 Task: Select transit view around selected location Arches National Park, Utah, United States and check out the nearest train station
Action: Mouse moved to (164, 97)
Screenshot: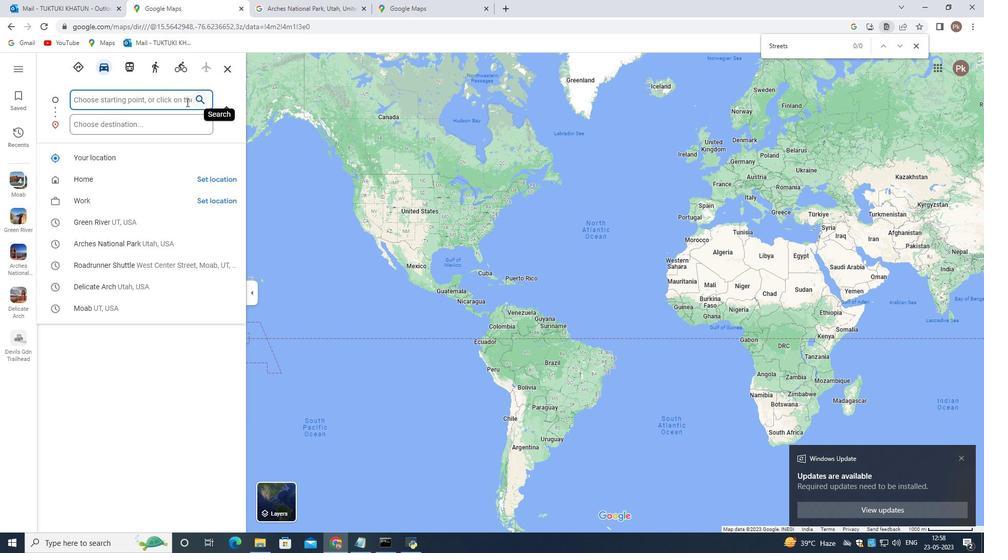 
Action: Mouse pressed left at (164, 97)
Screenshot: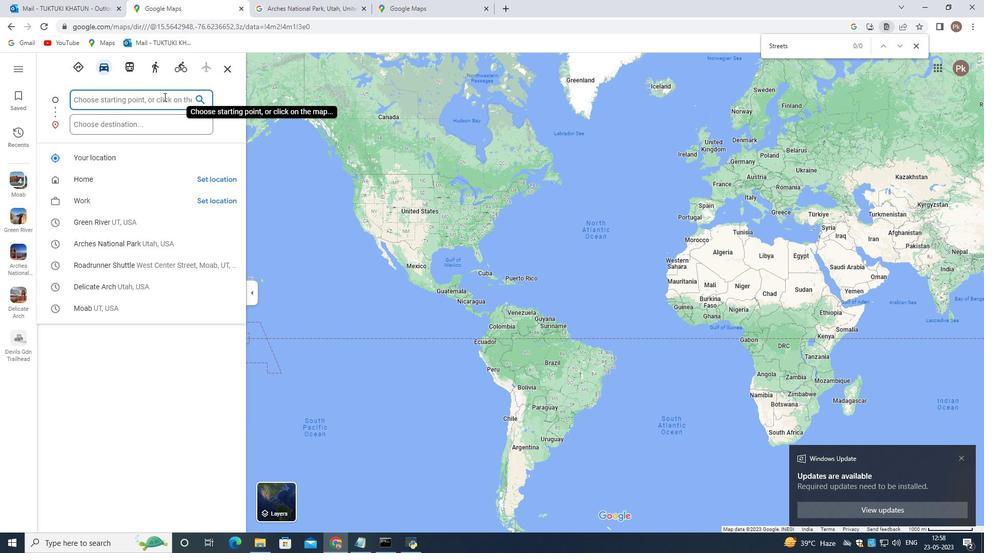 
Action: Key pressed <Key.shift>Arches<Key.space><Key.shift>National<Key.space><Key.shift>Park,<Key.space><Key.shift><Key.shift><Key.shift><Key.shift><Key.shift><Key.shift><Key.shift><Key.shift><Key.shift><Key.shift><Key.shift><Key.shift><Key.shift><Key.shift><Key.shift><Key.shift><Key.shift><Key.shift><Key.shift><Key.shift><Key.shift><Key.shift><Key.shift>Utah,<Key.space><Key.shift>United<Key.space><Key.shift>States
Screenshot: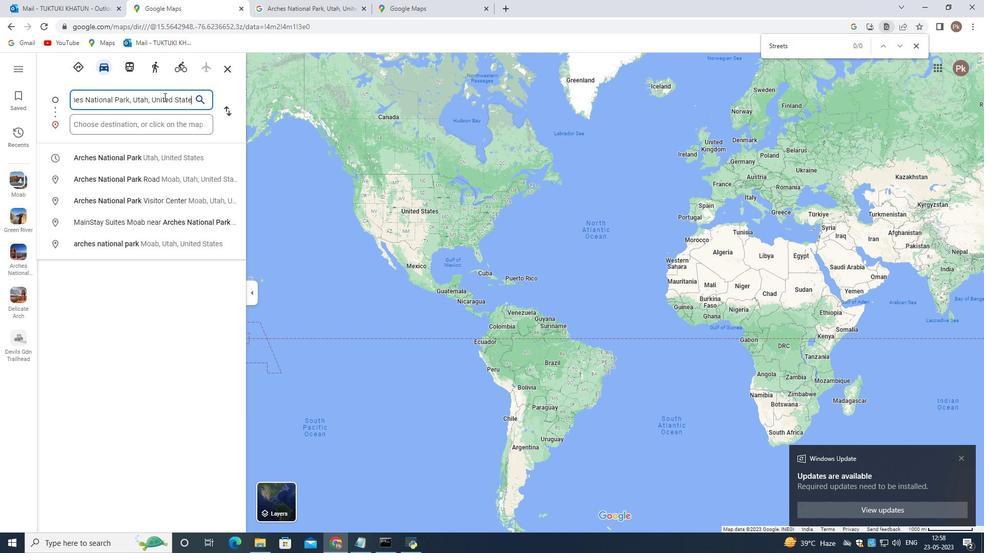 
Action: Mouse moved to (114, 126)
Screenshot: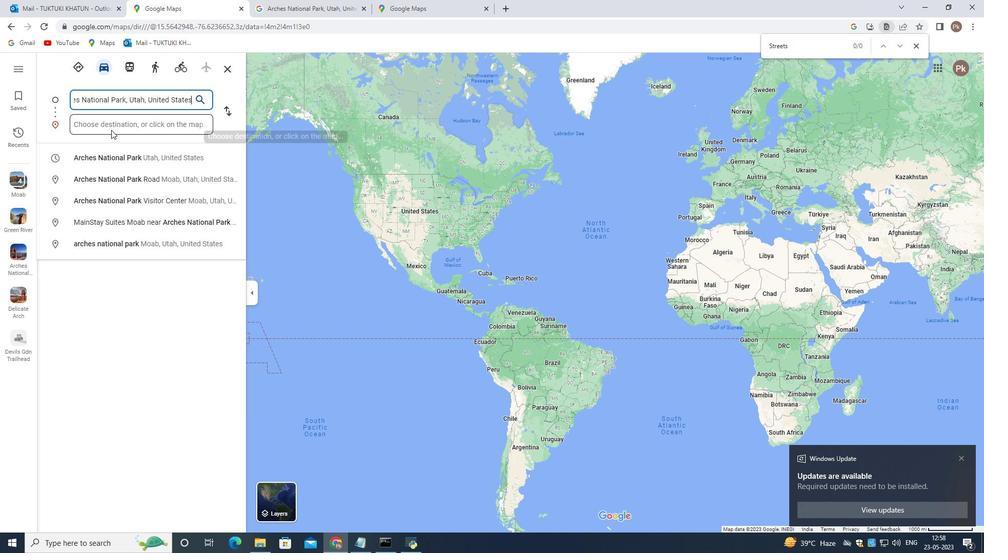 
Action: Mouse pressed left at (114, 126)
Screenshot: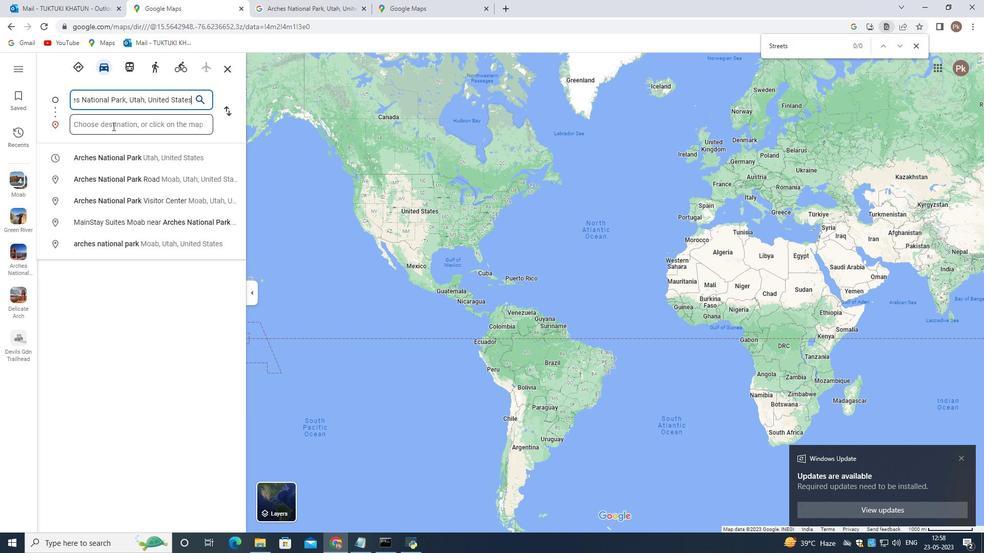
Action: Key pressed <Key.shift><Key.shift><Key.shift>Green<Key.space>
Screenshot: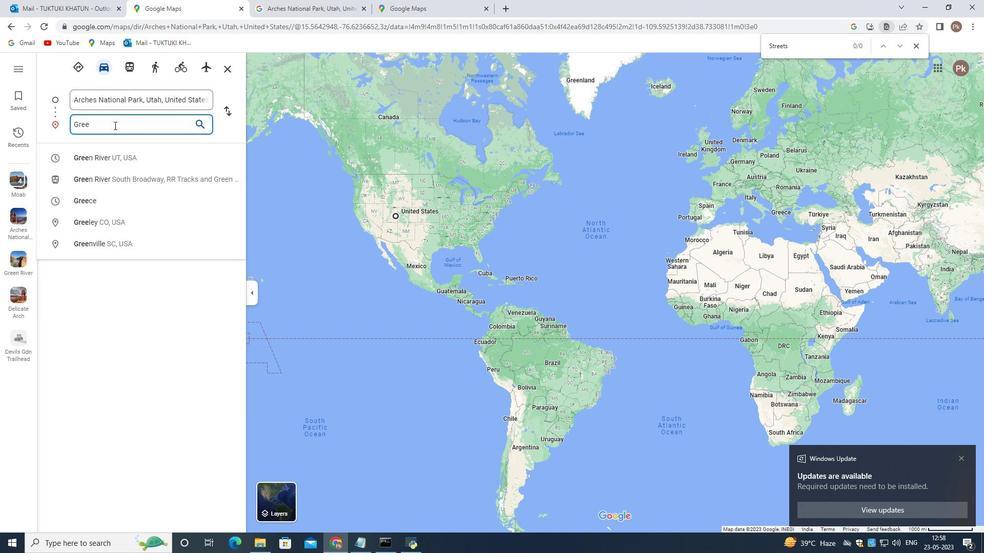 
Action: Mouse moved to (109, 161)
Screenshot: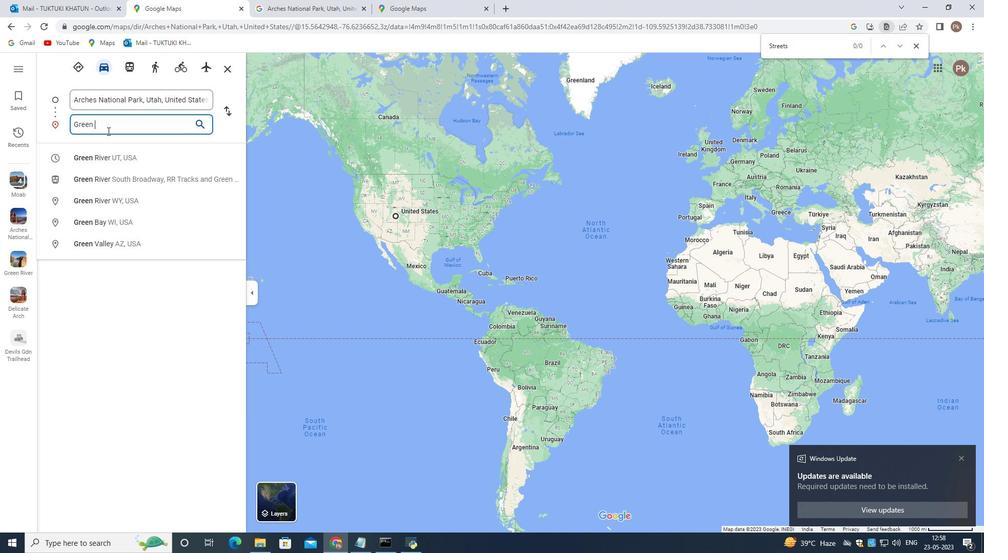 
Action: Mouse pressed left at (109, 161)
Screenshot: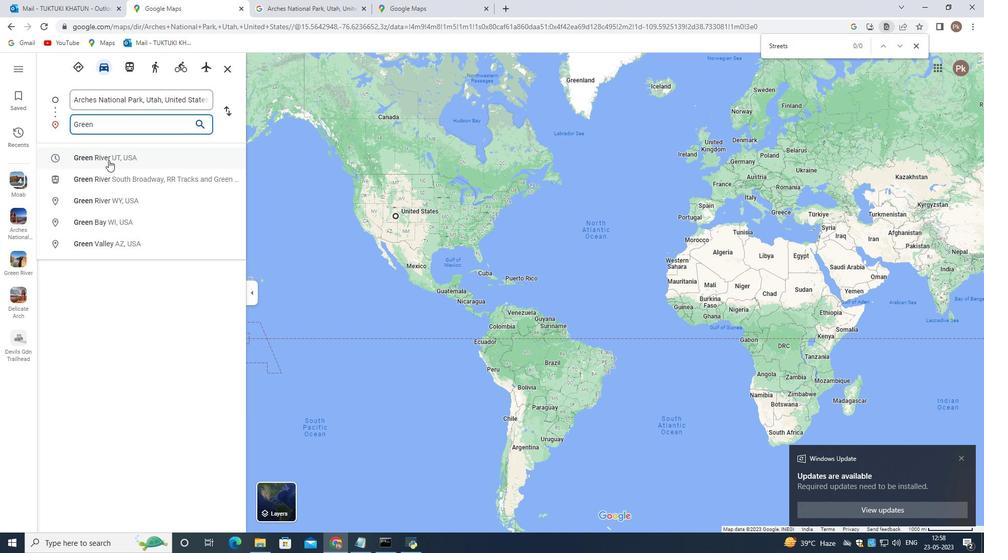 
Action: Mouse moved to (638, 209)
Screenshot: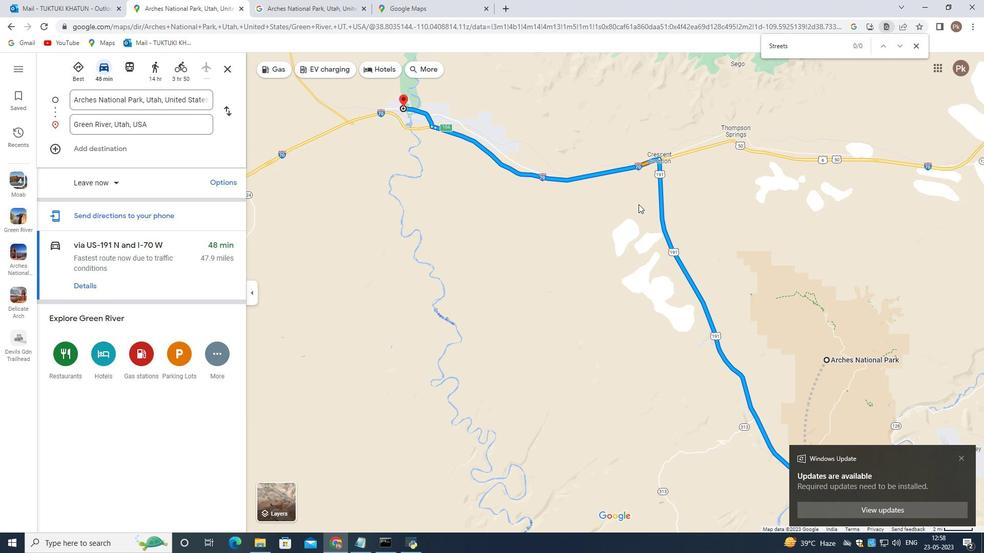 
Action: Mouse scrolled (638, 208) with delta (0, 0)
Screenshot: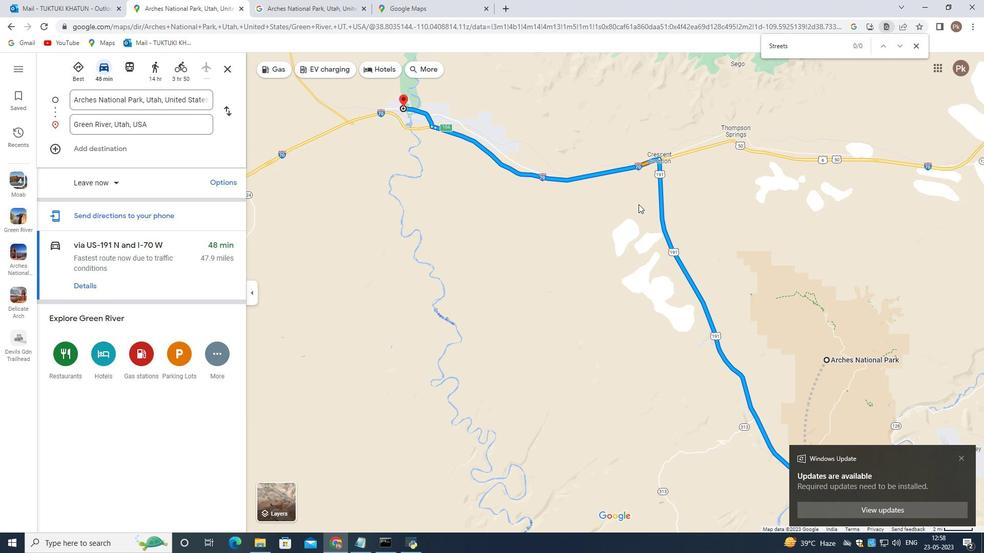 
Action: Mouse moved to (636, 213)
Screenshot: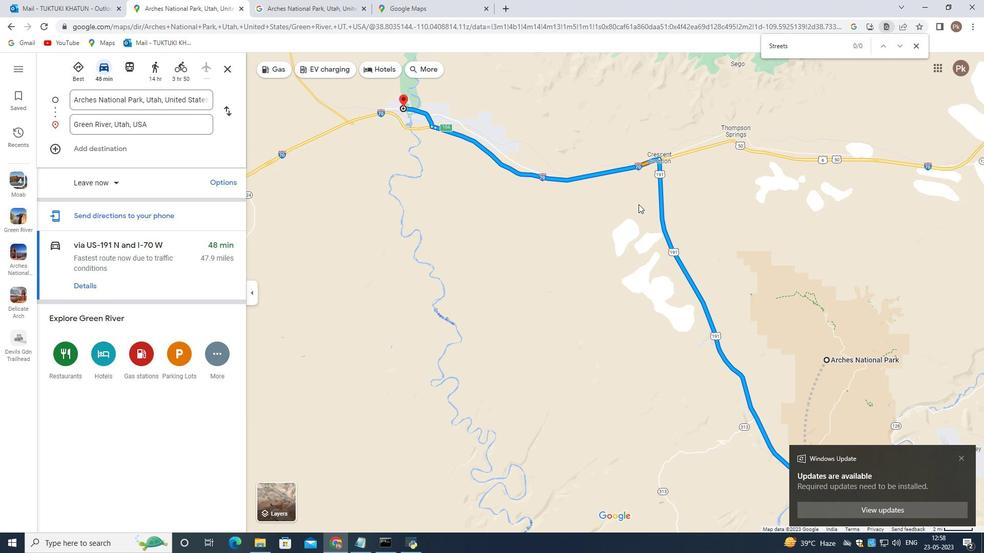 
Action: Mouse scrolled (636, 213) with delta (0, 0)
Screenshot: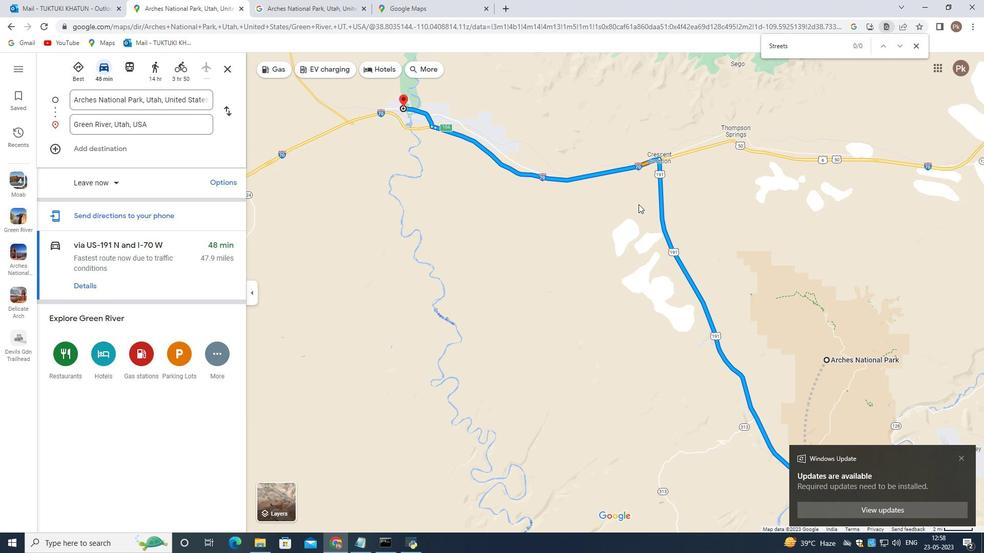 
Action: Mouse moved to (634, 216)
Screenshot: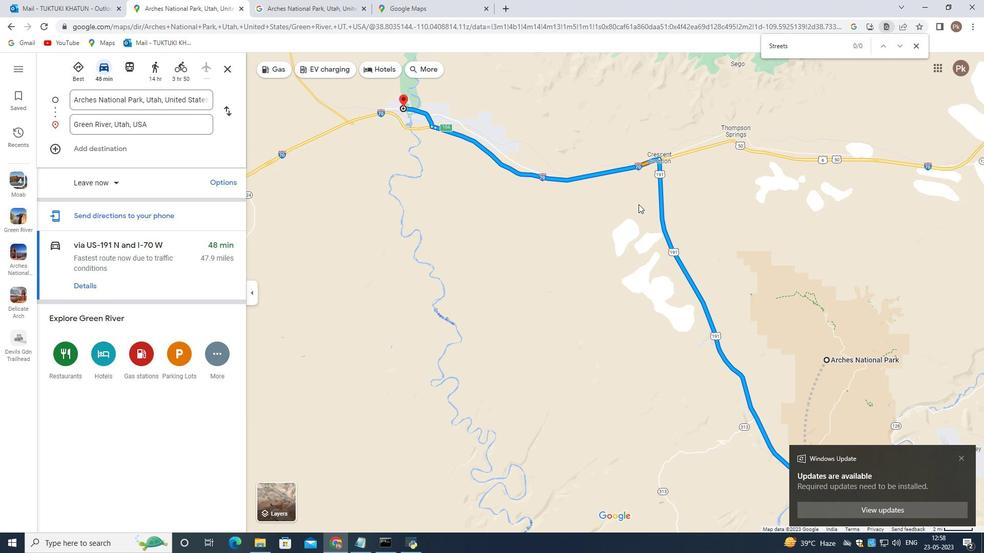 
Action: Mouse scrolled (634, 216) with delta (0, 0)
Screenshot: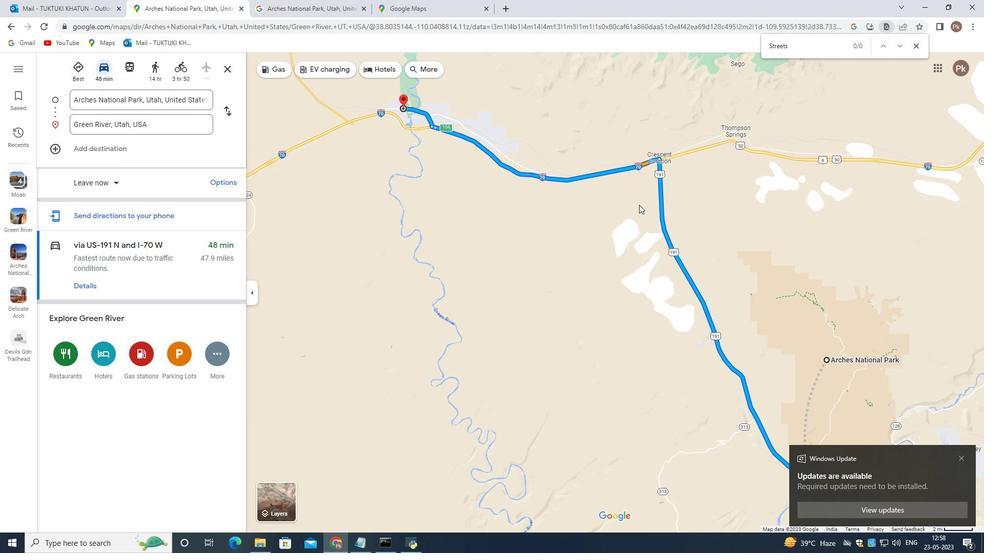
Action: Mouse moved to (631, 221)
Screenshot: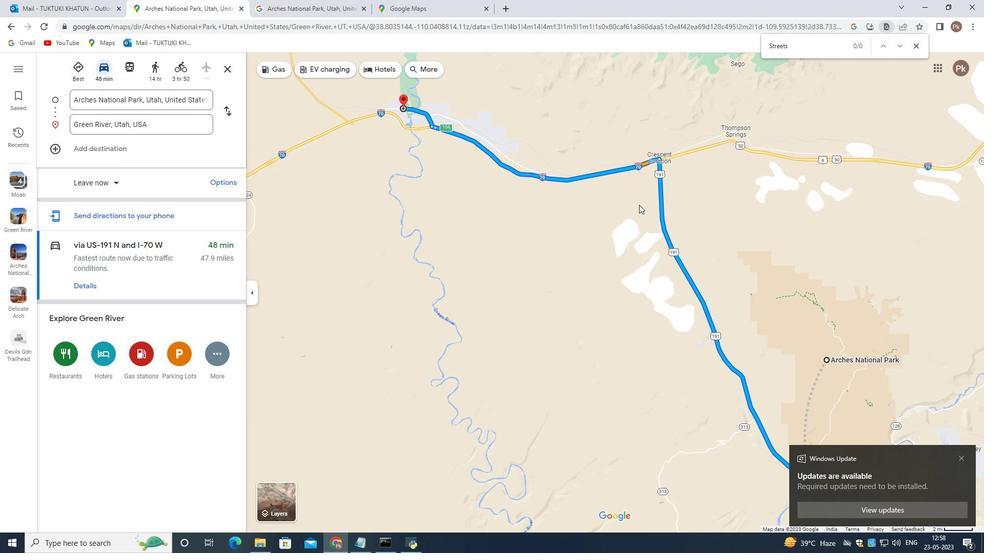 
Action: Mouse scrolled (631, 221) with delta (0, 0)
Screenshot: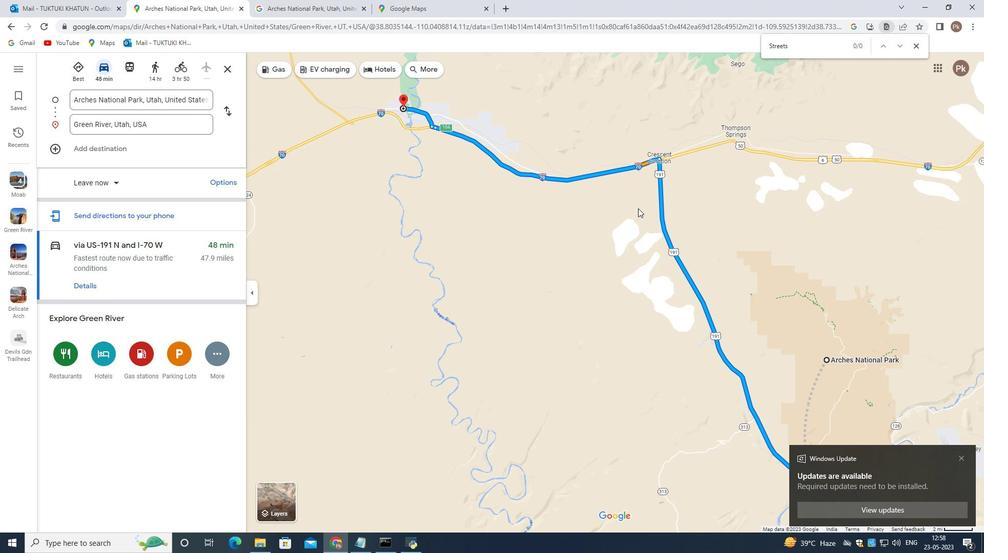 
Action: Mouse moved to (646, 339)
Screenshot: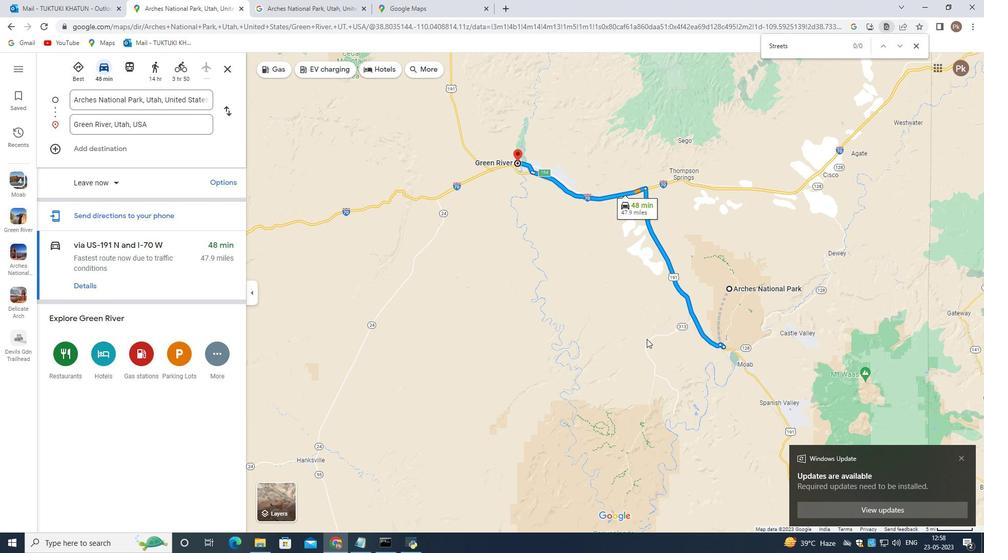 
Action: Mouse pressed left at (646, 339)
Screenshot: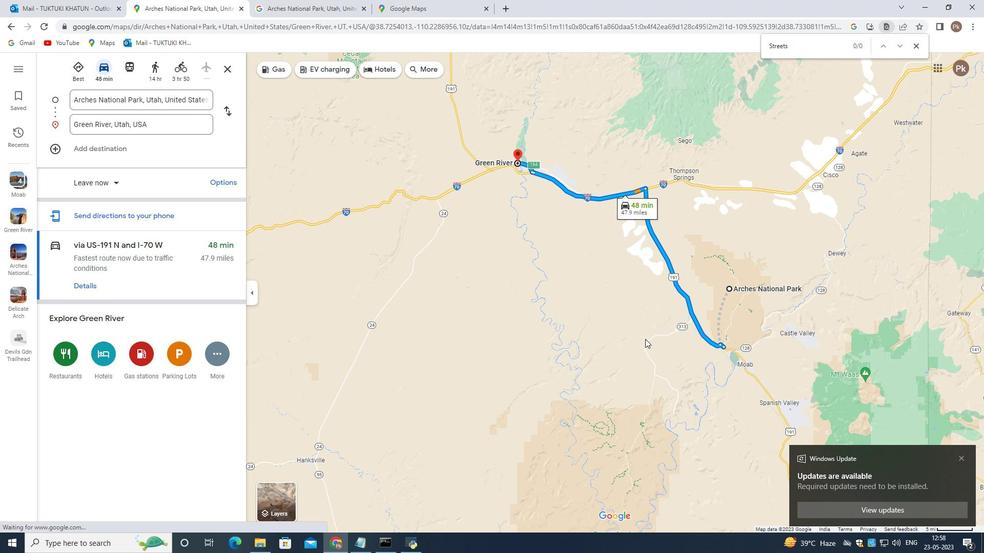 
Action: Mouse moved to (556, 374)
Screenshot: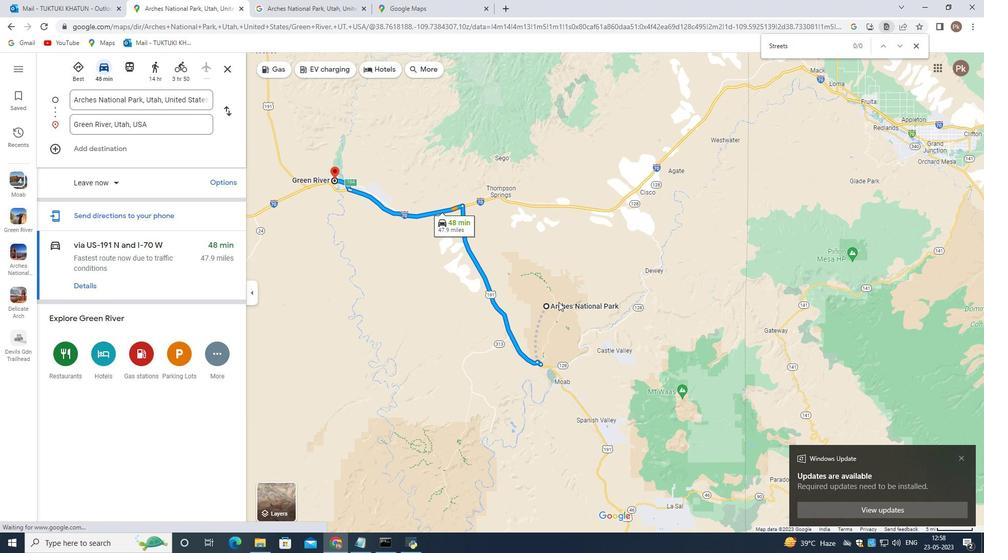
Action: Mouse scrolled (556, 375) with delta (0, 0)
Screenshot: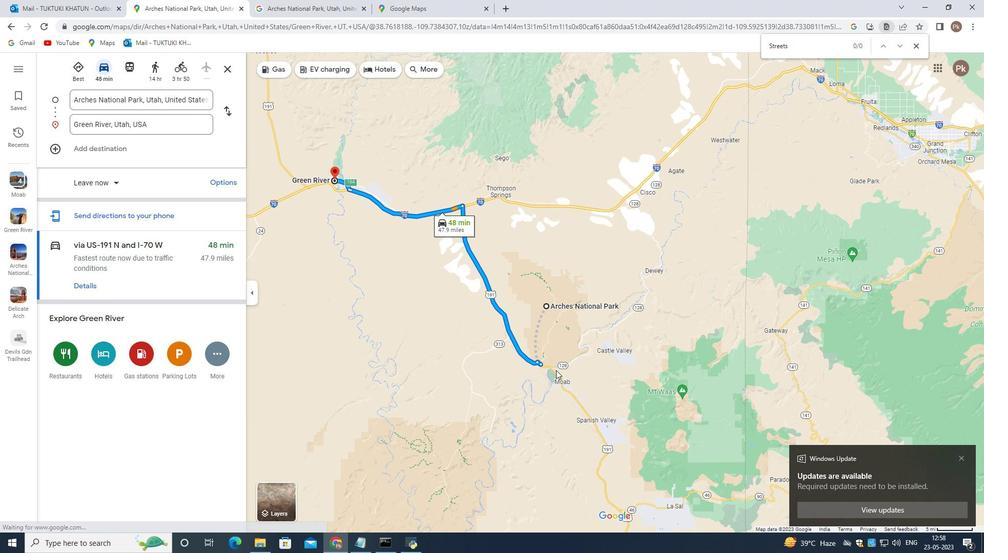
Action: Mouse scrolled (556, 375) with delta (0, 0)
Screenshot: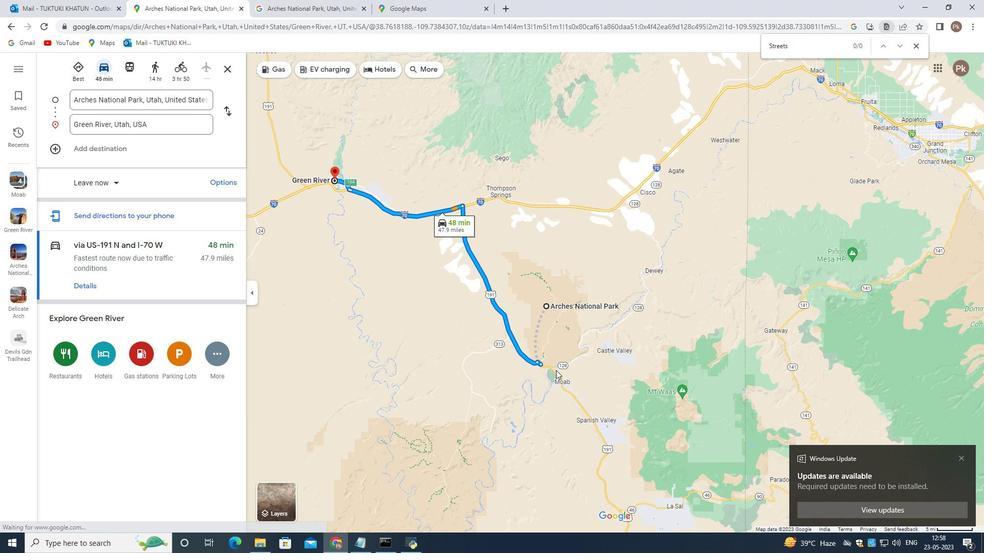 
Action: Mouse scrolled (556, 375) with delta (0, 0)
Screenshot: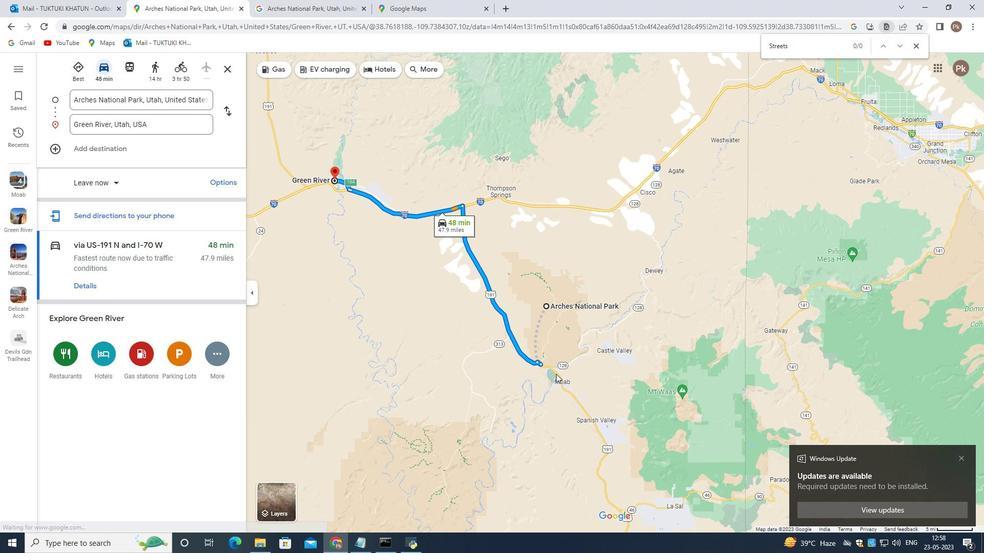 
Action: Mouse scrolled (556, 375) with delta (0, 0)
Screenshot: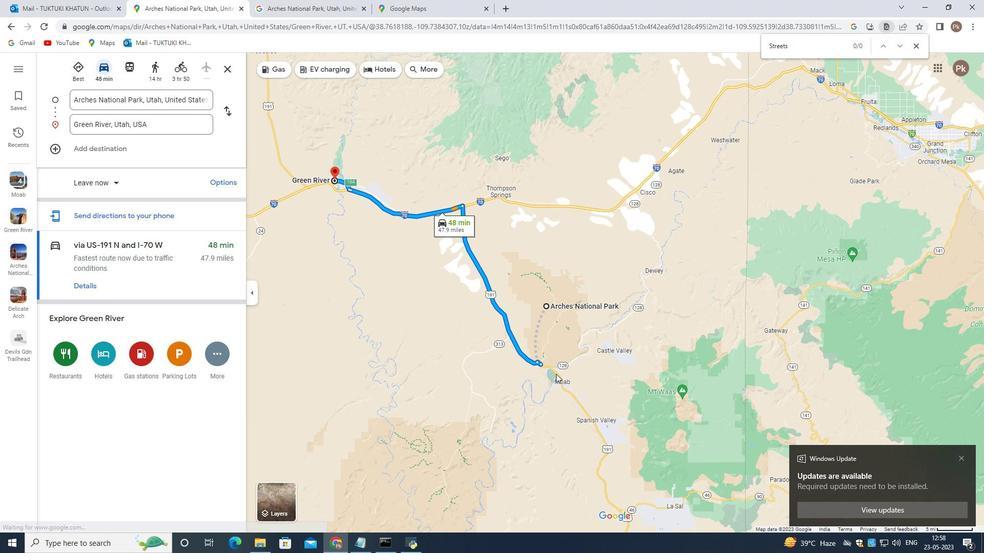 
Action: Mouse scrolled (556, 375) with delta (0, 0)
Screenshot: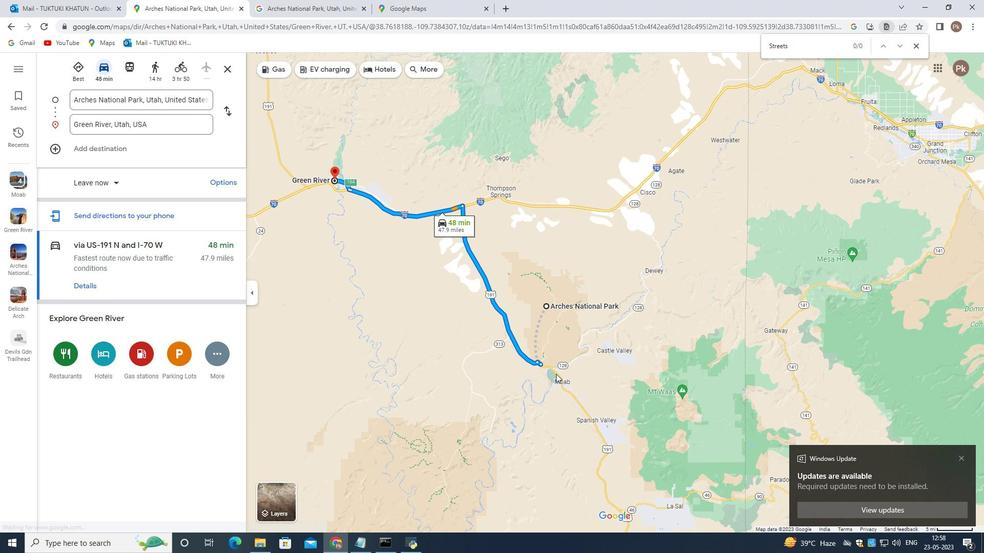 
Action: Mouse moved to (483, 235)
Screenshot: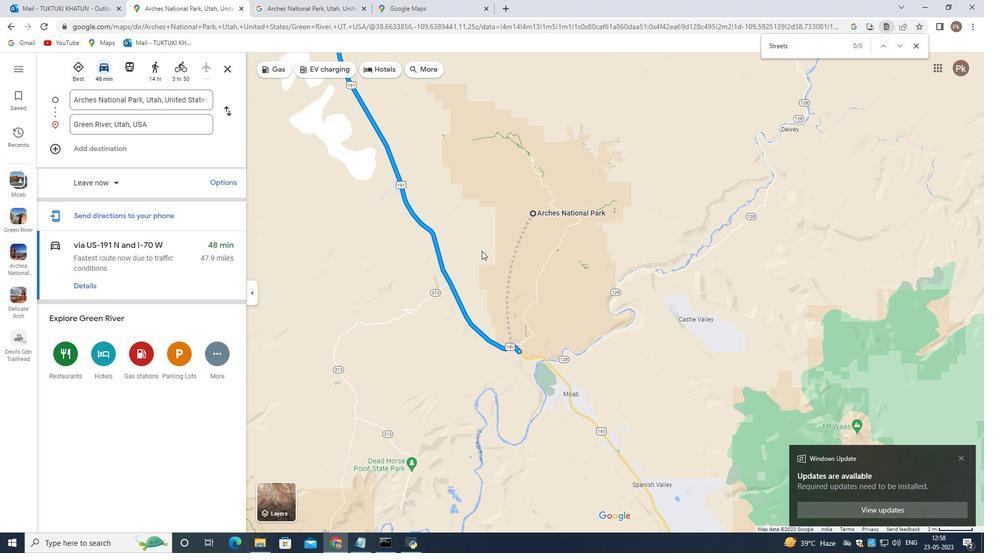 
Action: Mouse pressed left at (483, 235)
Screenshot: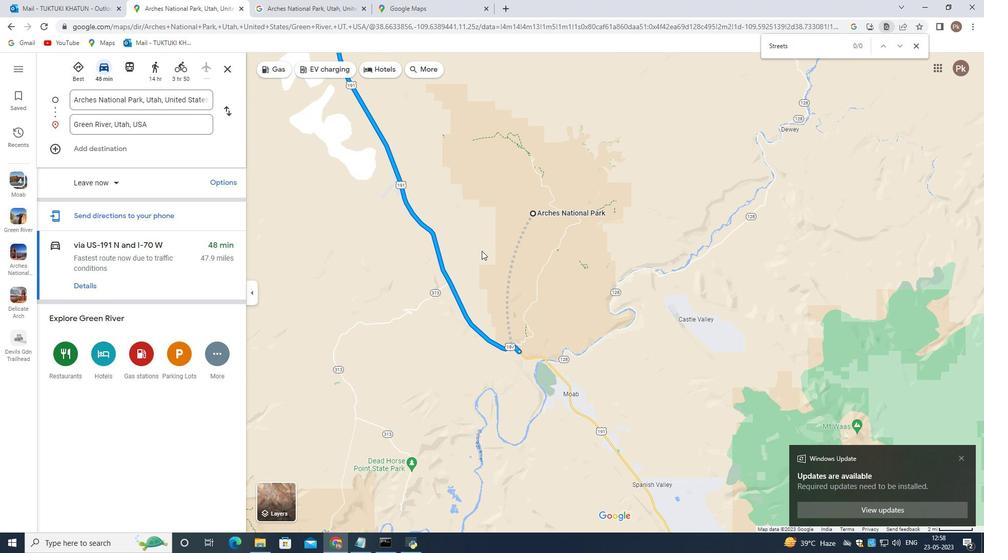 
Action: Mouse moved to (565, 314)
Screenshot: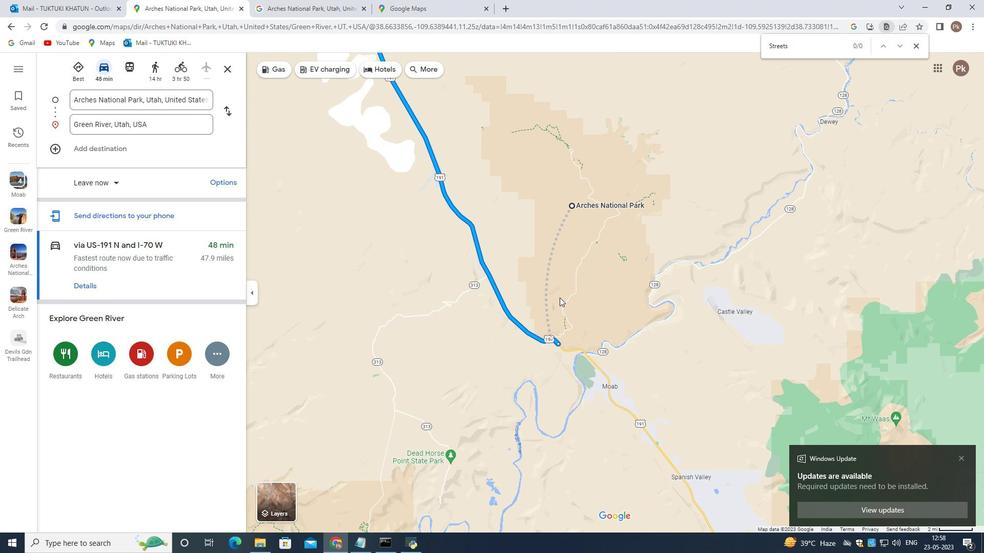 
Action: Mouse scrolled (565, 315) with delta (0, 0)
Screenshot: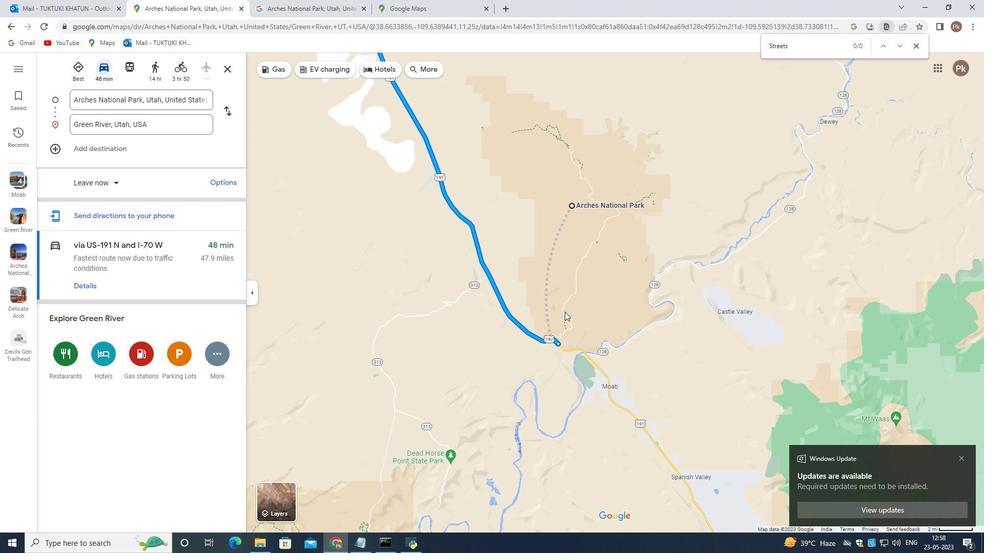 
Action: Mouse scrolled (565, 315) with delta (0, 0)
Screenshot: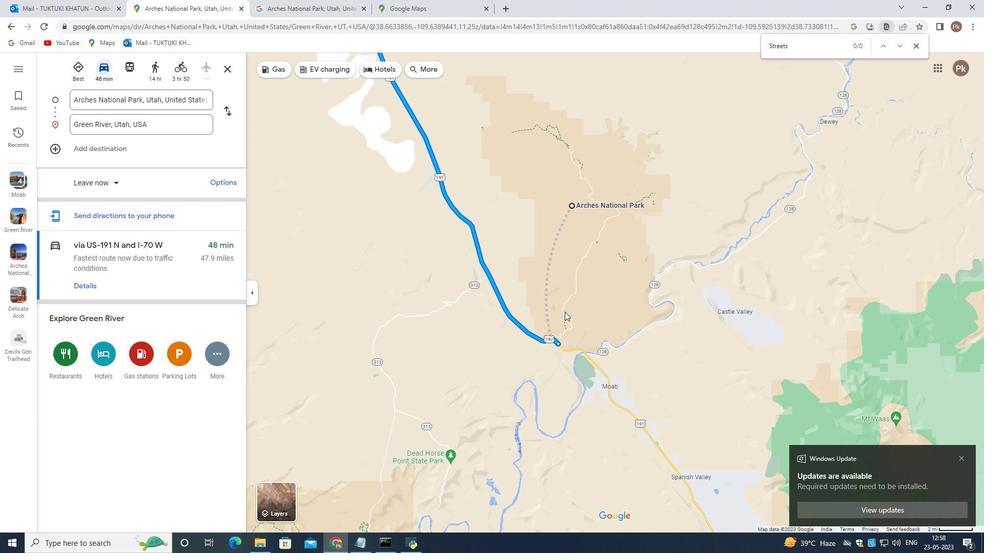 
Action: Mouse scrolled (565, 315) with delta (0, 0)
Screenshot: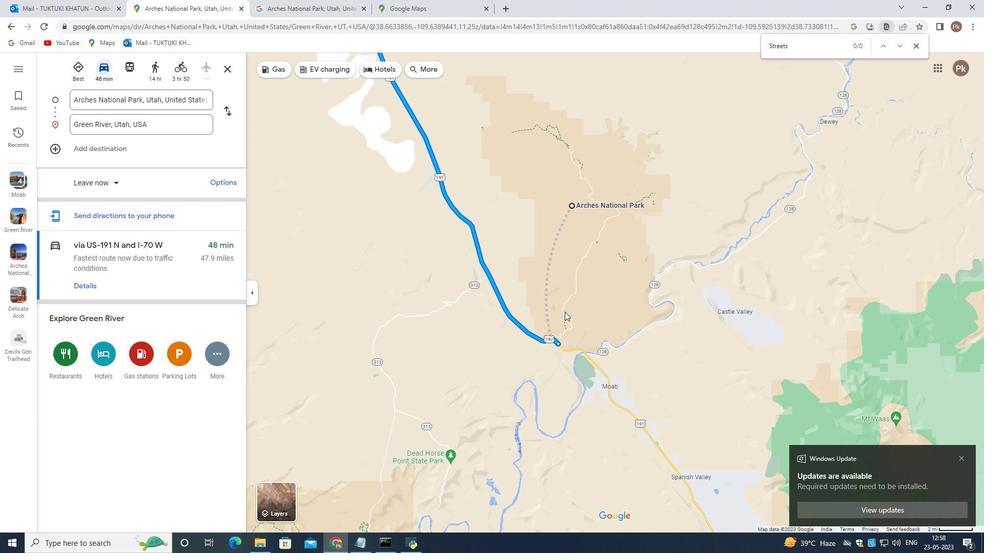 
Action: Mouse scrolled (565, 315) with delta (0, 0)
Screenshot: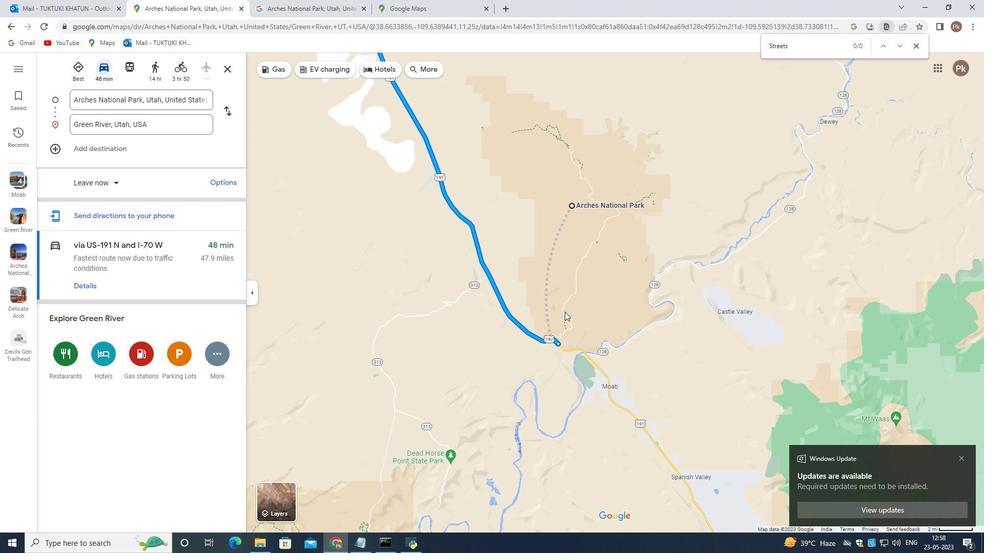 
Action: Mouse scrolled (565, 315) with delta (0, 0)
Screenshot: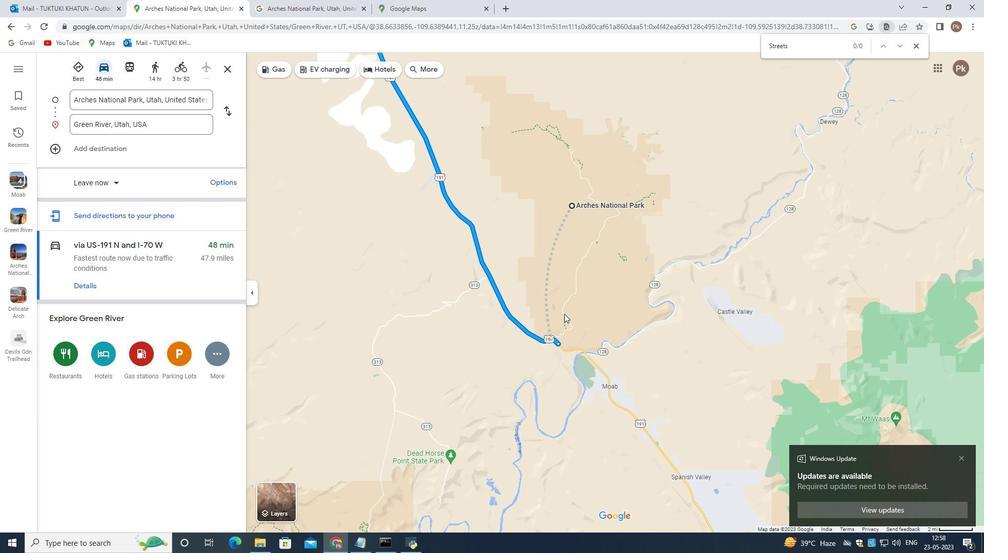 
Action: Mouse scrolled (565, 315) with delta (0, 0)
Screenshot: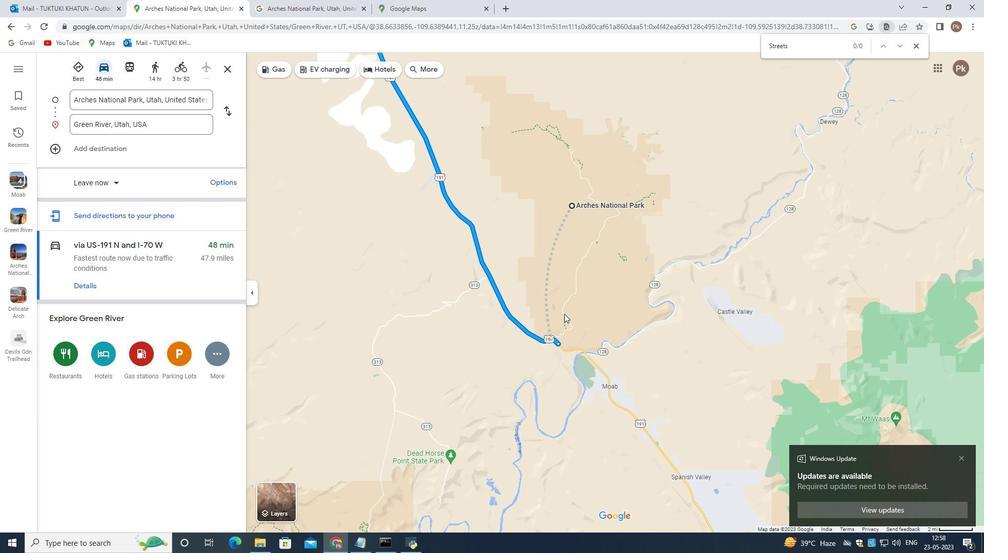 
Action: Mouse moved to (538, 383)
Screenshot: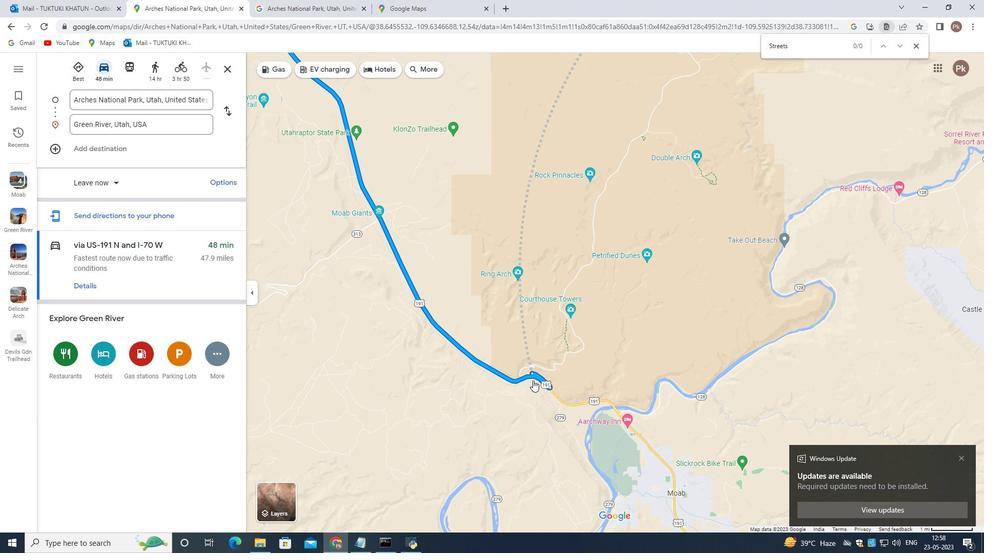 
Action: Mouse scrolled (538, 384) with delta (0, 0)
Screenshot: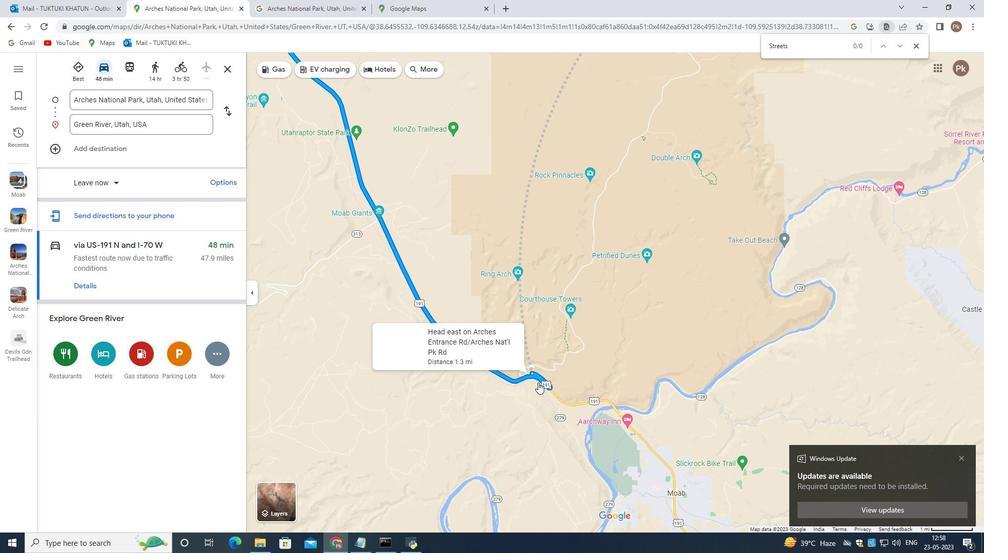 
Action: Mouse moved to (539, 382)
Screenshot: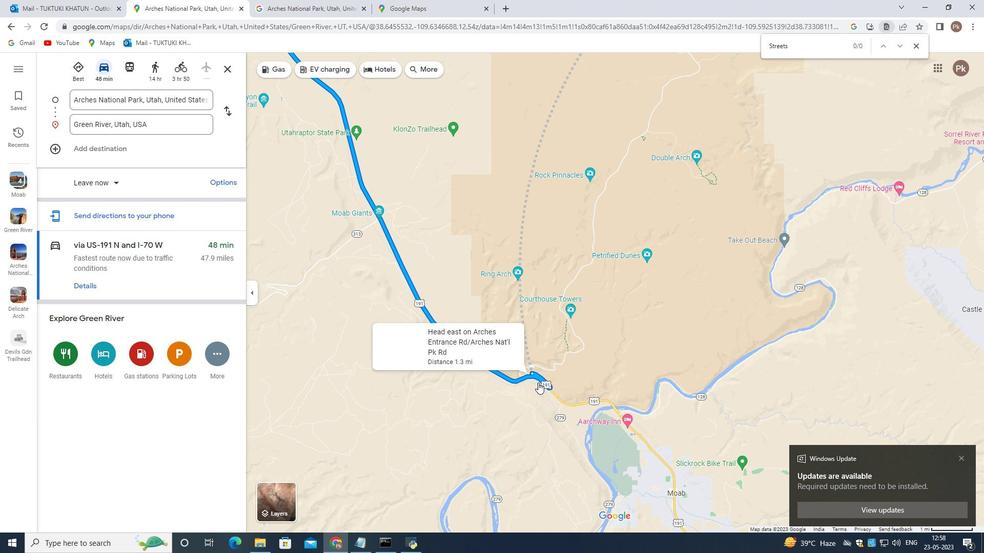 
Action: Mouse scrolled (539, 383) with delta (0, 0)
Screenshot: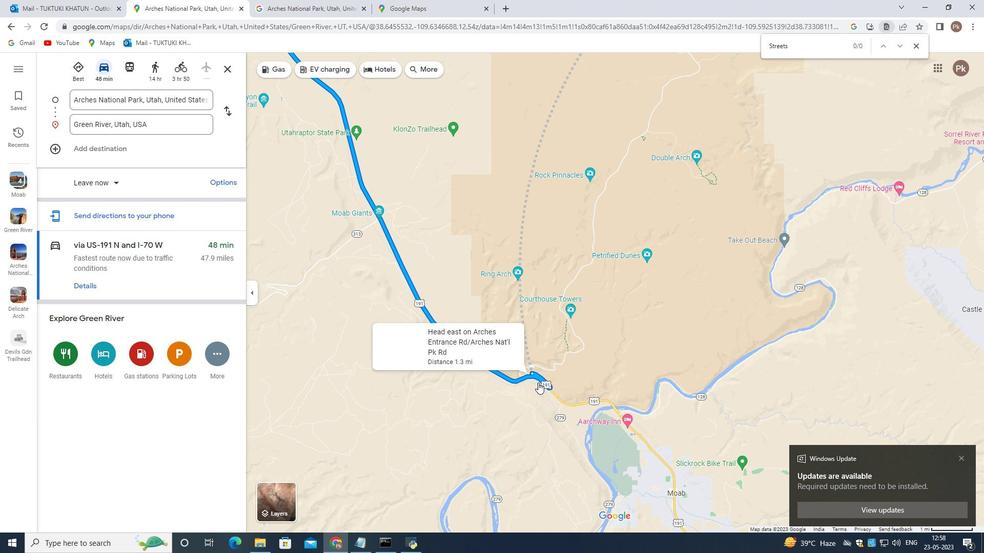 
Action: Mouse scrolled (539, 382) with delta (0, 0)
Screenshot: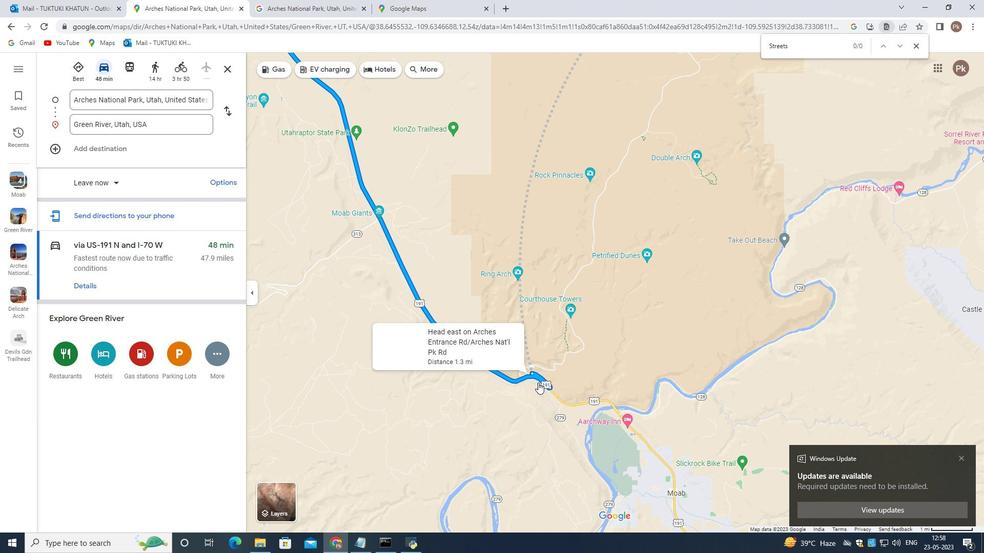 
Action: Mouse scrolled (539, 382) with delta (0, 0)
Screenshot: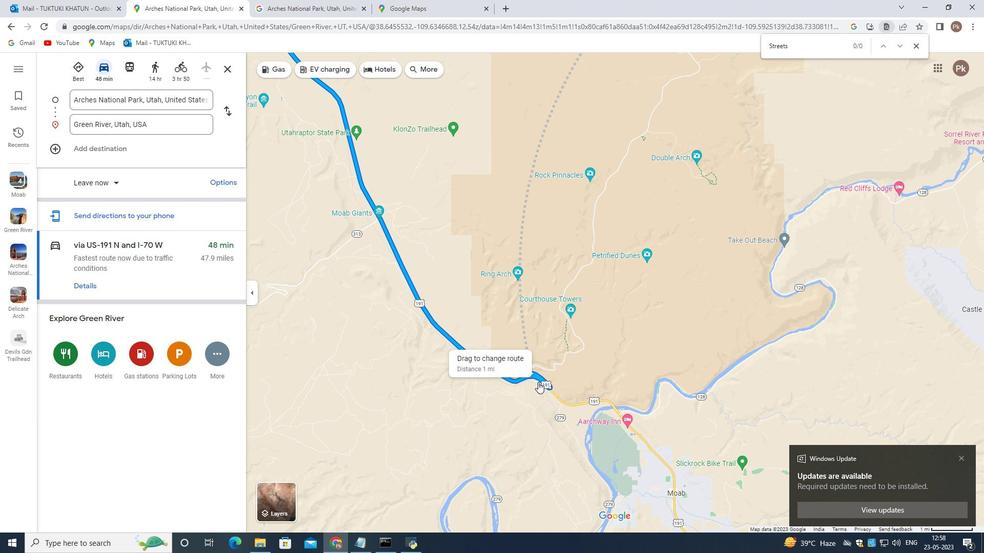 
Action: Mouse scrolled (539, 382) with delta (0, 0)
Screenshot: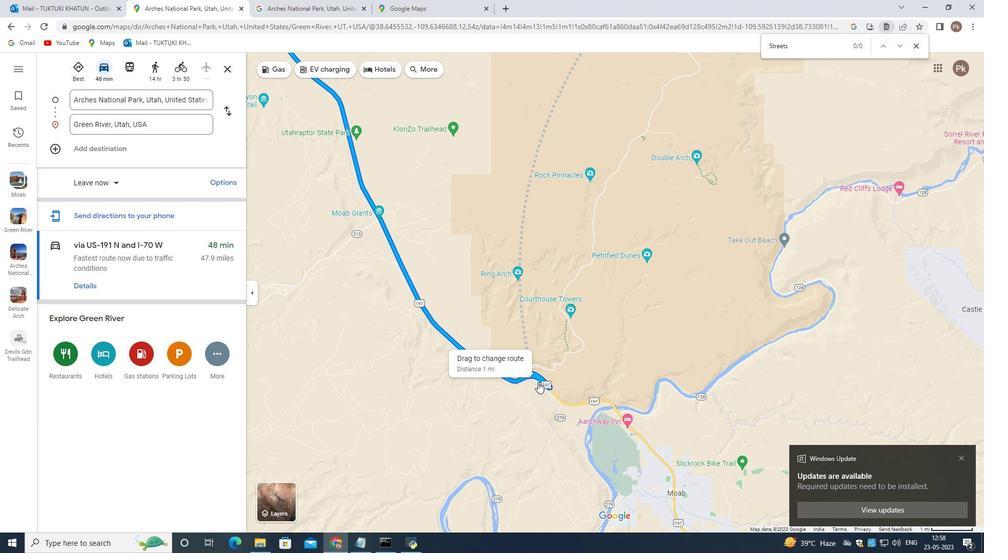 
Action: Mouse scrolled (539, 382) with delta (0, 0)
Screenshot: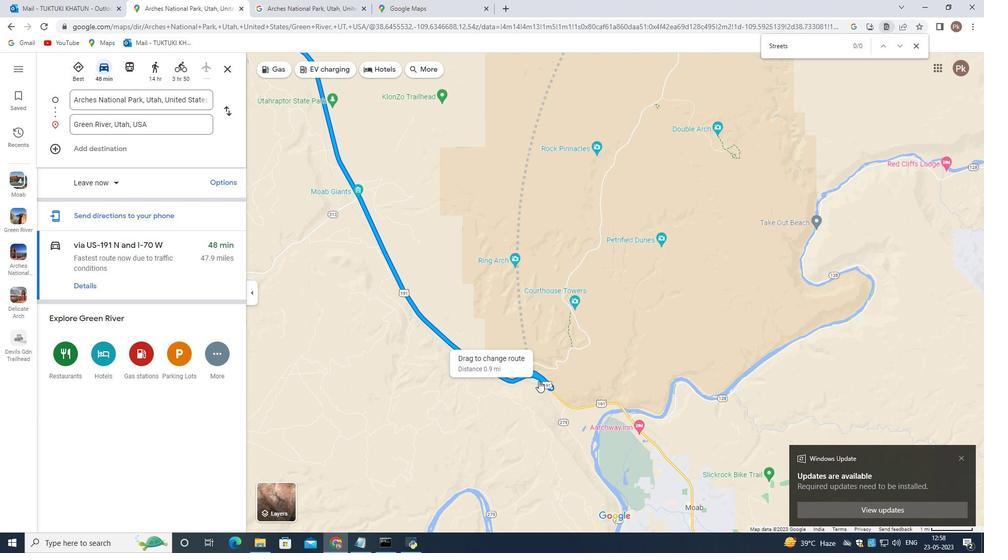 
Action: Mouse moved to (539, 382)
Screenshot: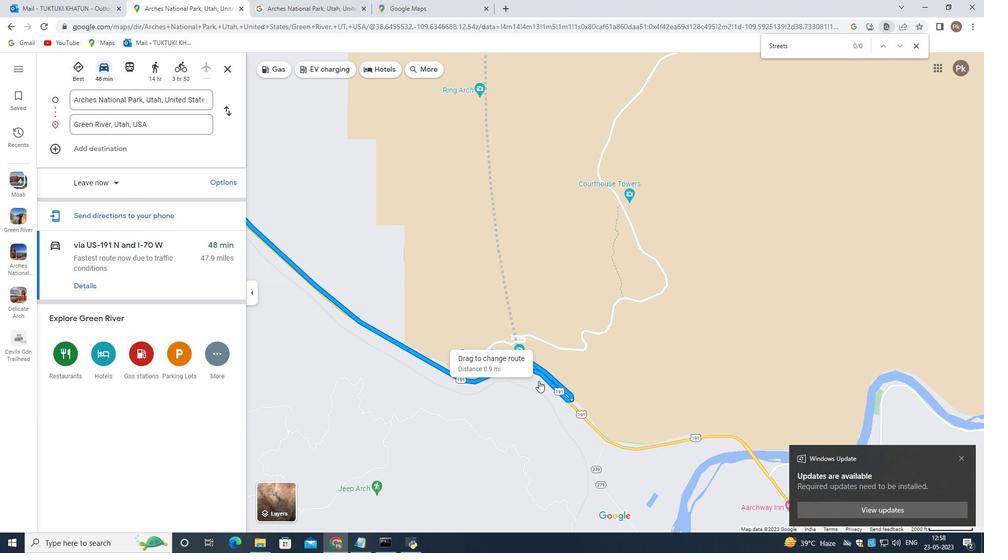 
Action: Mouse scrolled (539, 382) with delta (0, 0)
Screenshot: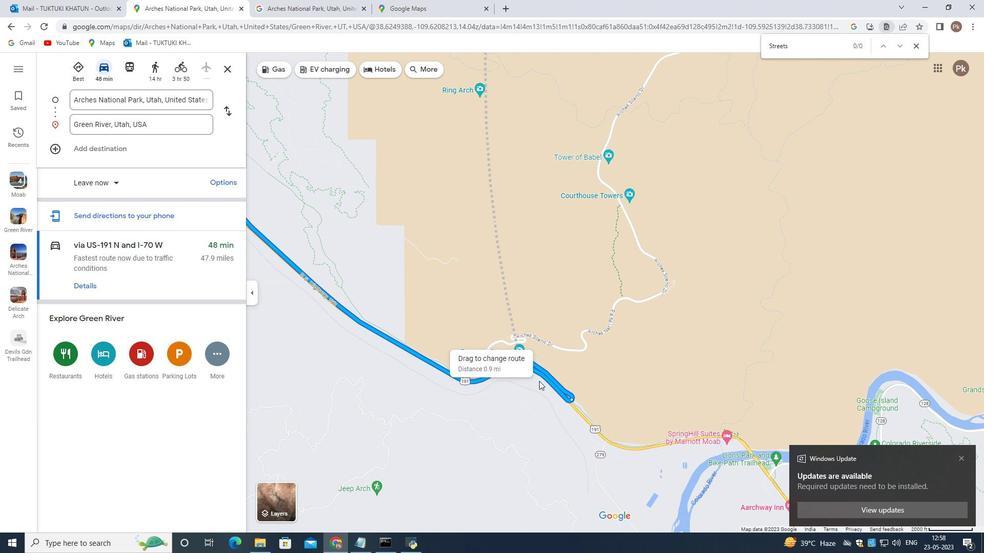 
Action: Mouse scrolled (539, 382) with delta (0, 0)
Screenshot: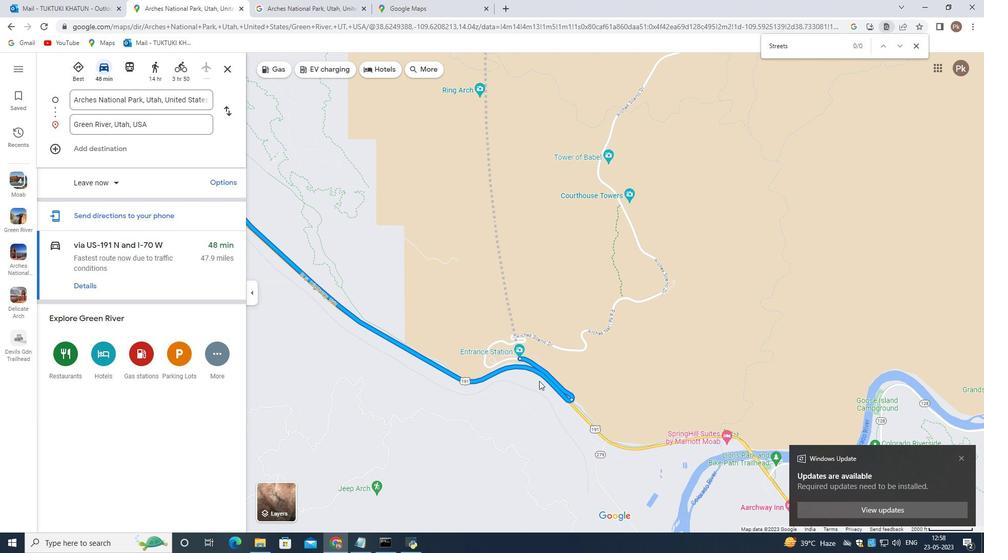 
Action: Mouse scrolled (539, 382) with delta (0, 0)
Screenshot: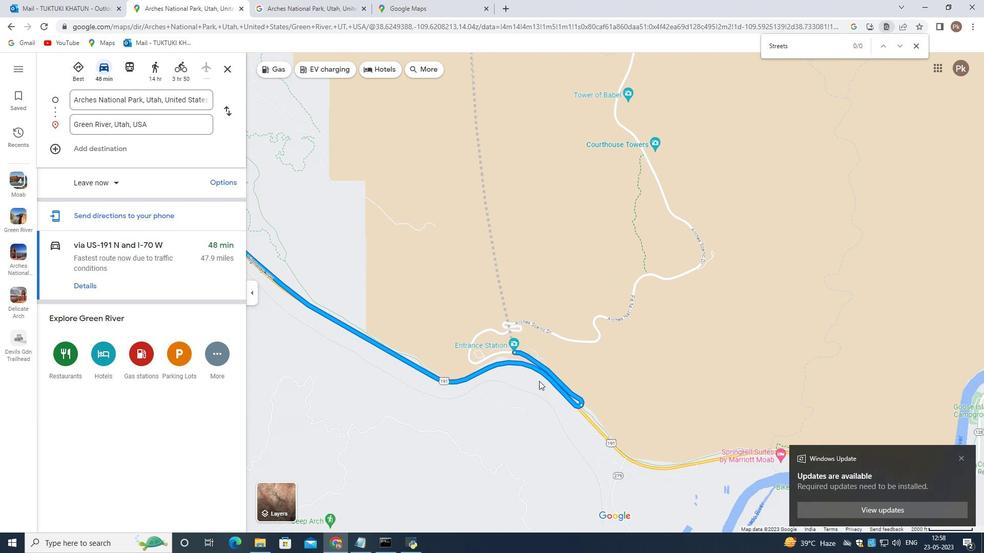 
Action: Mouse scrolled (539, 382) with delta (0, 0)
Screenshot: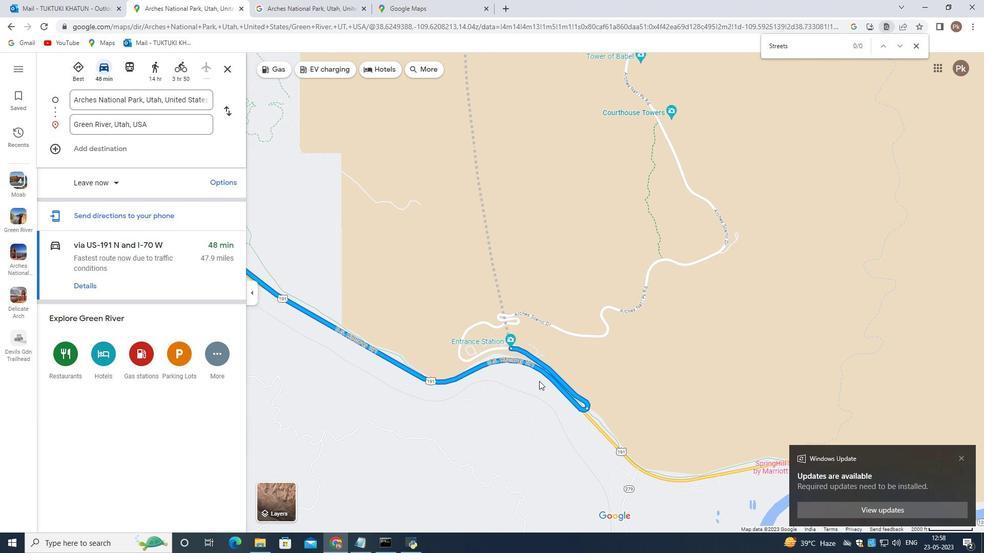
Action: Mouse scrolled (539, 382) with delta (0, 0)
Screenshot: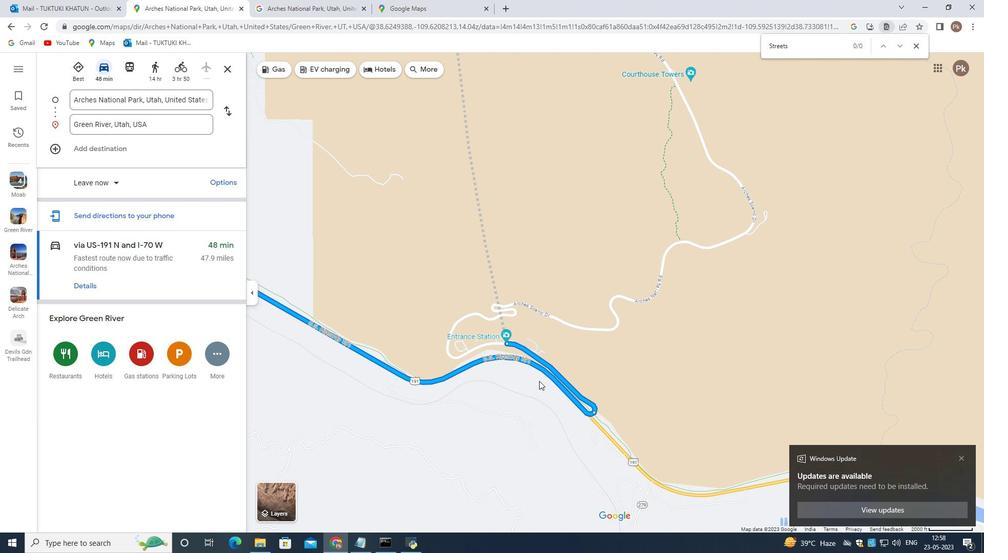 
Action: Mouse scrolled (539, 382) with delta (0, 0)
Screenshot: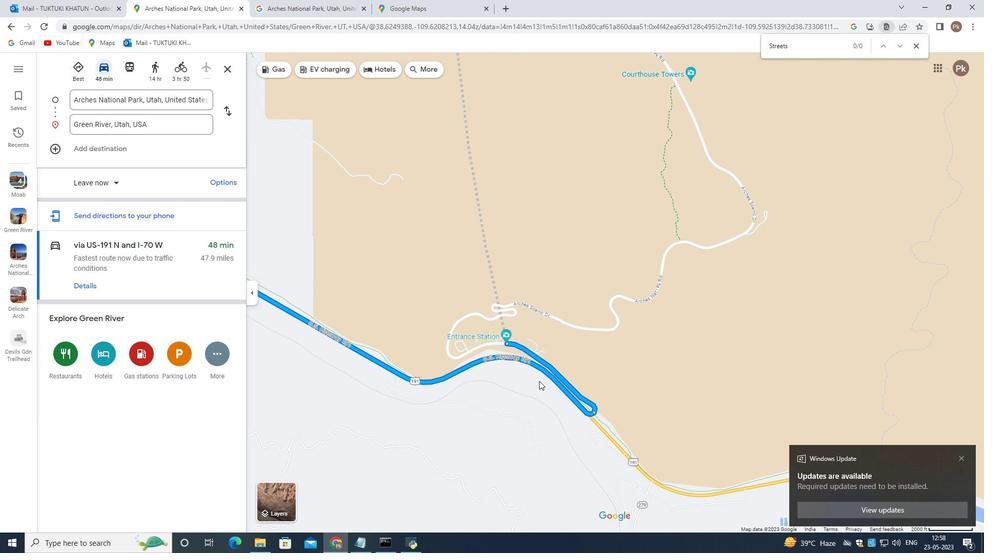 
Action: Mouse scrolled (539, 382) with delta (0, 0)
Screenshot: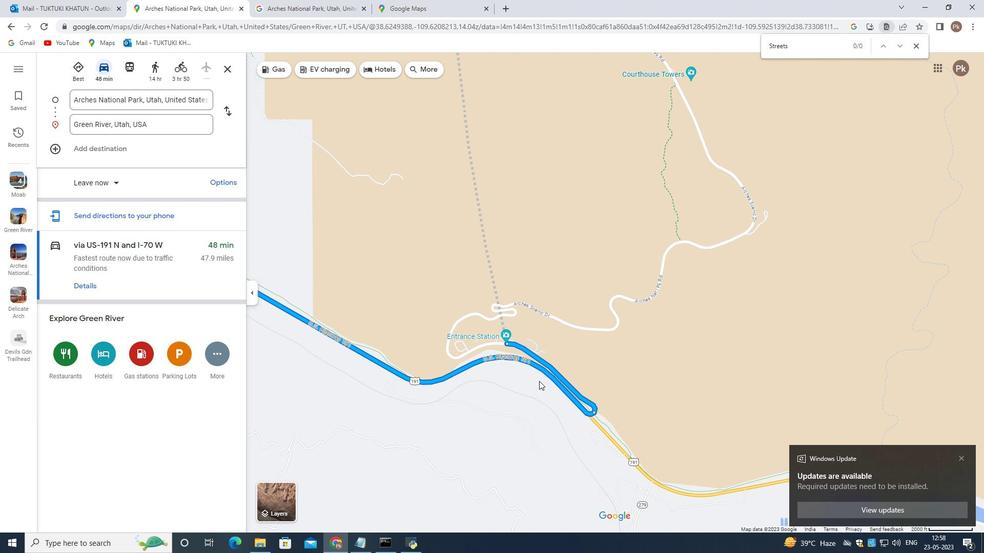 
Action: Mouse moved to (479, 322)
Screenshot: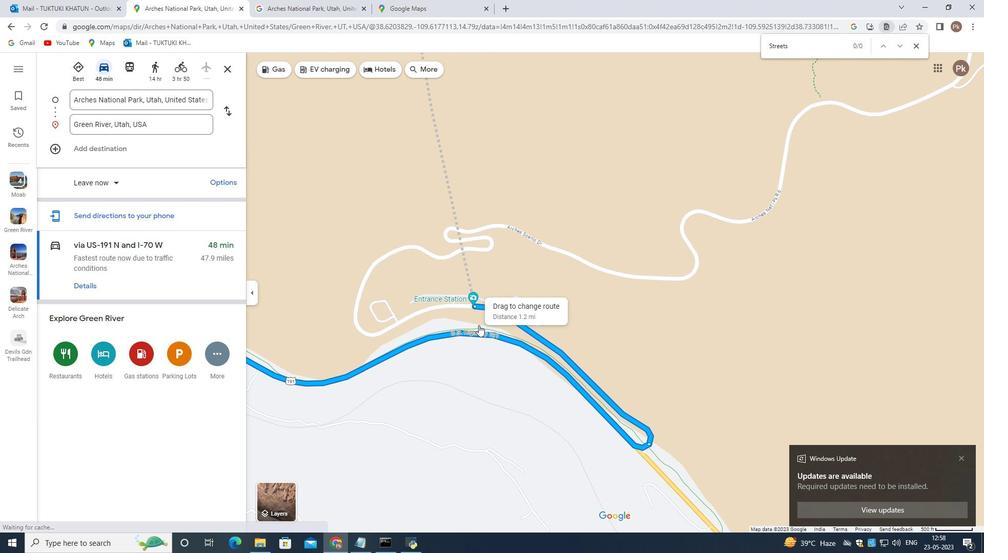 
Action: Mouse scrolled (479, 323) with delta (0, 0)
Screenshot: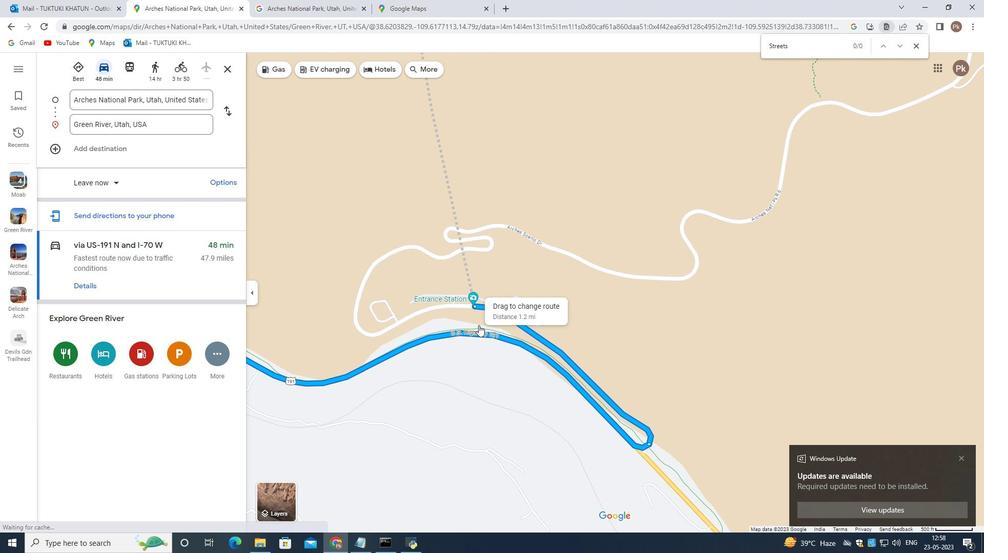 
Action: Mouse scrolled (479, 323) with delta (0, 0)
Screenshot: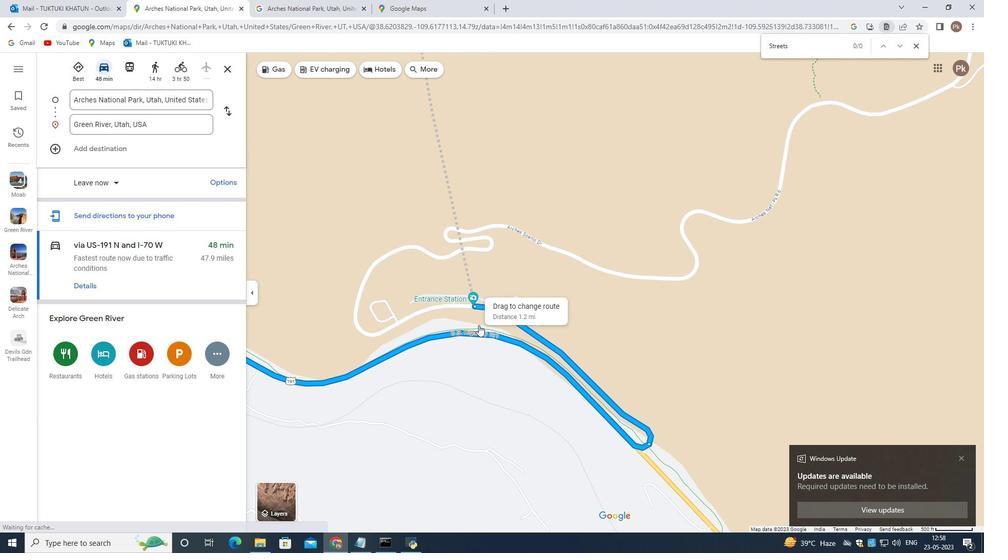 
Action: Mouse scrolled (479, 323) with delta (0, 0)
Screenshot: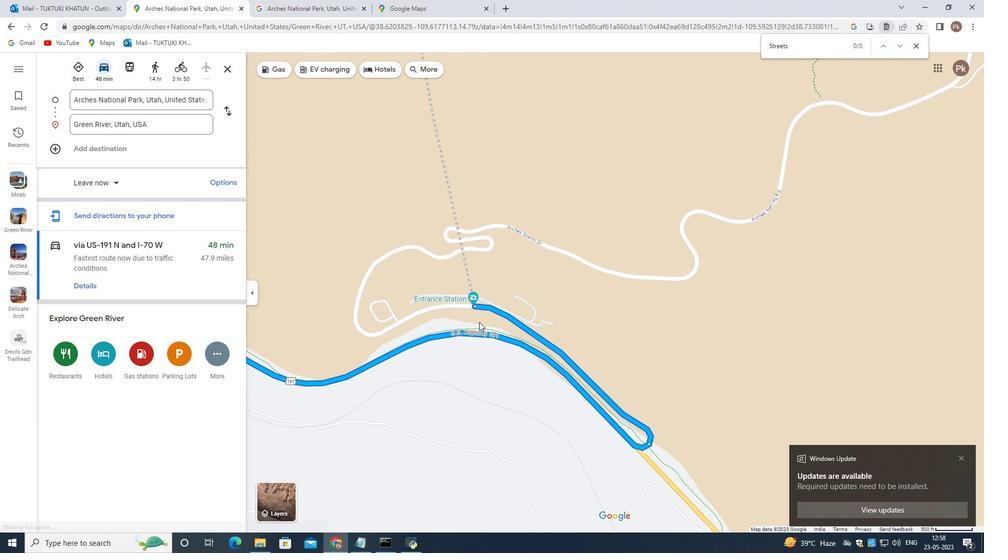 
Action: Mouse scrolled (479, 323) with delta (0, 0)
Screenshot: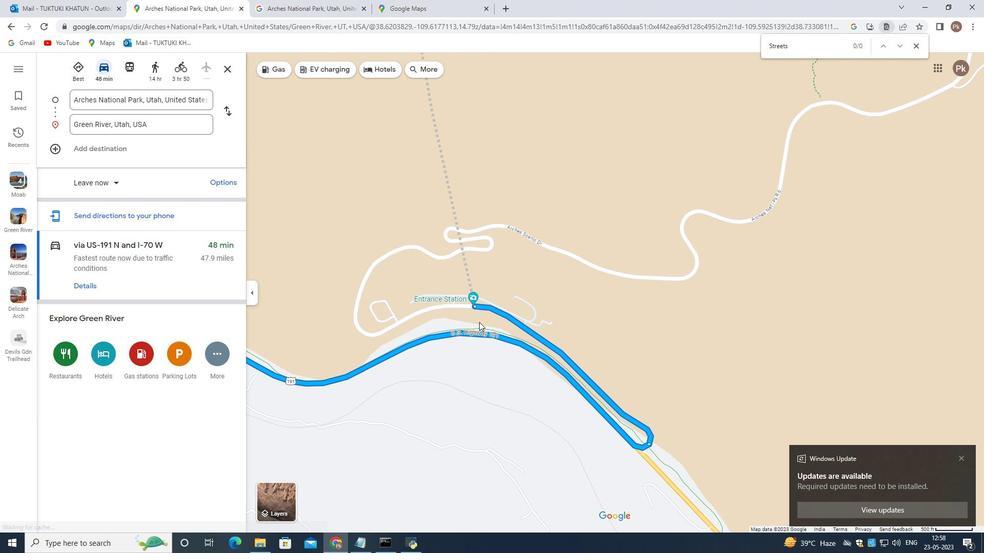 
Action: Mouse scrolled (479, 323) with delta (0, 0)
Screenshot: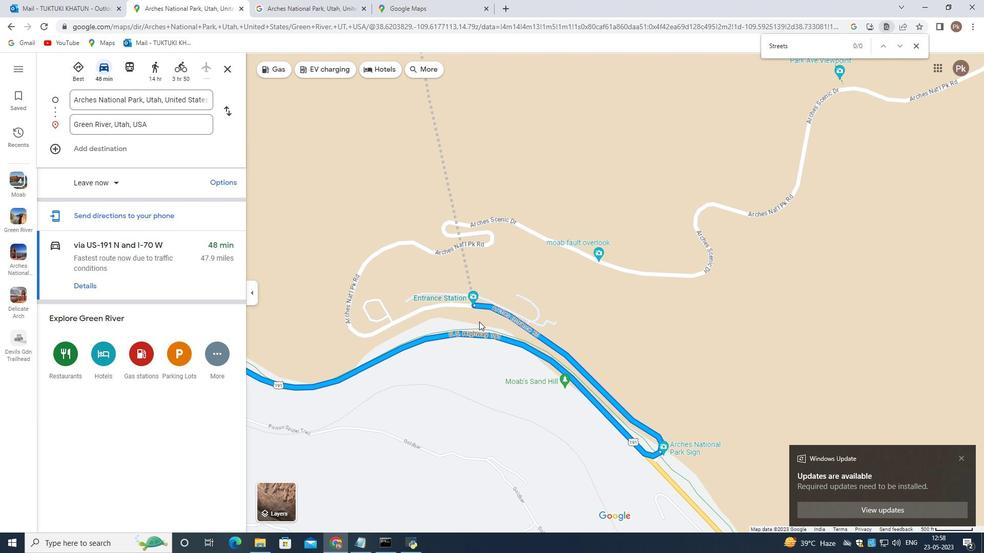 
Action: Mouse moved to (474, 297)
Screenshot: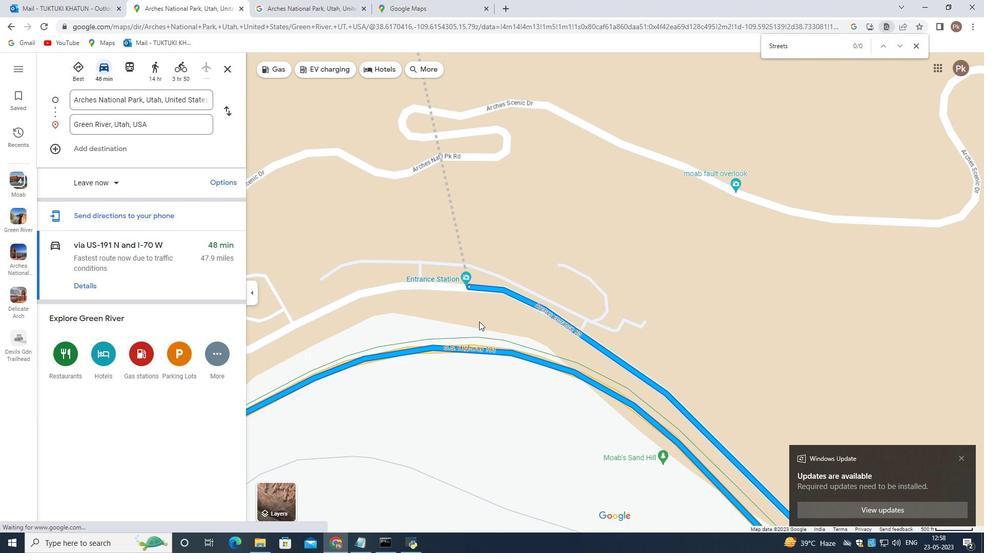 
Action: Mouse scrolled (474, 297) with delta (0, 0)
Screenshot: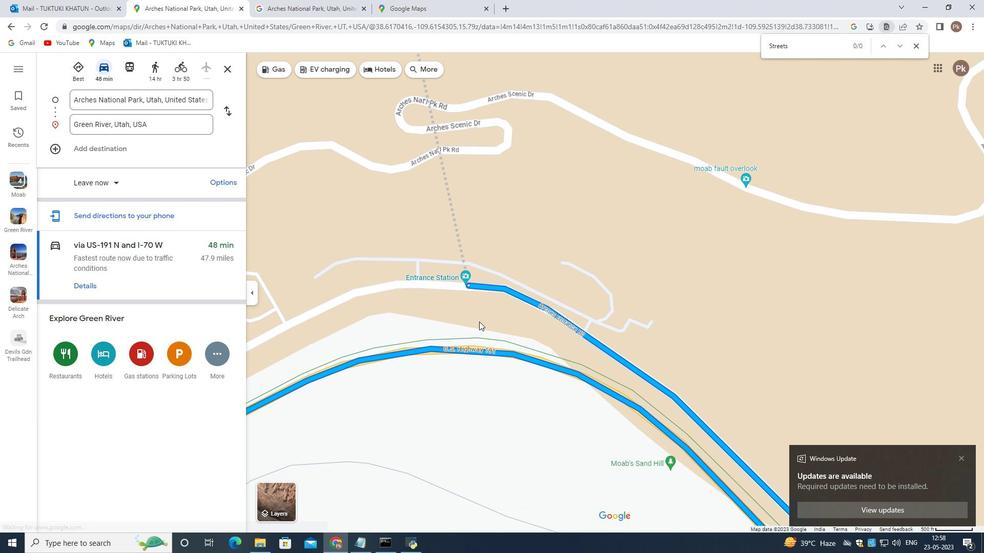 
Action: Mouse scrolled (474, 297) with delta (0, 0)
Screenshot: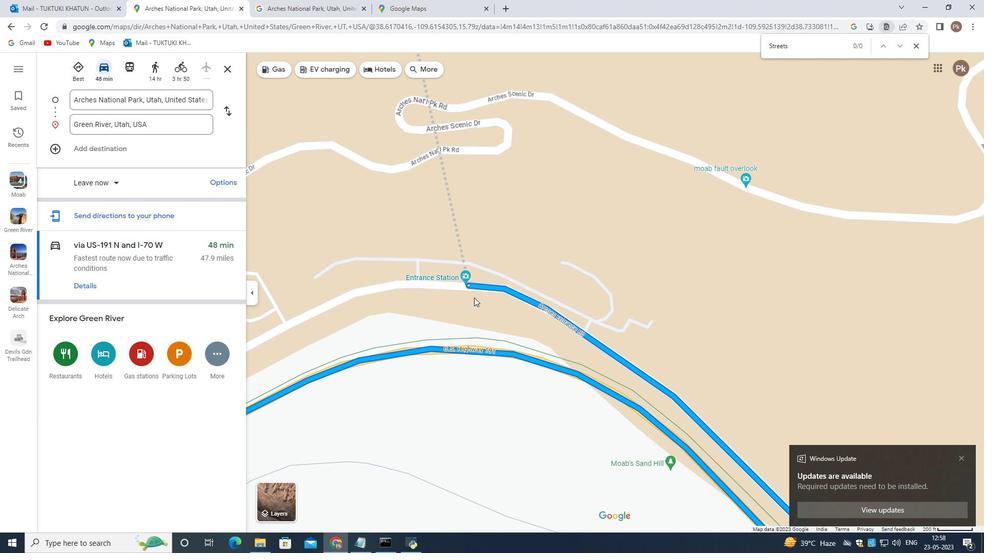 
Action: Mouse scrolled (474, 297) with delta (0, 0)
Screenshot: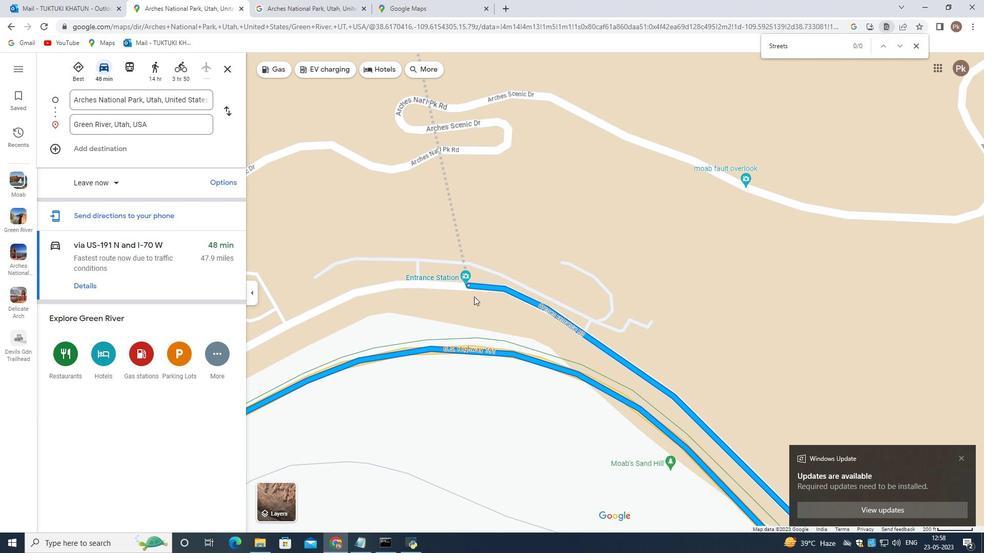 
Action: Mouse moved to (511, 224)
Screenshot: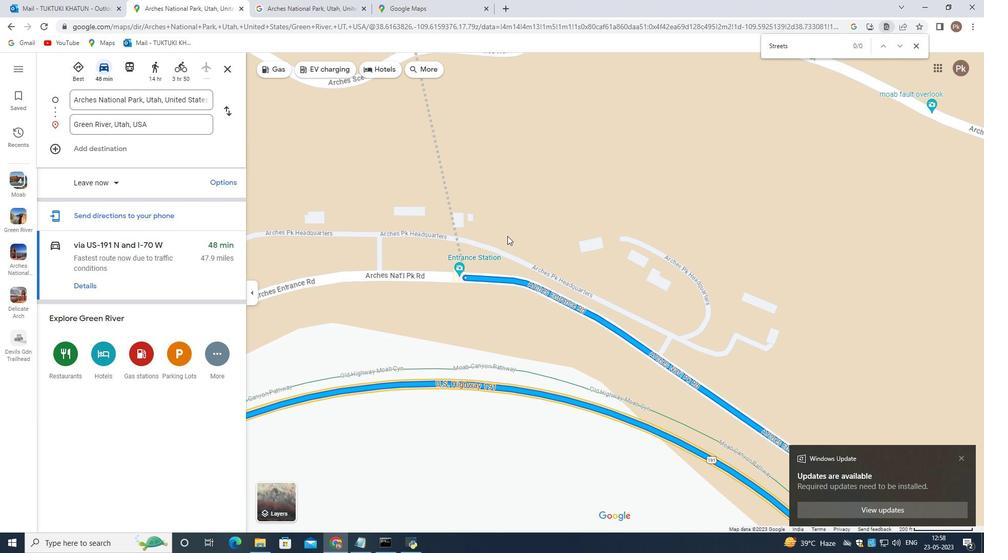 
Action: Mouse scrolled (511, 224) with delta (0, 0)
Screenshot: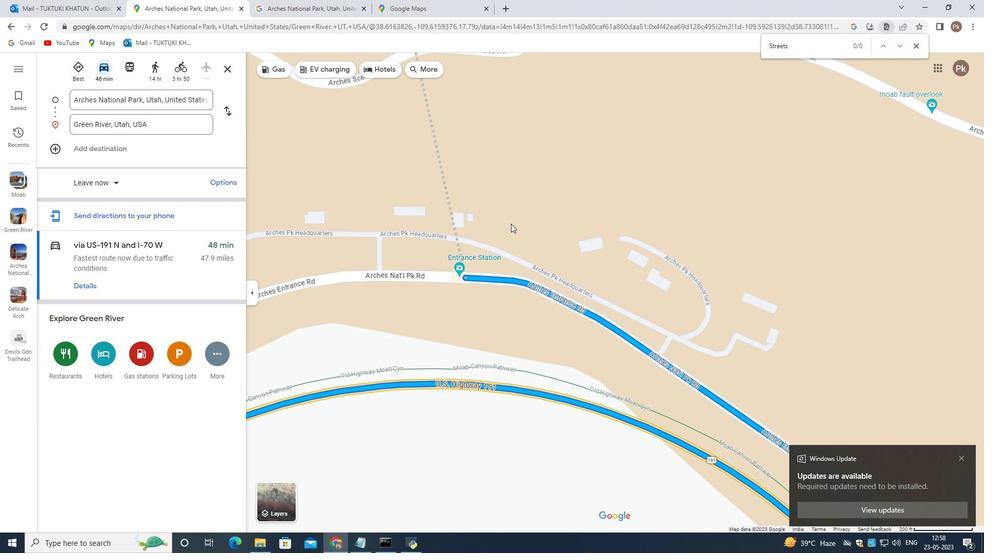 
Action: Mouse scrolled (511, 224) with delta (0, 0)
Screenshot: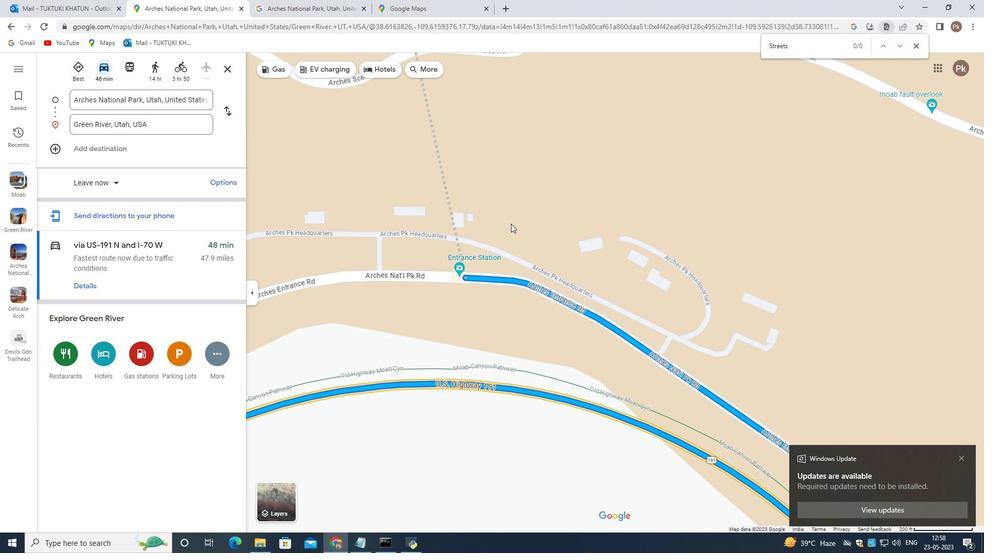 
Action: Mouse scrolled (511, 224) with delta (0, 0)
Screenshot: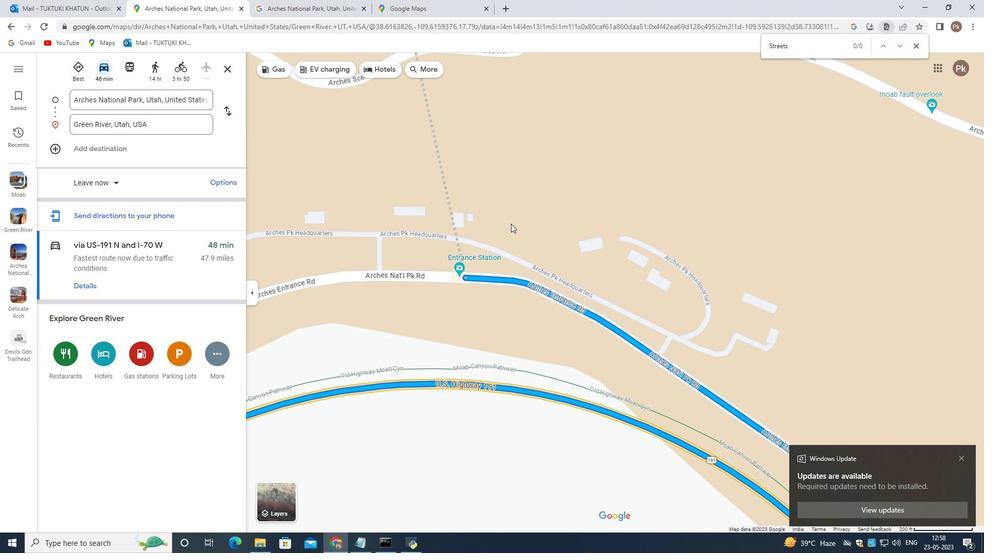 
Action: Mouse moved to (576, 246)
Screenshot: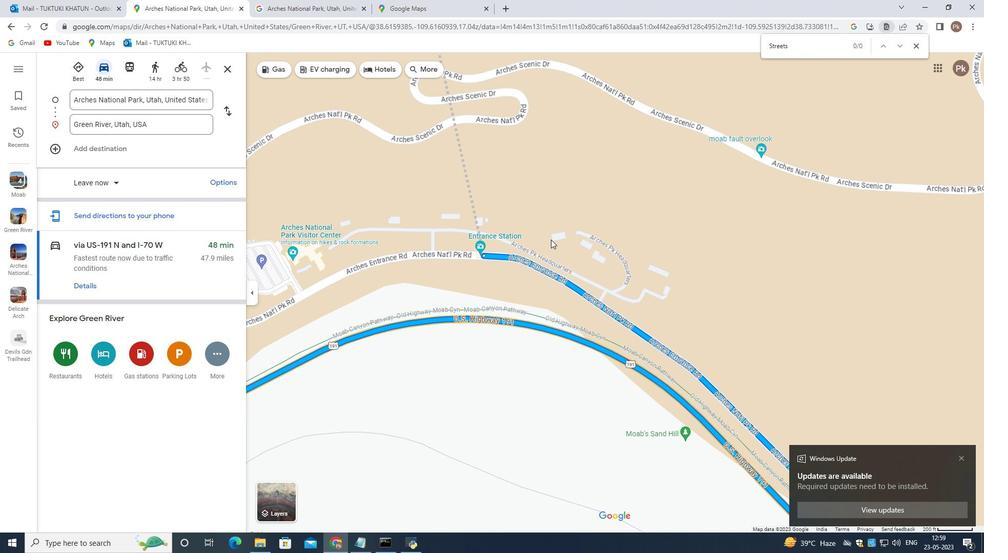 
Action: Mouse scrolled (576, 246) with delta (0, 0)
Screenshot: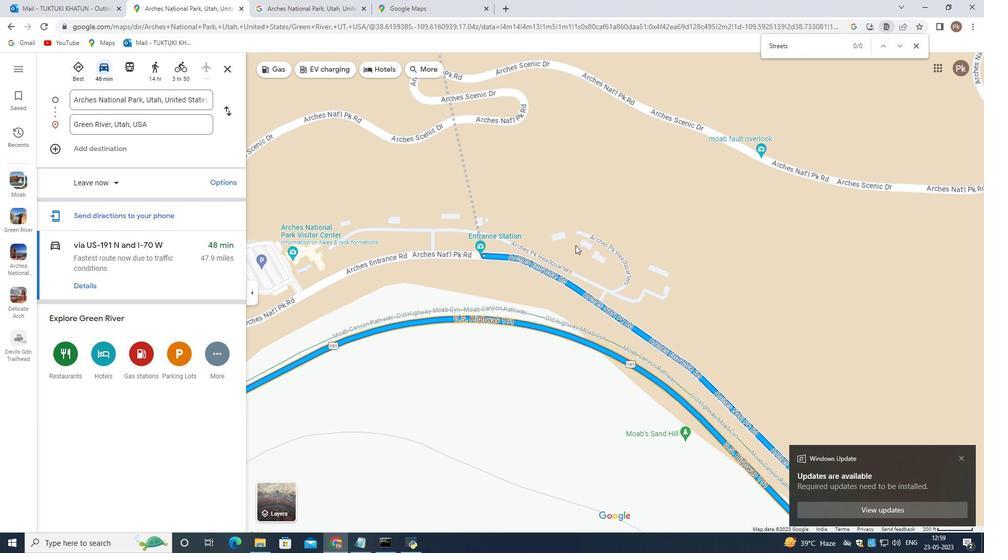 
Action: Mouse scrolled (576, 246) with delta (0, 0)
Screenshot: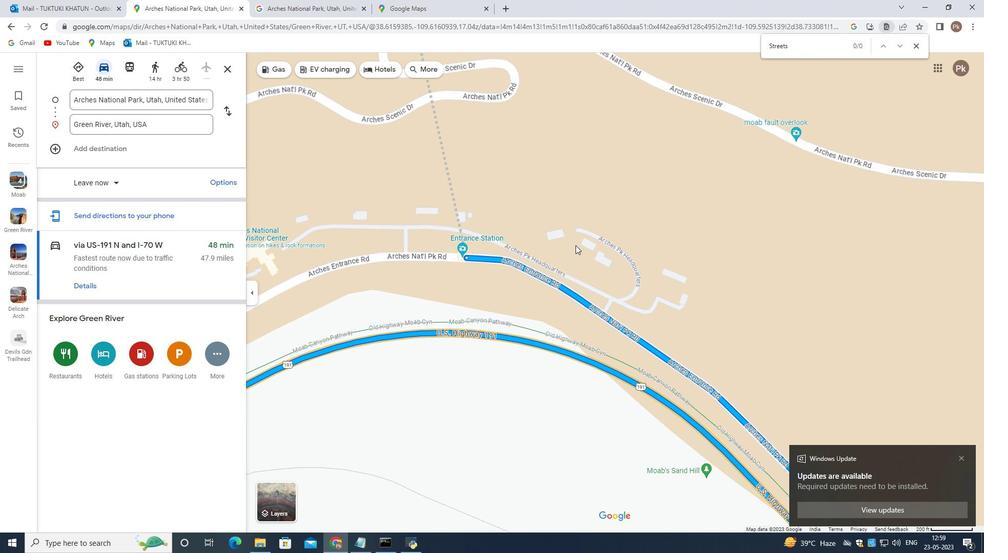 
Action: Mouse moved to (476, 252)
Screenshot: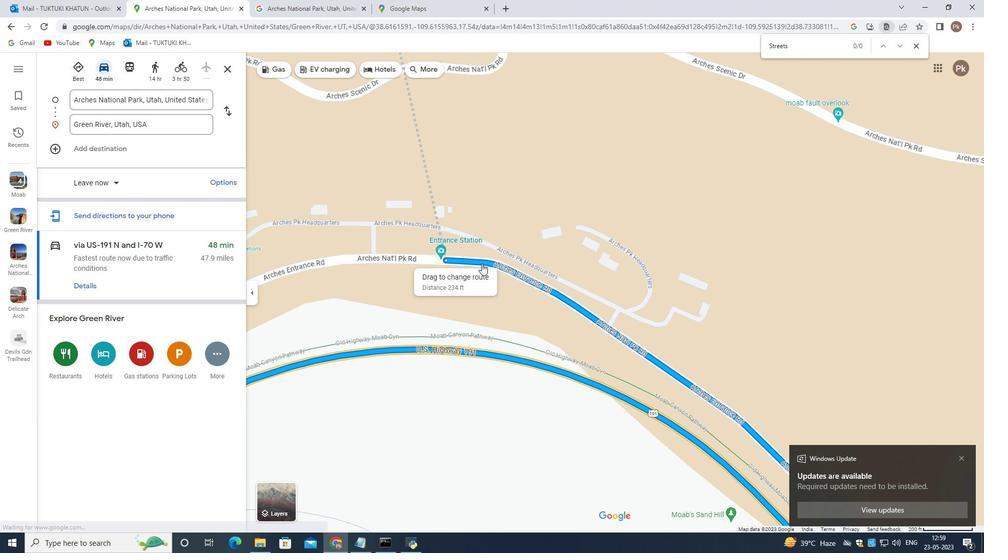 
Action: Mouse scrolled (476, 252) with delta (0, 0)
Screenshot: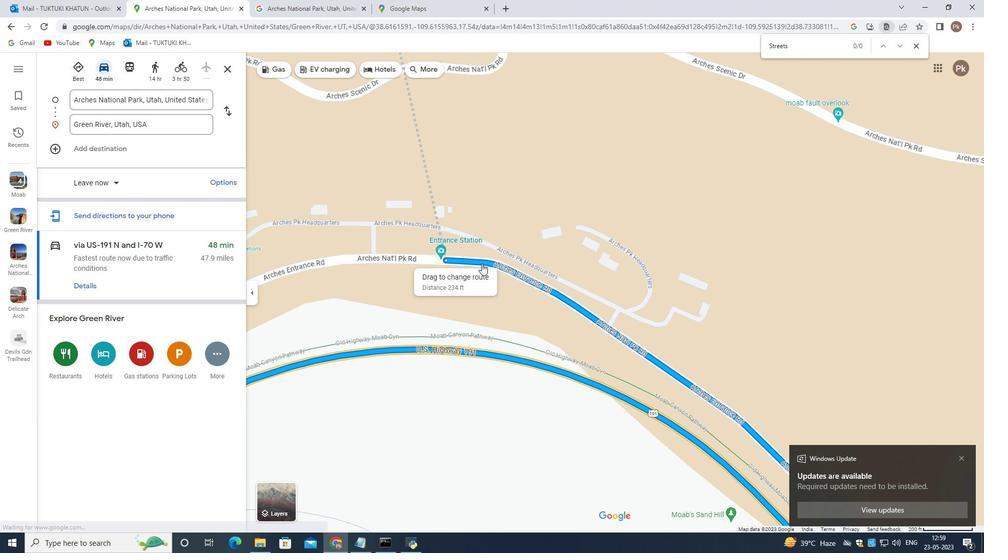 
Action: Mouse moved to (476, 250)
Screenshot: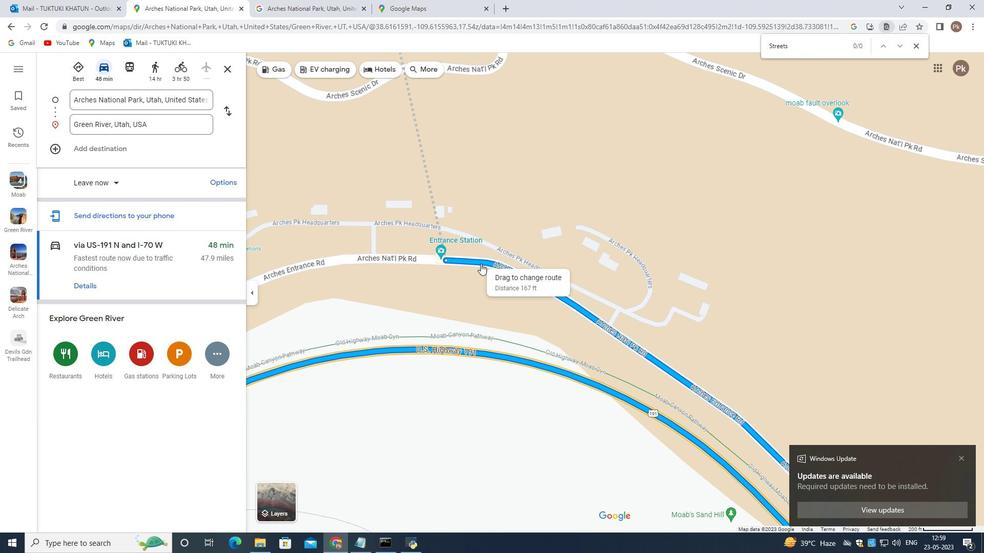 
Action: Mouse scrolled (476, 251) with delta (0, 0)
Screenshot: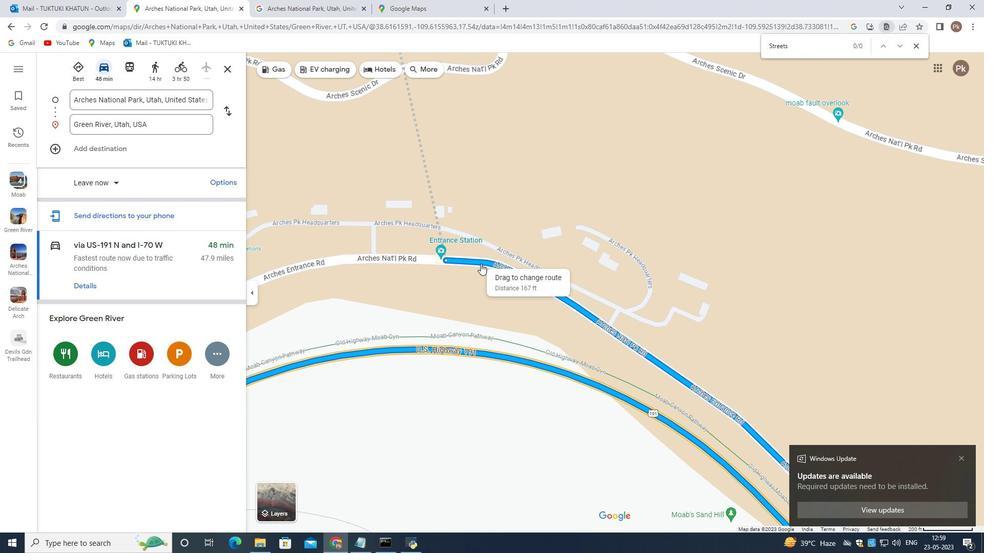 
Action: Mouse moved to (455, 239)
Screenshot: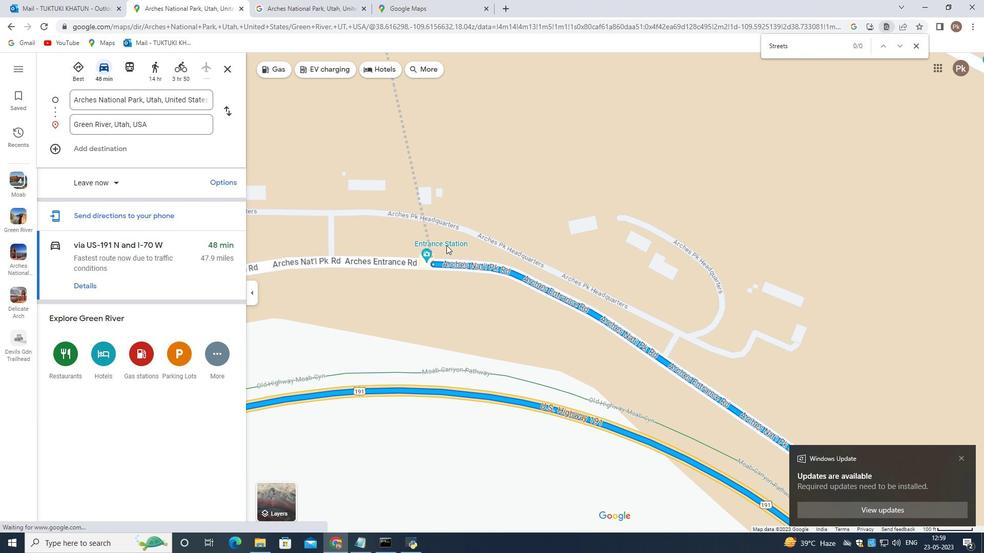 
Action: Mouse scrolled (455, 240) with delta (0, 0)
Screenshot: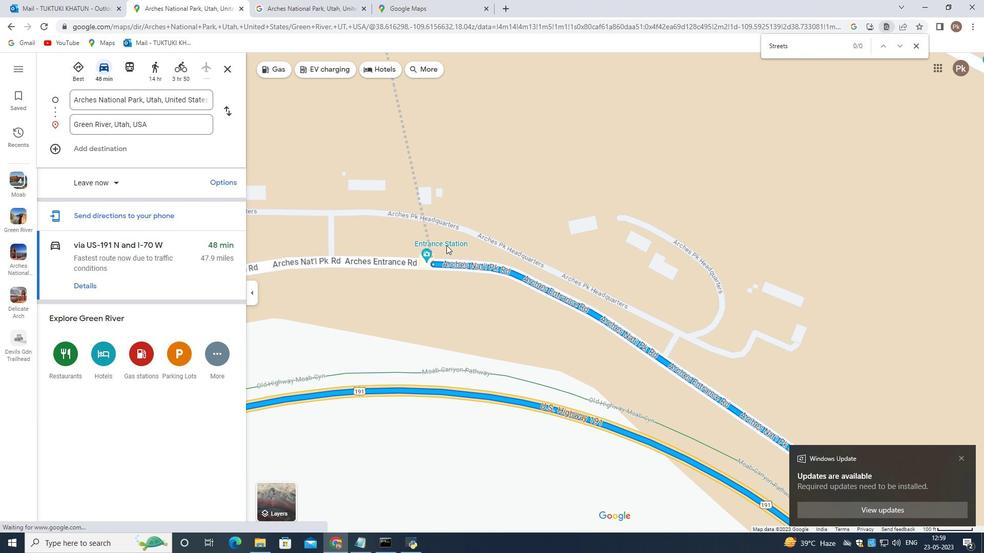 
Action: Mouse scrolled (455, 240) with delta (0, 0)
Screenshot: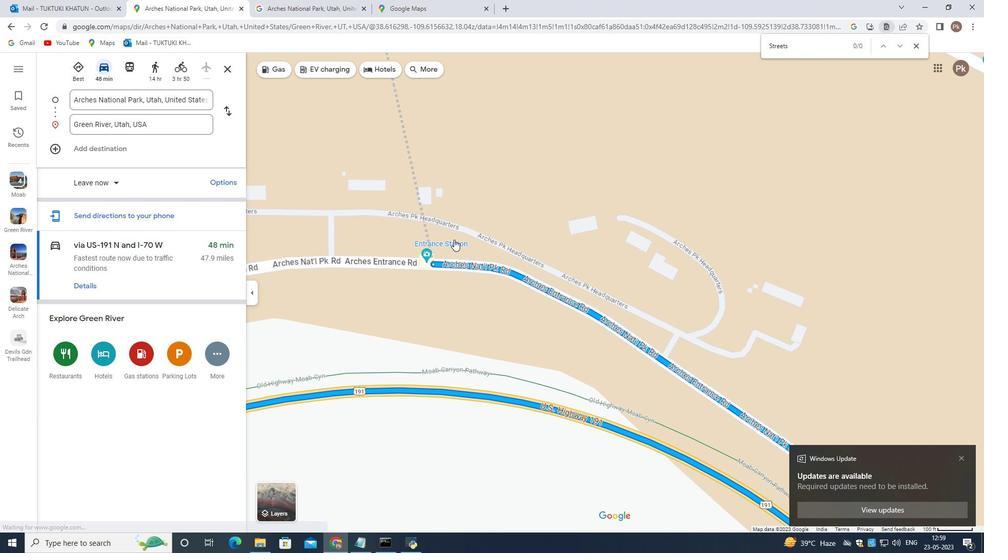 
Action: Mouse scrolled (455, 240) with delta (0, 0)
Screenshot: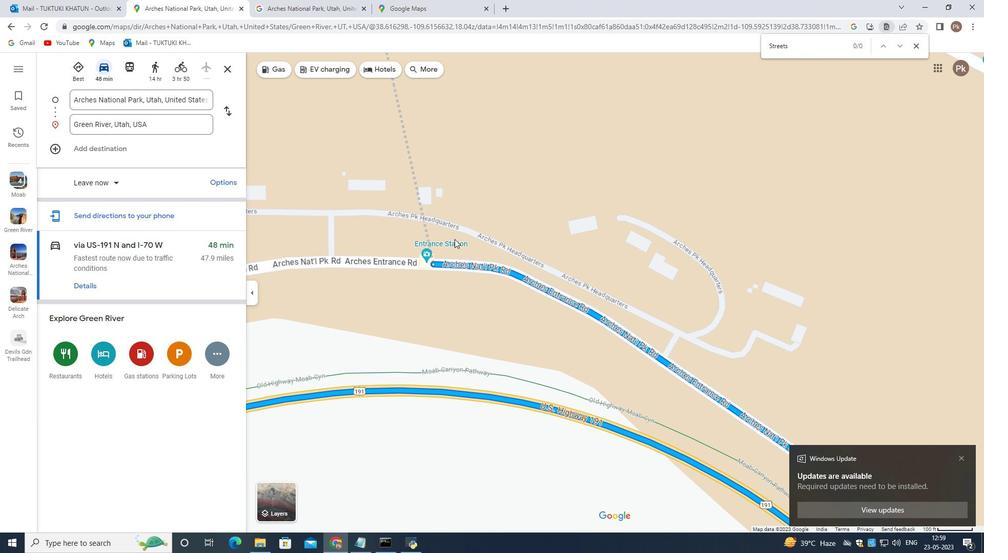 
Action: Mouse scrolled (455, 240) with delta (0, 0)
Screenshot: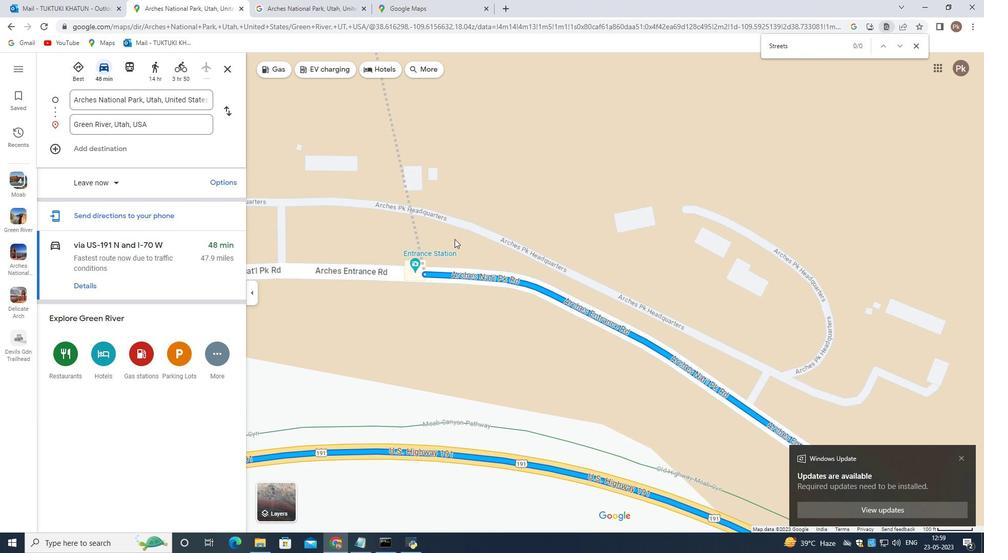 
Action: Mouse moved to (420, 272)
Screenshot: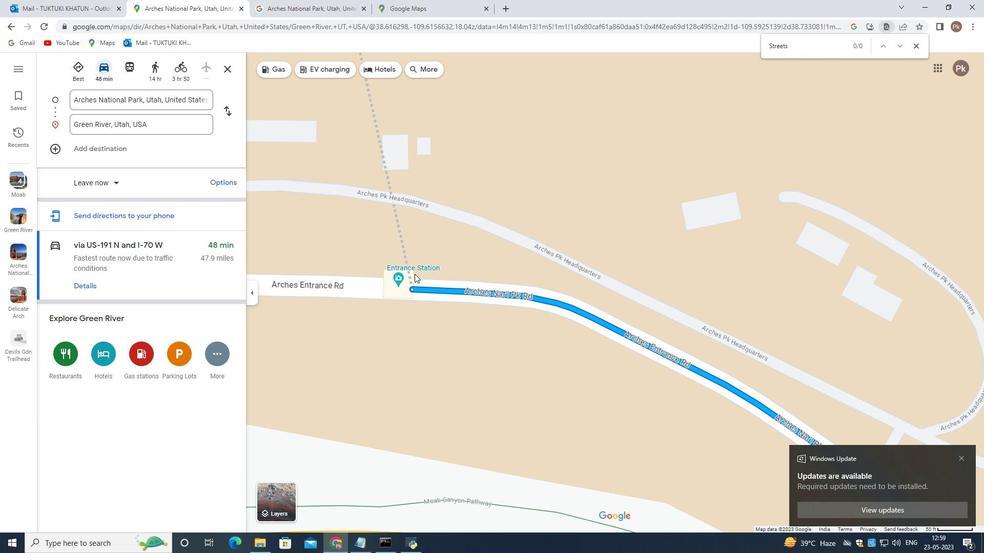 
Action: Mouse scrolled (420, 273) with delta (0, 0)
Screenshot: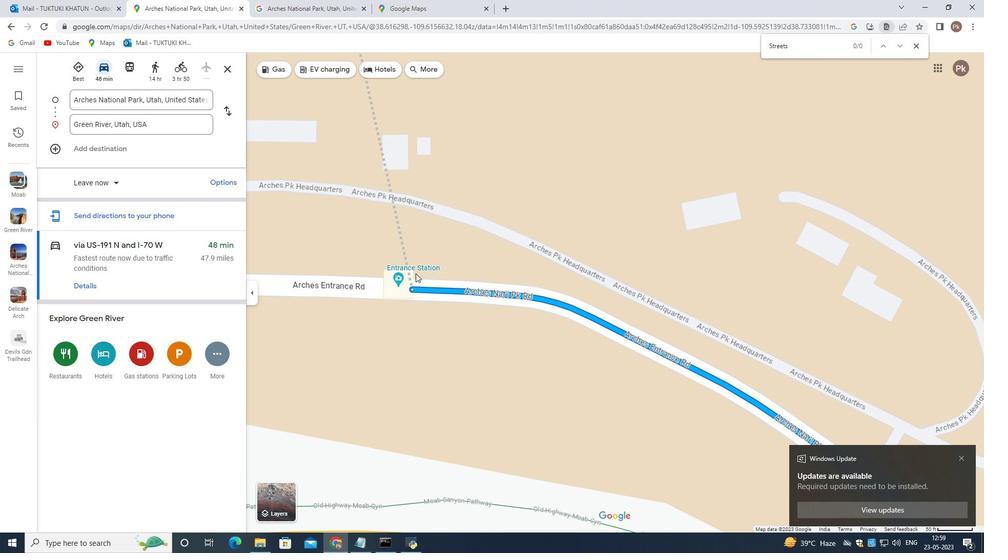 
Action: Mouse moved to (420, 272)
Screenshot: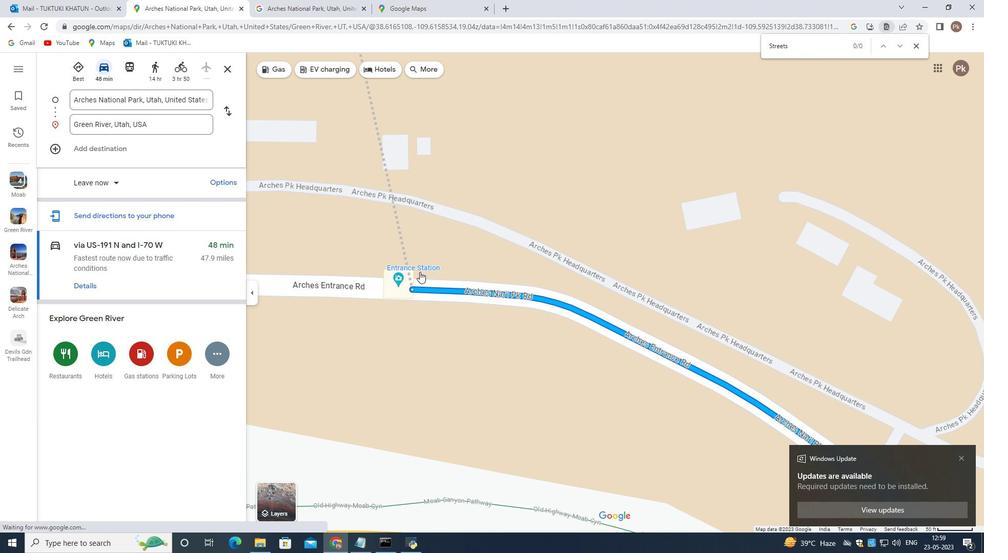 
Action: Mouse scrolled (420, 273) with delta (0, 0)
Screenshot: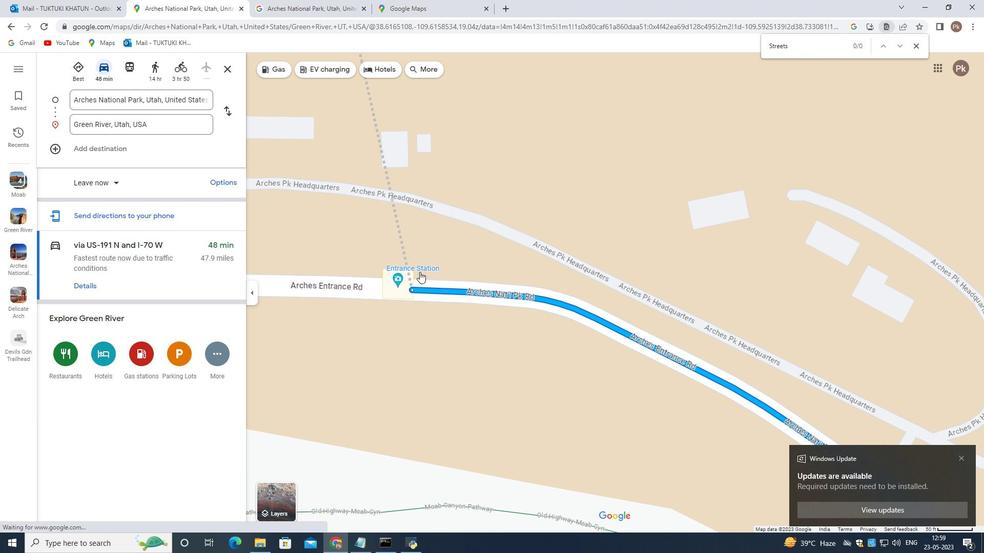 
Action: Mouse moved to (421, 272)
Screenshot: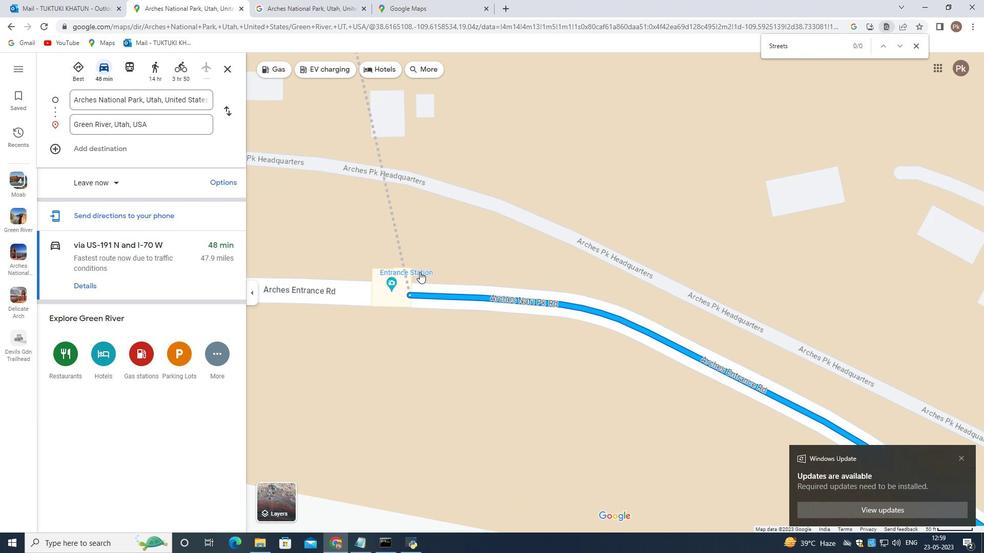 
Action: Mouse scrolled (421, 272) with delta (0, 0)
Screenshot: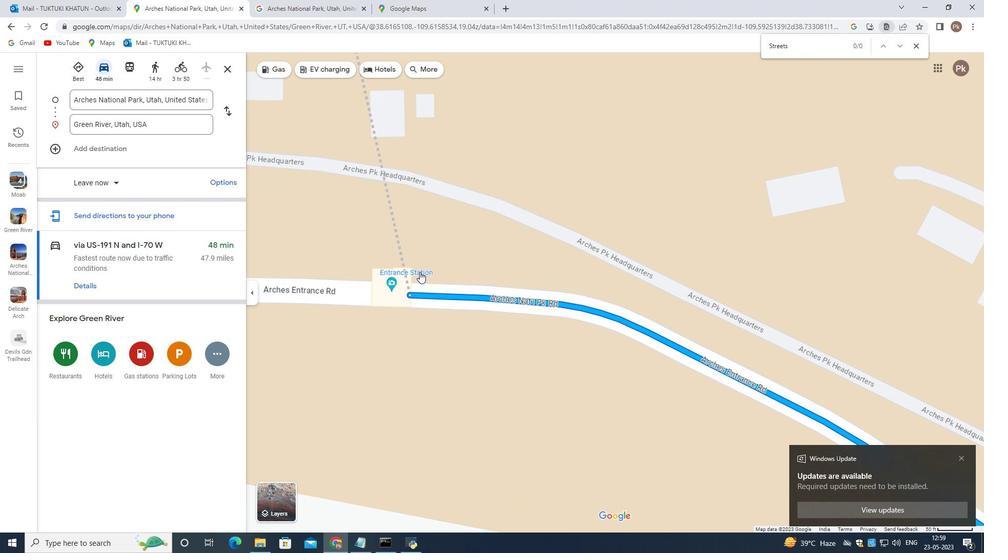 
Action: Mouse moved to (407, 281)
Screenshot: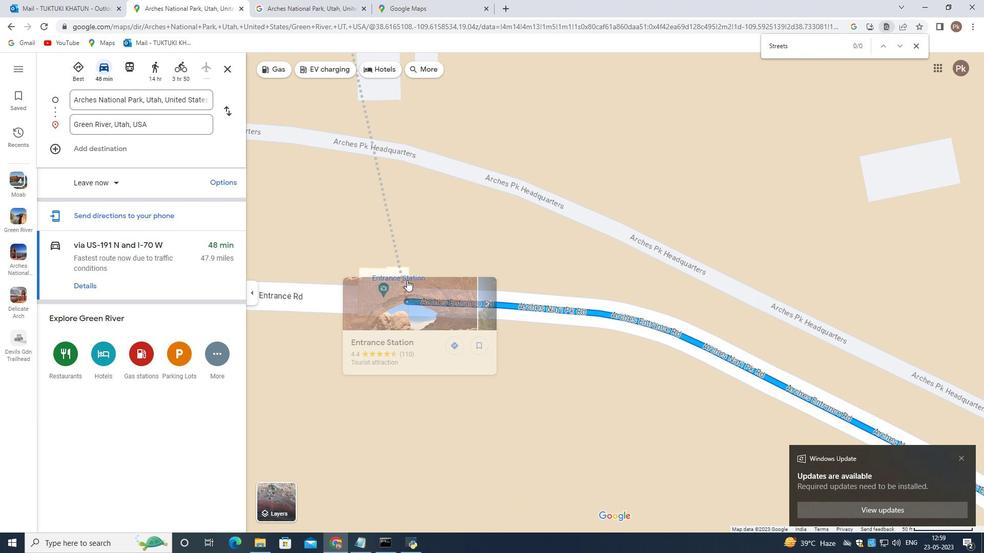 
Action: Mouse scrolled (407, 282) with delta (0, 0)
Screenshot: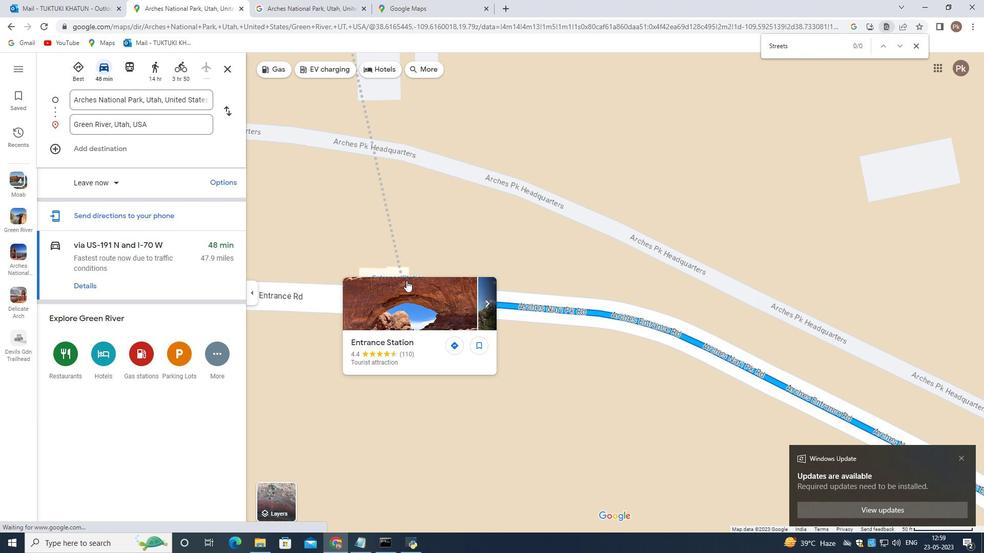 
Action: Mouse moved to (444, 261)
Screenshot: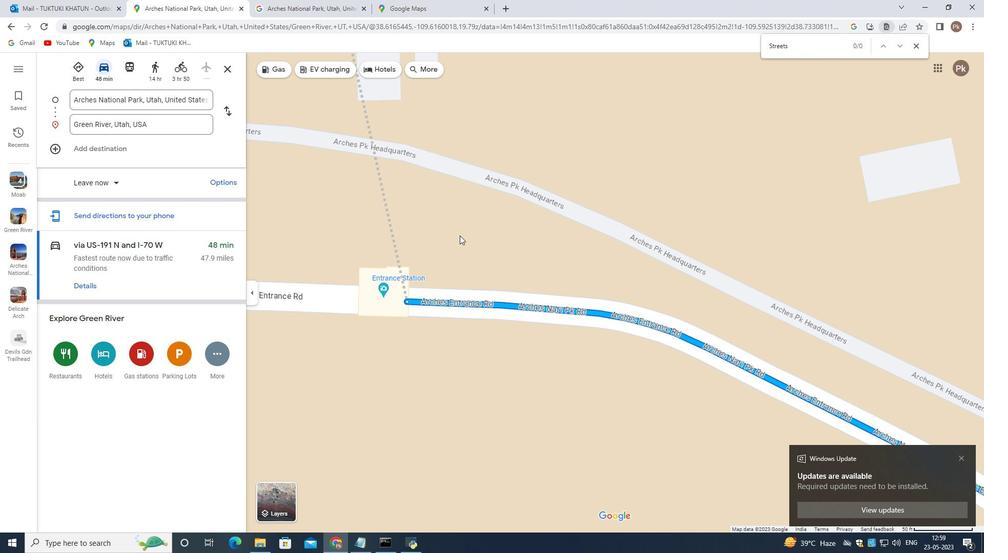 
Action: Mouse scrolled (444, 262) with delta (0, 0)
Screenshot: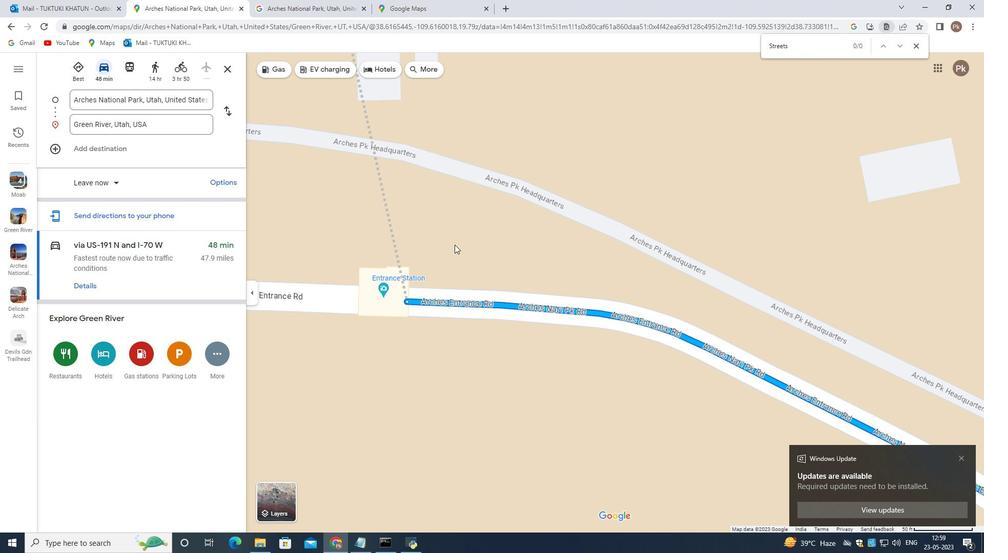 
Action: Mouse scrolled (444, 262) with delta (0, 0)
Screenshot: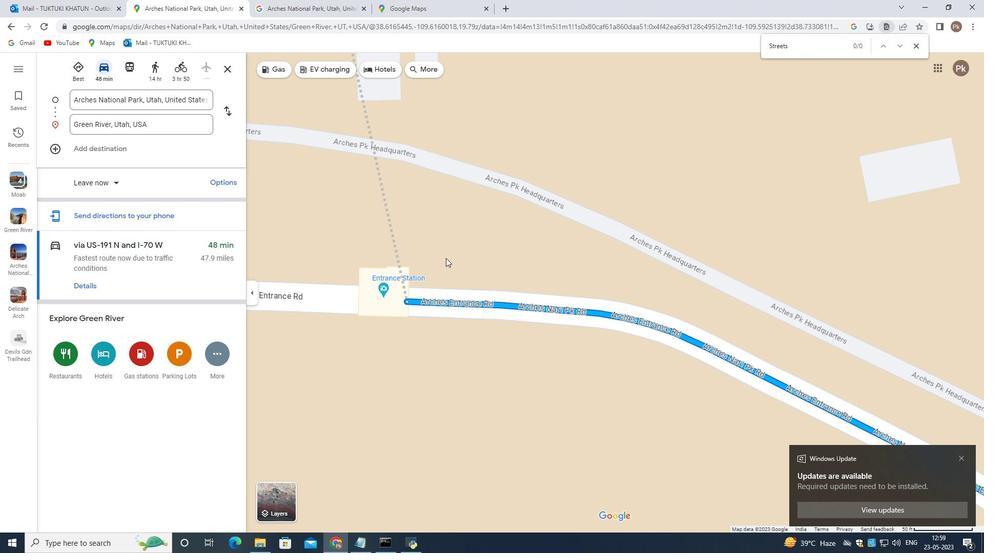 
Action: Mouse scrolled (444, 262) with delta (0, 0)
Screenshot: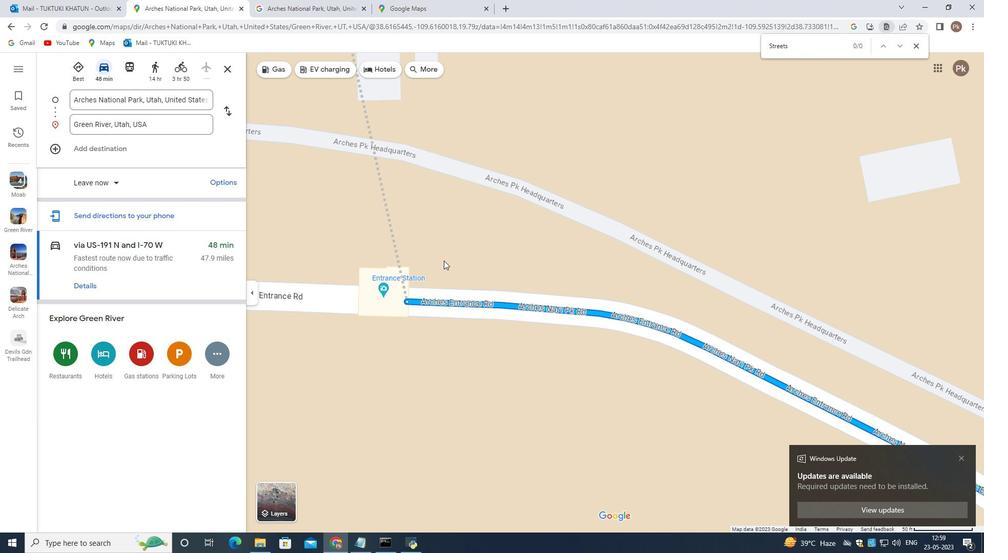 
Action: Mouse scrolled (444, 262) with delta (0, 0)
Screenshot: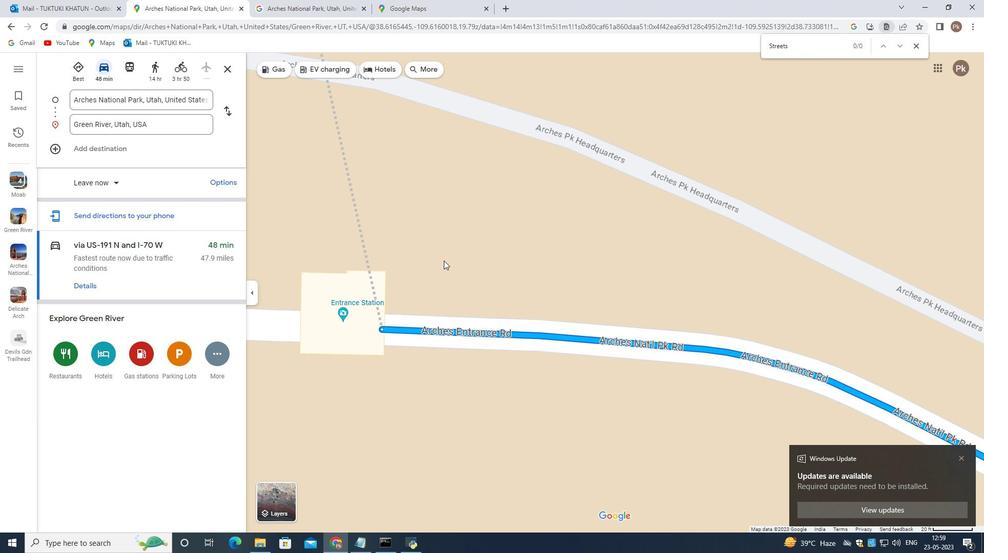 
Action: Mouse scrolled (444, 262) with delta (0, 0)
Screenshot: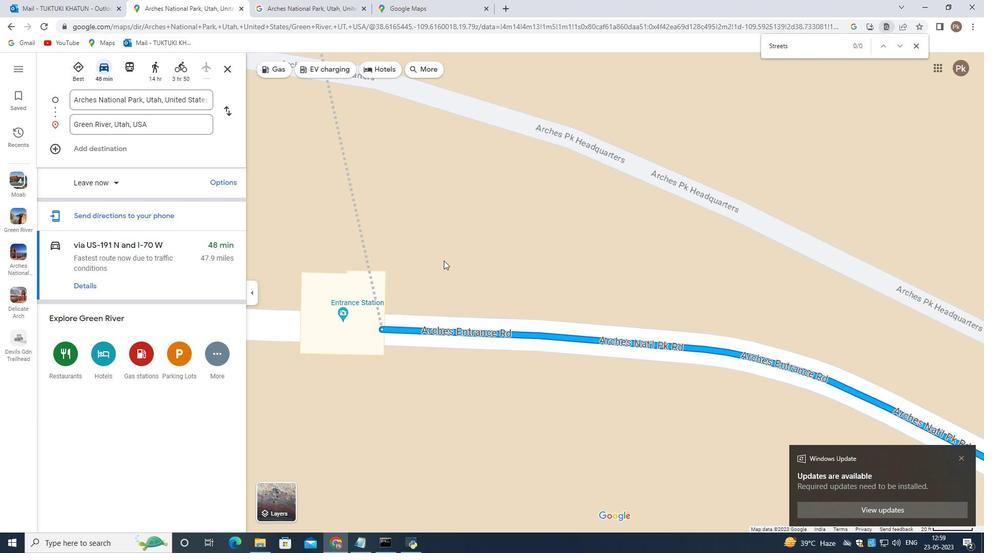 
Action: Mouse scrolled (444, 262) with delta (0, 0)
Screenshot: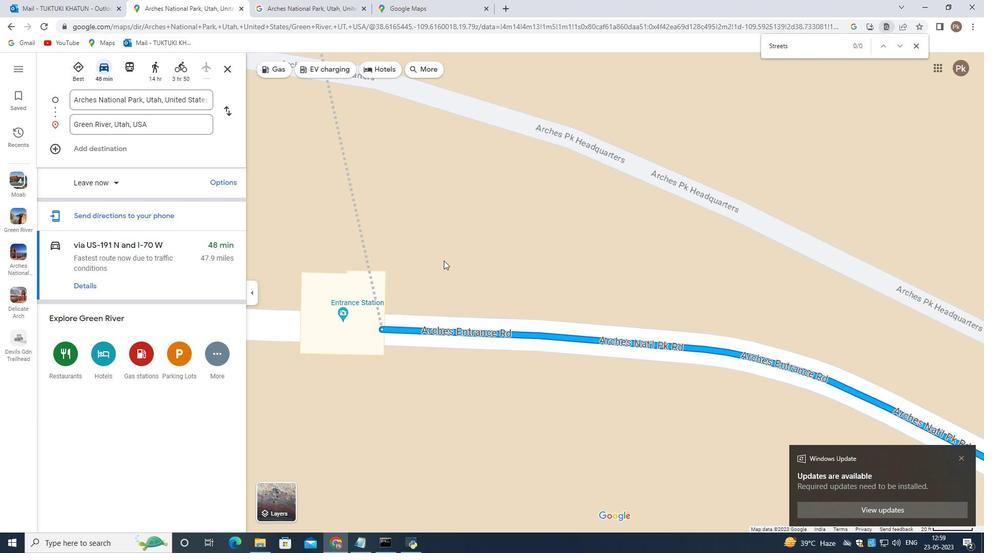 
Action: Mouse moved to (444, 262)
Screenshot: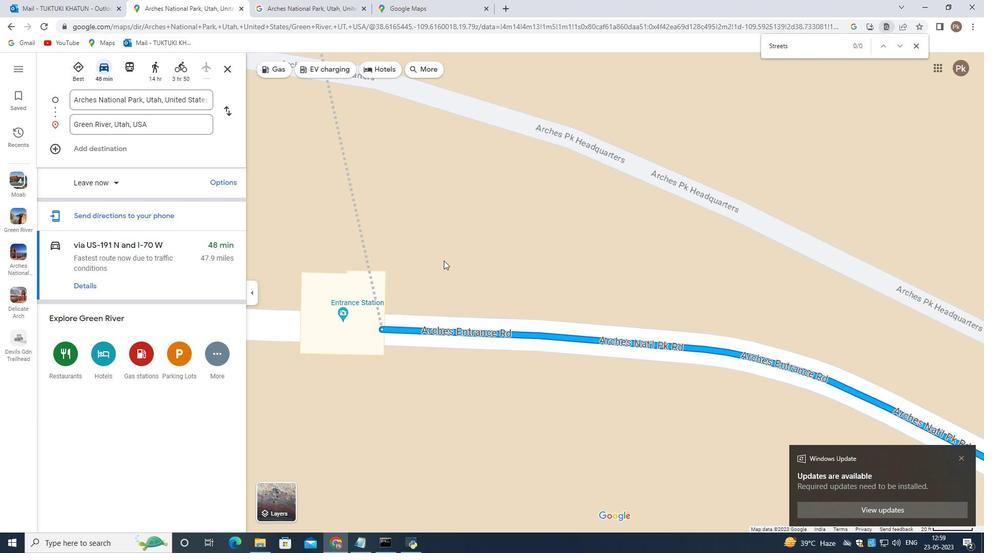 
Action: Mouse scrolled (444, 262) with delta (0, 0)
Screenshot: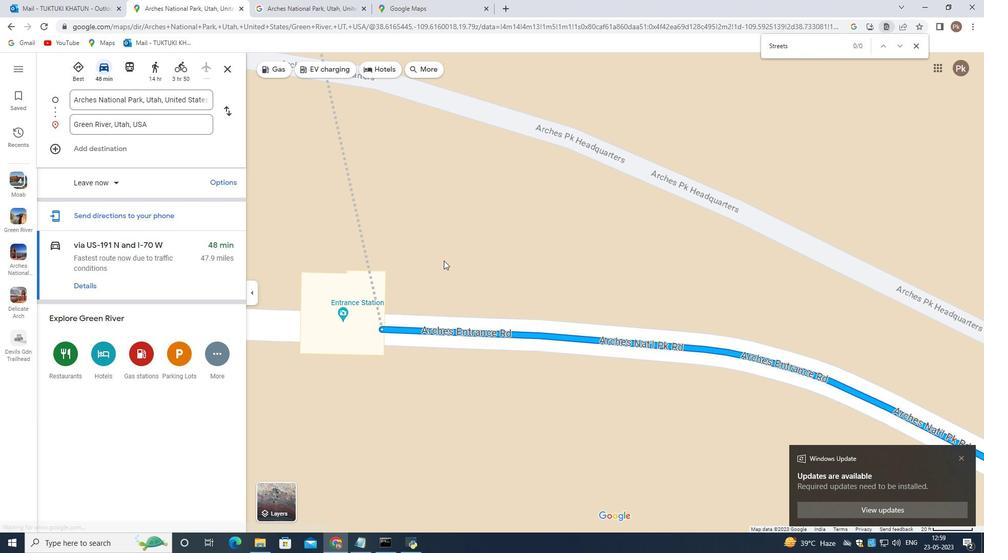 
Action: Mouse scrolled (444, 262) with delta (0, 0)
Screenshot: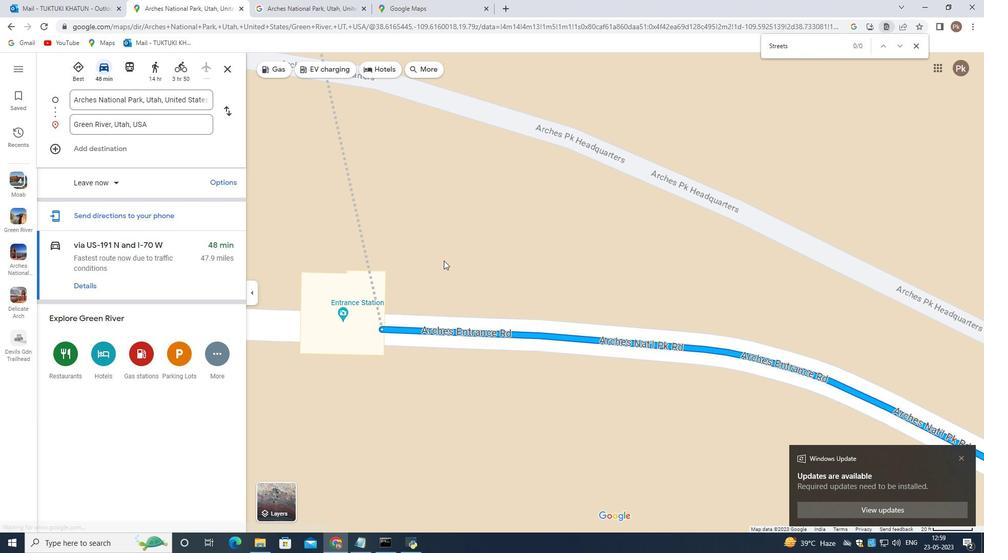 
Action: Mouse scrolled (444, 262) with delta (0, 0)
Screenshot: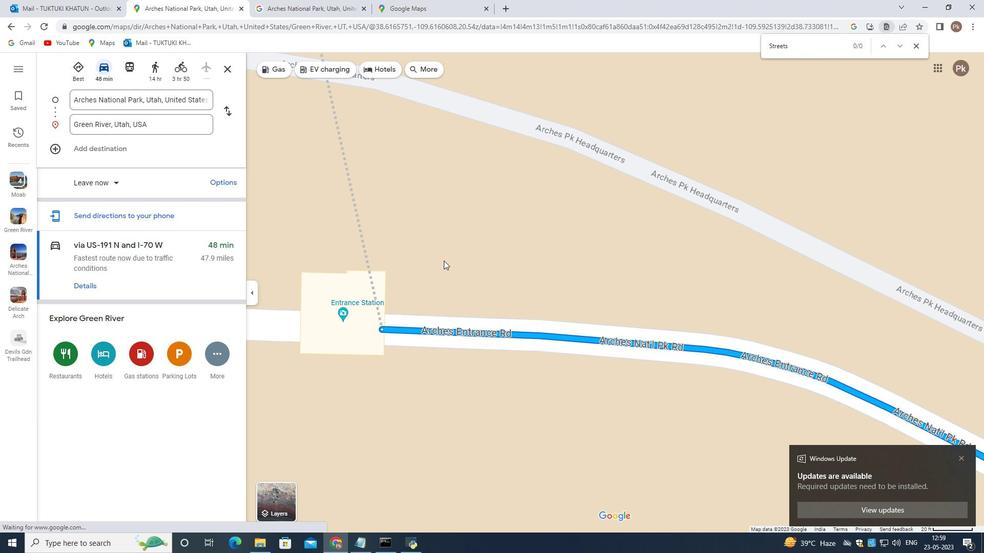 
Action: Mouse moved to (410, 292)
Screenshot: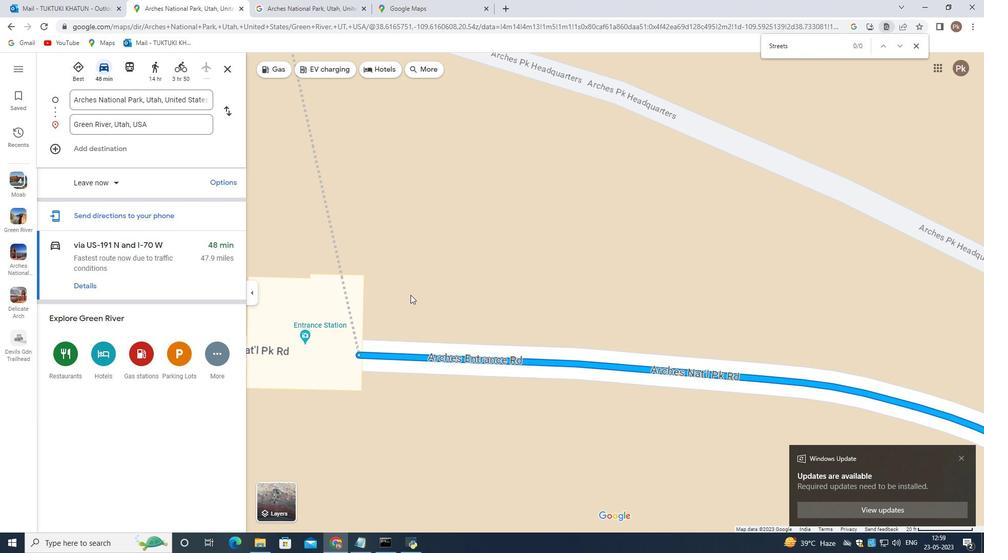 
Action: Mouse pressed left at (410, 292)
Screenshot: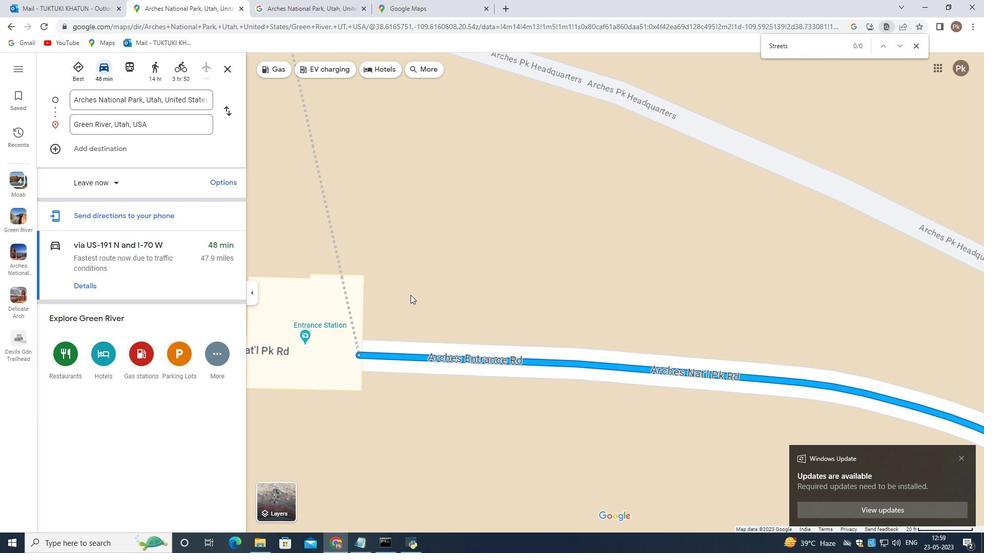 
Action: Mouse moved to (460, 289)
Screenshot: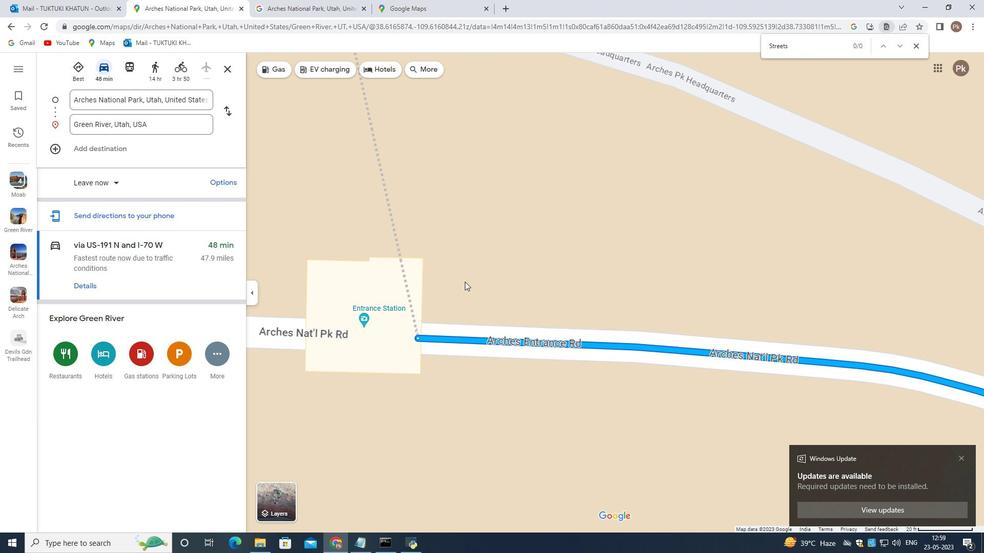 
Action: Mouse scrolled (460, 290) with delta (0, 0)
Screenshot: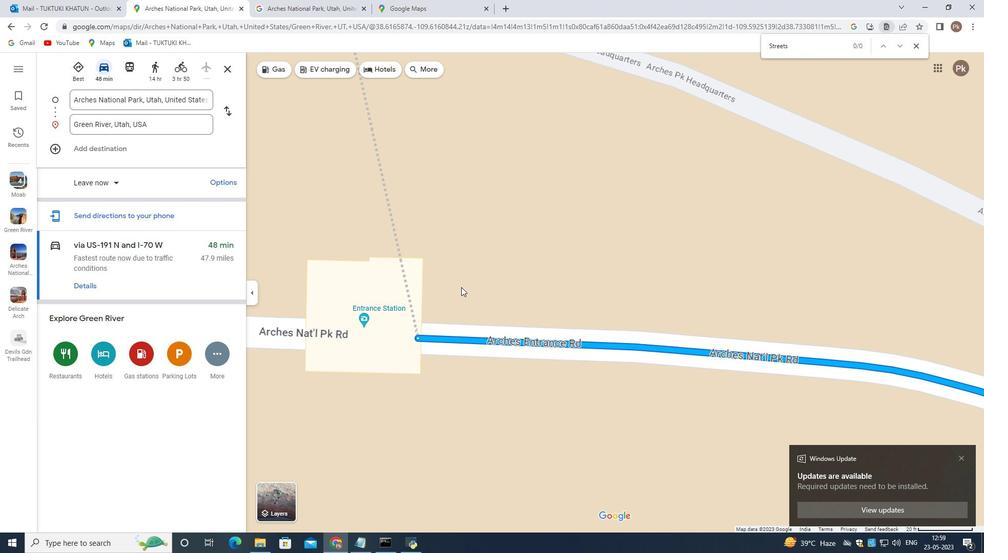
Action: Mouse scrolled (460, 290) with delta (0, 0)
Screenshot: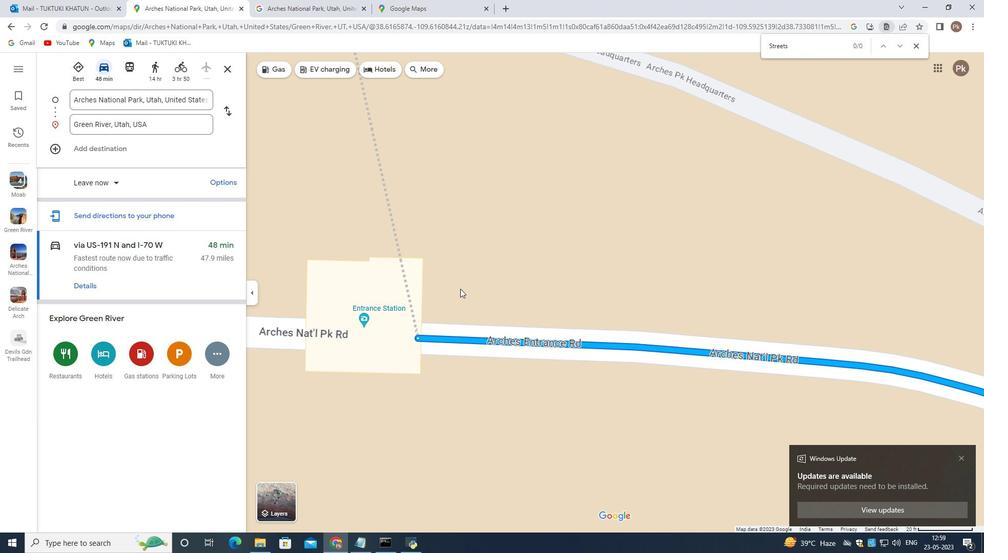 
Action: Mouse scrolled (460, 290) with delta (0, 0)
Screenshot: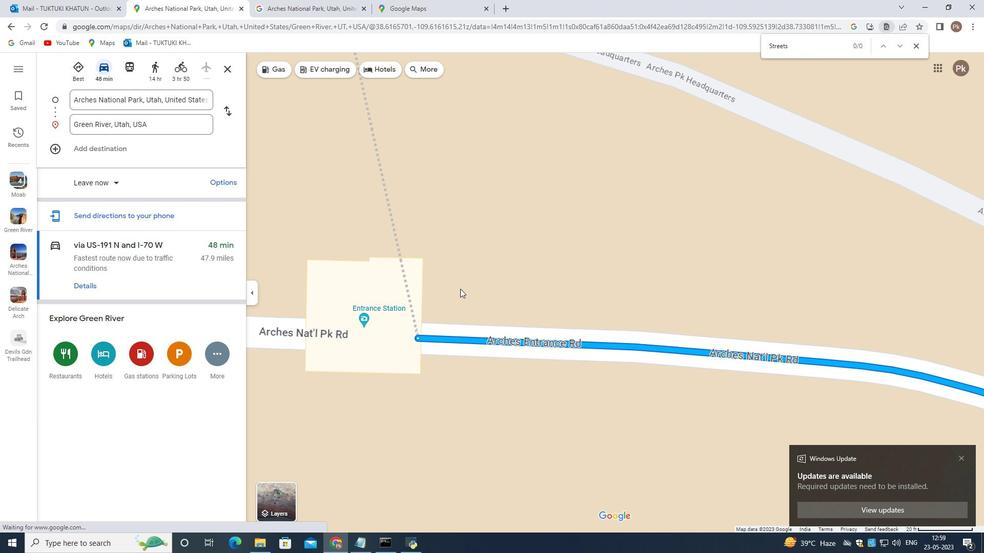 
Action: Mouse scrolled (460, 290) with delta (0, 0)
Screenshot: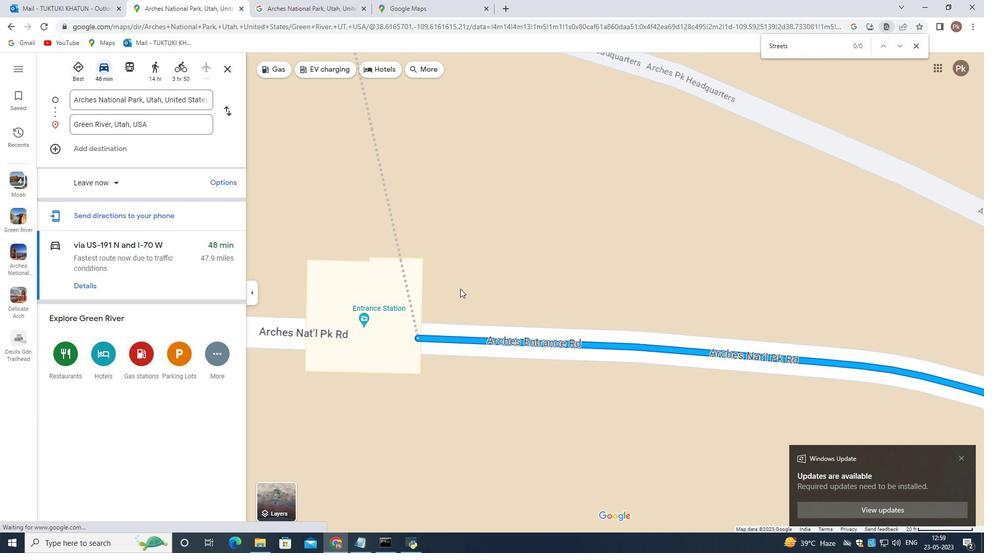 
Action: Mouse scrolled (460, 290) with delta (0, 0)
Screenshot: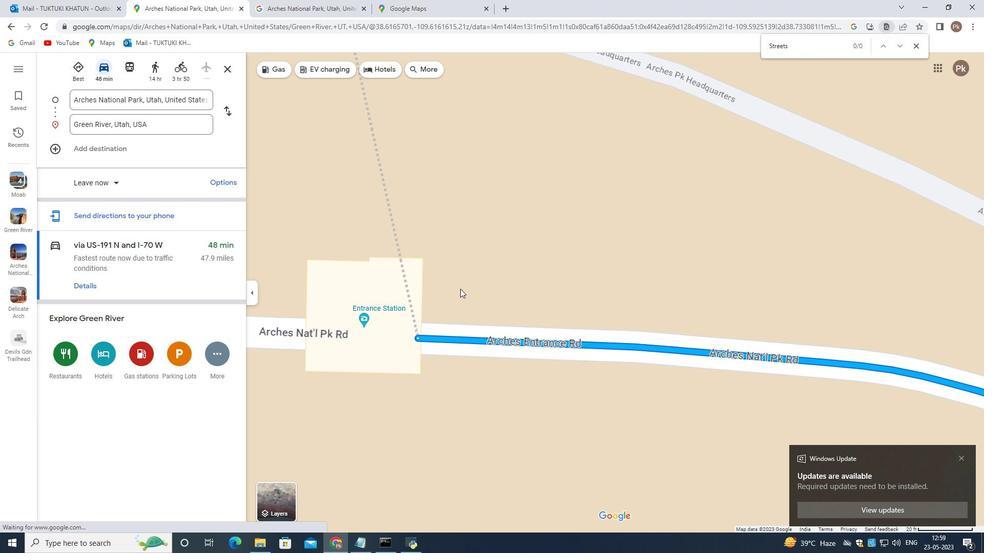 
Action: Mouse moved to (356, 270)
Screenshot: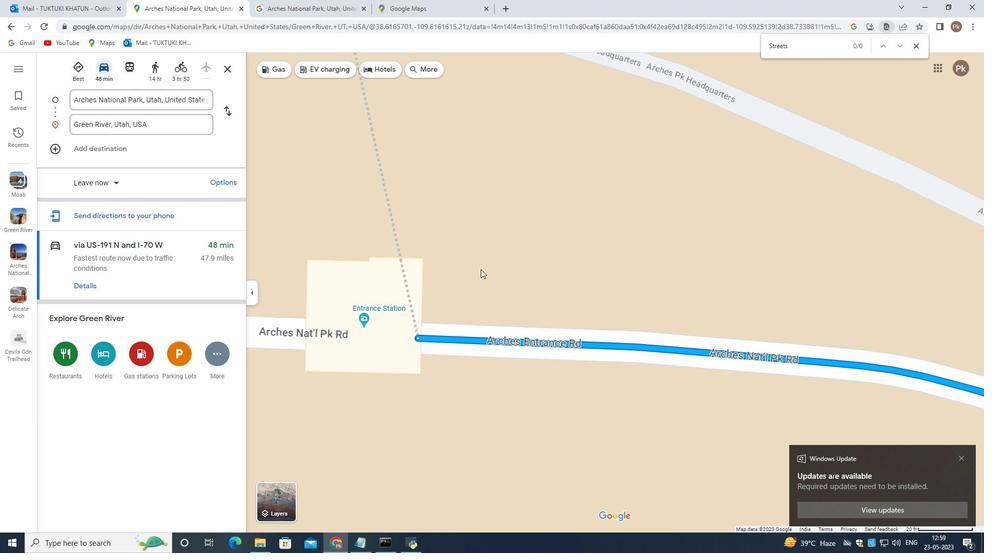 
Action: Mouse scrolled (356, 271) with delta (0, 0)
Screenshot: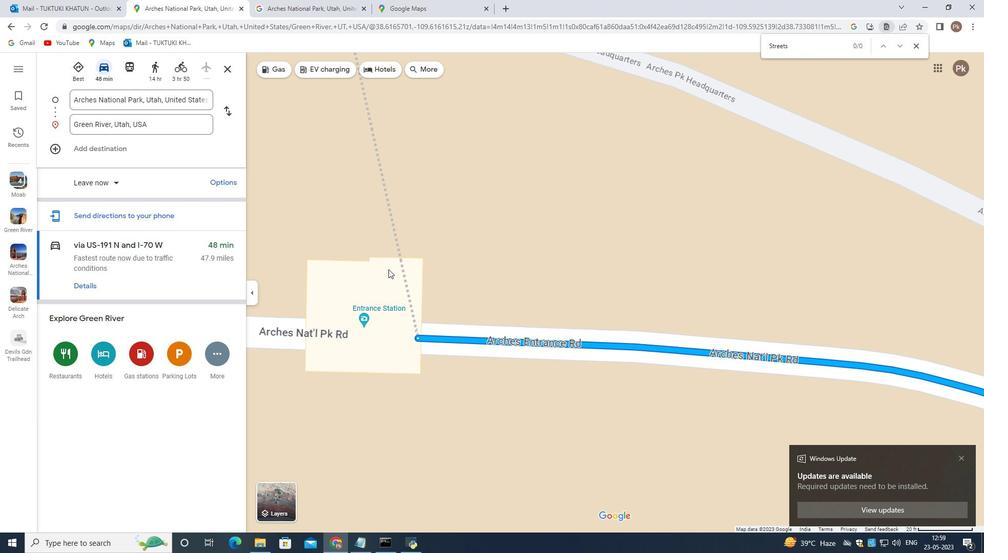 
Action: Mouse scrolled (356, 271) with delta (0, 0)
Screenshot: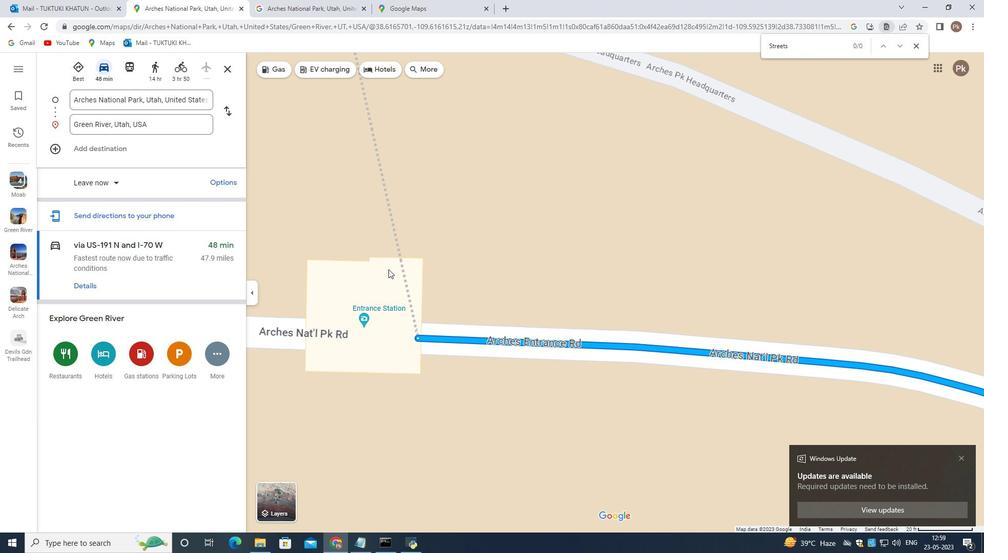 
Action: Mouse scrolled (356, 271) with delta (0, 0)
Screenshot: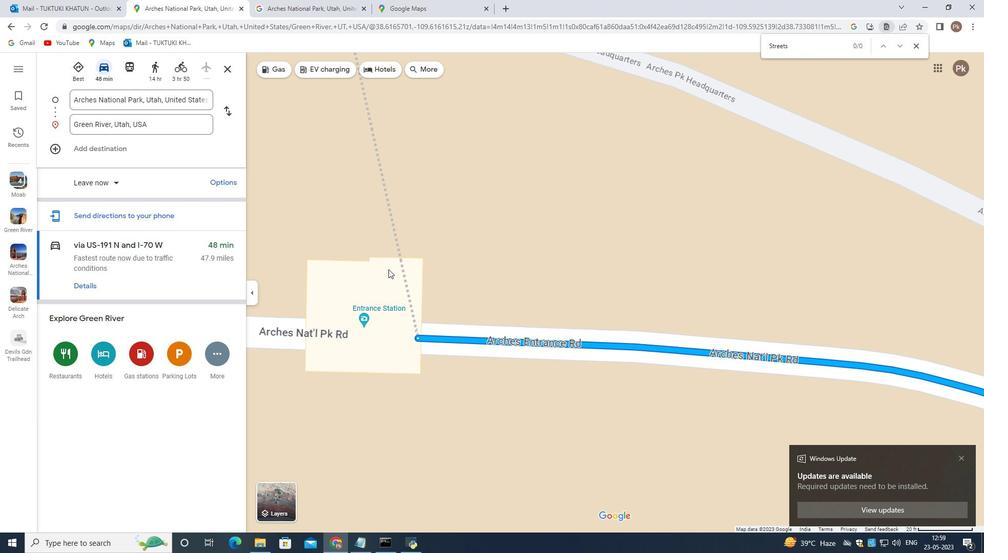 
Action: Mouse scrolled (356, 271) with delta (0, 0)
Screenshot: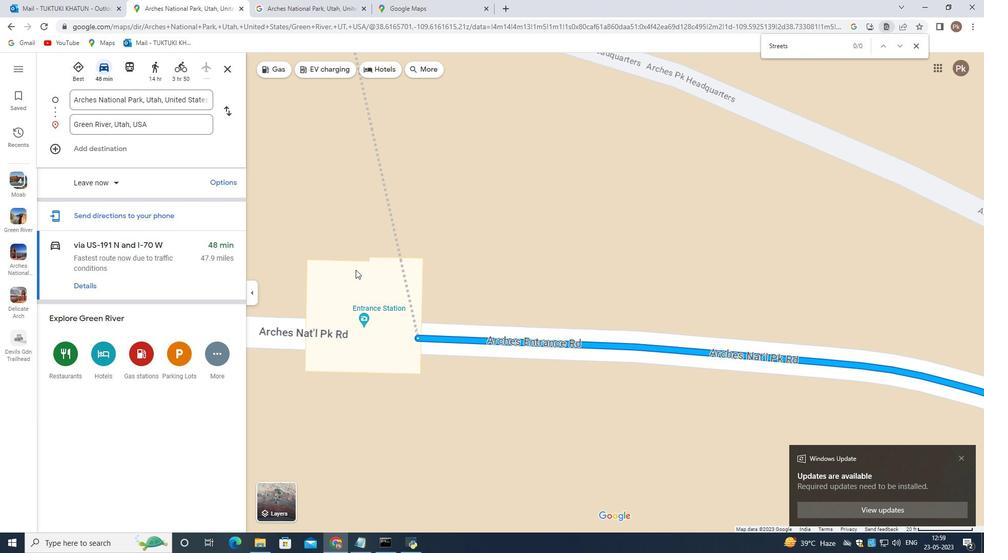 
Action: Mouse moved to (474, 195)
Screenshot: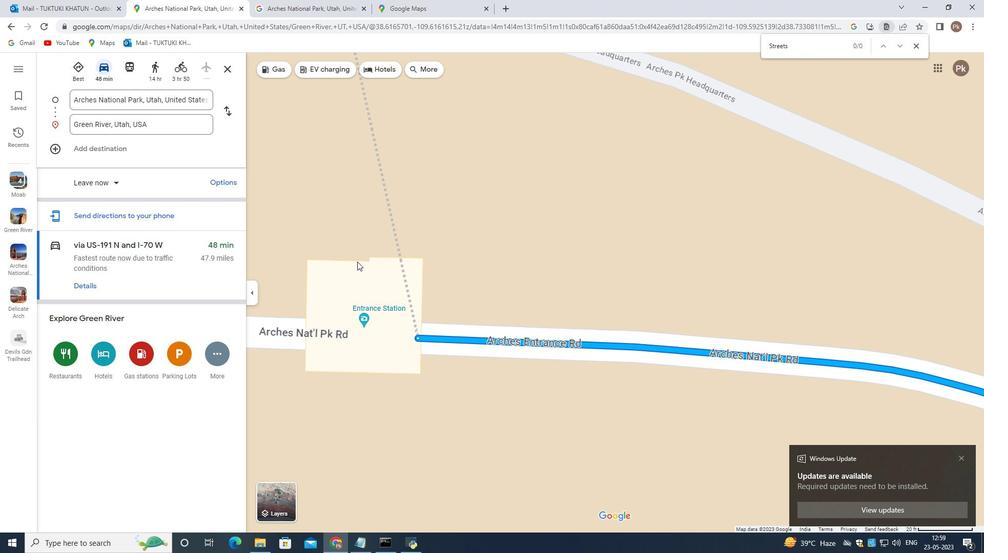
Action: Mouse scrolled (474, 195) with delta (0, 0)
Screenshot: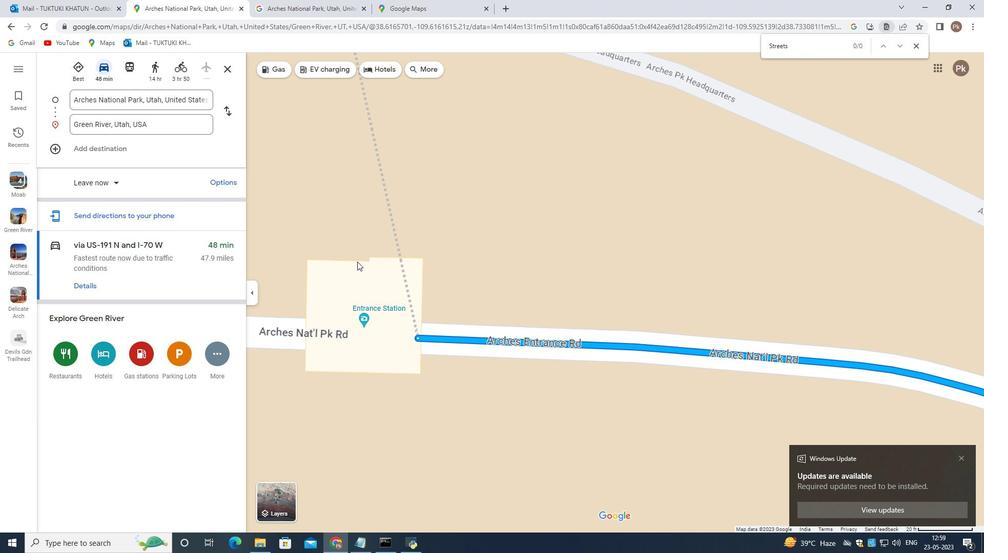 
Action: Mouse scrolled (474, 195) with delta (0, 0)
Screenshot: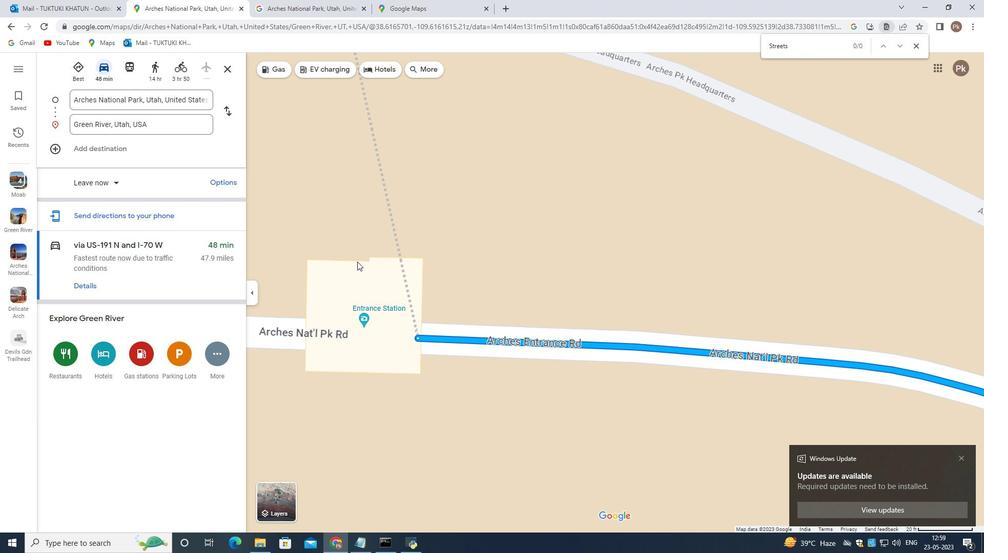 
Action: Mouse scrolled (474, 195) with delta (0, 0)
Screenshot: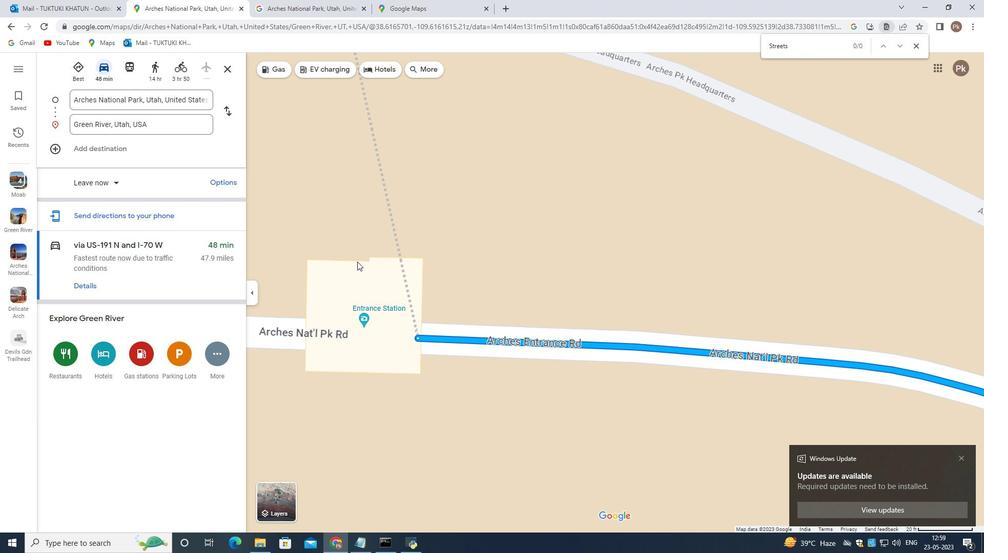 
Action: Mouse scrolled (474, 195) with delta (0, 0)
Screenshot: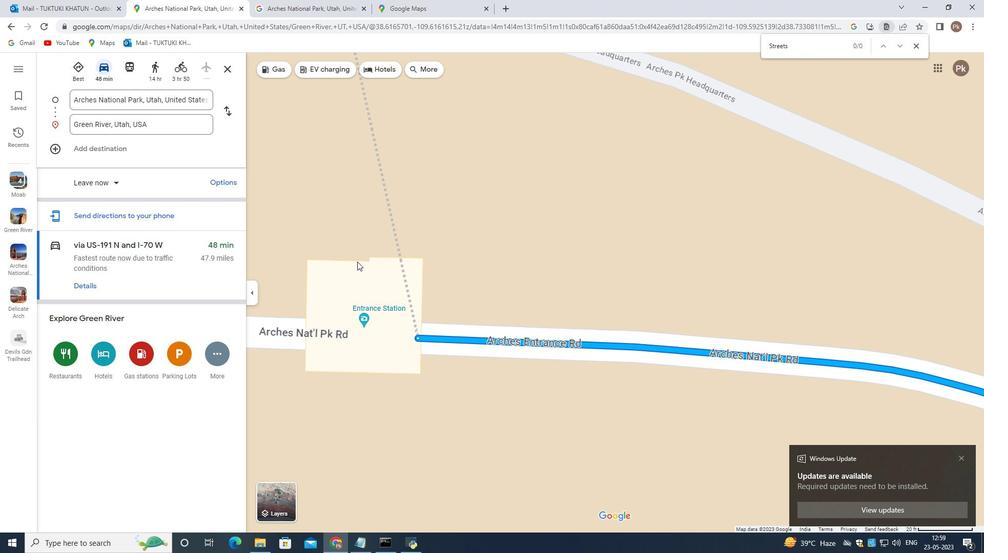 
Action: Mouse scrolled (474, 195) with delta (0, 0)
Screenshot: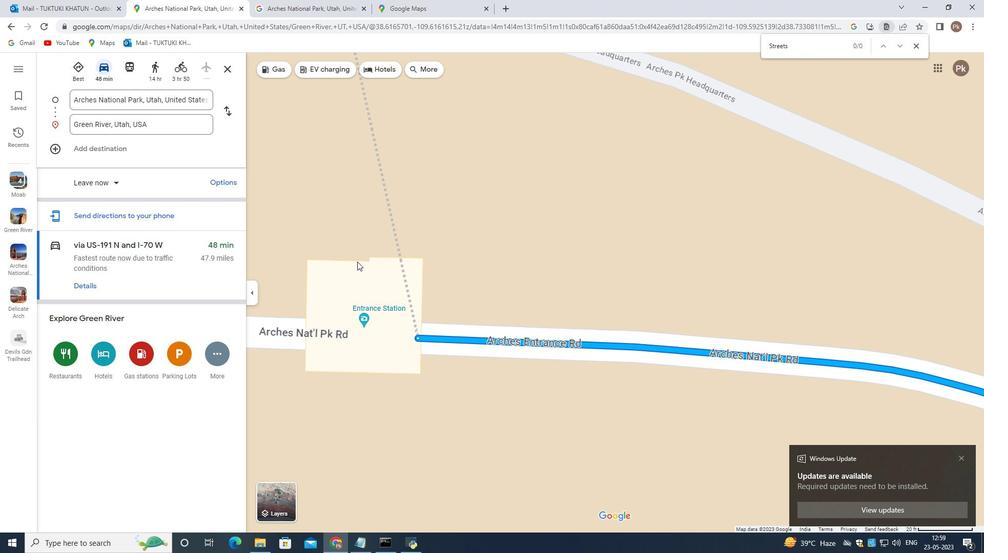 
Action: Mouse scrolled (474, 195) with delta (0, 0)
Screenshot: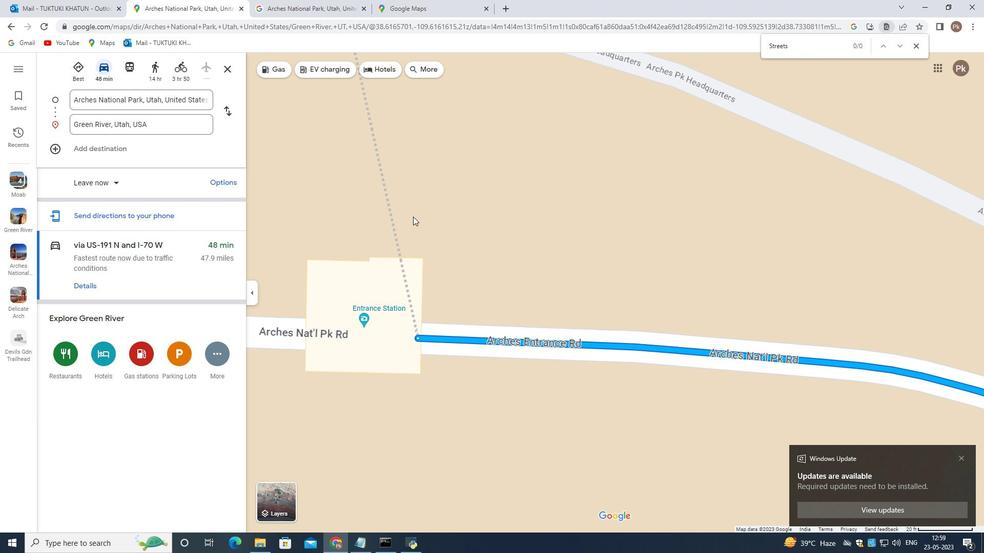 
Action: Mouse scrolled (474, 195) with delta (0, 0)
Screenshot: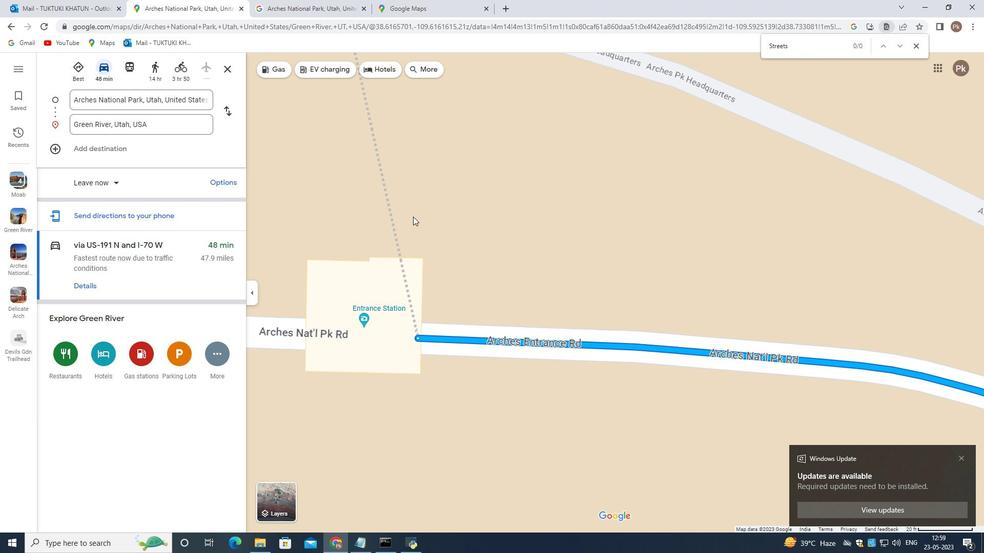 
Action: Mouse moved to (469, 221)
Screenshot: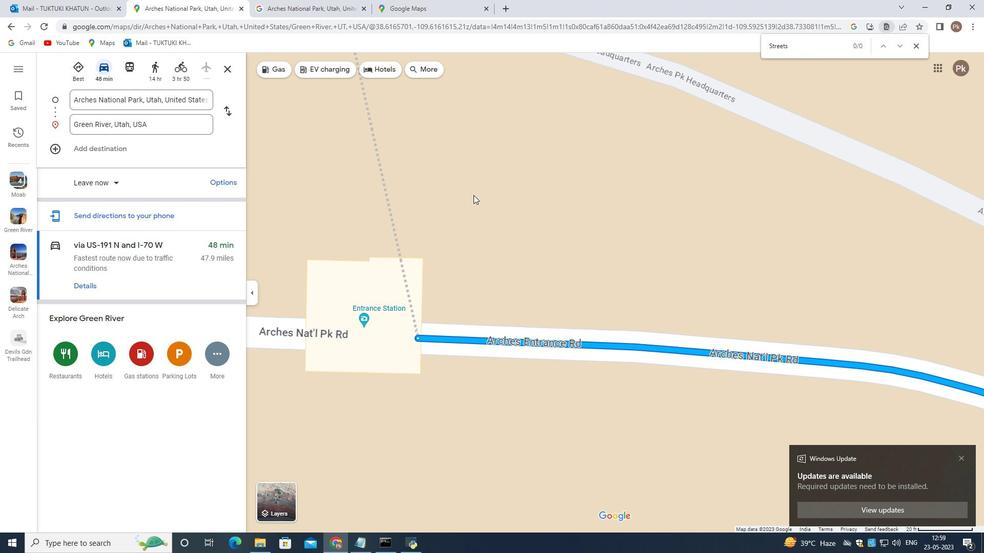 
Action: Mouse scrolled (469, 220) with delta (0, 0)
Screenshot: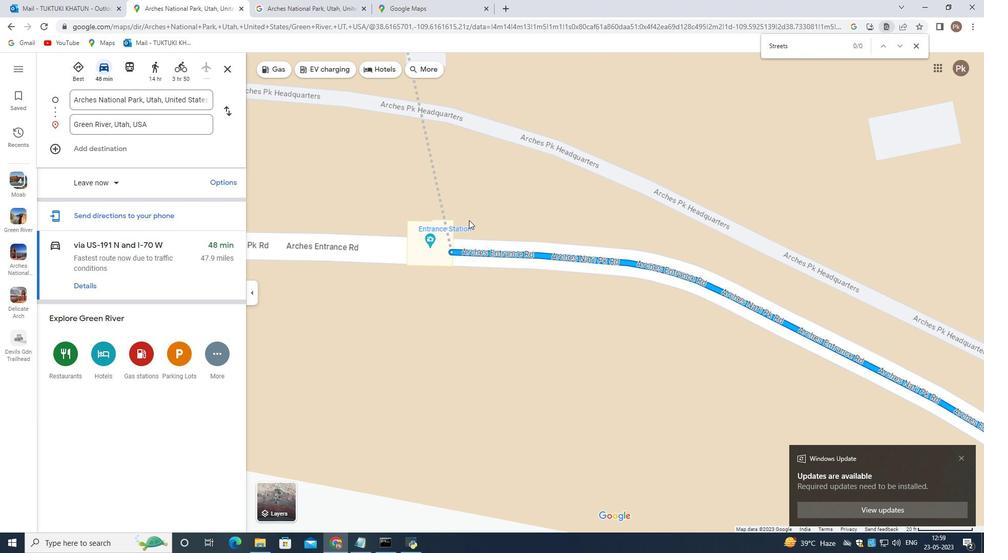 
Action: Mouse scrolled (469, 220) with delta (0, 0)
Screenshot: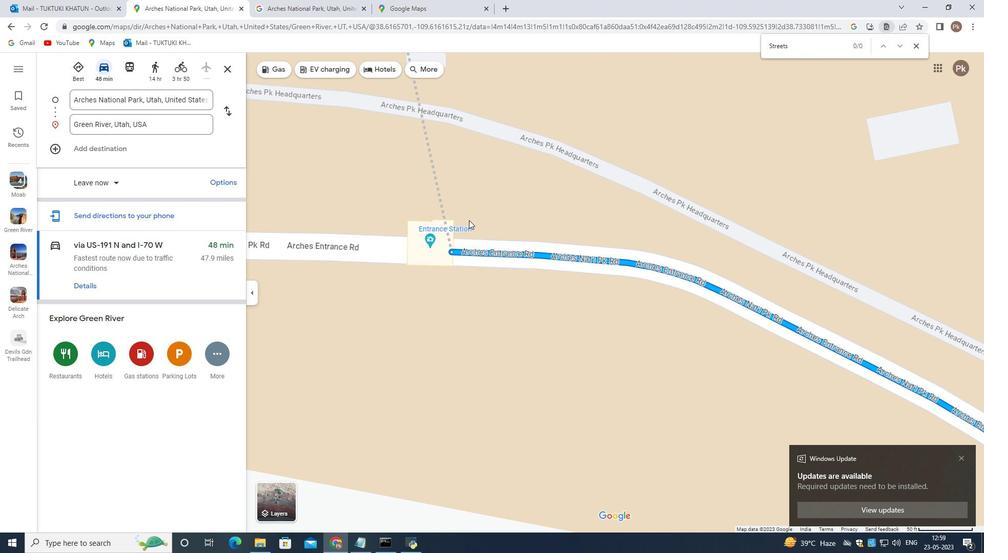 
Action: Mouse scrolled (469, 220) with delta (0, 0)
Screenshot: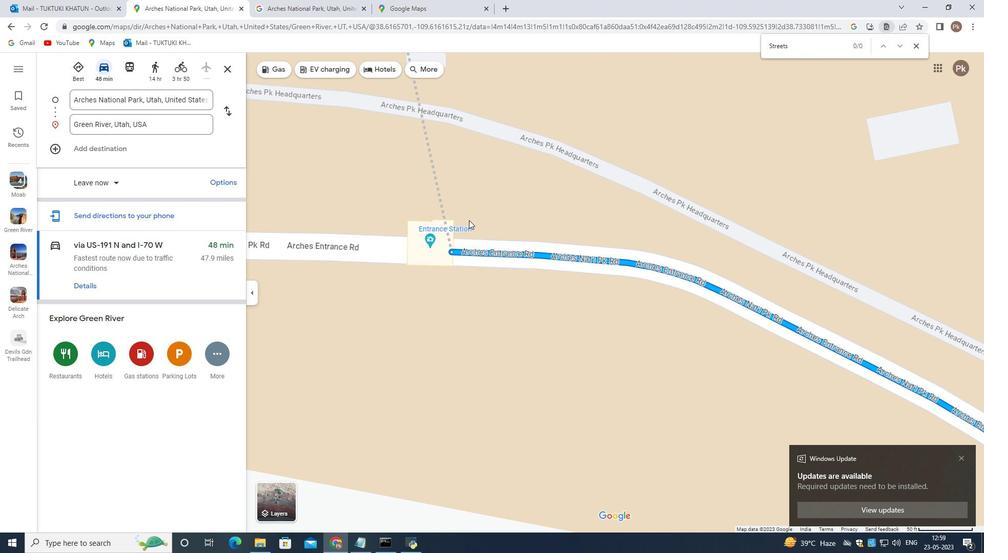 
Action: Mouse scrolled (469, 220) with delta (0, 0)
Screenshot: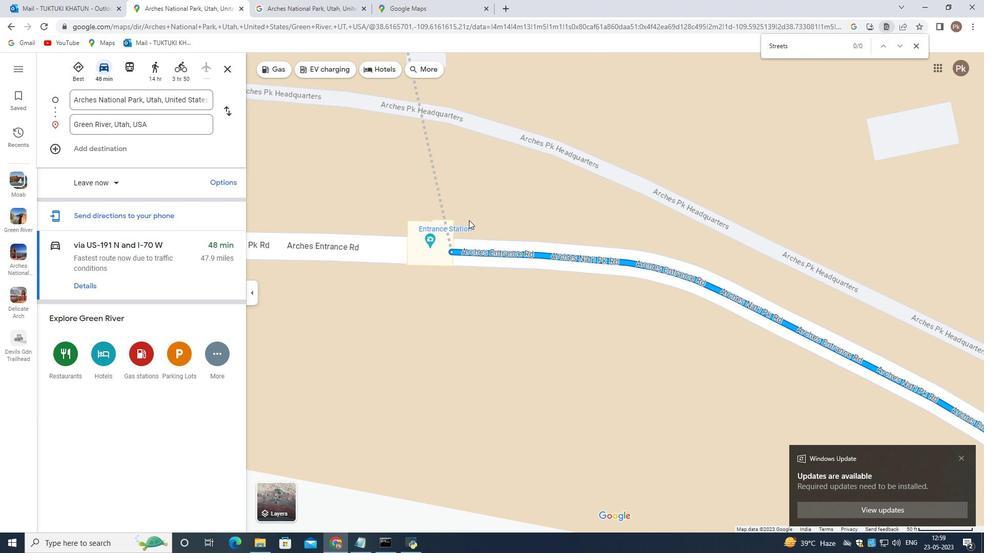 
Action: Mouse scrolled (469, 220) with delta (0, 0)
Screenshot: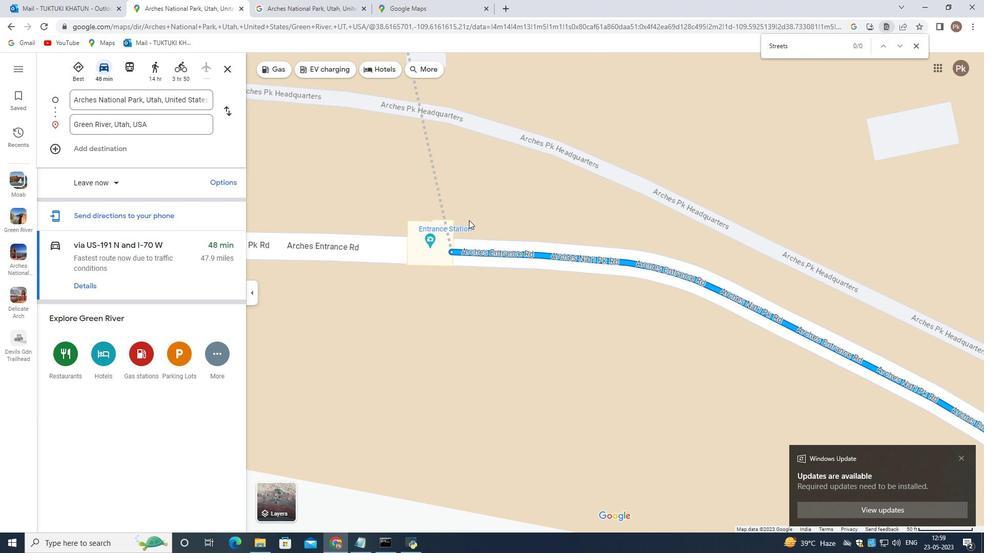 
Action: Mouse scrolled (469, 220) with delta (0, 0)
Screenshot: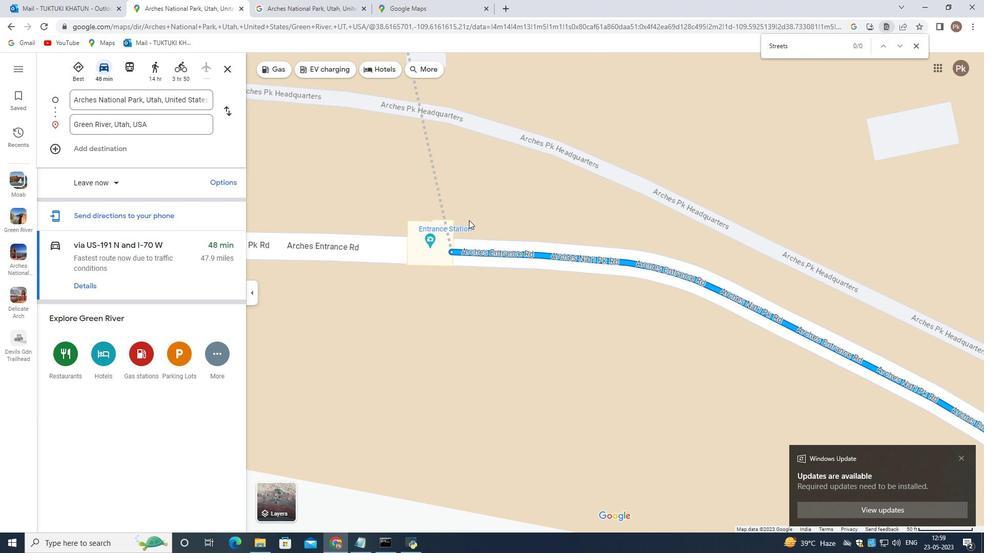 
Action: Mouse scrolled (469, 220) with delta (0, 0)
Screenshot: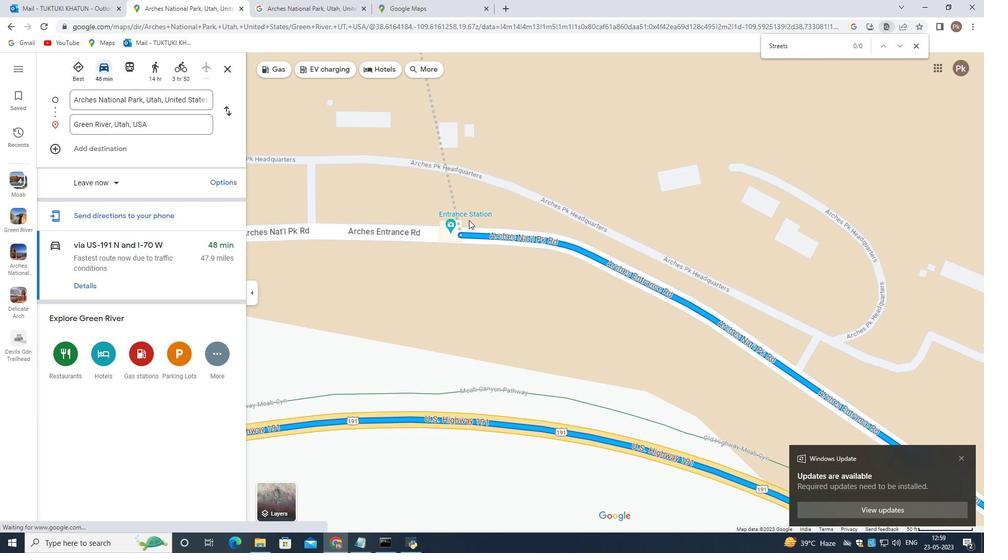 
Action: Mouse scrolled (469, 220) with delta (0, 0)
Screenshot: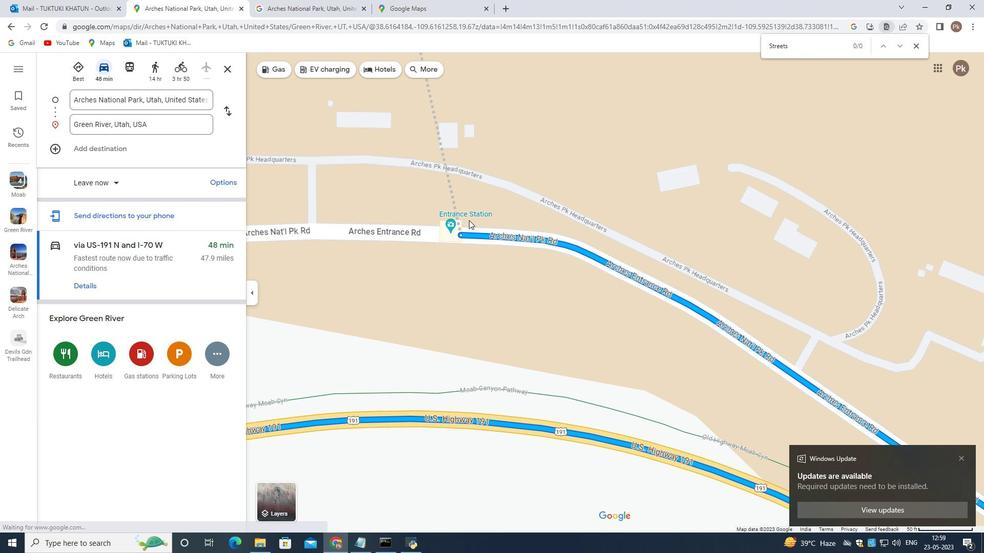 
Action: Mouse scrolled (469, 220) with delta (0, 0)
Screenshot: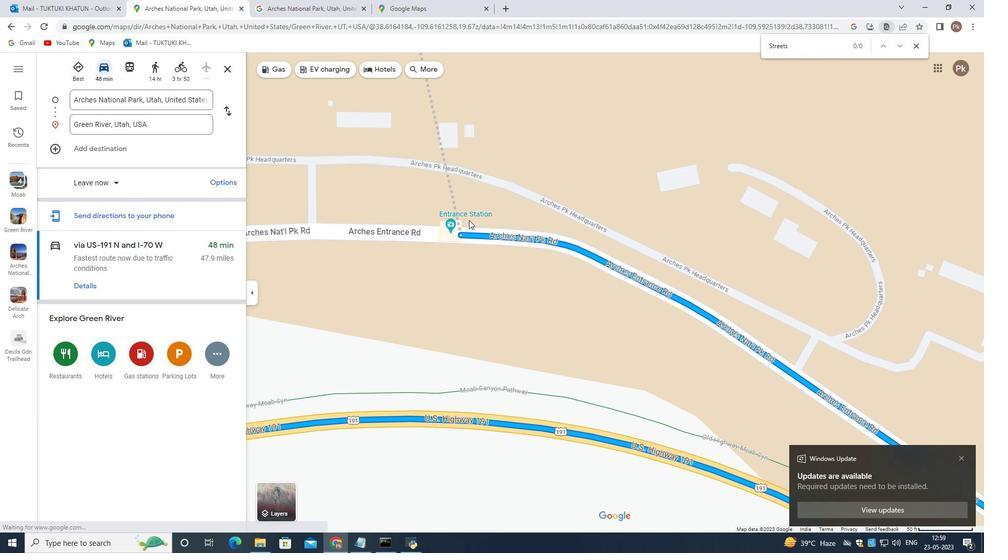 
Action: Mouse scrolled (469, 220) with delta (0, 0)
Screenshot: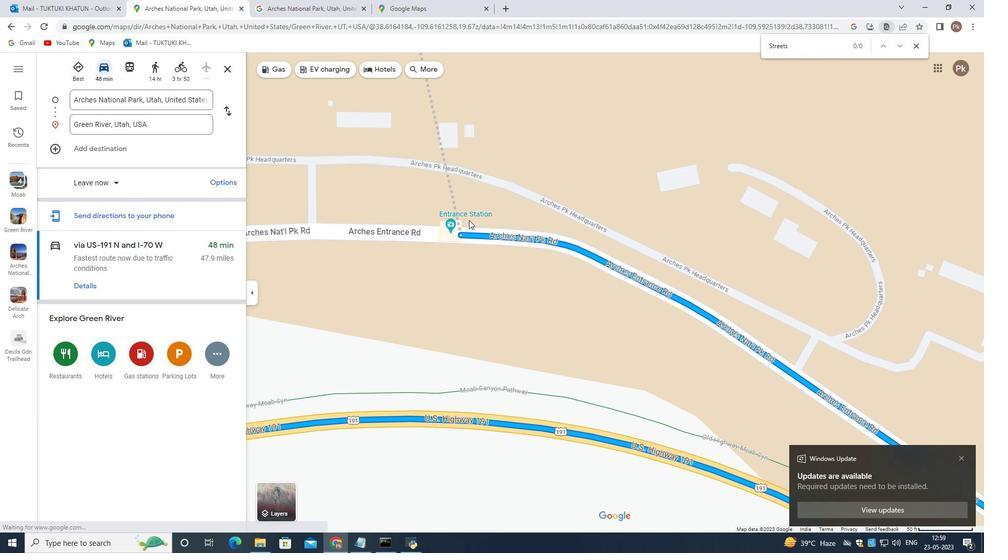 
Action: Mouse scrolled (469, 220) with delta (0, 0)
Screenshot: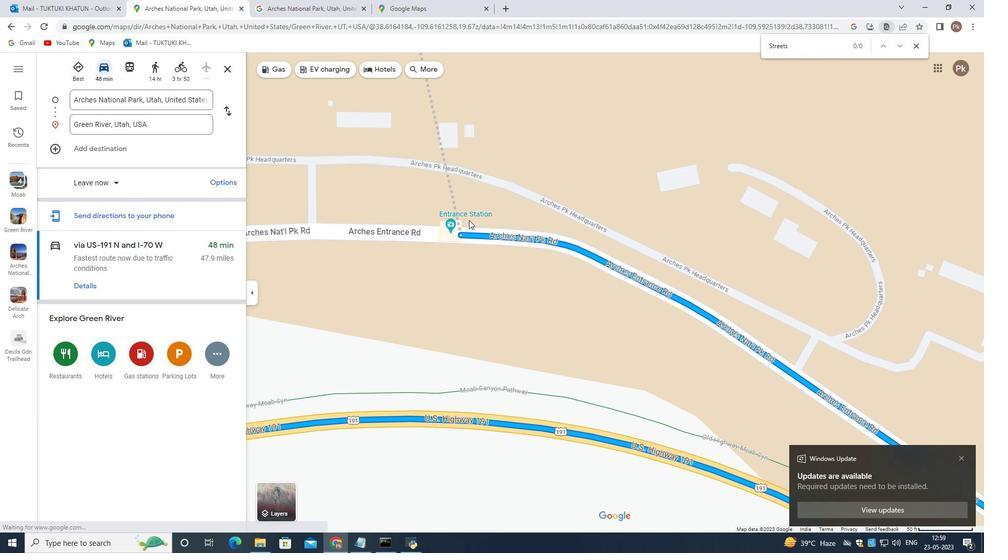 
Action: Mouse scrolled (469, 220) with delta (0, 0)
Screenshot: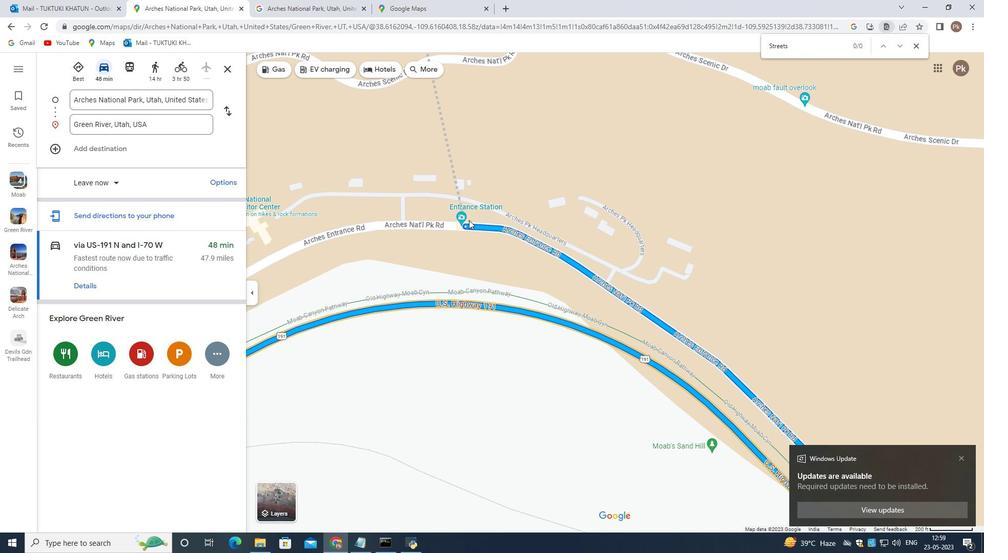 
Action: Mouse scrolled (469, 220) with delta (0, 0)
Screenshot: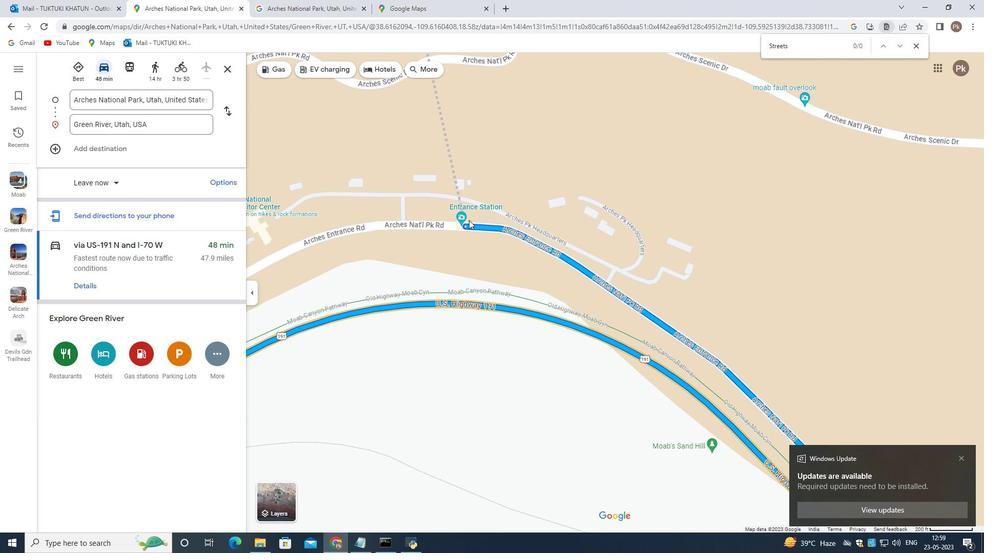 
Action: Mouse scrolled (469, 220) with delta (0, 0)
Screenshot: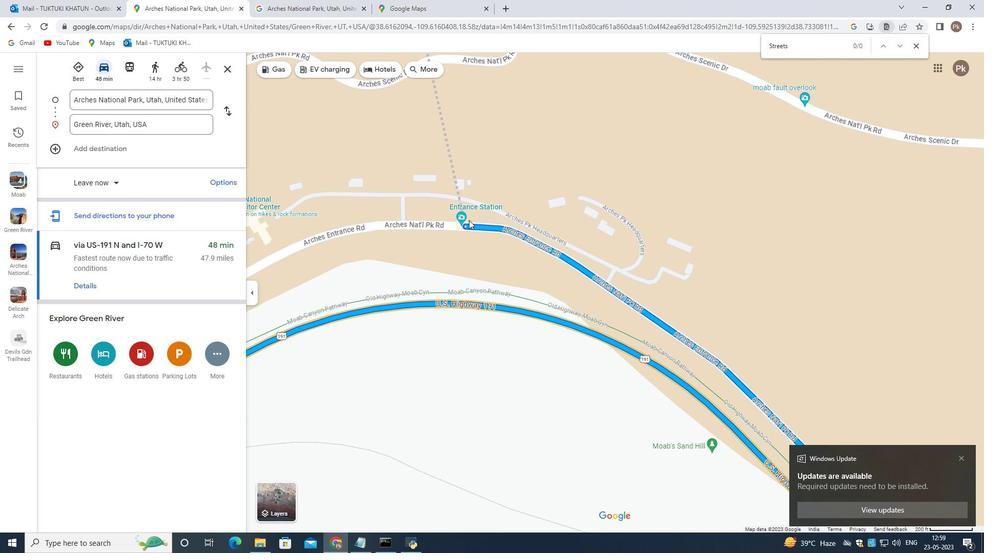 
Action: Mouse scrolled (469, 220) with delta (0, 0)
Screenshot: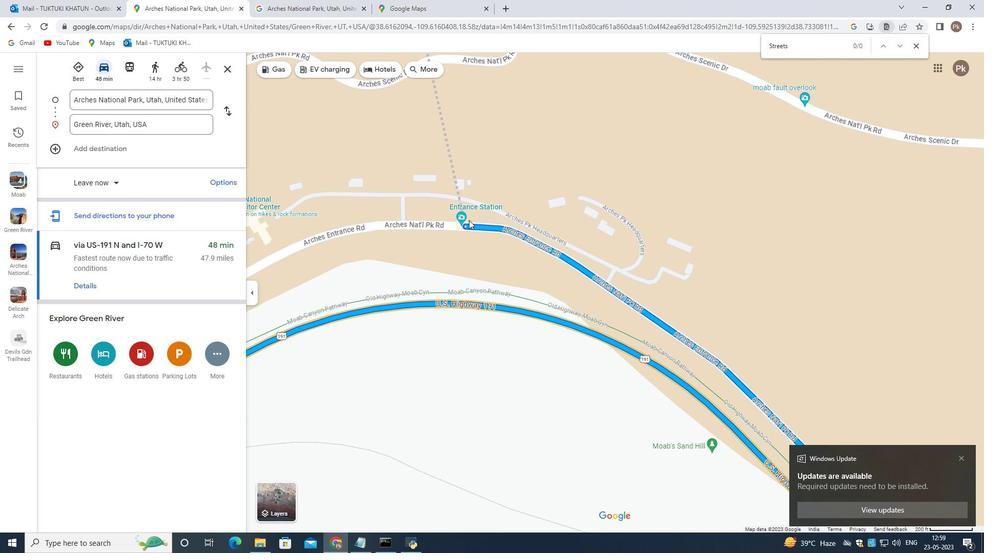 
Action: Mouse moved to (875, 357)
Screenshot: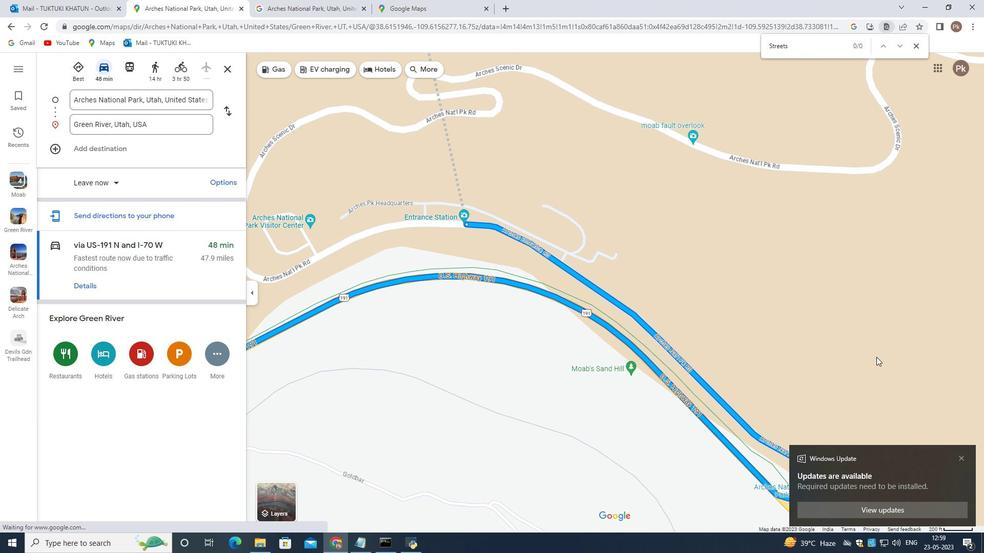 
Action: Mouse pressed left at (875, 357)
Screenshot: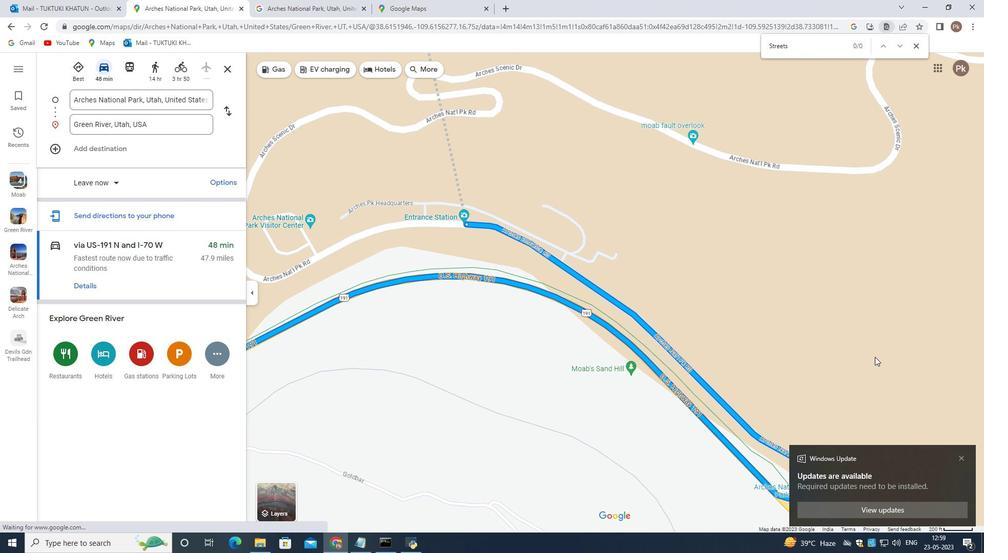
Action: Mouse moved to (617, 248)
Screenshot: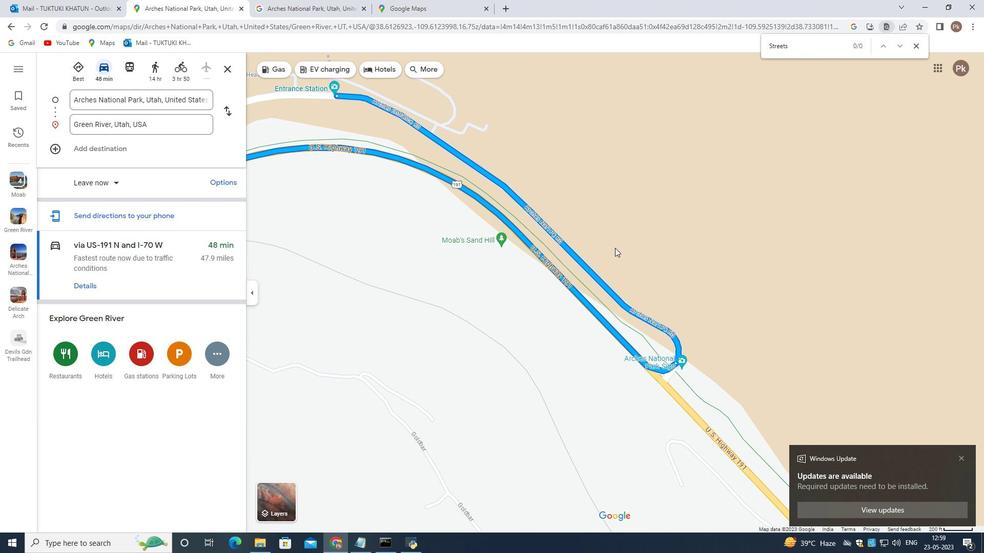 
Action: Mouse scrolled (617, 248) with delta (0, 0)
Screenshot: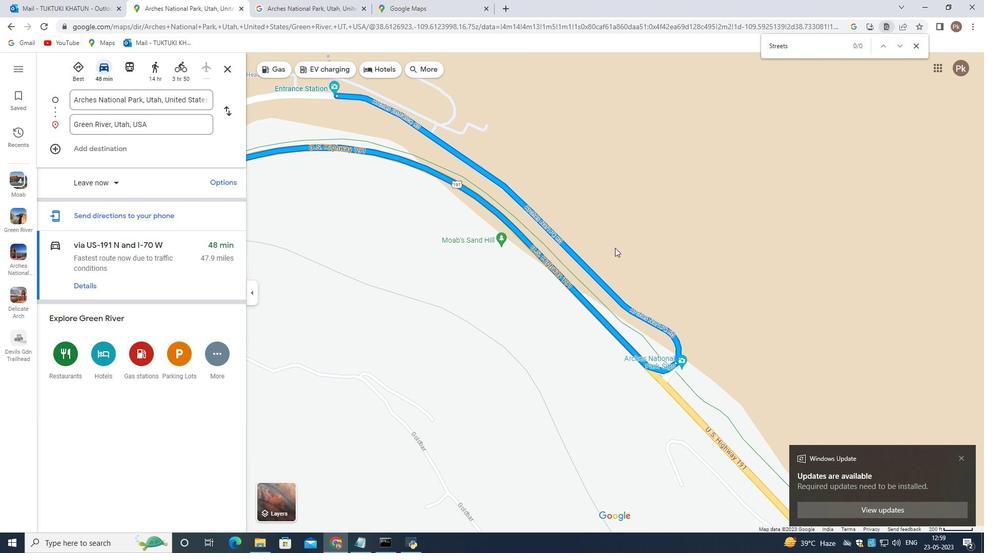 
Action: Mouse scrolled (617, 248) with delta (0, 0)
Screenshot: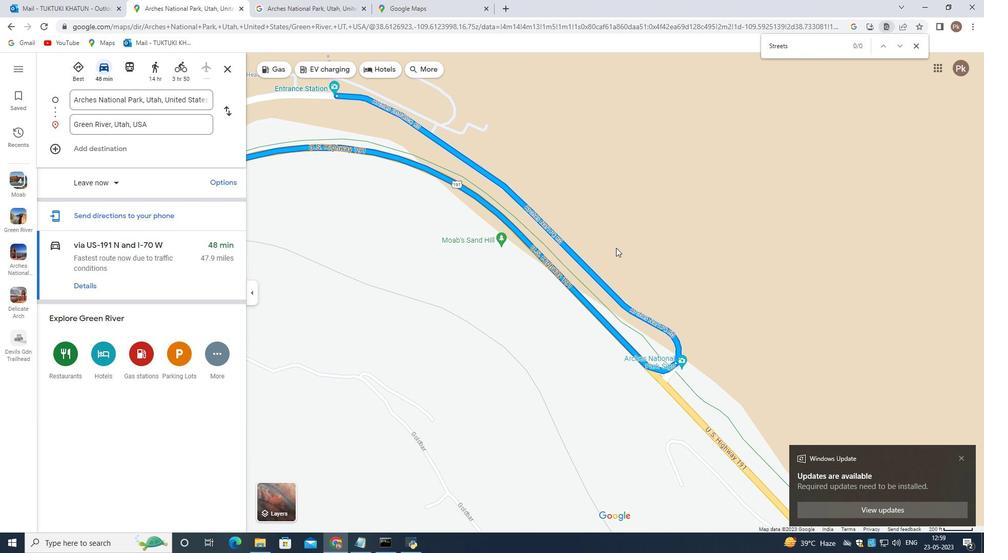 
Action: Mouse moved to (617, 248)
Screenshot: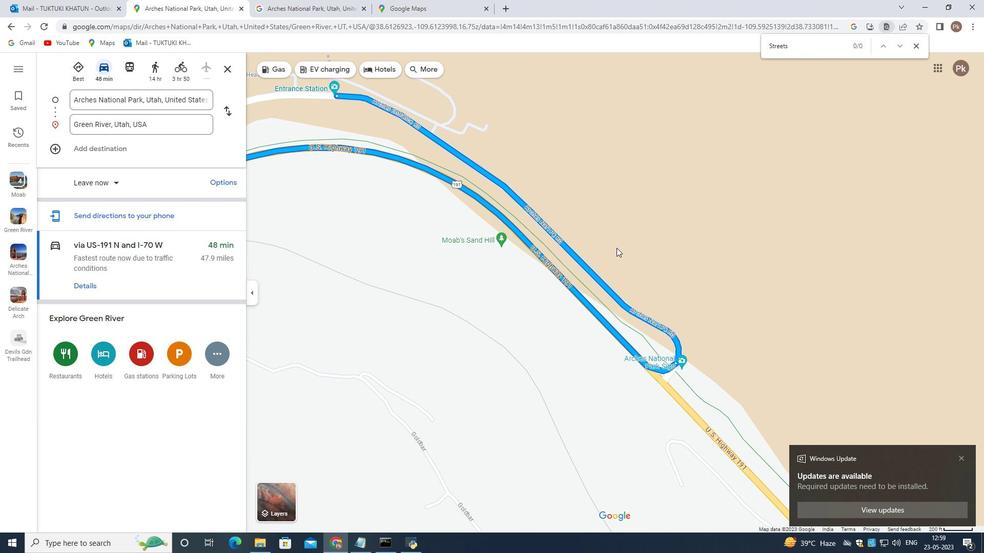 
Action: Mouse scrolled (617, 248) with delta (0, 0)
Screenshot: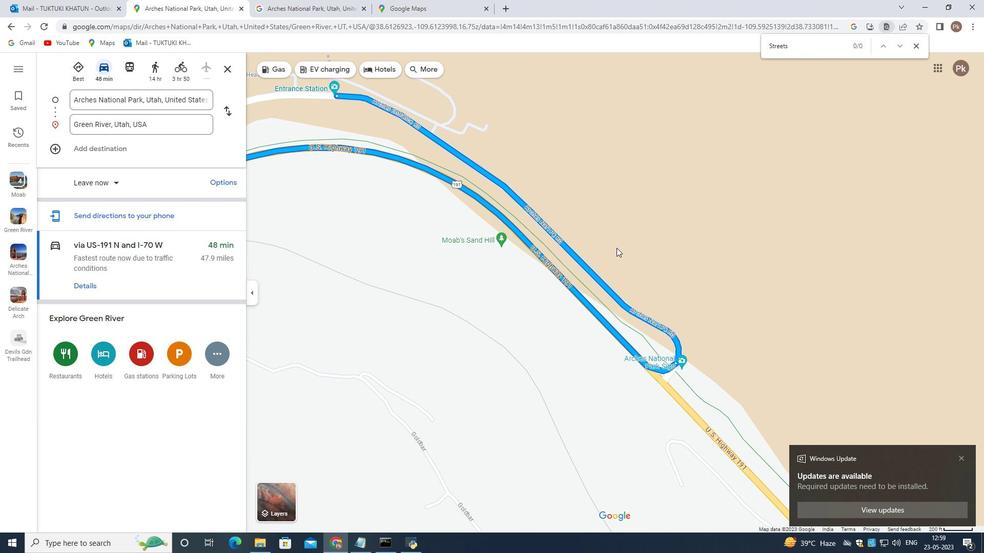 
Action: Mouse scrolled (617, 248) with delta (0, 0)
Screenshot: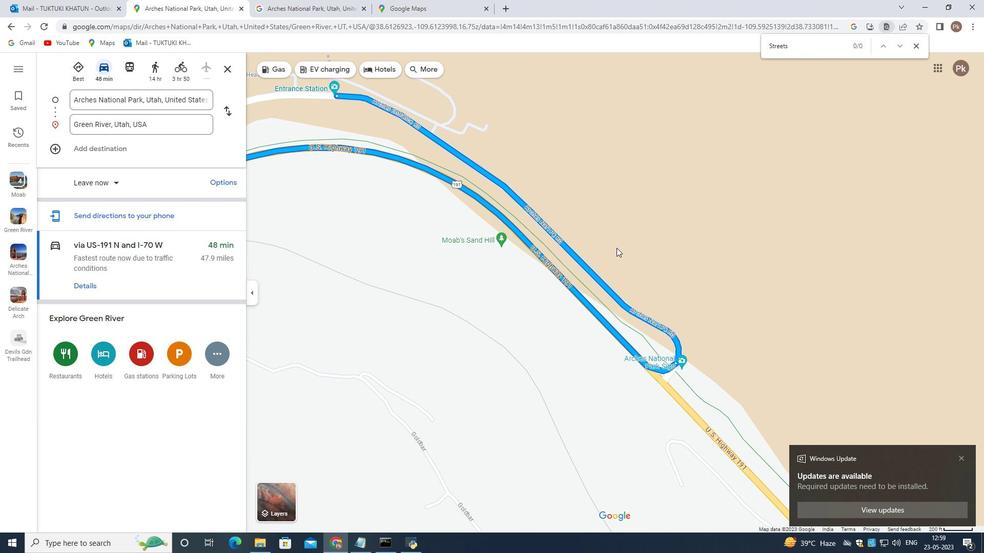 
Action: Mouse scrolled (617, 248) with delta (0, 0)
Screenshot: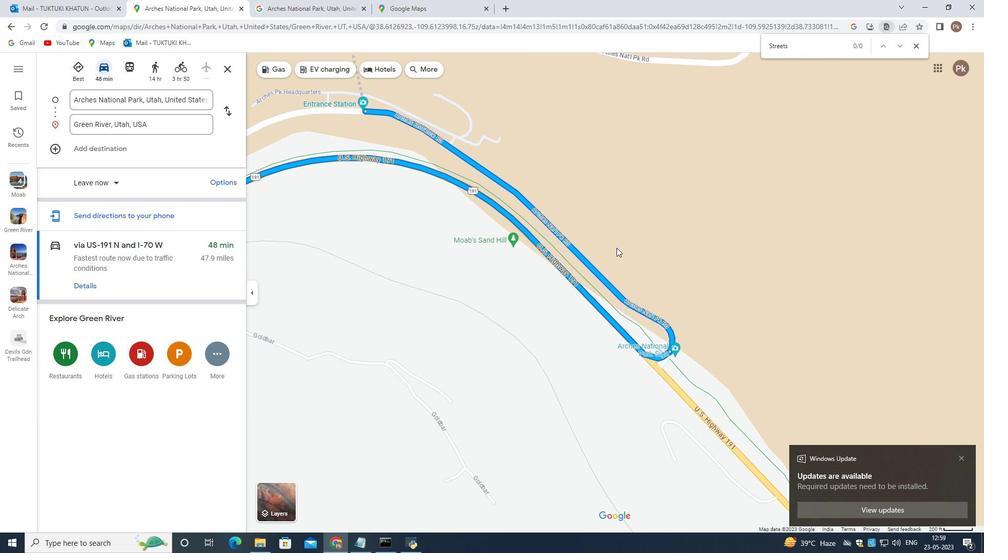 
Action: Mouse moved to (492, 290)
Screenshot: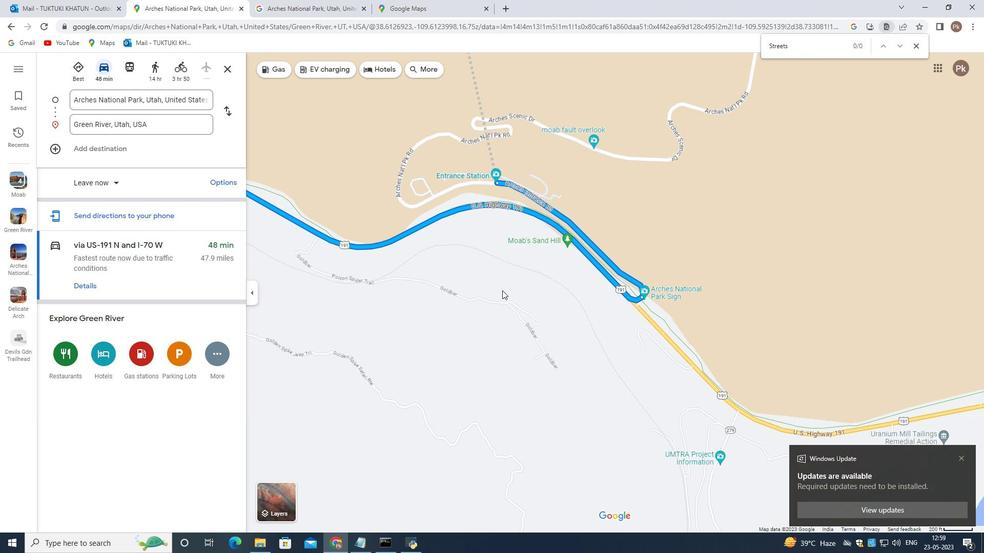 
Action: Mouse pressed left at (492, 290)
Screenshot: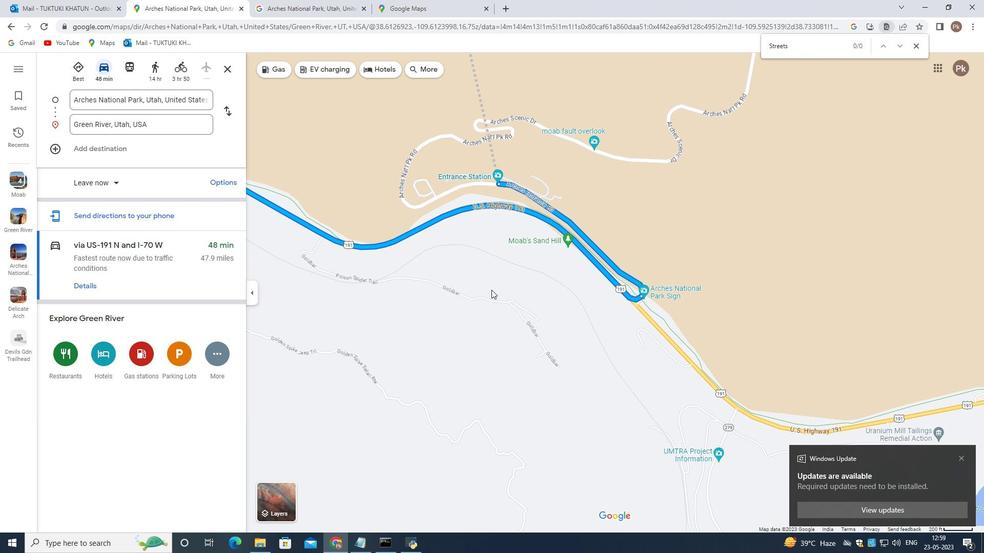 
Action: Mouse moved to (431, 269)
Screenshot: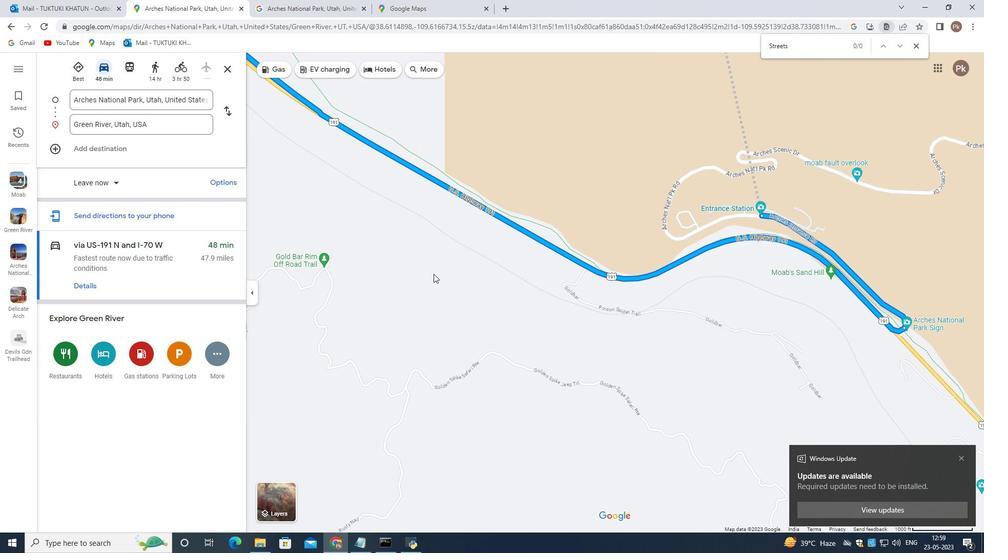 
Action: Mouse pressed left at (431, 269)
Screenshot: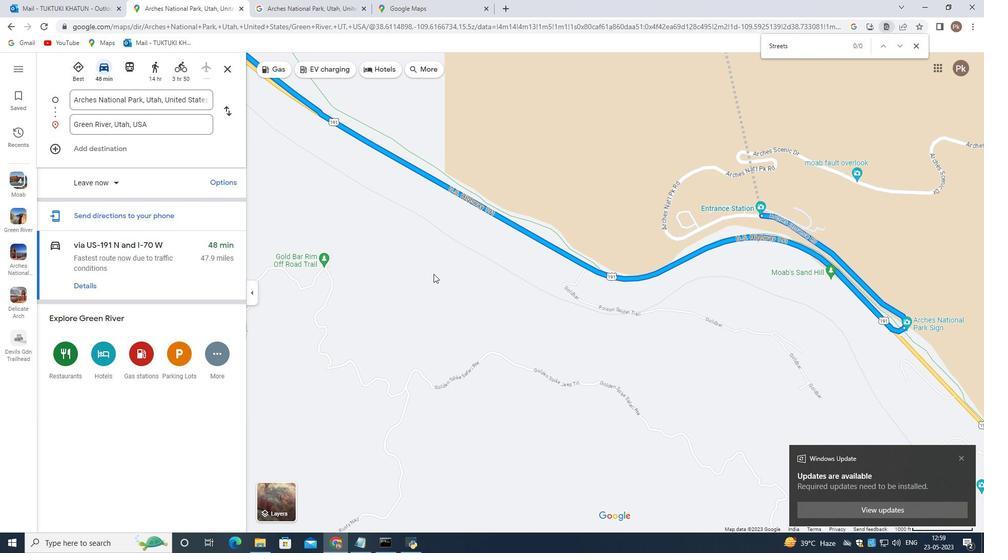 
Action: Mouse moved to (283, 189)
Screenshot: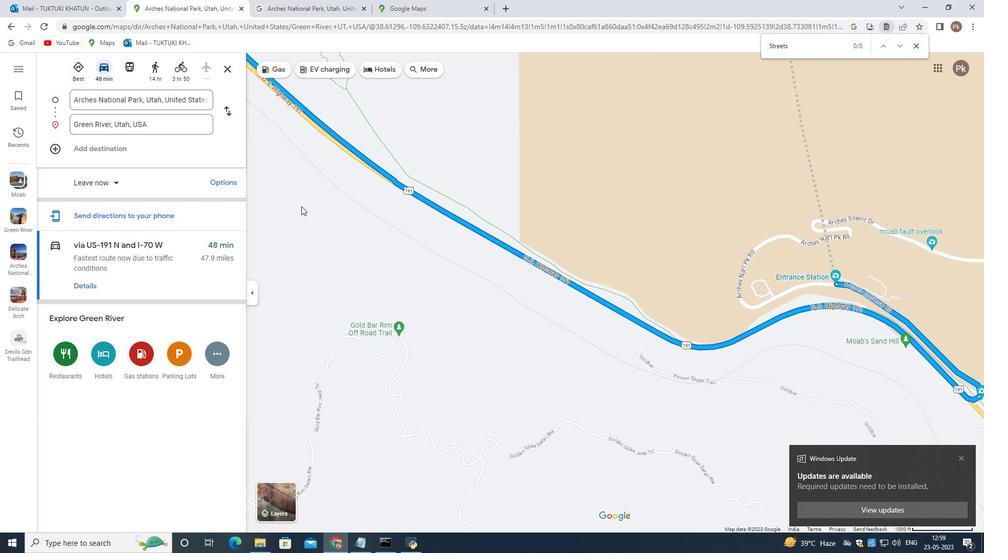 
Action: Mouse pressed left at (283, 189)
Screenshot: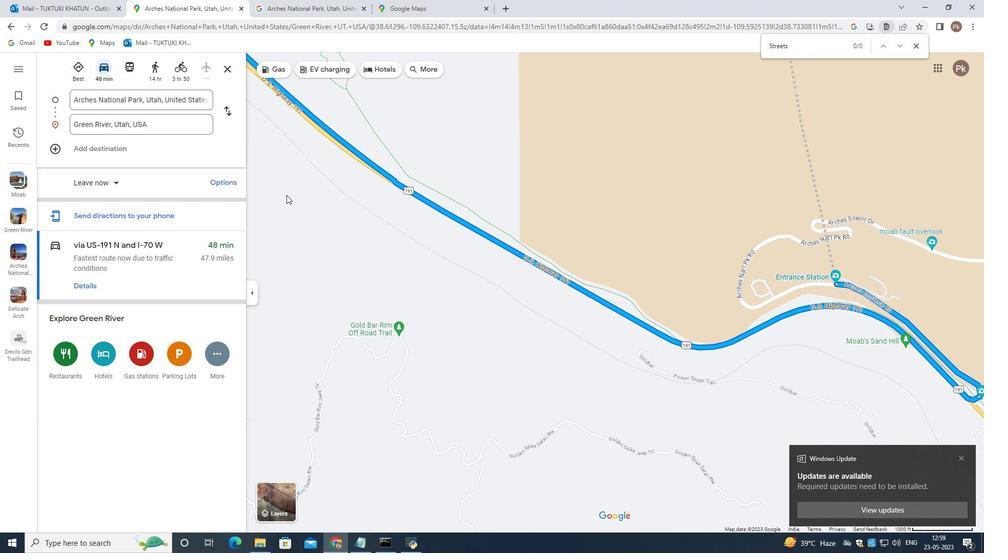 
Action: Mouse moved to (361, 202)
Screenshot: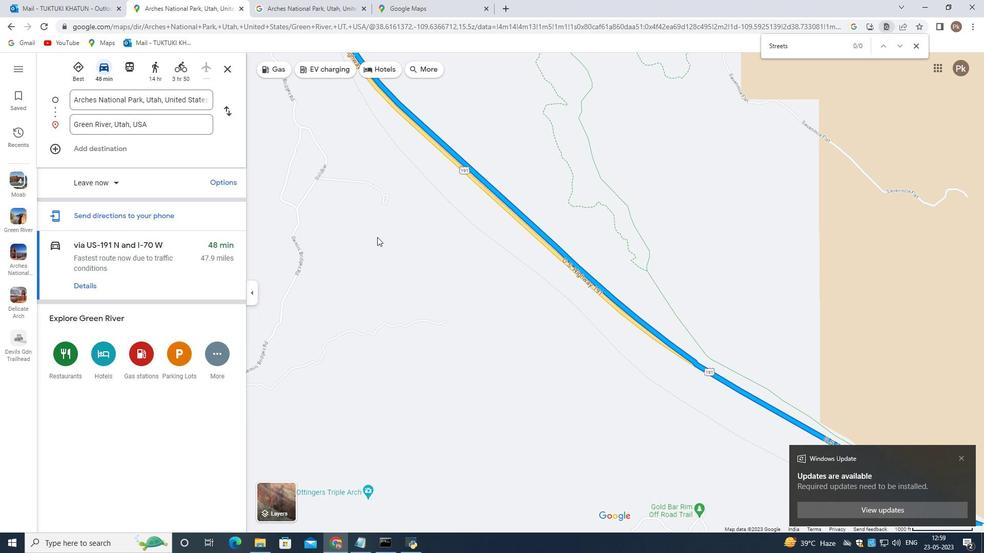 
Action: Mouse pressed left at (361, 202)
Screenshot: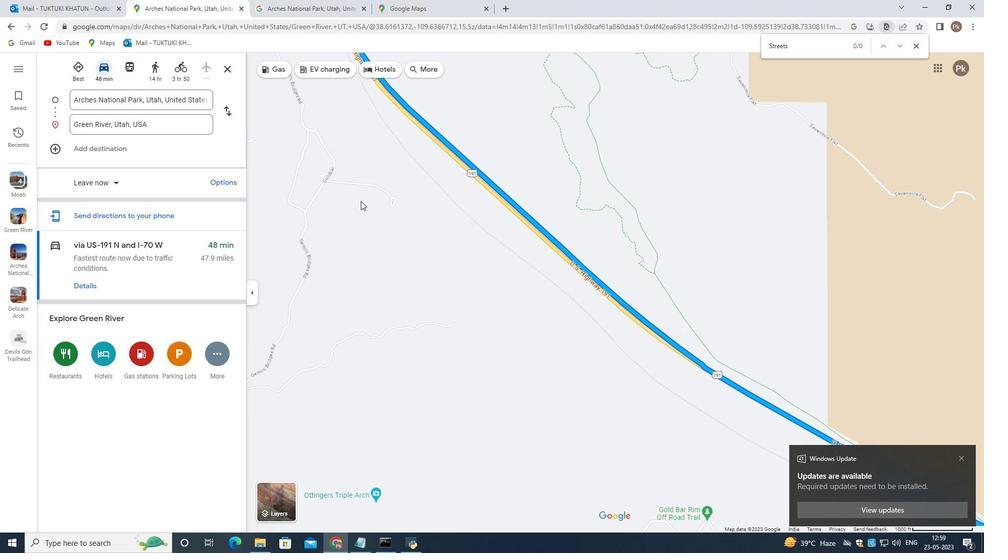 
Action: Mouse moved to (347, 245)
Screenshot: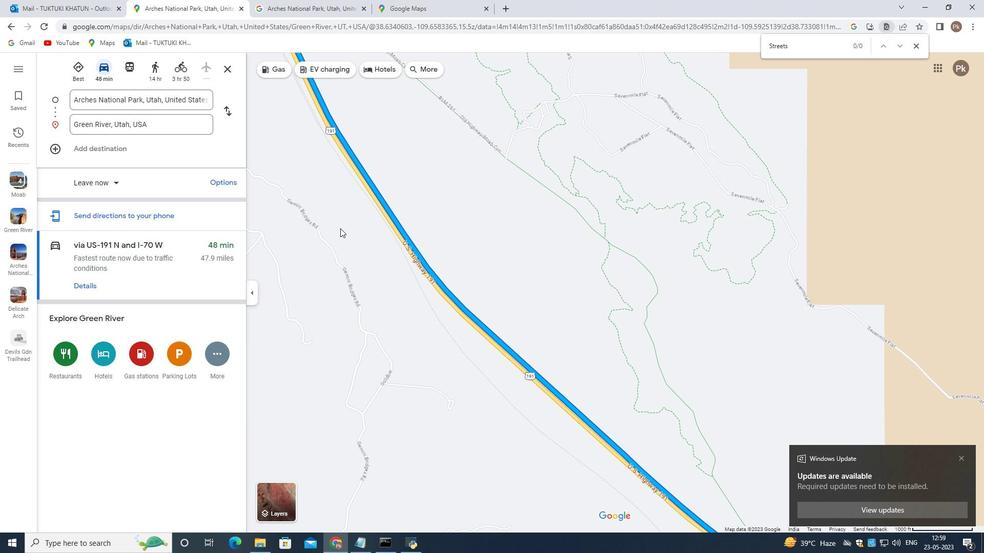 
Action: Mouse pressed left at (347, 245)
Screenshot: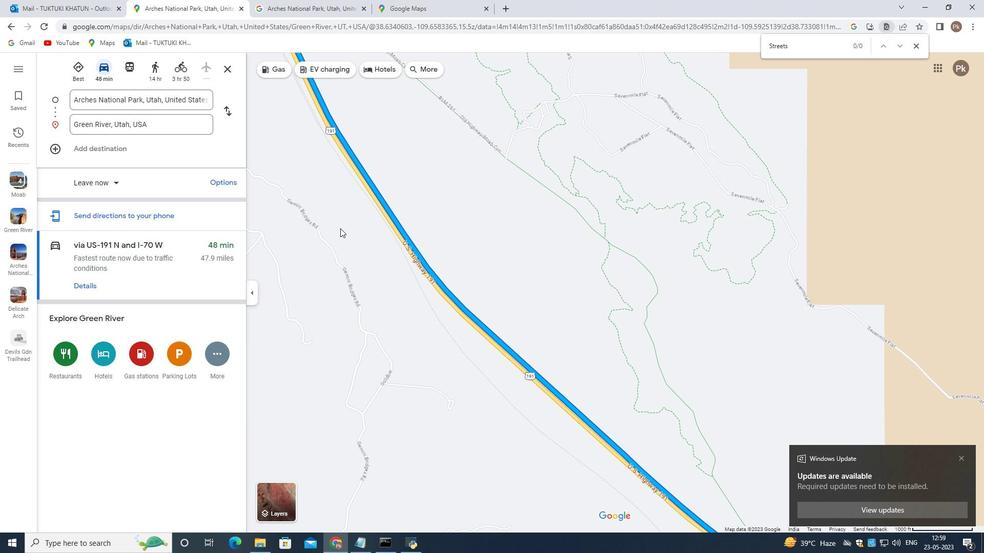 
Action: Mouse moved to (427, 226)
Screenshot: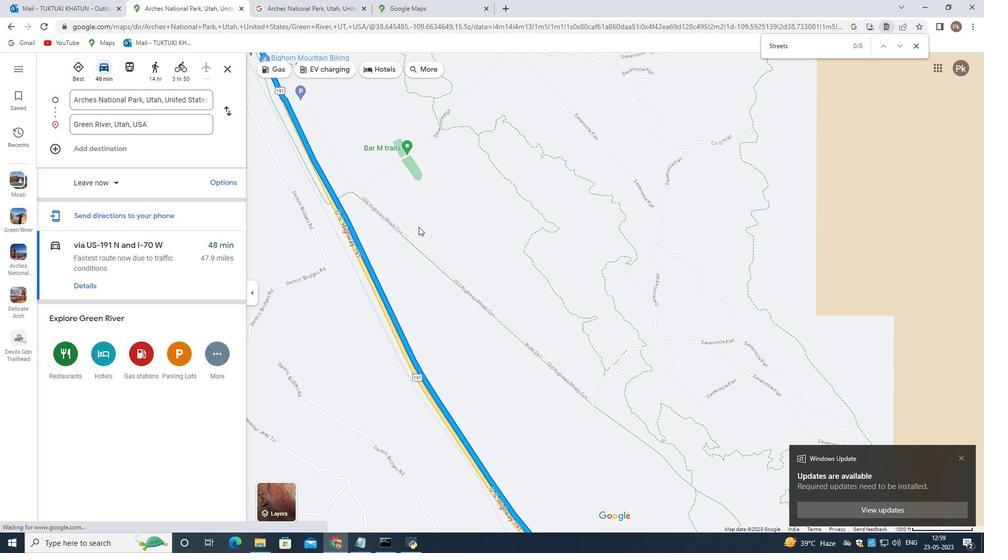 
Action: Mouse pressed left at (427, 226)
Screenshot: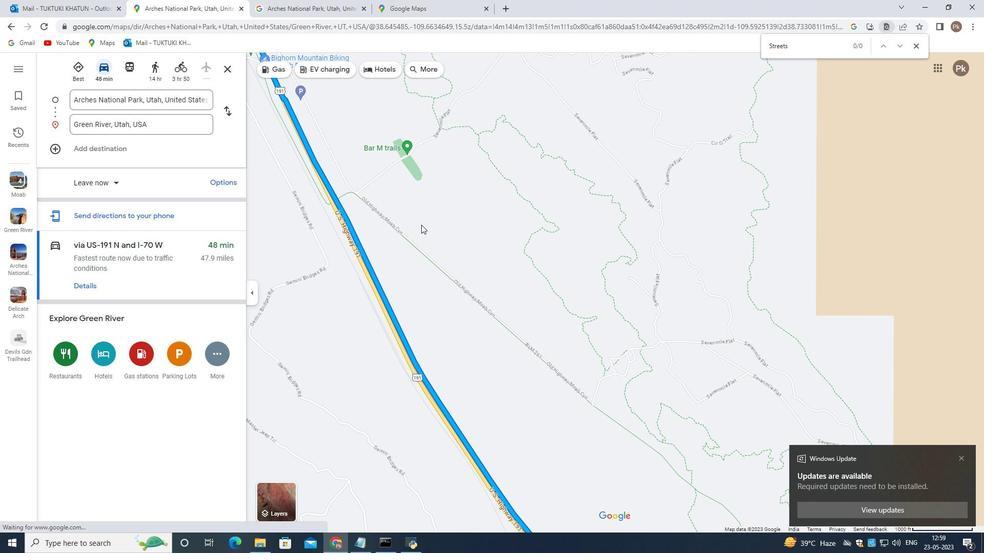 
Action: Mouse moved to (291, 200)
Screenshot: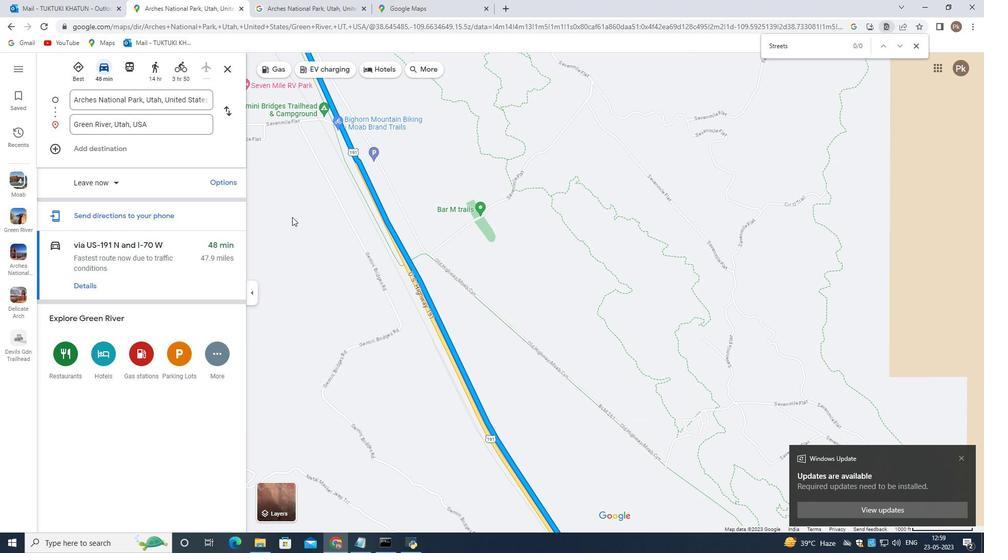 
Action: Mouse pressed left at (291, 200)
Screenshot: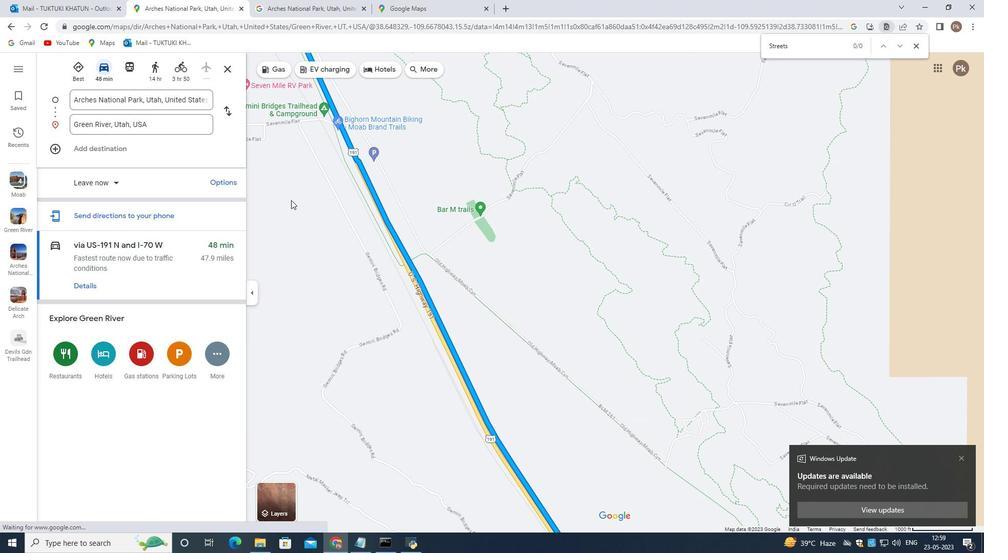 
Action: Mouse moved to (439, 235)
Screenshot: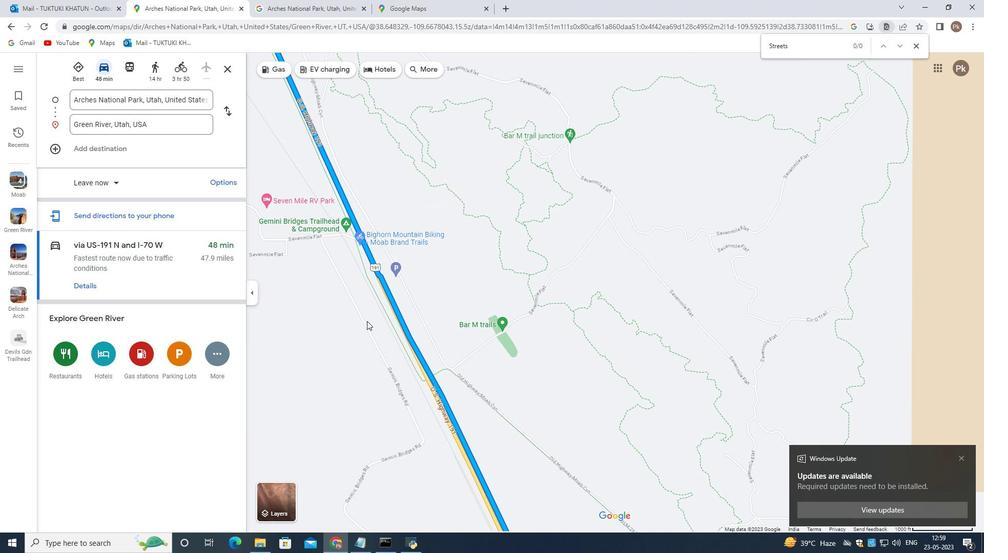 
Action: Mouse scrolled (439, 235) with delta (0, 0)
Screenshot: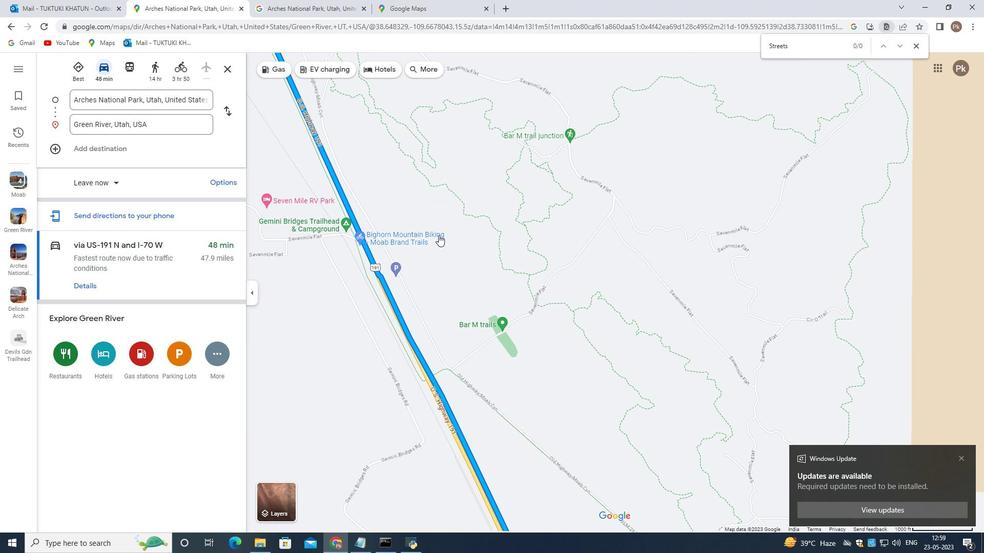 
Action: Mouse scrolled (439, 235) with delta (0, 0)
Screenshot: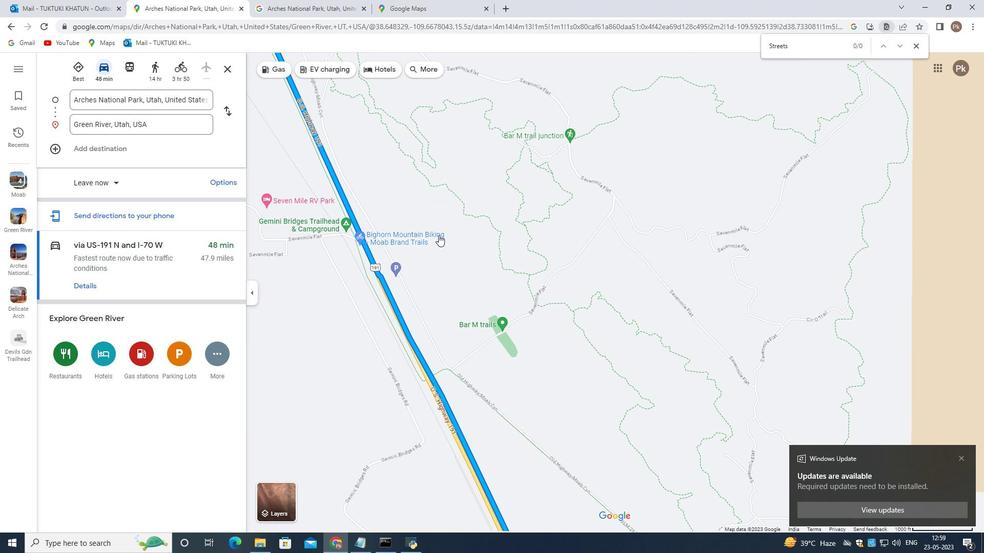 
Action: Mouse scrolled (439, 235) with delta (0, 0)
Screenshot: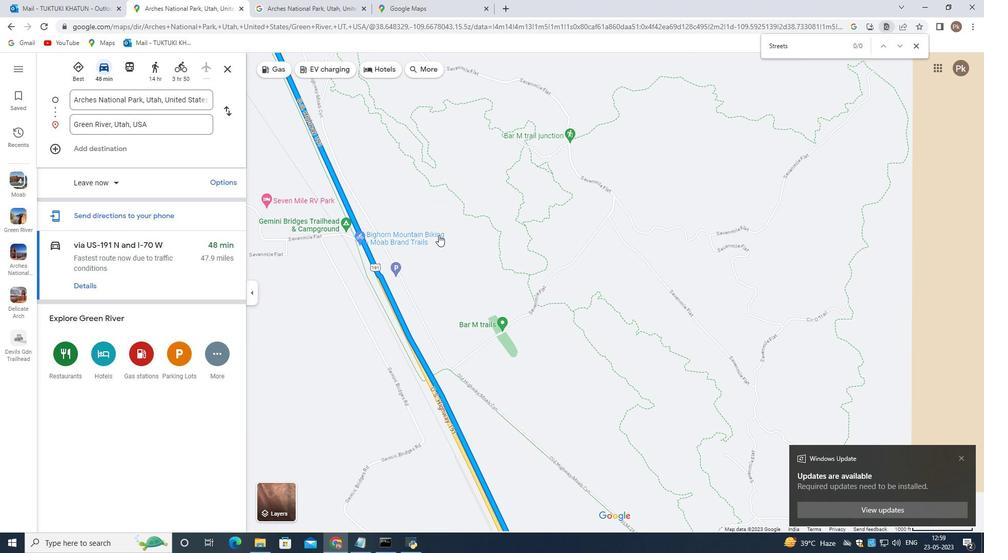 
Action: Mouse moved to (447, 233)
Screenshot: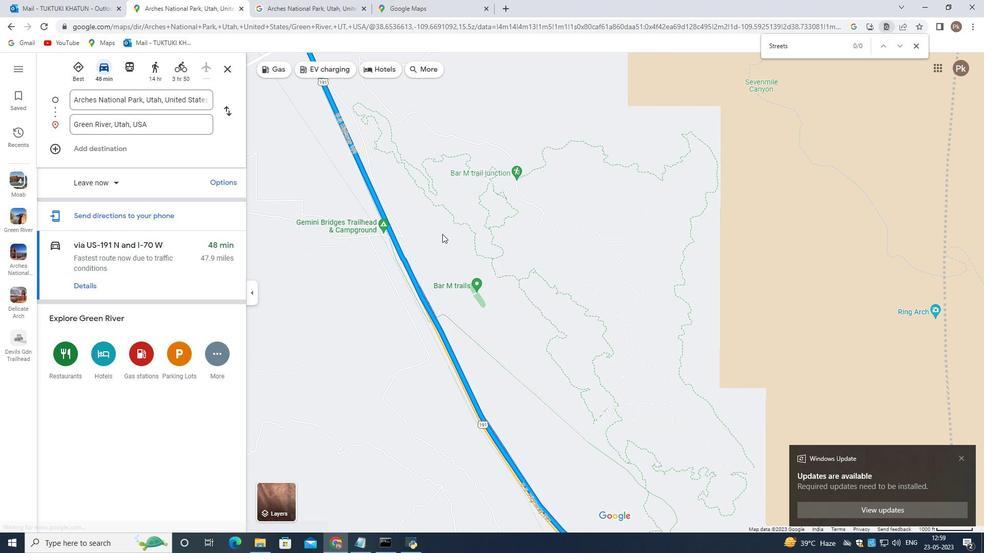 
Action: Mouse scrolled (447, 232) with delta (0, 0)
Screenshot: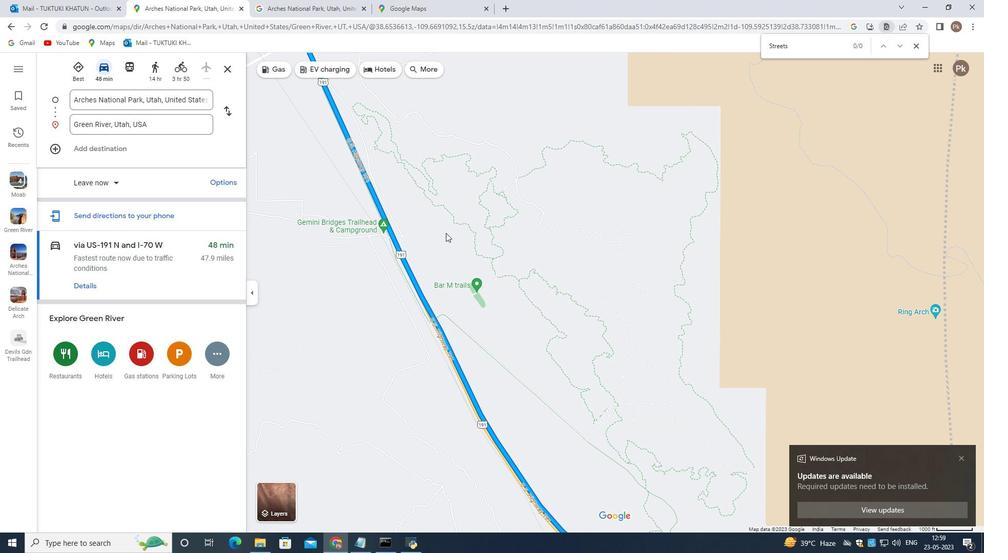 
Action: Mouse scrolled (447, 232) with delta (0, 0)
Screenshot: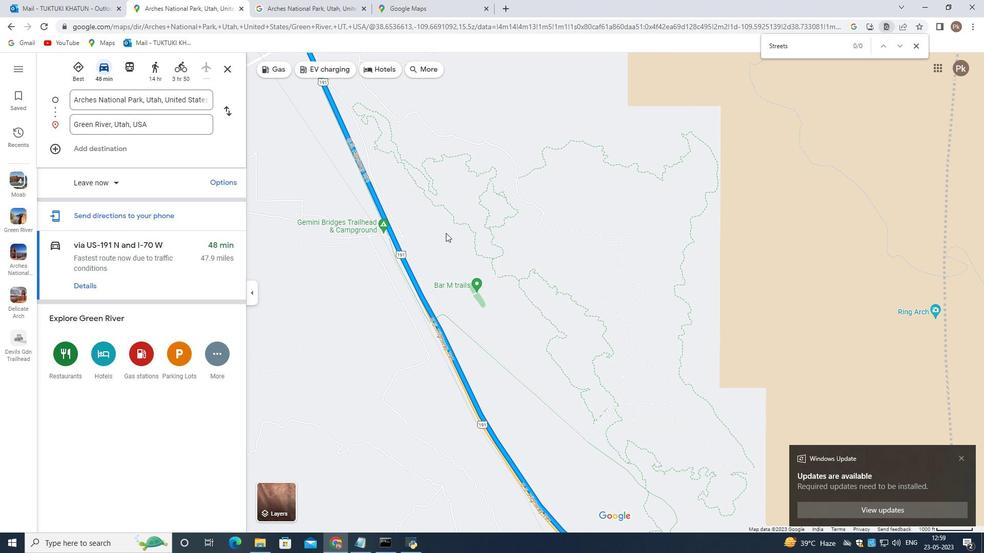 
Action: Mouse scrolled (447, 232) with delta (0, 0)
Screenshot: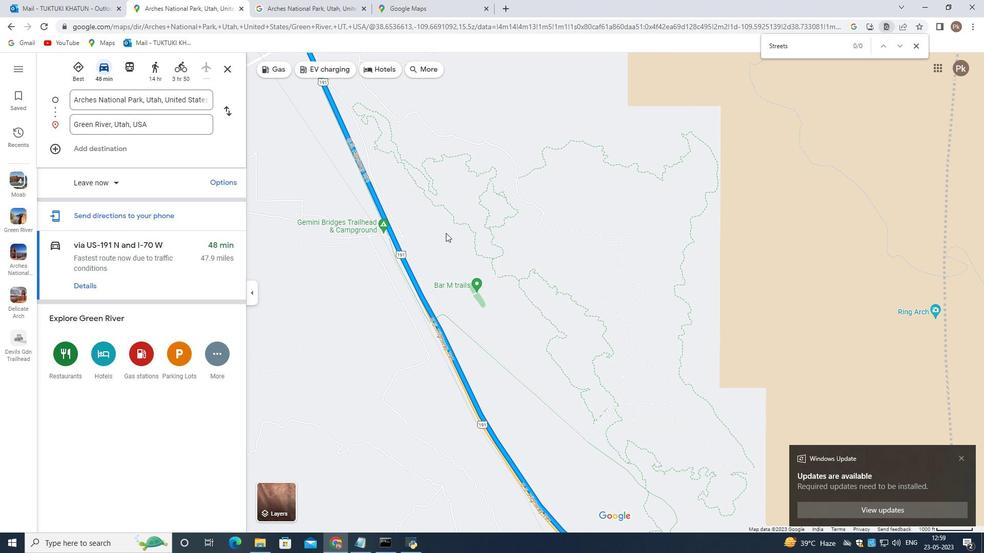 
Action: Mouse scrolled (447, 232) with delta (0, 0)
Screenshot: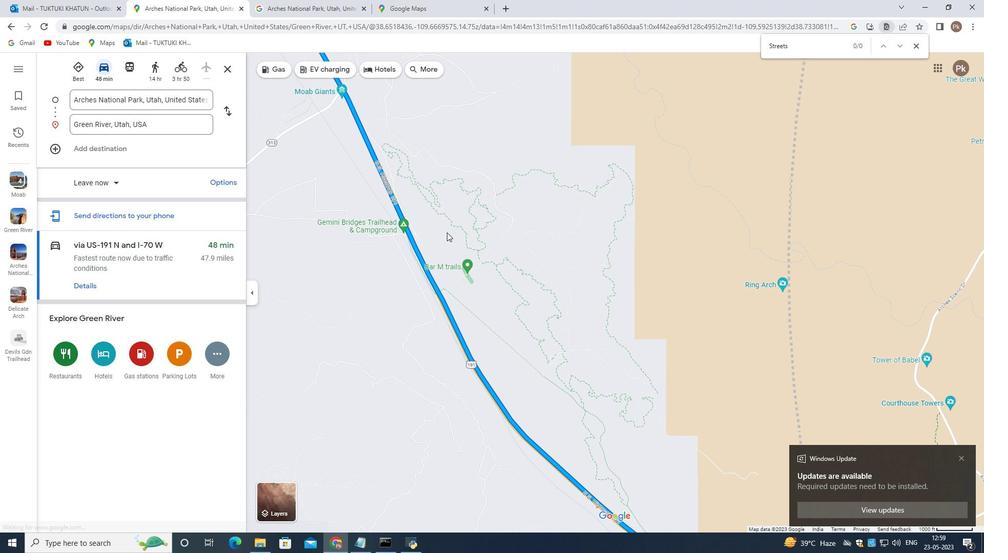 
Action: Mouse scrolled (447, 232) with delta (0, 0)
Screenshot: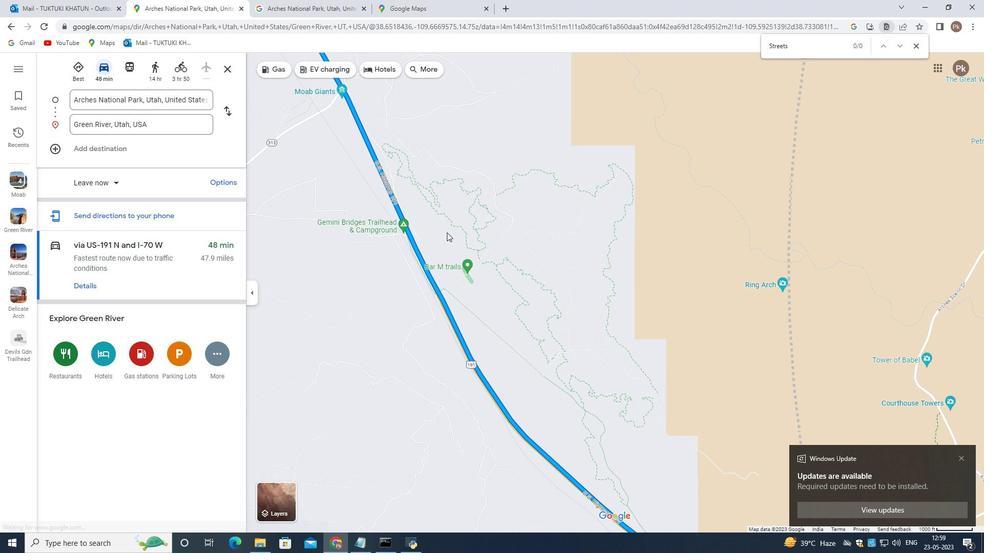 
Action: Mouse scrolled (447, 232) with delta (0, 0)
Screenshot: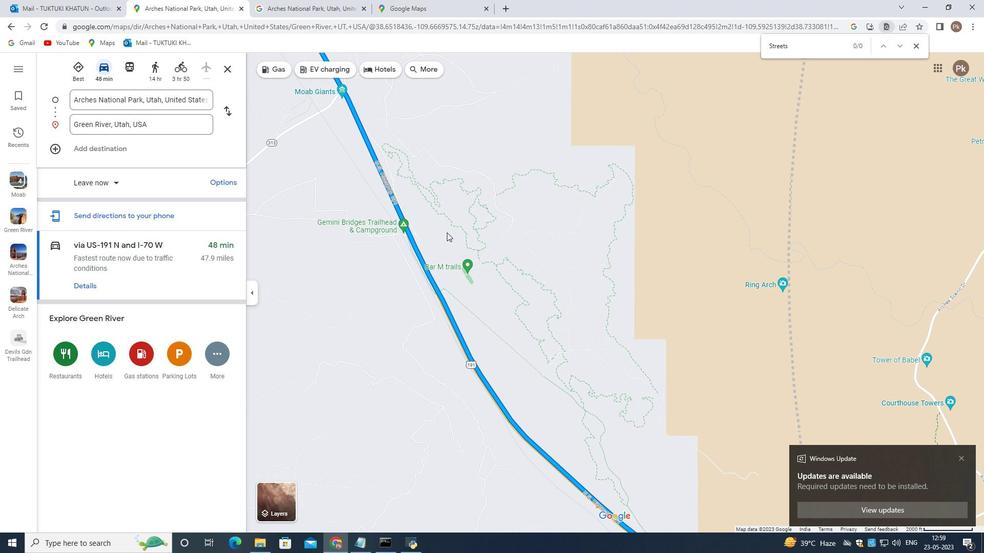 
Action: Mouse scrolled (447, 232) with delta (0, 0)
Screenshot: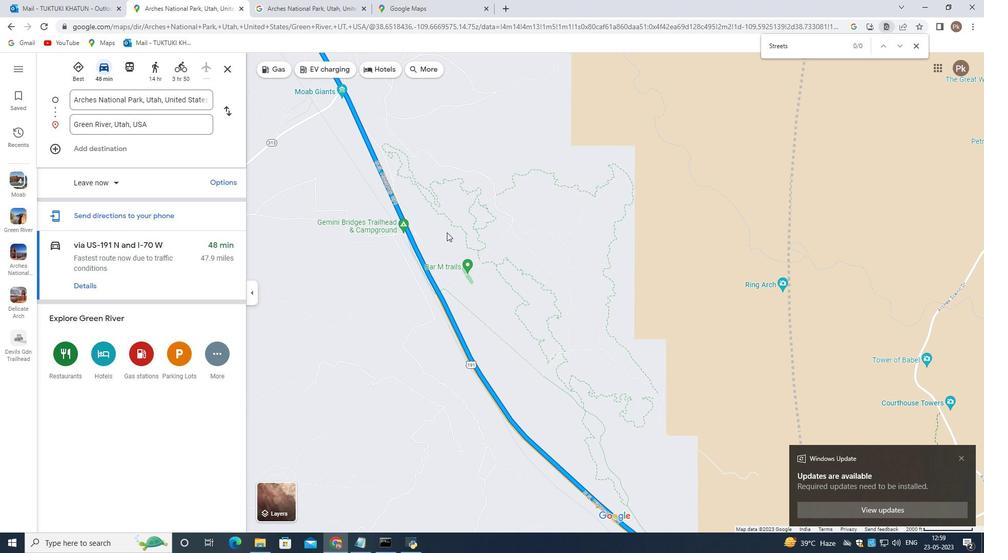
Action: Mouse moved to (286, 161)
Screenshot: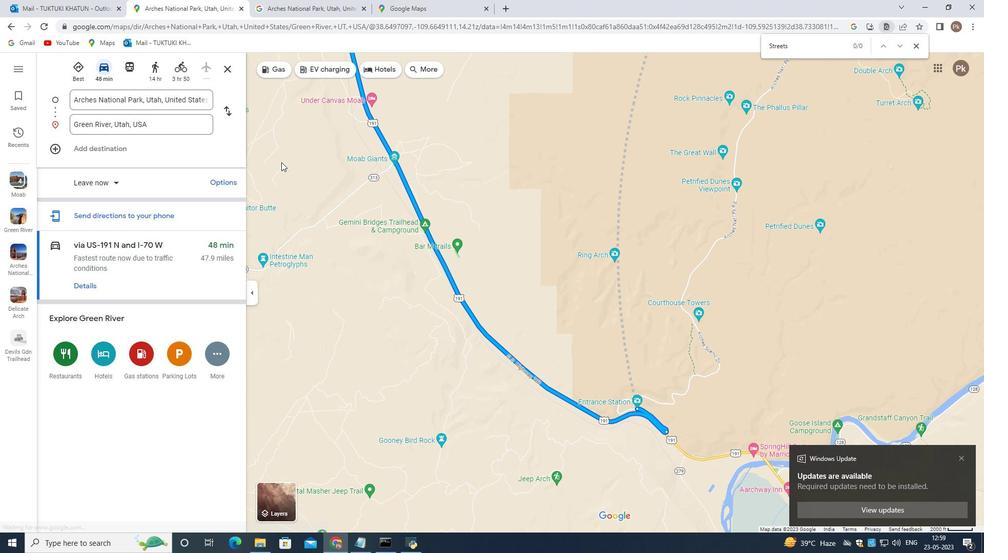 
Action: Mouse pressed left at (286, 161)
Screenshot: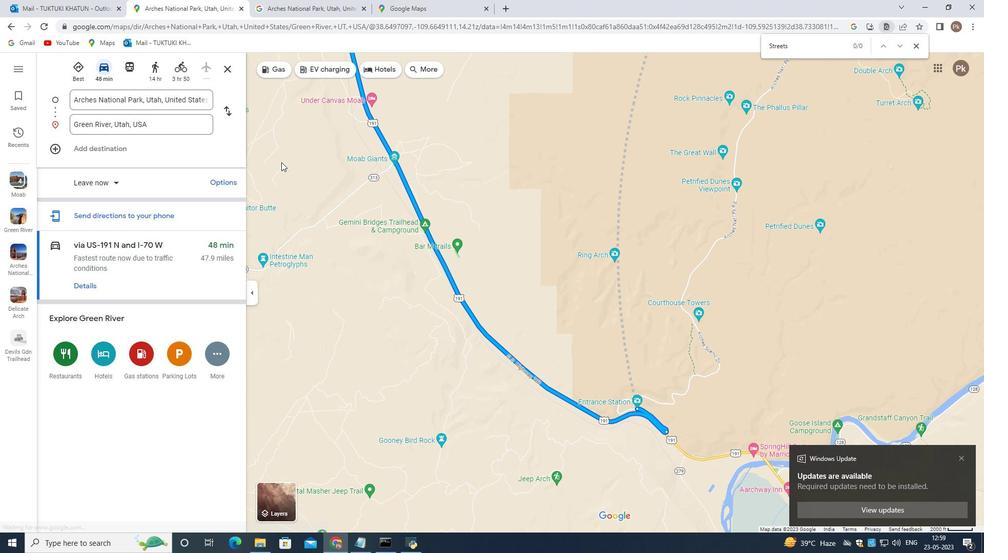 
Action: Mouse moved to (377, 218)
Screenshot: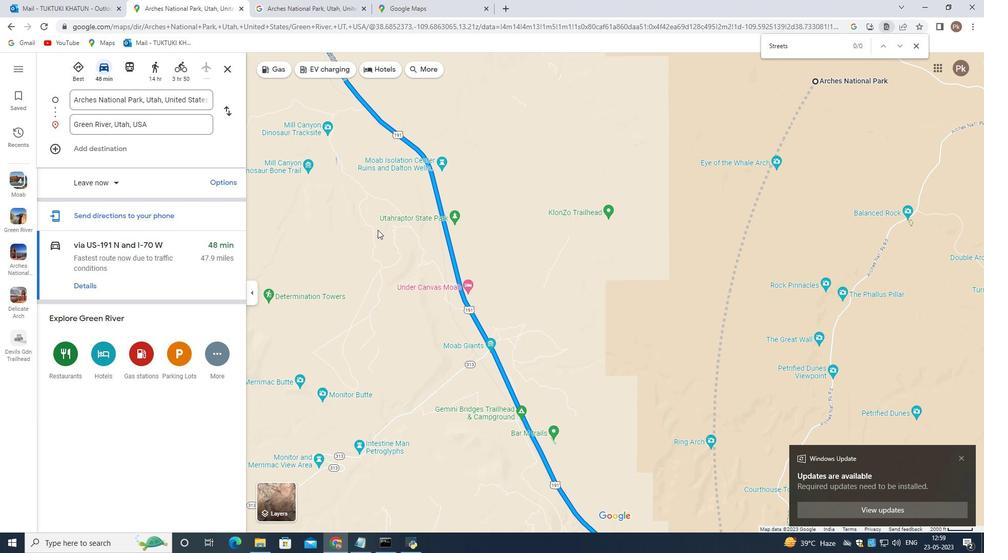 
Action: Mouse pressed left at (377, 218)
Screenshot: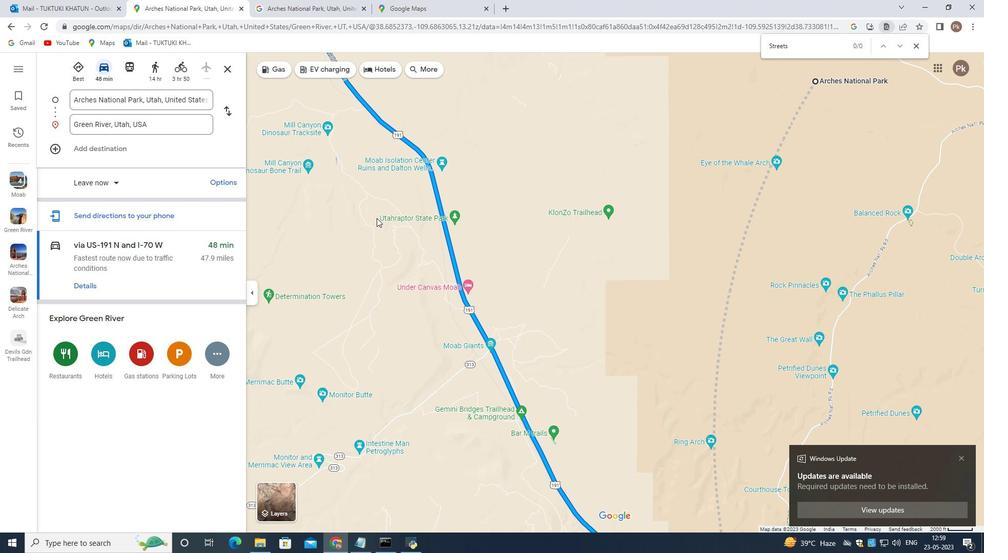 
Action: Mouse moved to (490, 332)
Screenshot: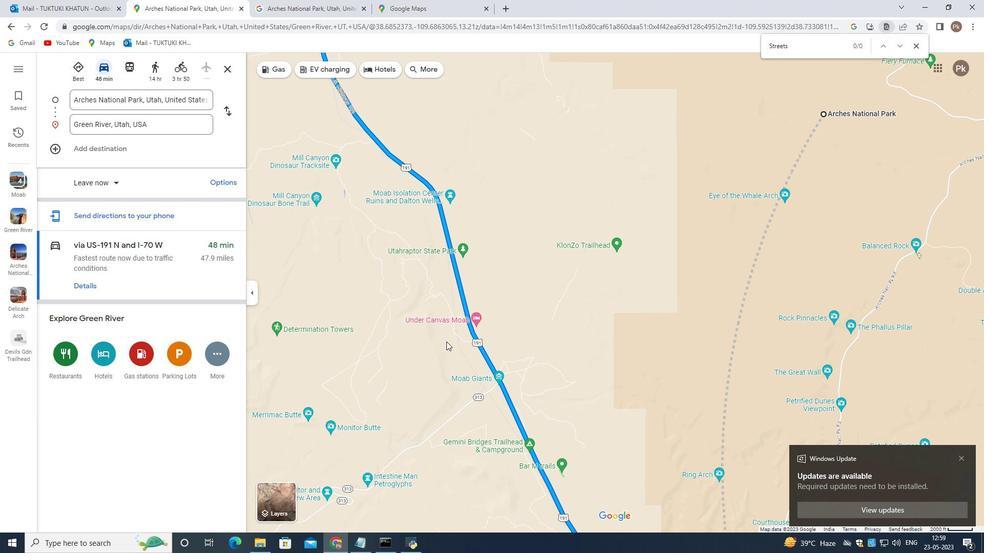 
Action: Mouse scrolled (490, 333) with delta (0, 0)
Screenshot: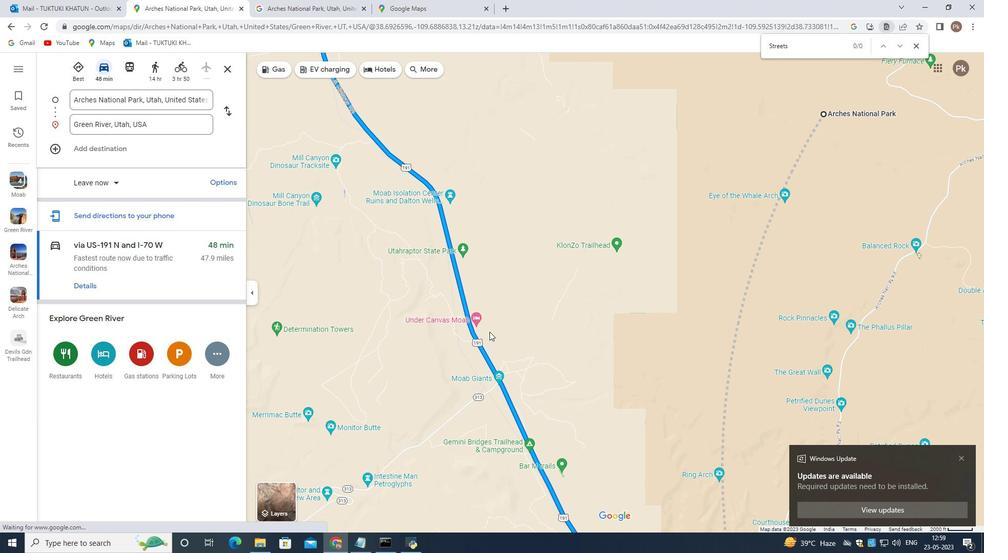 
Action: Mouse scrolled (490, 333) with delta (0, 0)
Screenshot: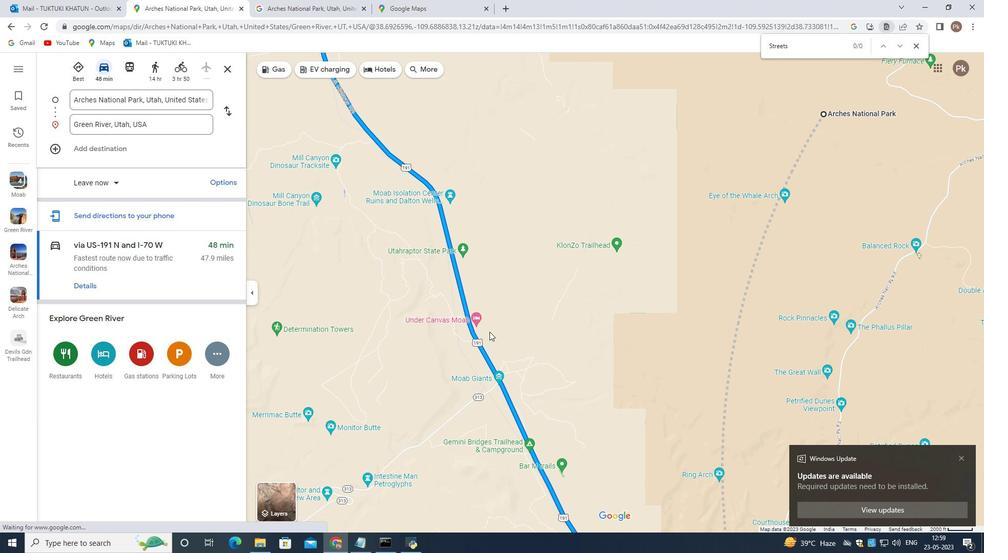 
Action: Mouse scrolled (490, 333) with delta (0, 0)
Screenshot: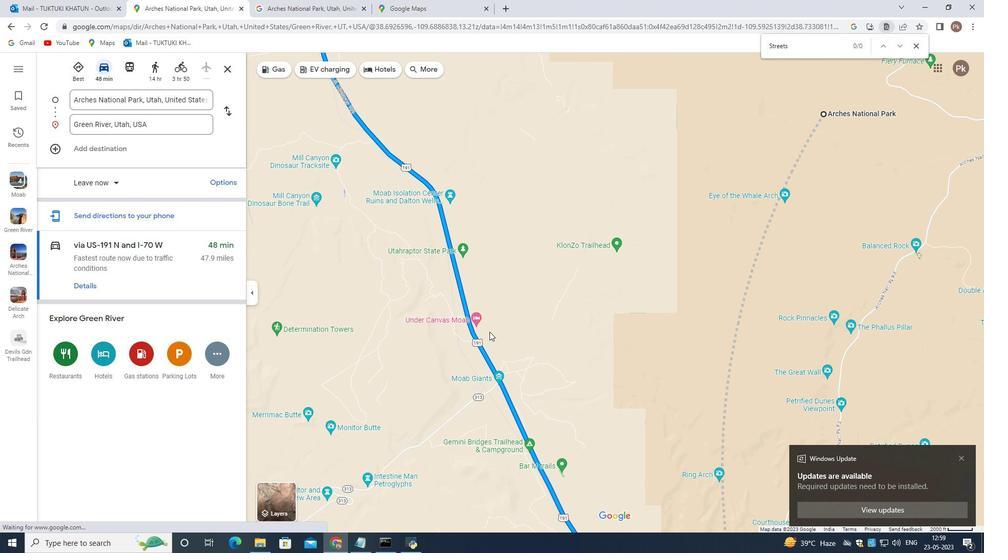 
Action: Mouse moved to (486, 320)
Screenshot: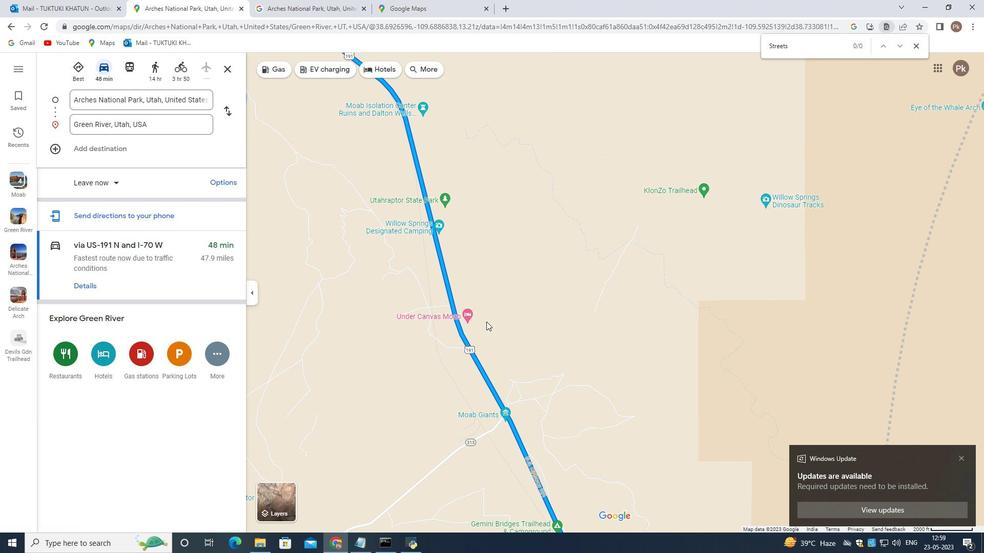 
Action: Mouse scrolled (486, 320) with delta (0, 0)
Screenshot: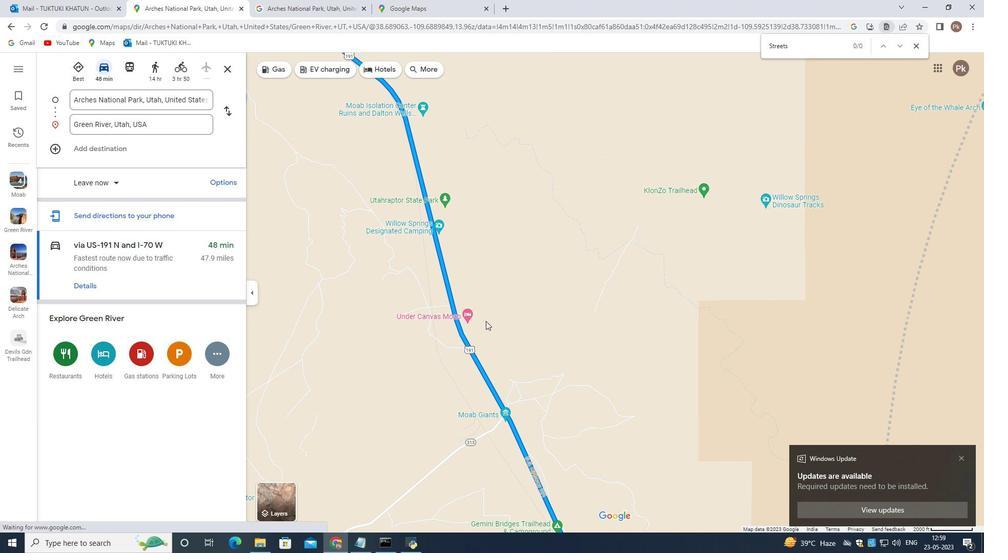 
Action: Mouse scrolled (486, 320) with delta (0, 0)
Screenshot: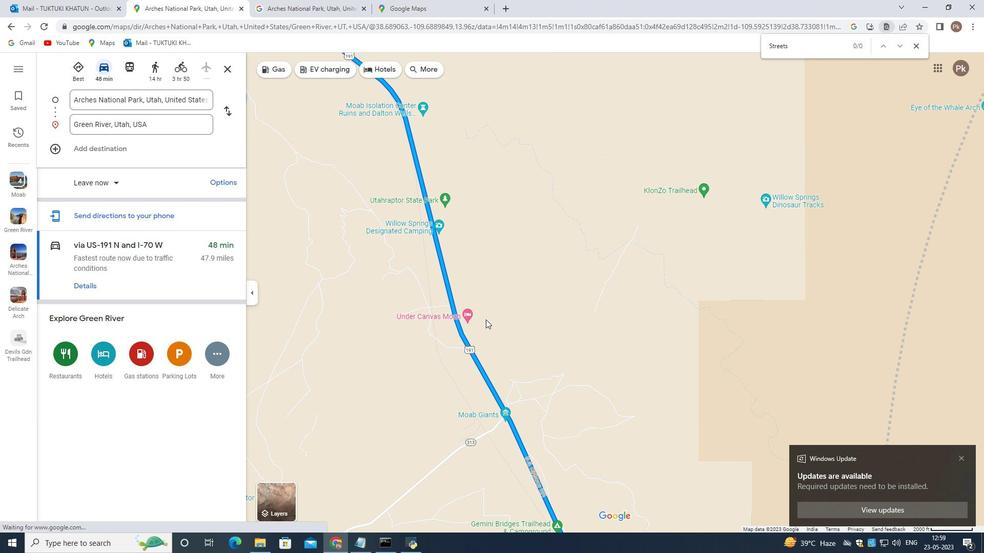 
Action: Mouse moved to (357, 166)
Screenshot: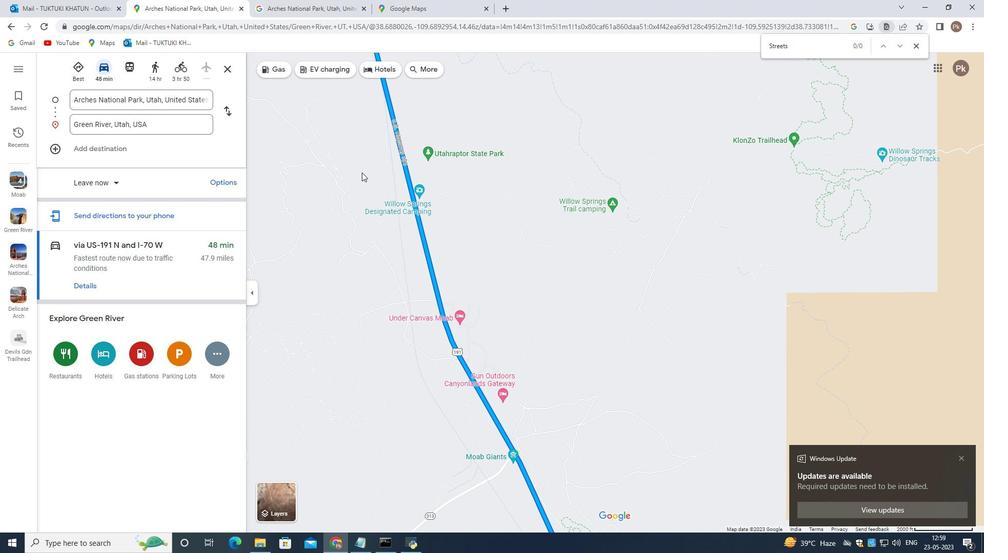 
Action: Mouse pressed left at (357, 166)
Screenshot: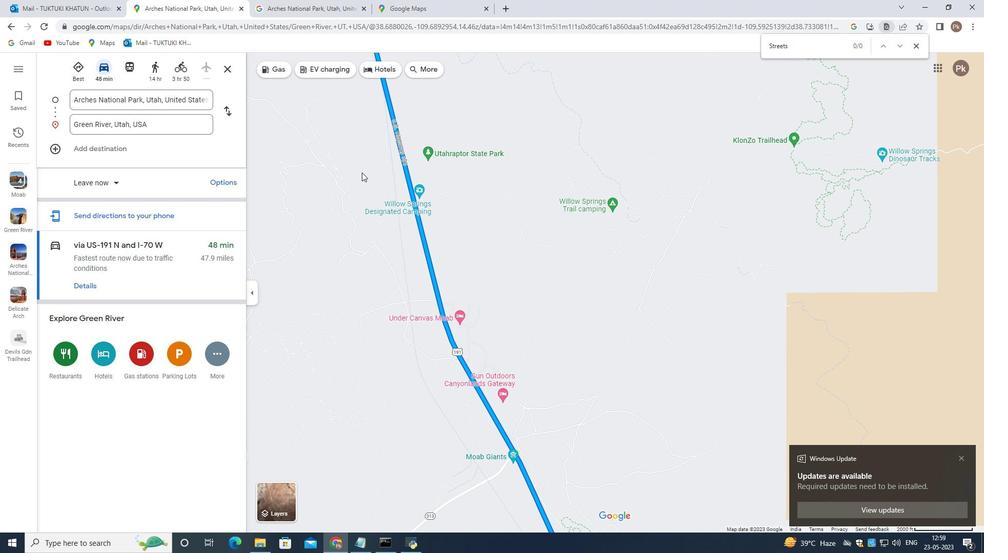 
Action: Mouse moved to (327, 227)
Screenshot: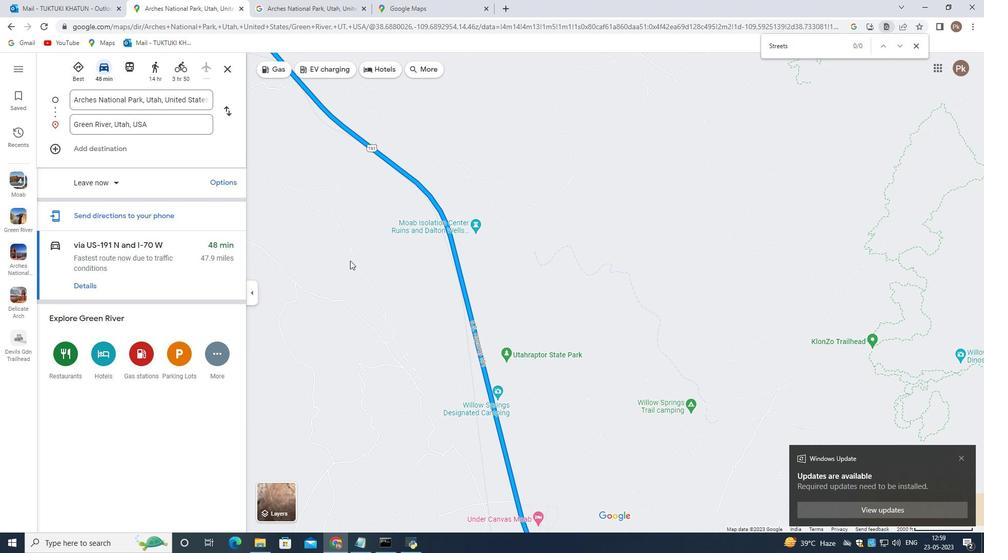 
Action: Mouse pressed left at (327, 227)
Screenshot: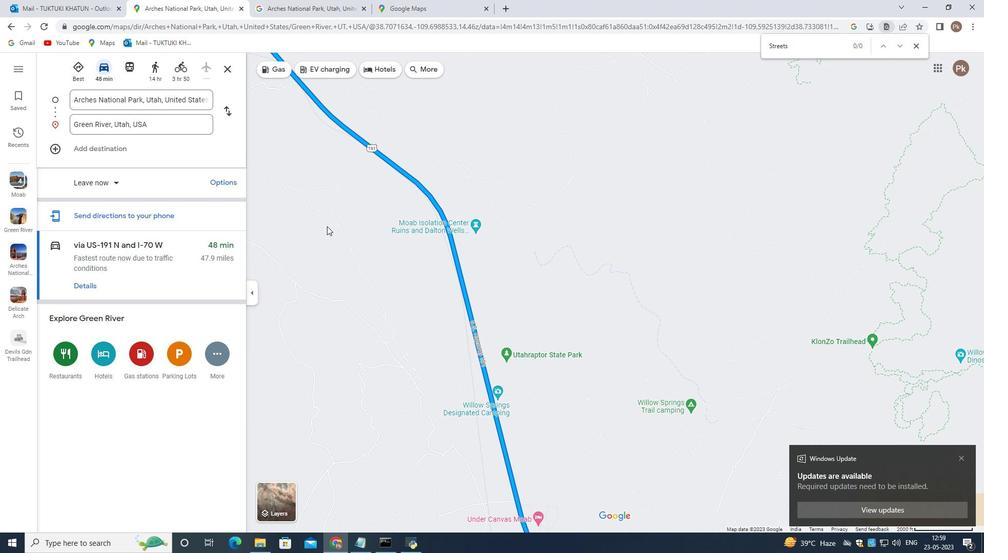 
Action: Mouse moved to (341, 205)
Screenshot: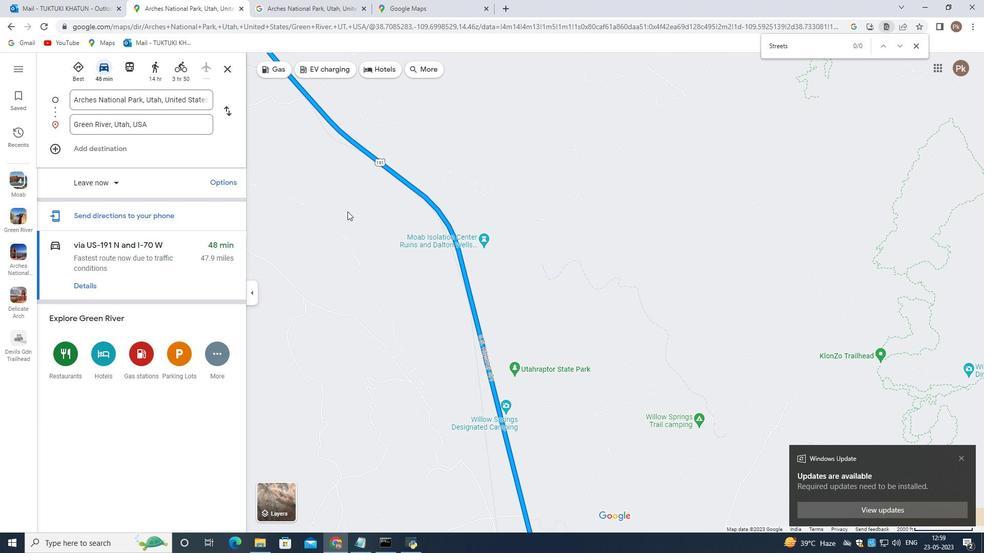 
Action: Mouse pressed left at (341, 205)
Screenshot: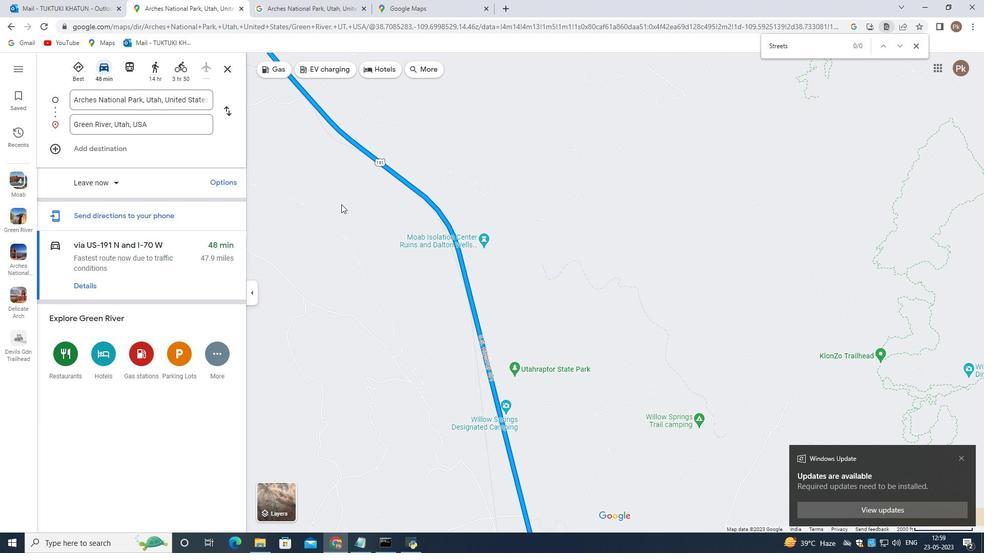 
Action: Mouse moved to (295, 208)
Screenshot: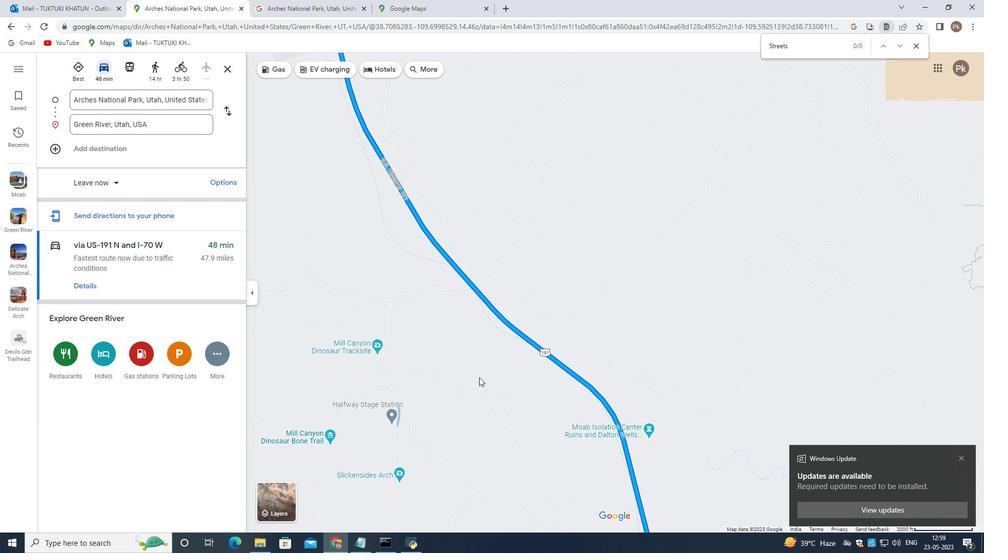 
Action: Mouse pressed left at (295, 208)
Screenshot: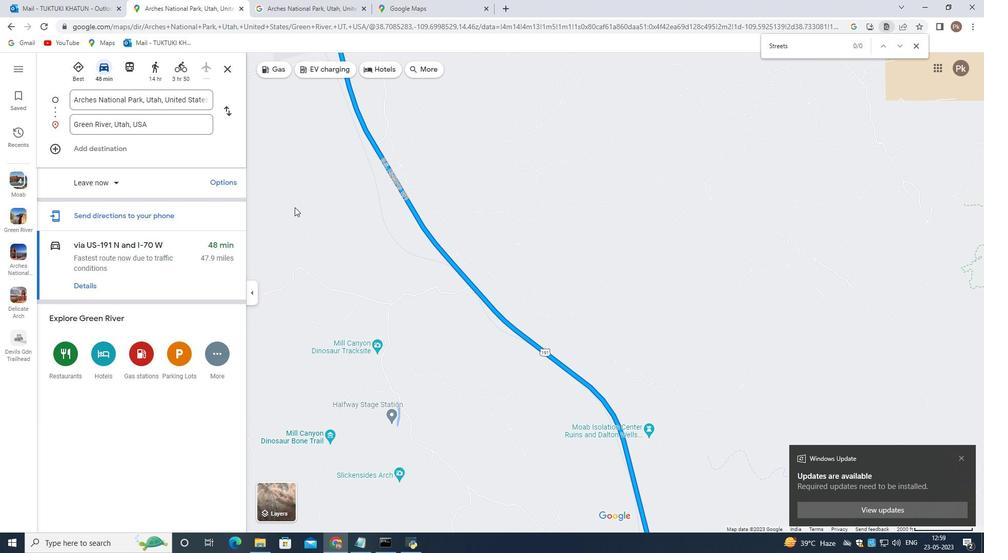 
Action: Mouse moved to (373, 315)
Screenshot: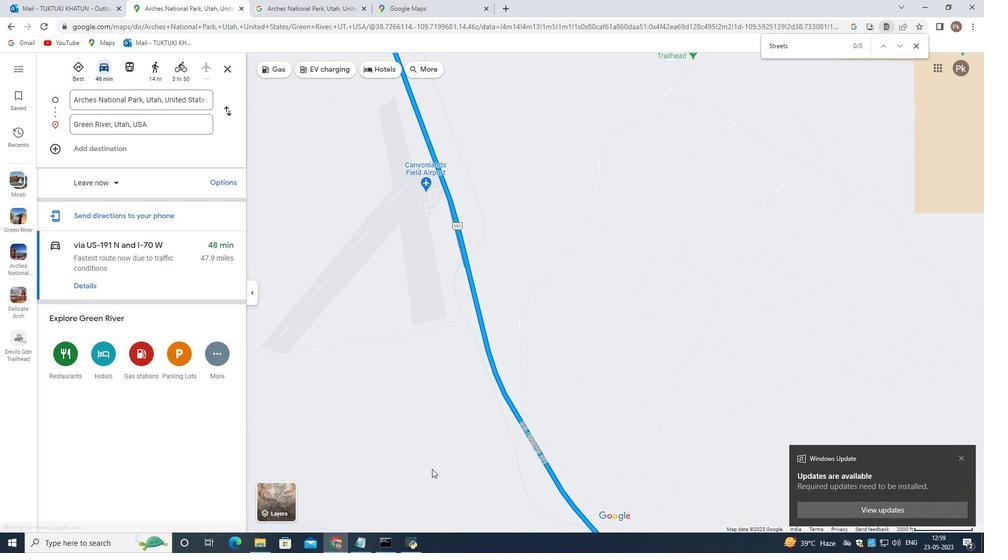 
Action: Mouse scrolled (373, 315) with delta (0, 0)
Screenshot: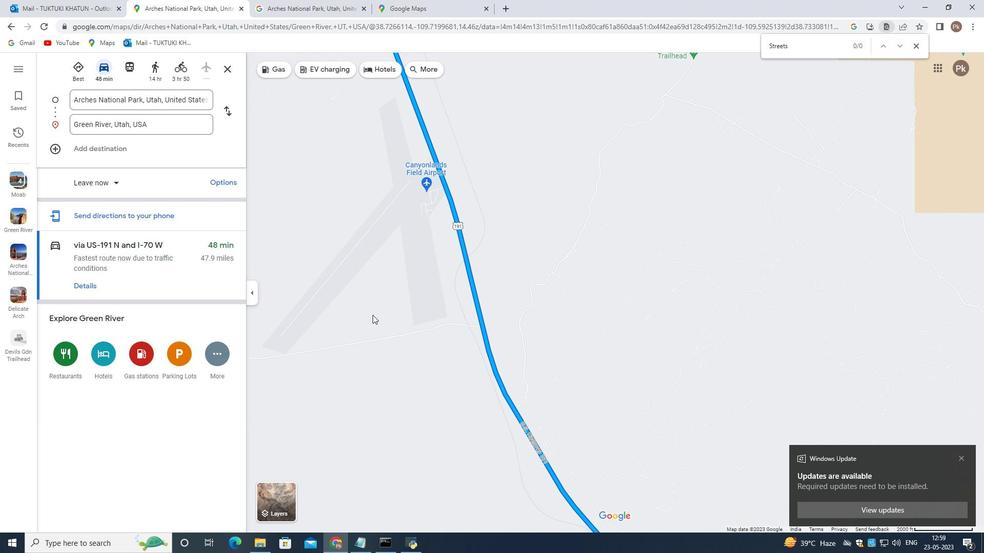 
Action: Mouse scrolled (373, 315) with delta (0, 0)
Screenshot: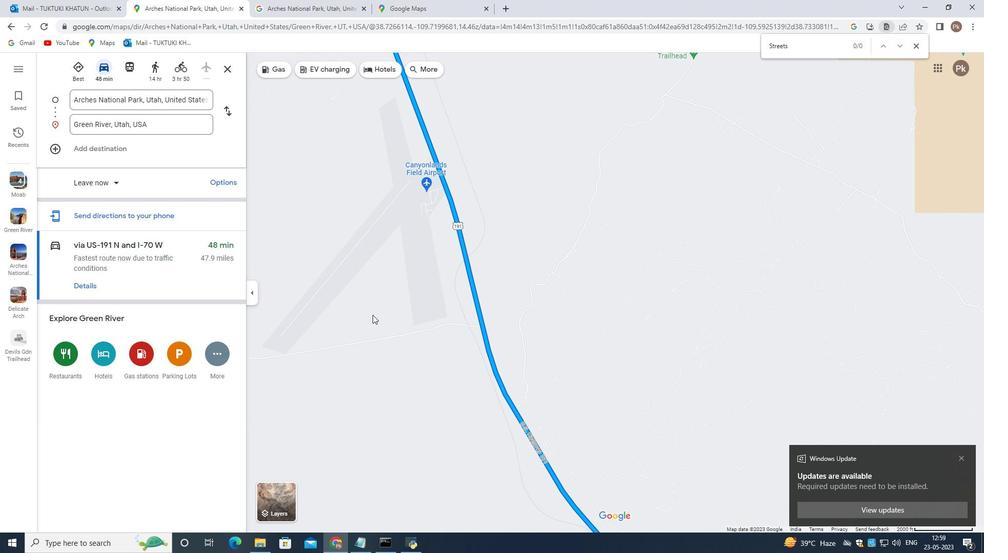 
Action: Mouse scrolled (373, 315) with delta (0, 0)
Screenshot: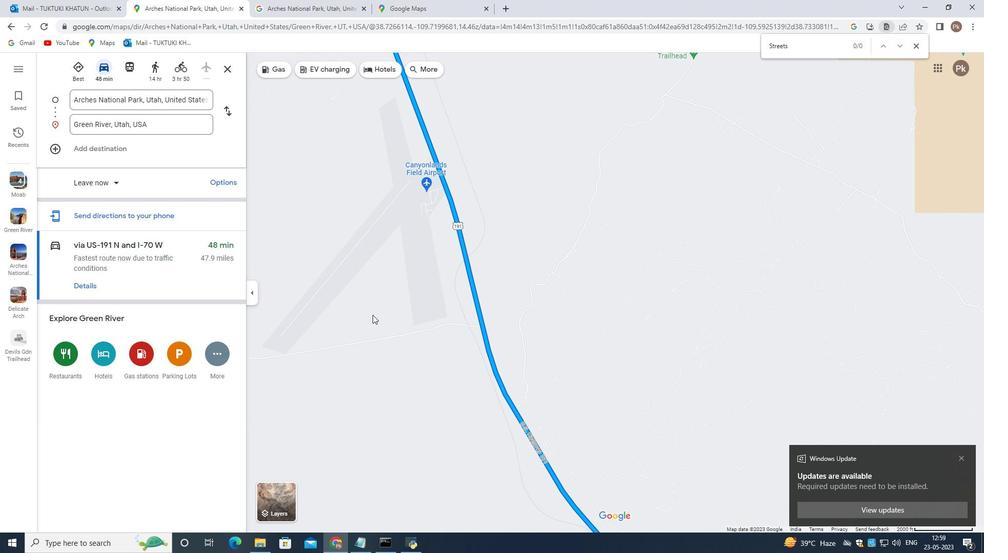 
Action: Mouse scrolled (373, 315) with delta (0, 0)
Screenshot: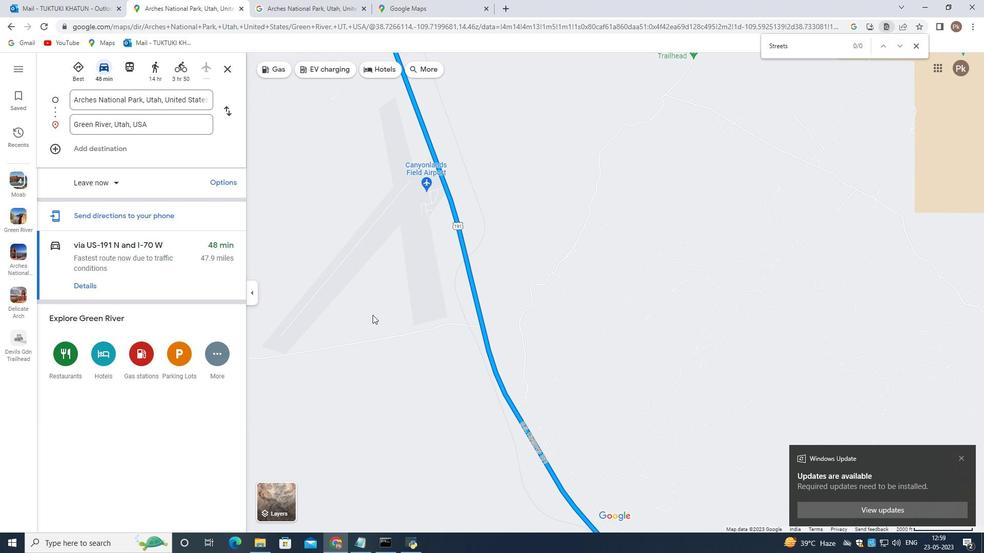 
Action: Mouse moved to (367, 240)
Screenshot: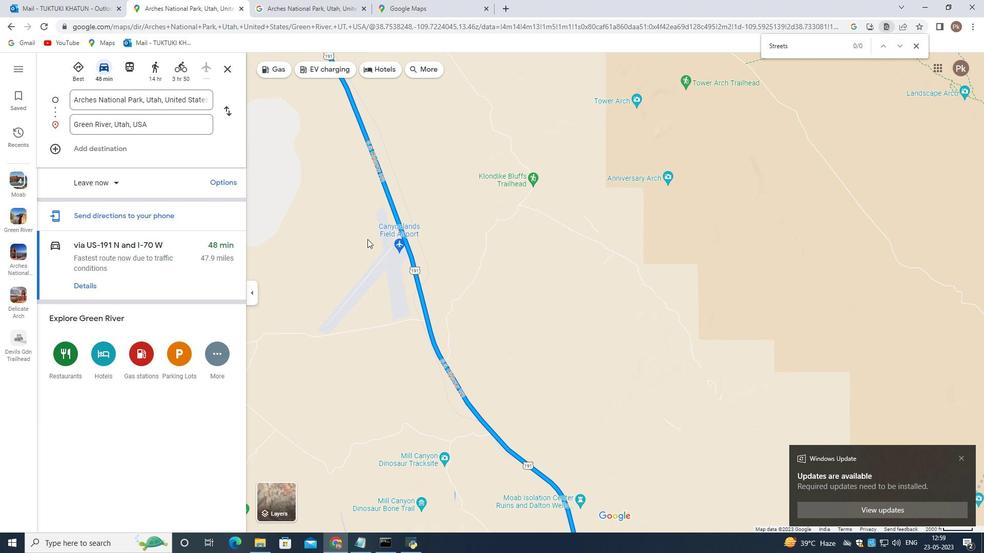 
Action: Mouse scrolled (367, 241) with delta (0, 0)
Screenshot: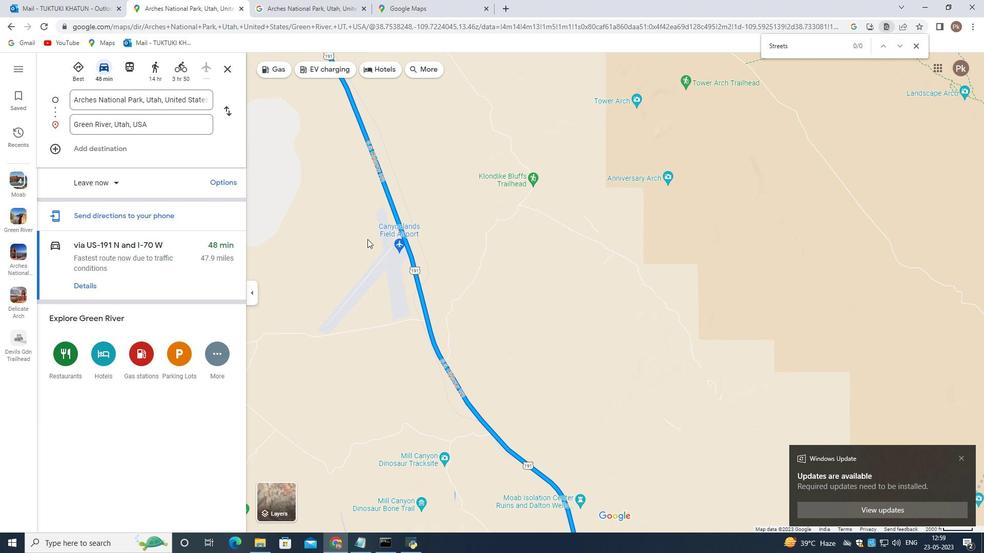 
Action: Mouse scrolled (367, 241) with delta (0, 0)
Screenshot: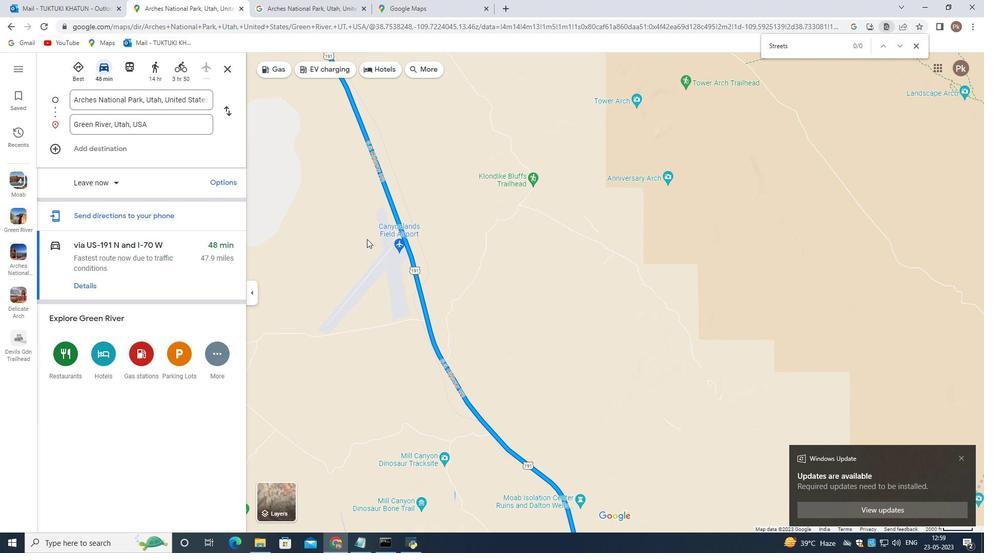 
Action: Mouse scrolled (367, 241) with delta (0, 0)
Screenshot: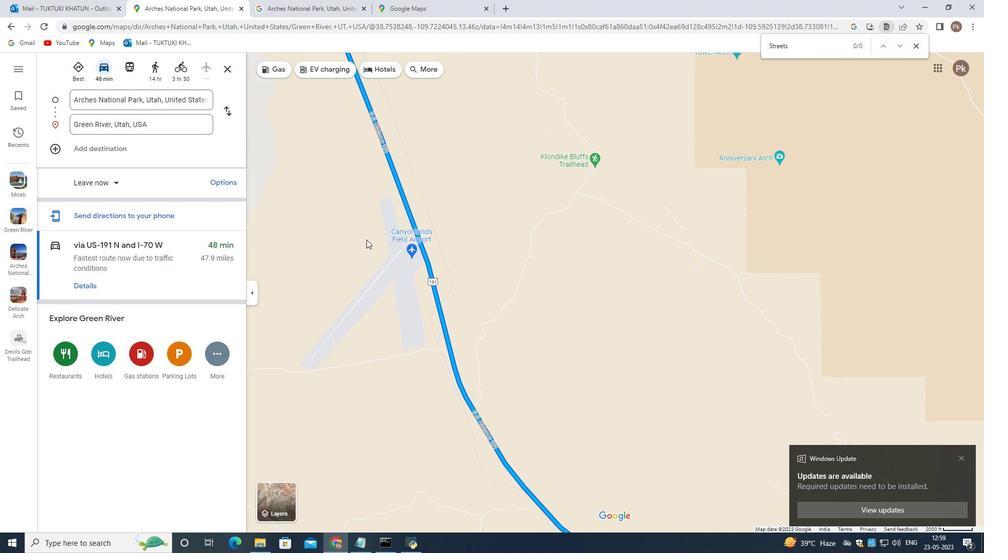 
Action: Mouse scrolled (367, 241) with delta (0, 0)
Screenshot: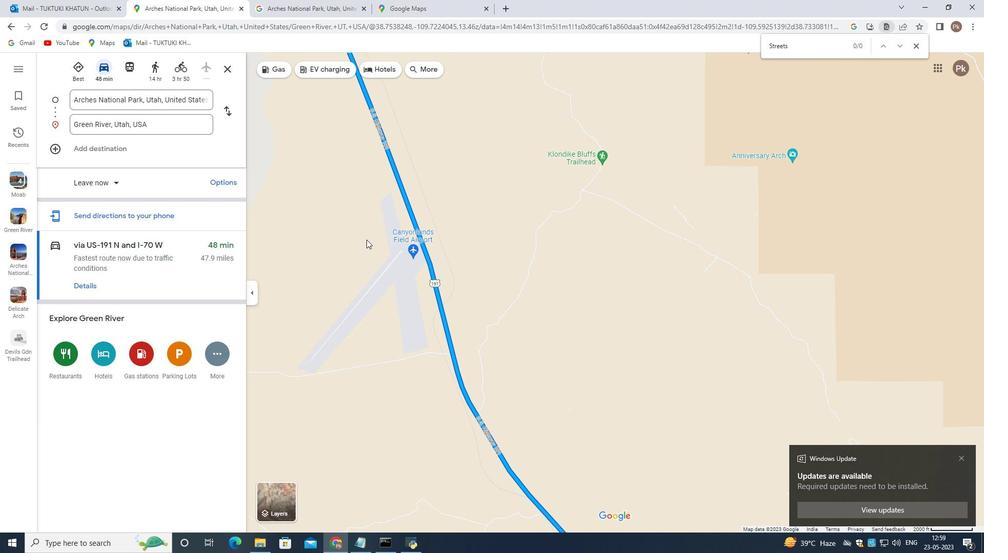 
Action: Mouse scrolled (367, 241) with delta (0, 0)
Screenshot: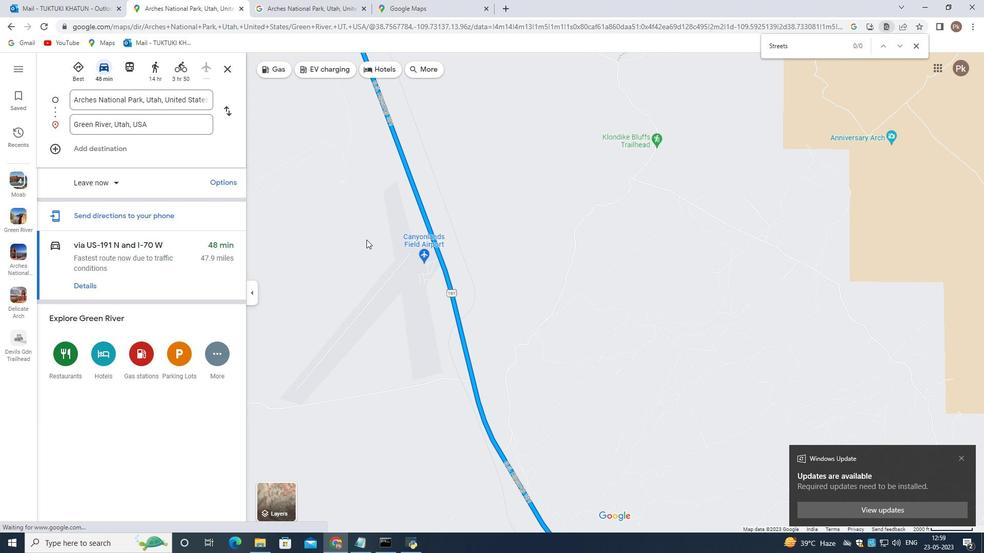 
Action: Mouse moved to (470, 278)
Screenshot: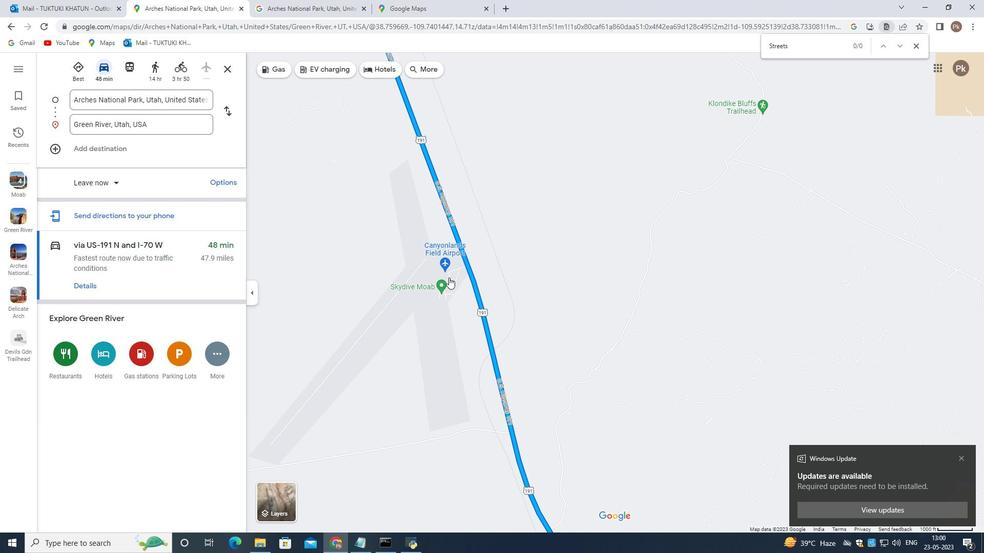 
Action: Mouse scrolled (470, 278) with delta (0, 0)
Screenshot: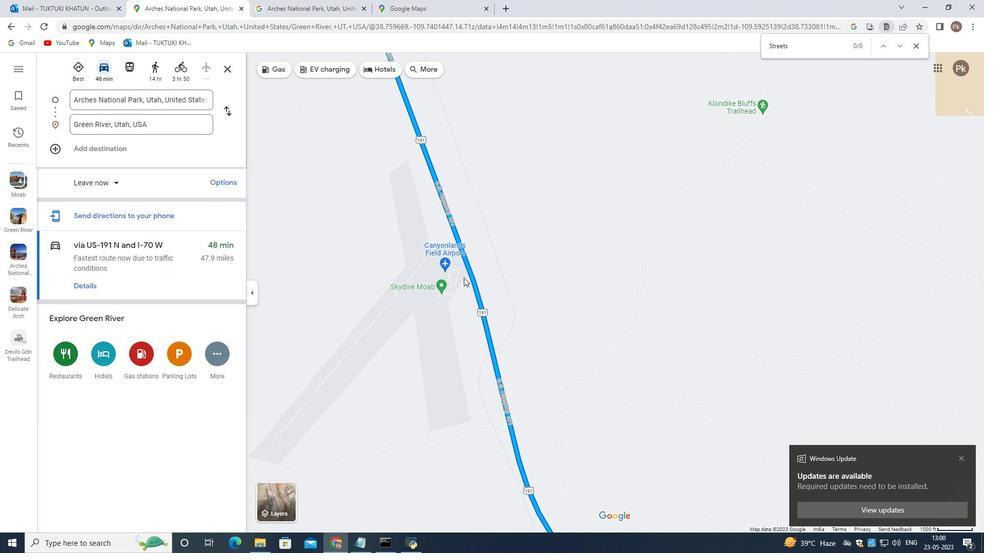 
Action: Mouse scrolled (470, 278) with delta (0, 0)
Screenshot: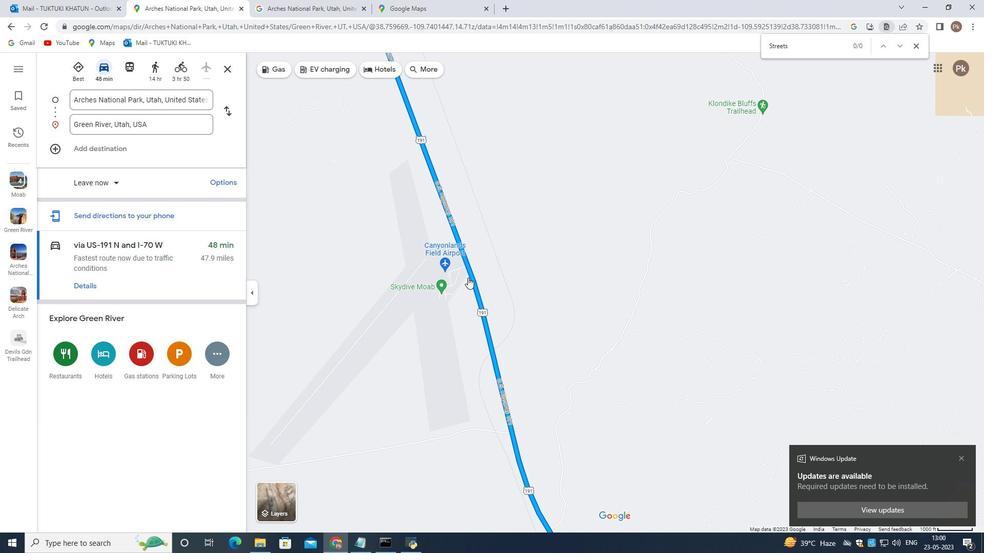 
Action: Mouse moved to (440, 268)
Screenshot: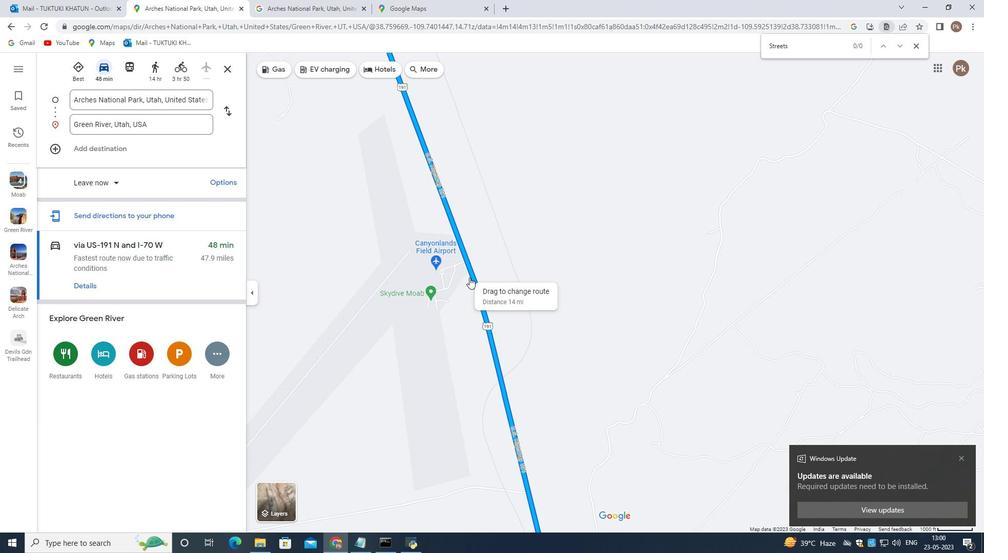 
Action: Mouse scrolled (440, 269) with delta (0, 0)
Screenshot: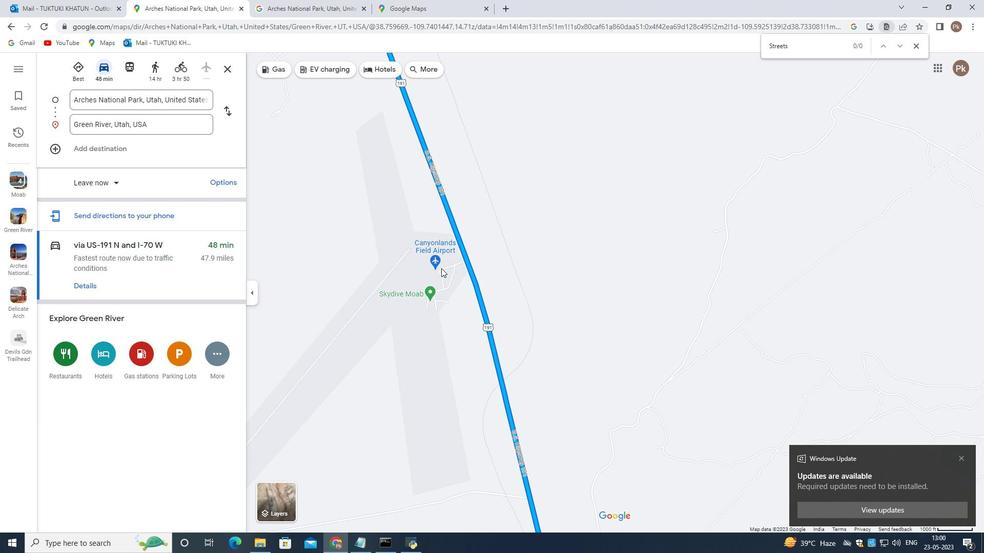 
Action: Mouse scrolled (440, 269) with delta (0, 0)
Screenshot: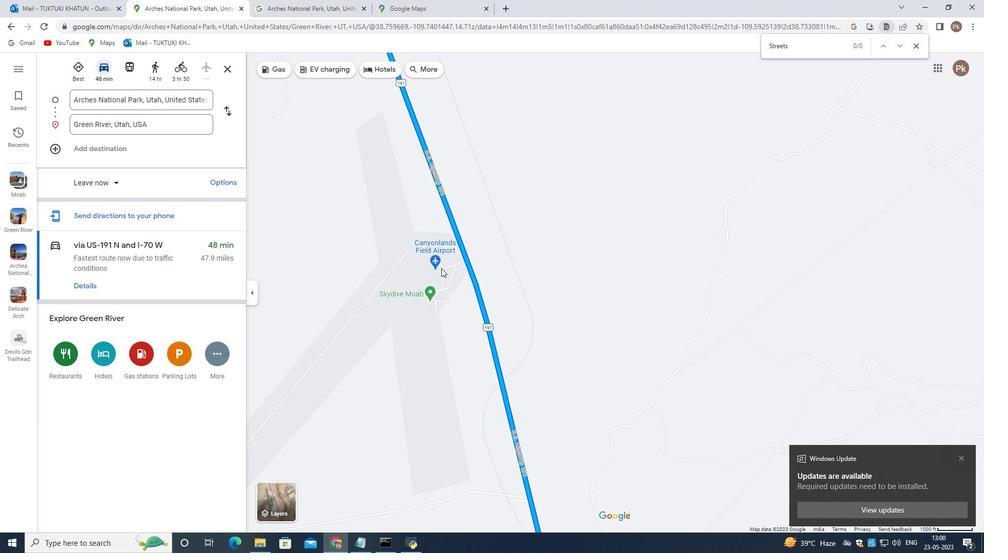 
Action: Mouse scrolled (440, 269) with delta (0, 0)
Screenshot: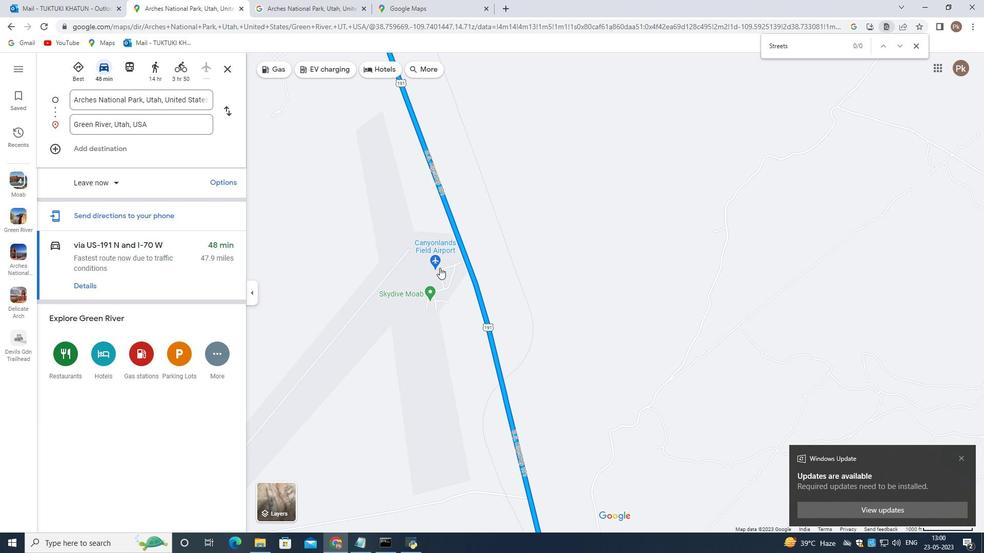 
Action: Mouse moved to (459, 280)
Screenshot: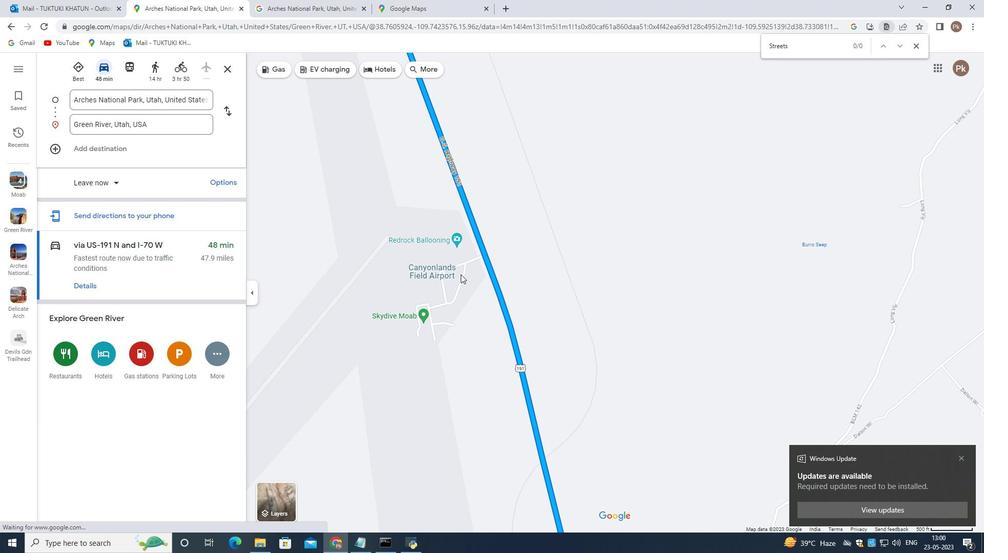 
Action: Mouse scrolled (459, 281) with delta (0, 0)
Screenshot: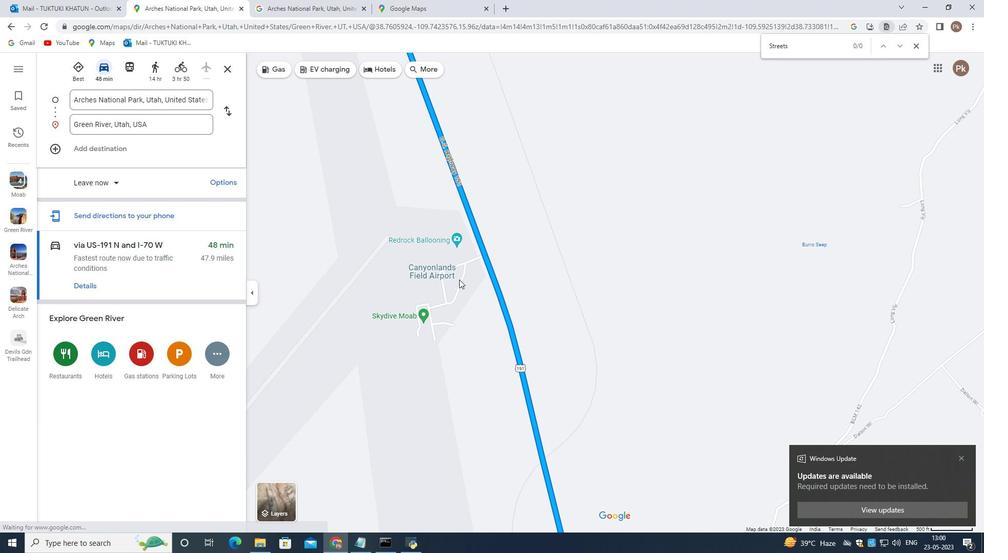 
Action: Mouse scrolled (459, 281) with delta (0, 0)
Screenshot: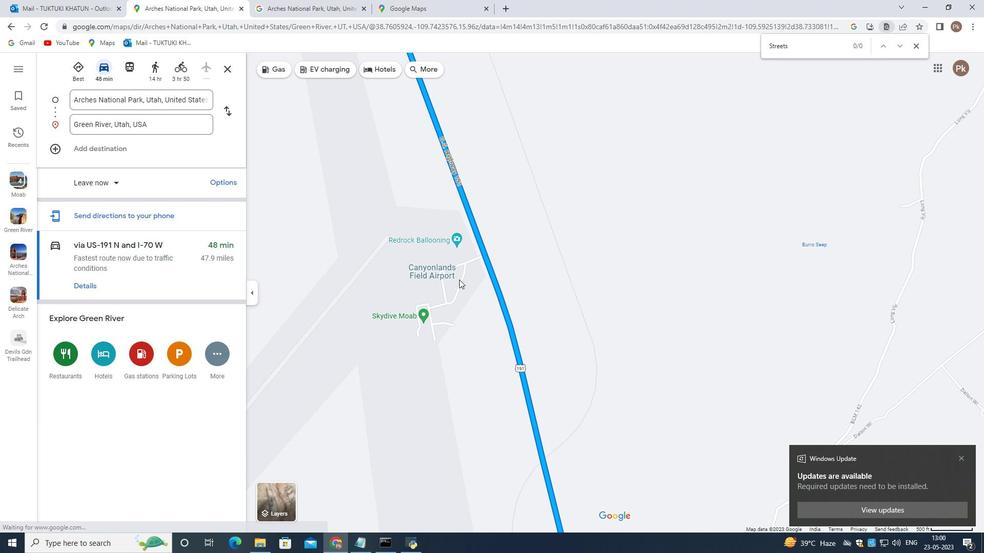 
Action: Mouse scrolled (459, 281) with delta (0, 0)
Screenshot: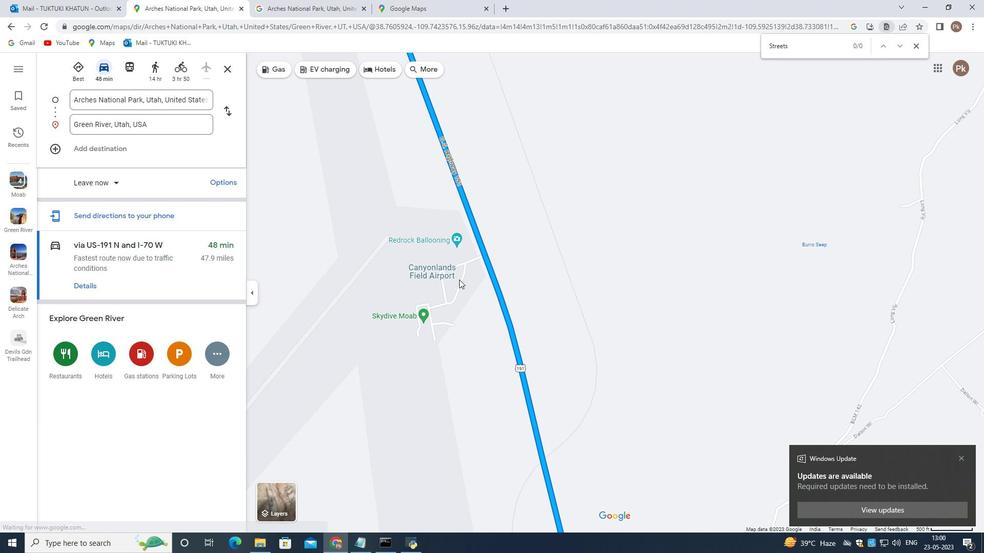 
Action: Mouse moved to (435, 180)
Screenshot: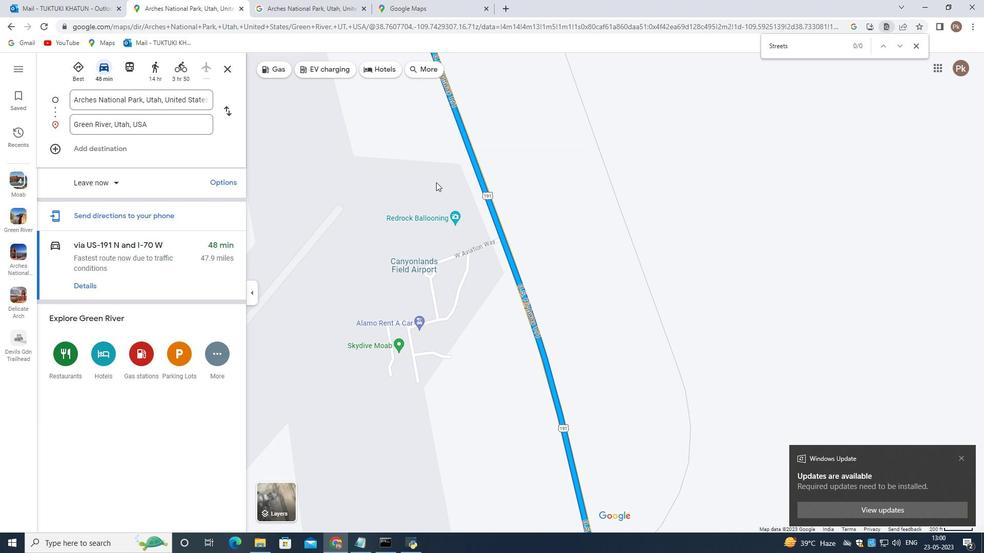 
Action: Mouse pressed left at (435, 180)
Screenshot: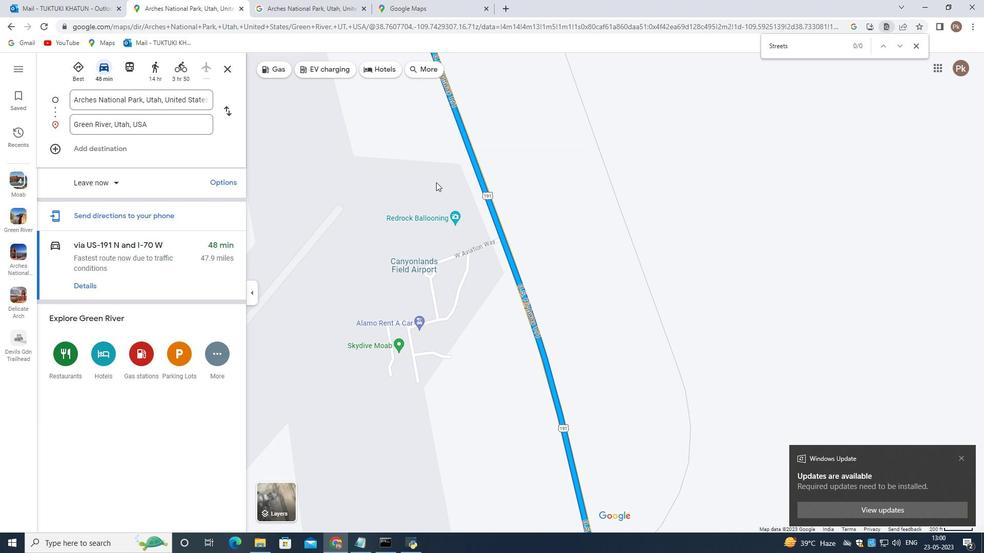 
Action: Mouse moved to (413, 226)
Screenshot: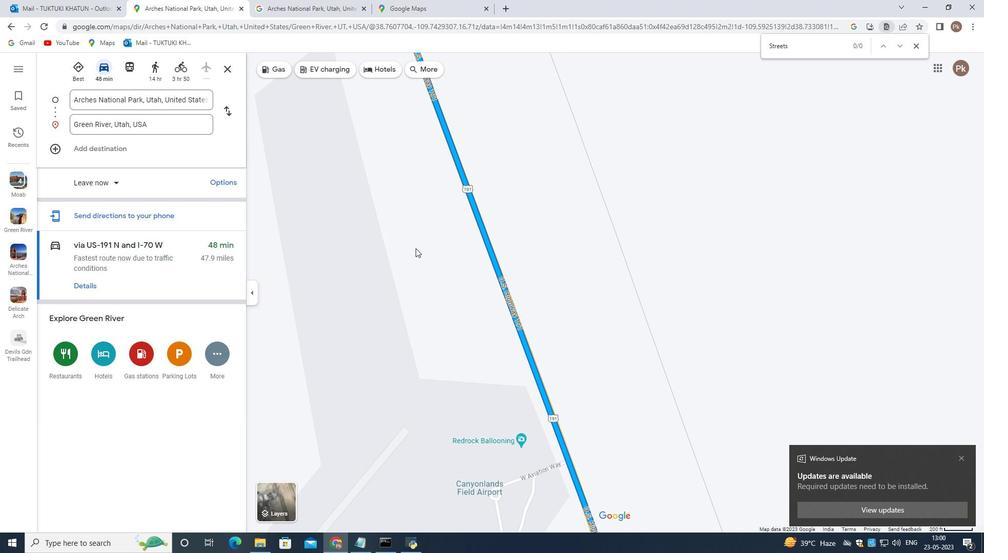 
Action: Mouse pressed left at (413, 226)
Screenshot: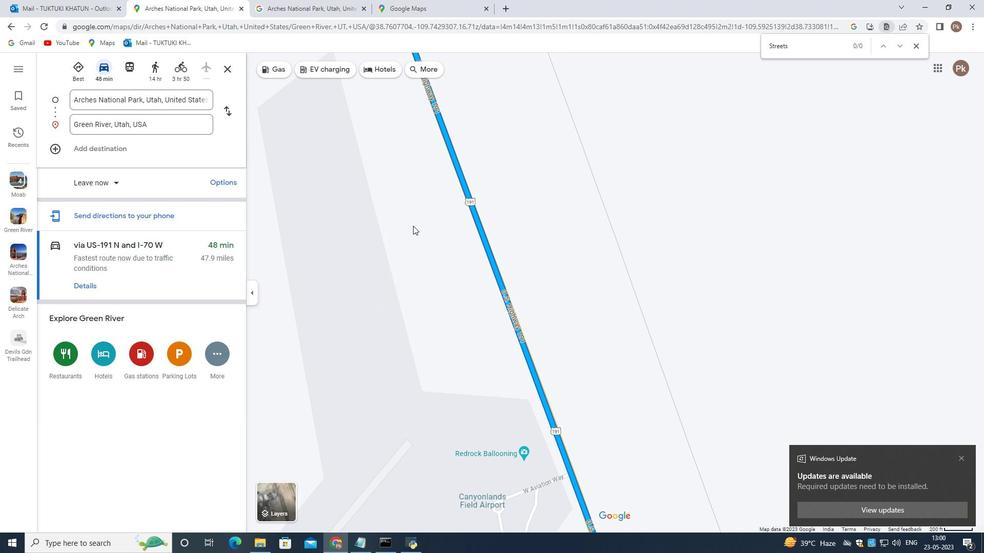 
Action: Mouse moved to (433, 270)
Screenshot: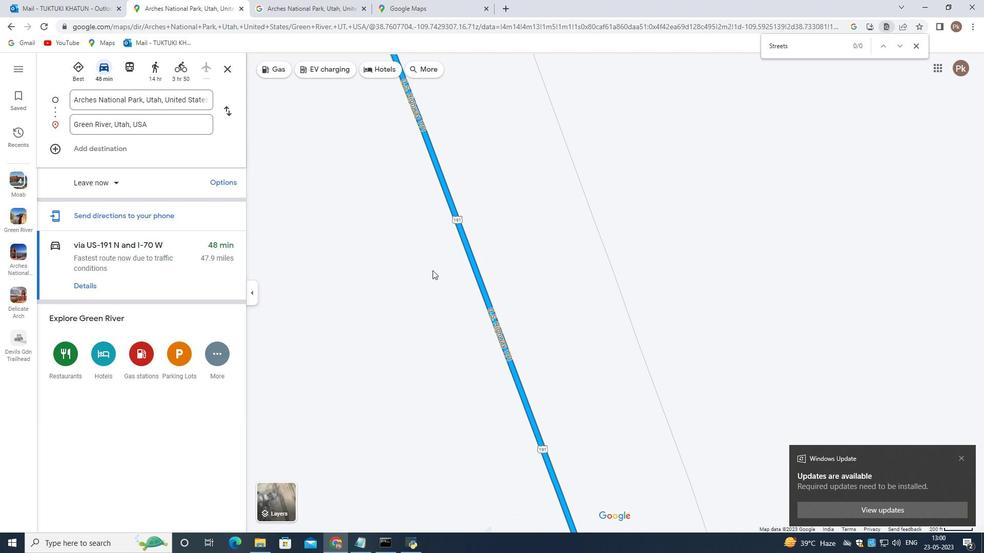 
Action: Mouse scrolled (433, 270) with delta (0, 0)
Screenshot: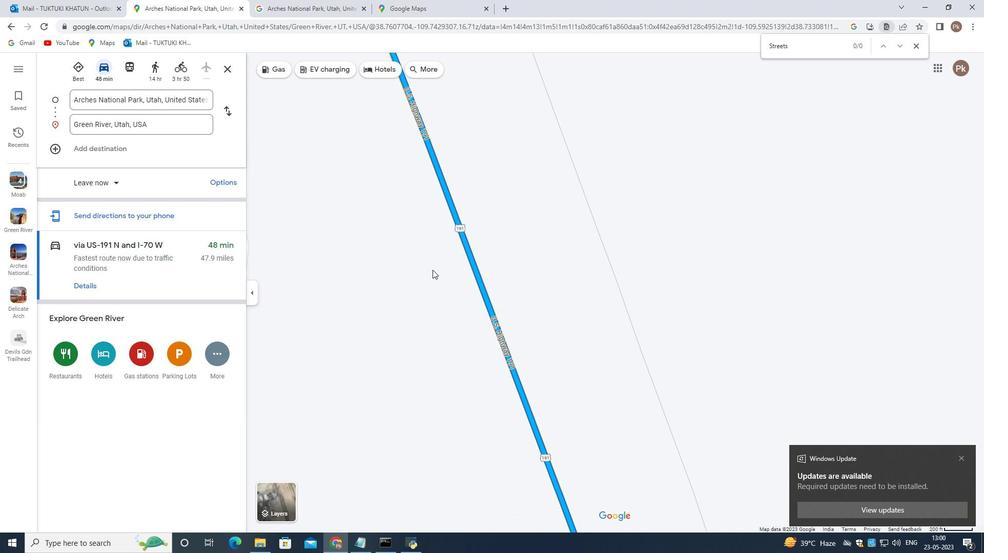 
Action: Mouse scrolled (433, 270) with delta (0, 0)
Screenshot: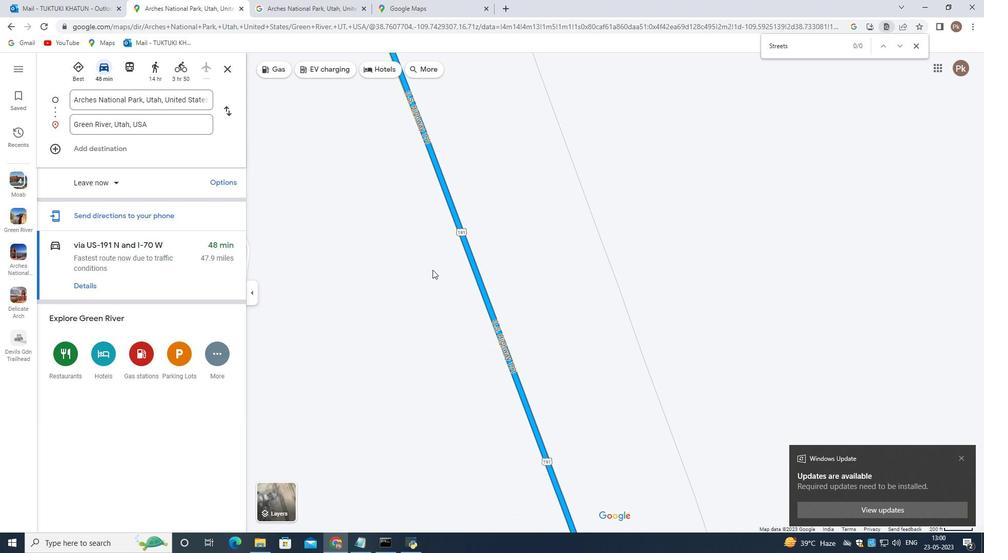 
Action: Mouse scrolled (433, 270) with delta (0, 0)
Screenshot: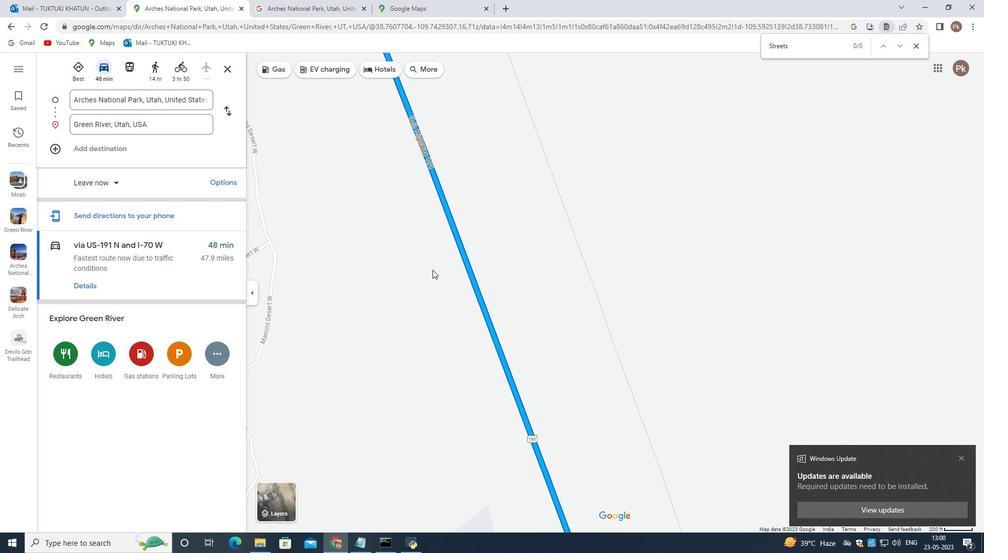
Action: Mouse scrolled (433, 270) with delta (0, 0)
Screenshot: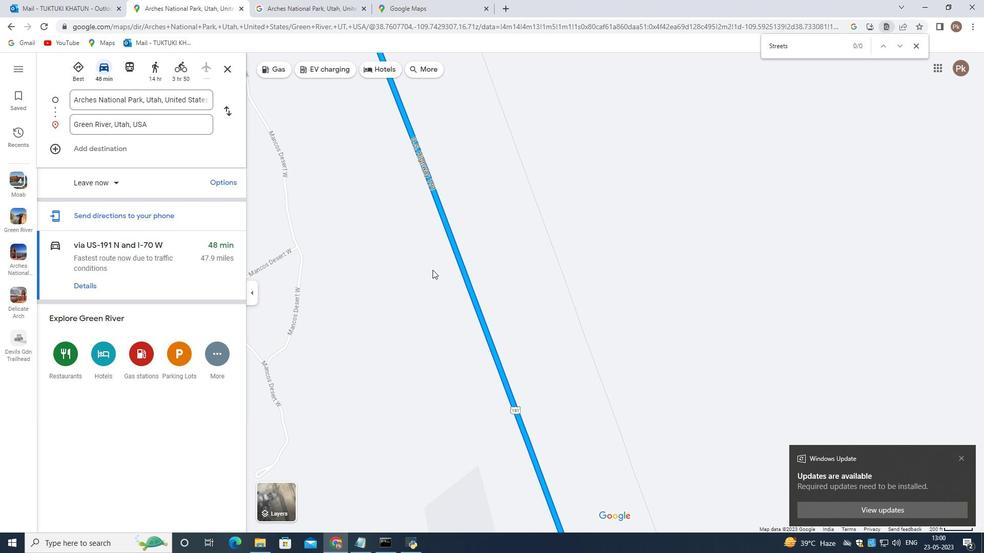 
Action: Mouse scrolled (433, 270) with delta (0, 0)
Screenshot: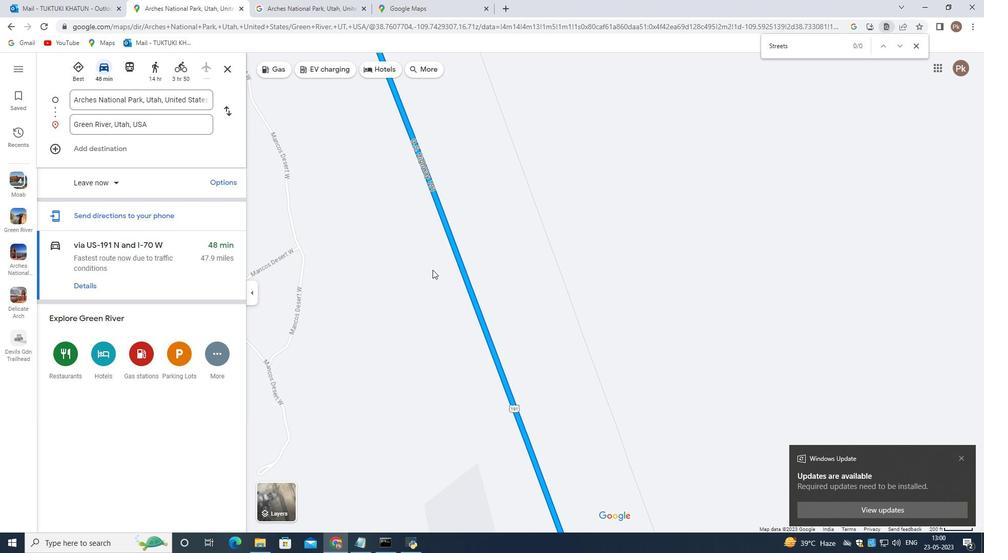 
Action: Mouse scrolled (433, 270) with delta (0, 0)
Screenshot: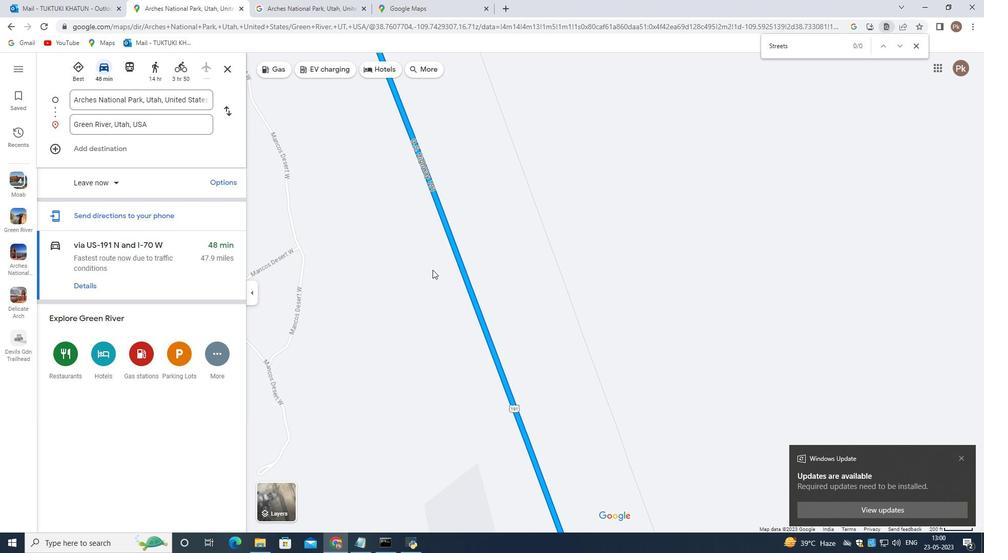 
Action: Mouse scrolled (433, 270) with delta (0, 0)
Screenshot: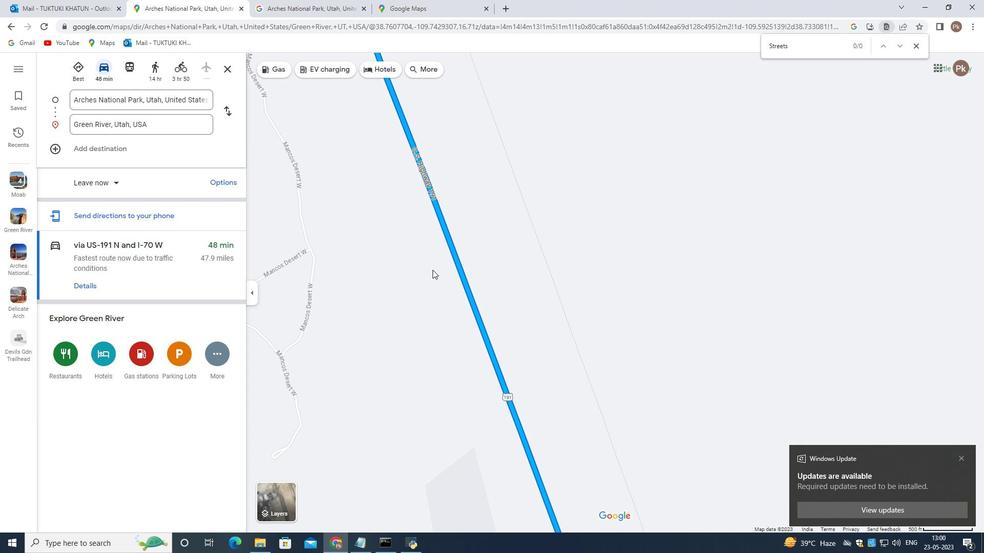 
Action: Mouse scrolled (433, 270) with delta (0, 0)
Screenshot: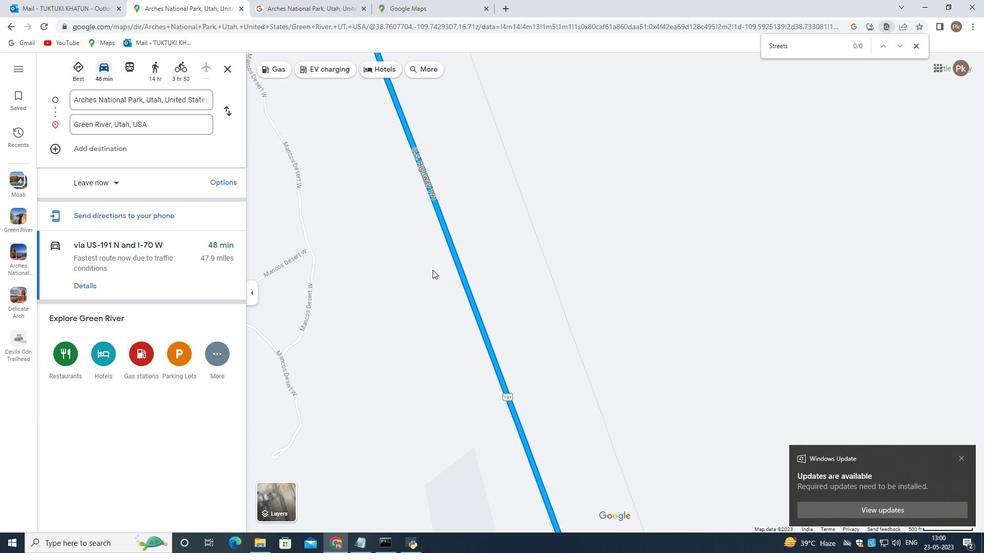 
Action: Mouse moved to (375, 190)
Screenshot: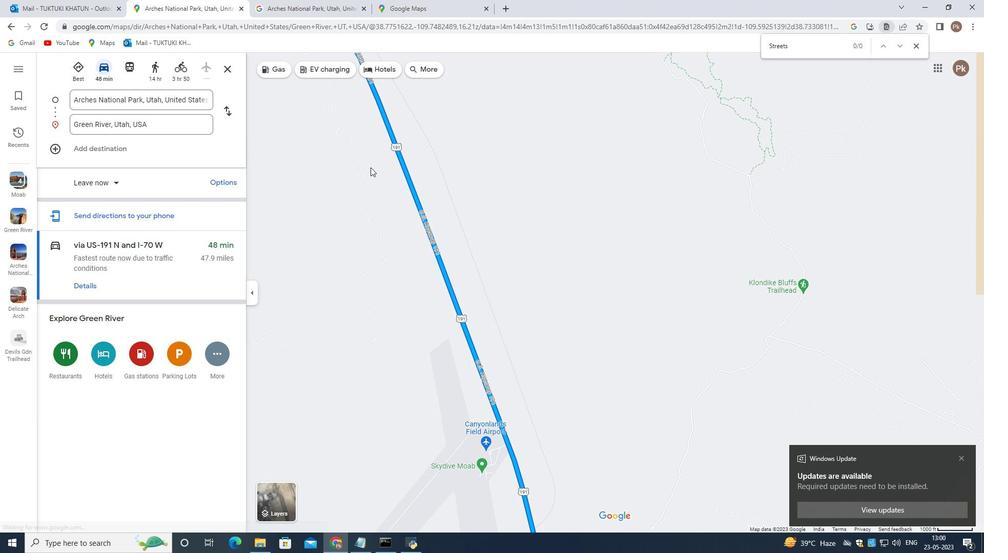 
Action: Mouse pressed left at (375, 190)
Screenshot: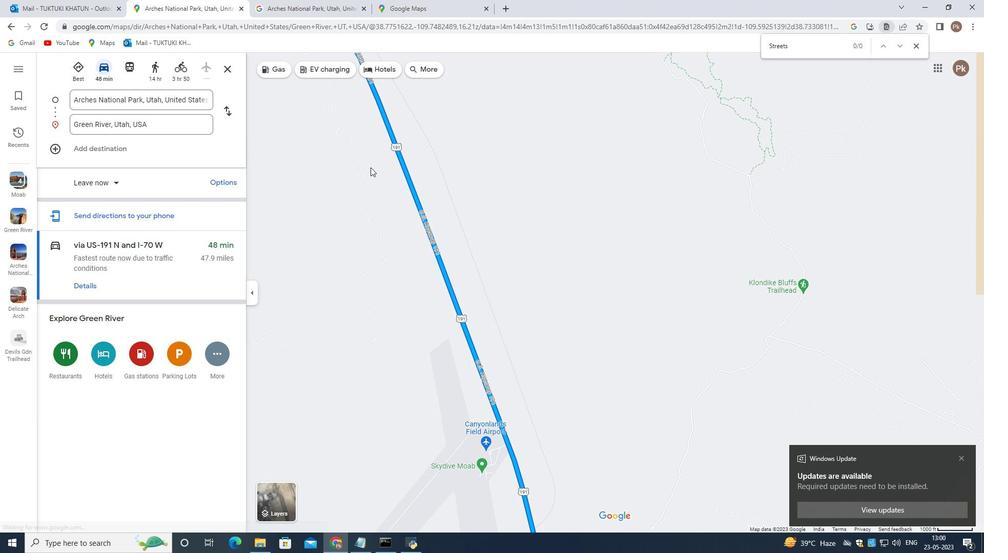 
Action: Mouse moved to (348, 194)
Screenshot: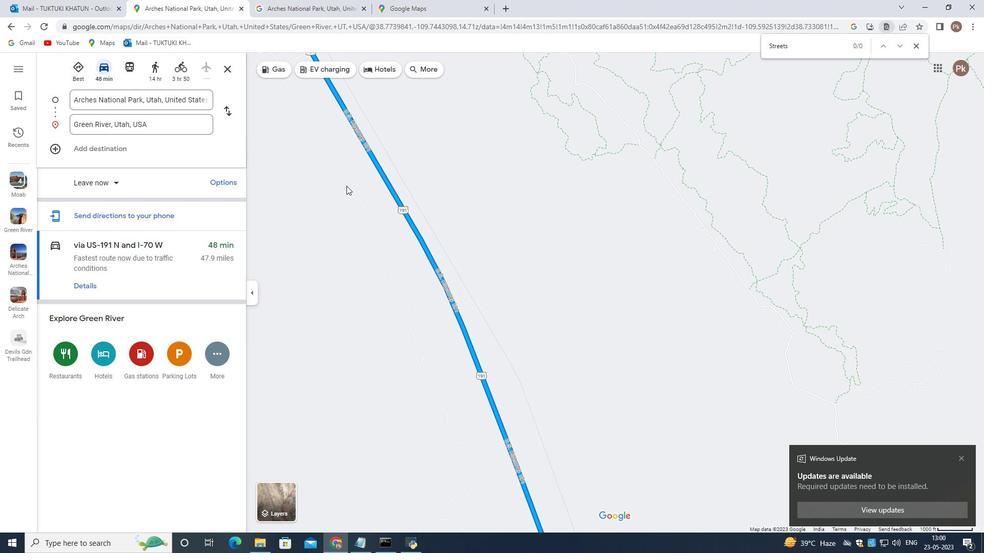 
Action: Mouse pressed left at (348, 194)
Screenshot: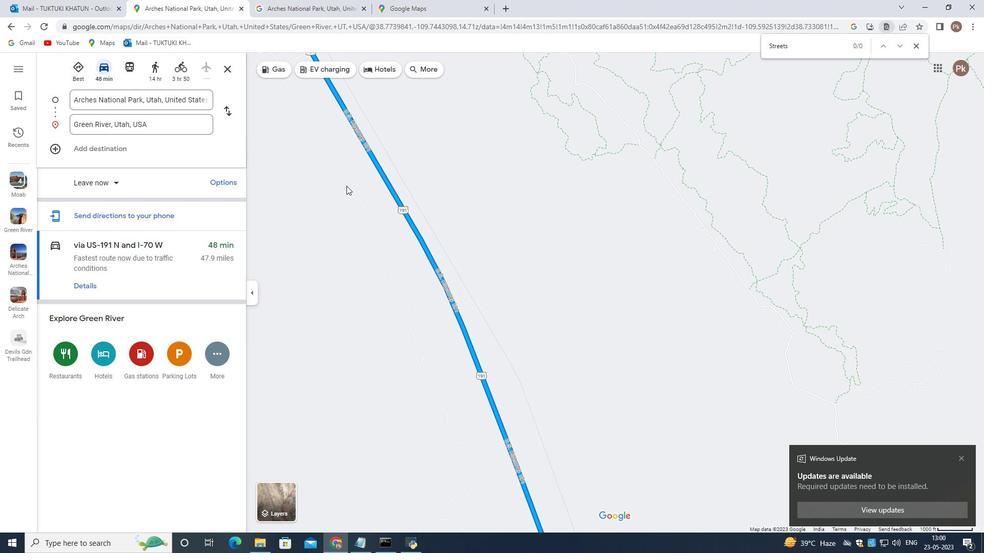
Action: Mouse moved to (352, 251)
Screenshot: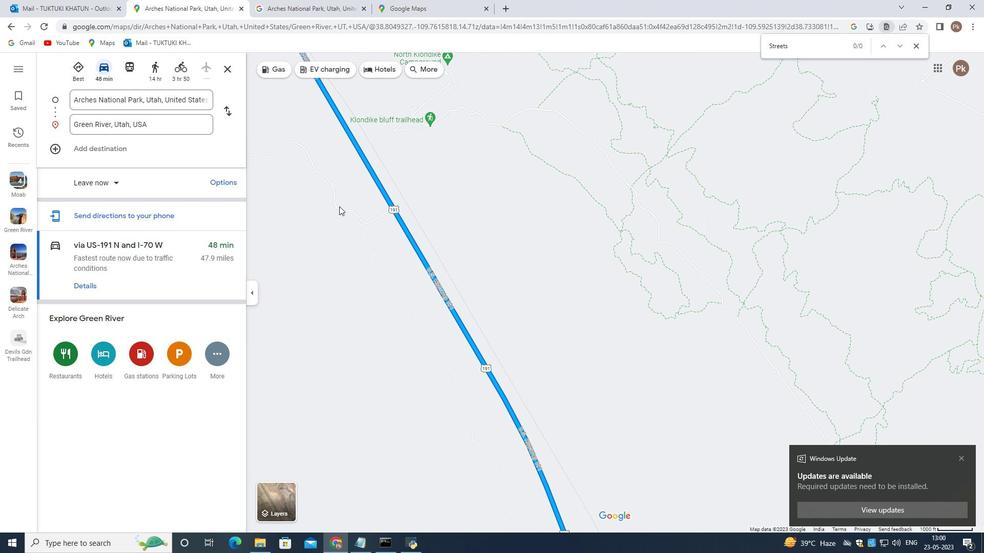 
Action: Mouse pressed left at (352, 251)
Screenshot: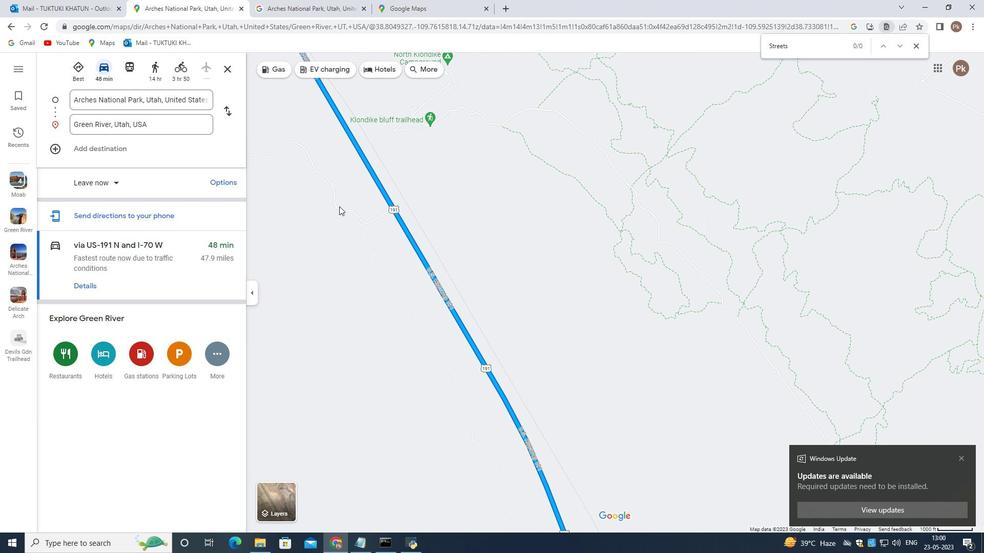 
Action: Mouse moved to (357, 269)
Screenshot: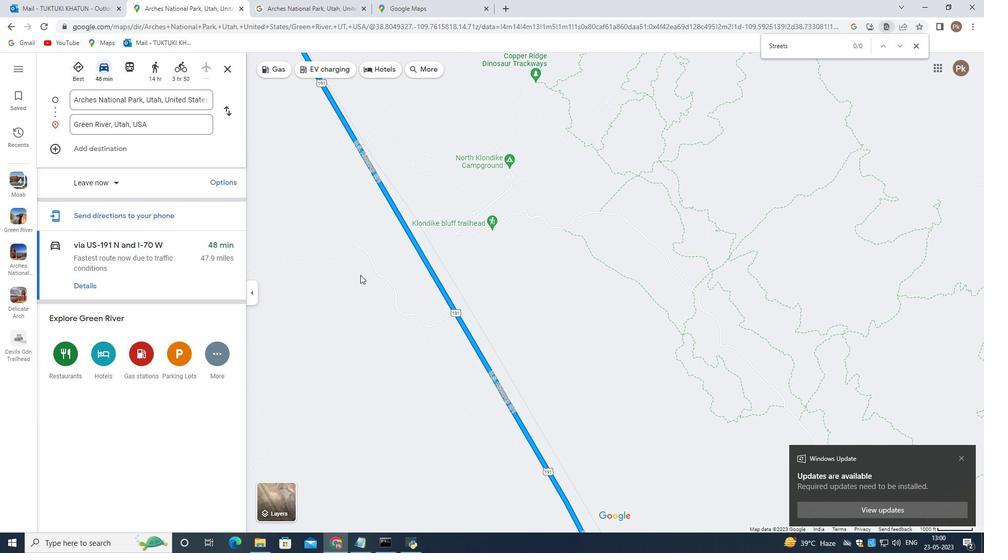 
Action: Mouse scrolled (357, 268) with delta (0, 0)
Screenshot: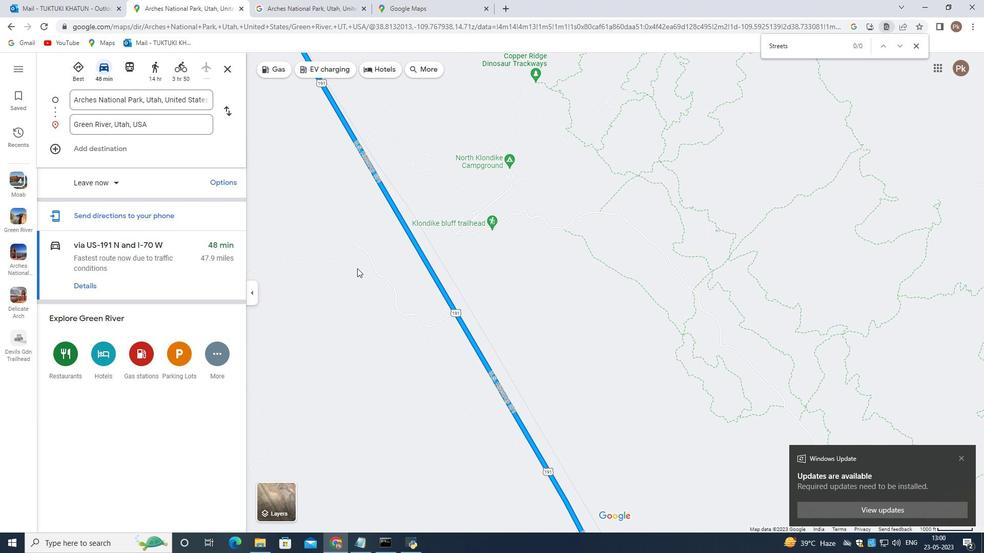 
Action: Mouse scrolled (357, 268) with delta (0, 0)
Screenshot: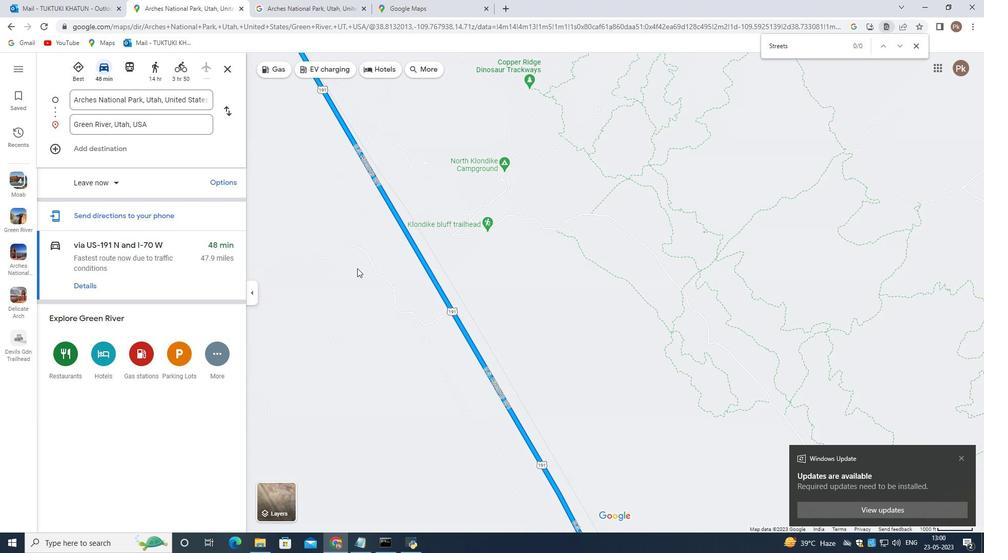 
Action: Mouse scrolled (357, 269) with delta (0, 0)
Screenshot: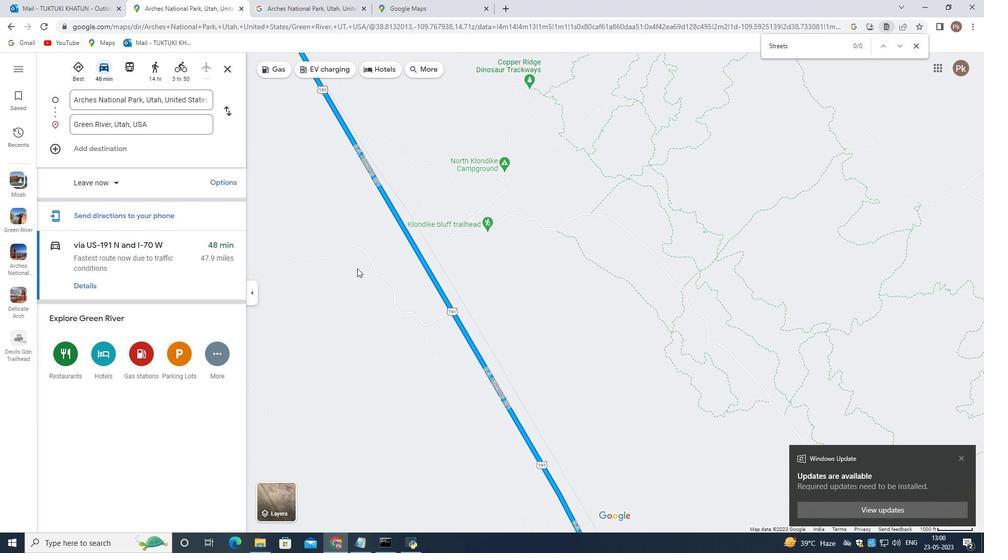 
Action: Mouse moved to (301, 163)
Screenshot: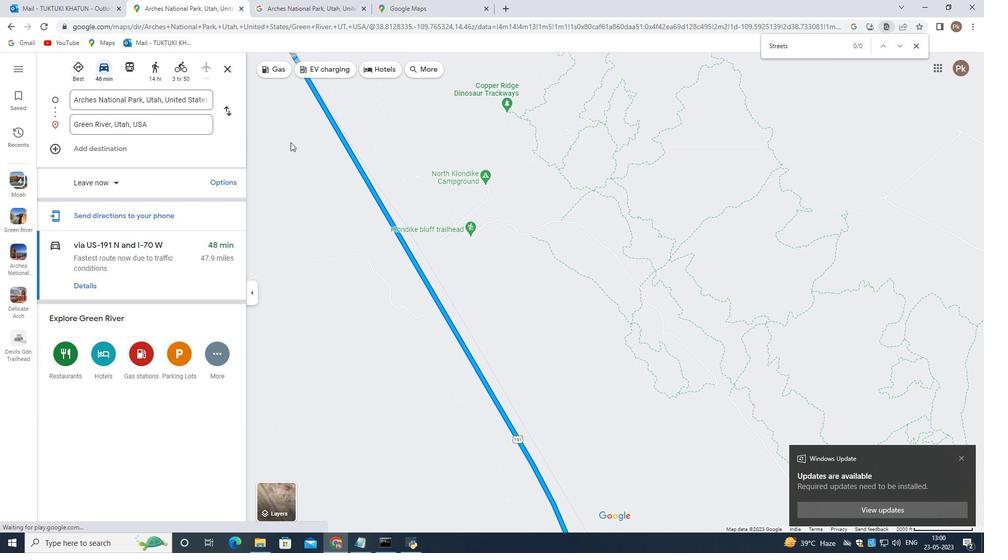 
Action: Mouse pressed left at (301, 163)
Screenshot: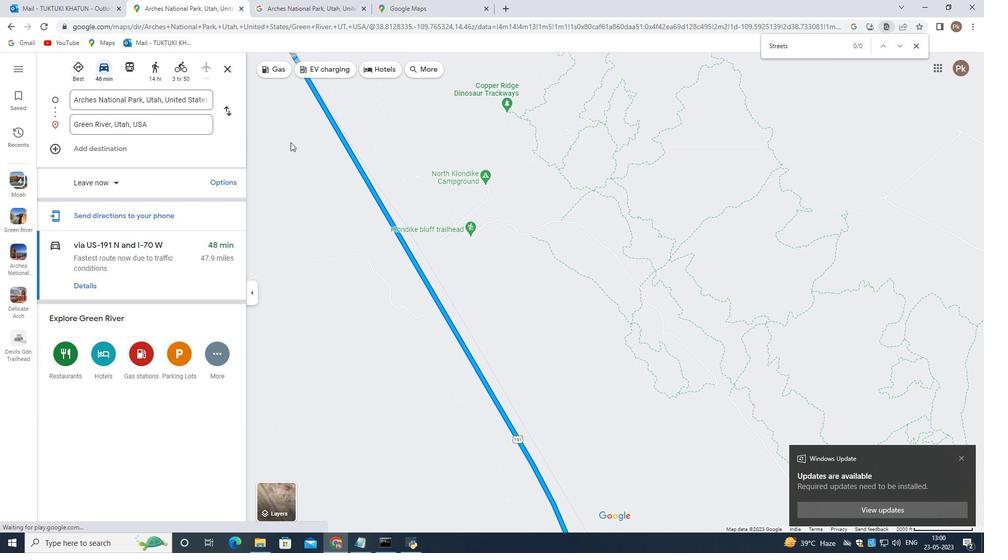 
Action: Mouse moved to (323, 231)
Screenshot: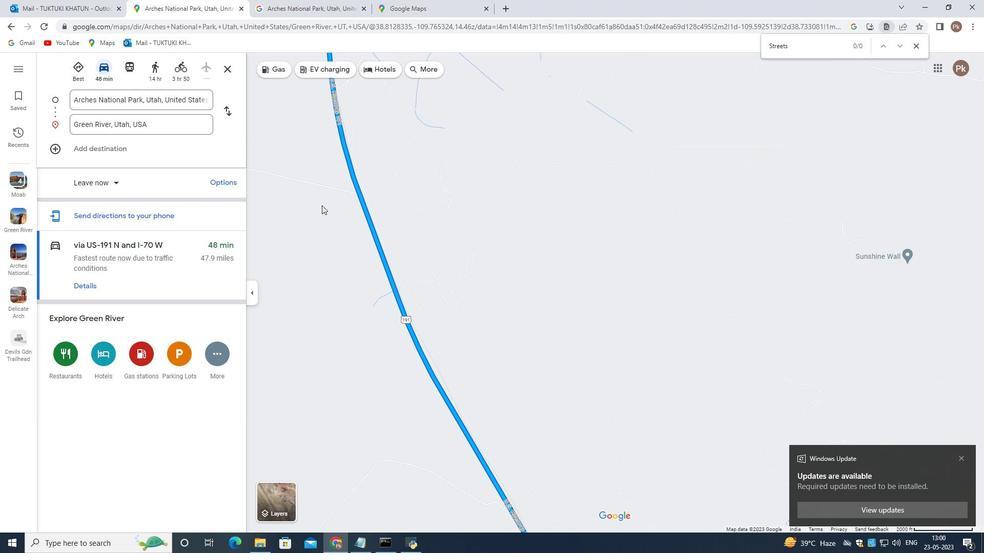 
Action: Mouse pressed left at (323, 231)
Screenshot: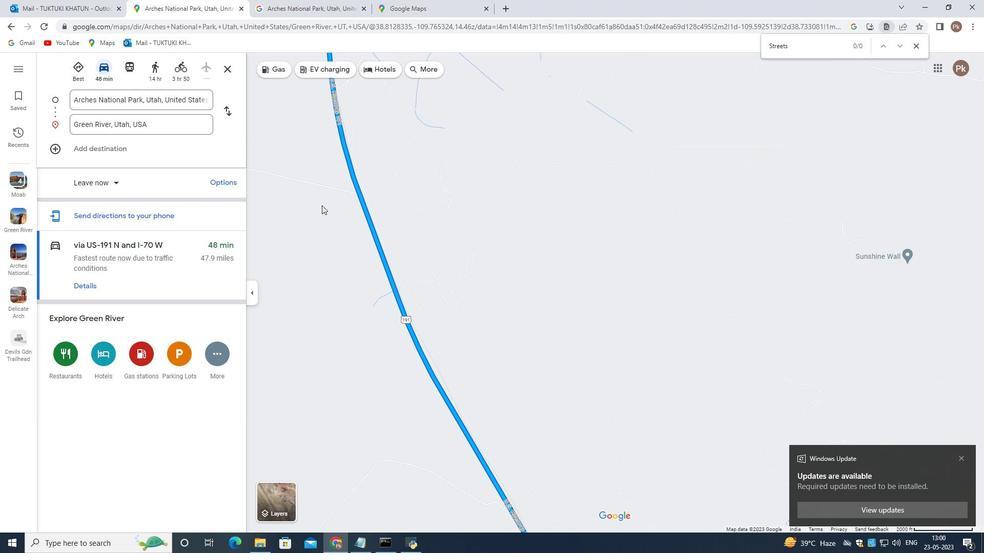 
Action: Mouse moved to (360, 273)
Screenshot: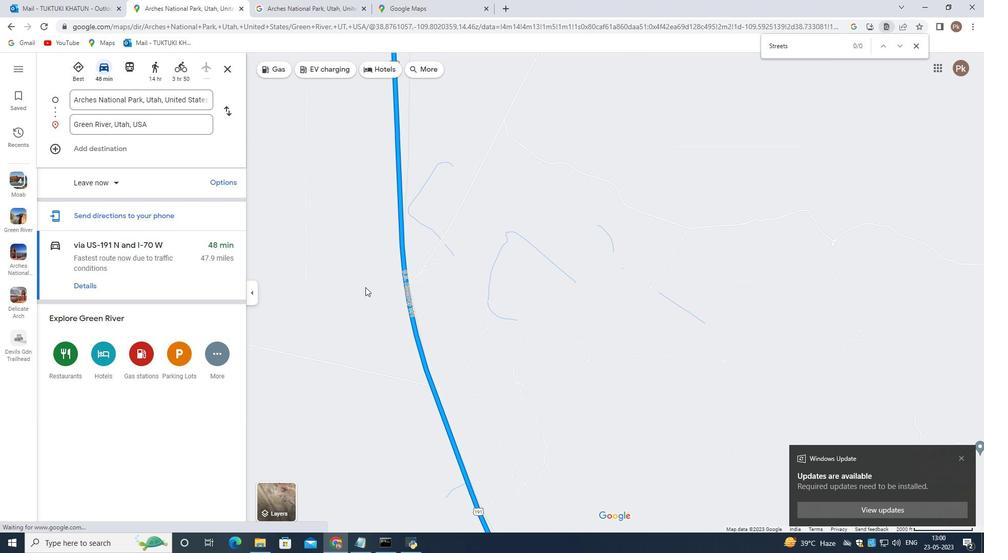 
Action: Mouse scrolled (360, 274) with delta (0, 0)
Screenshot: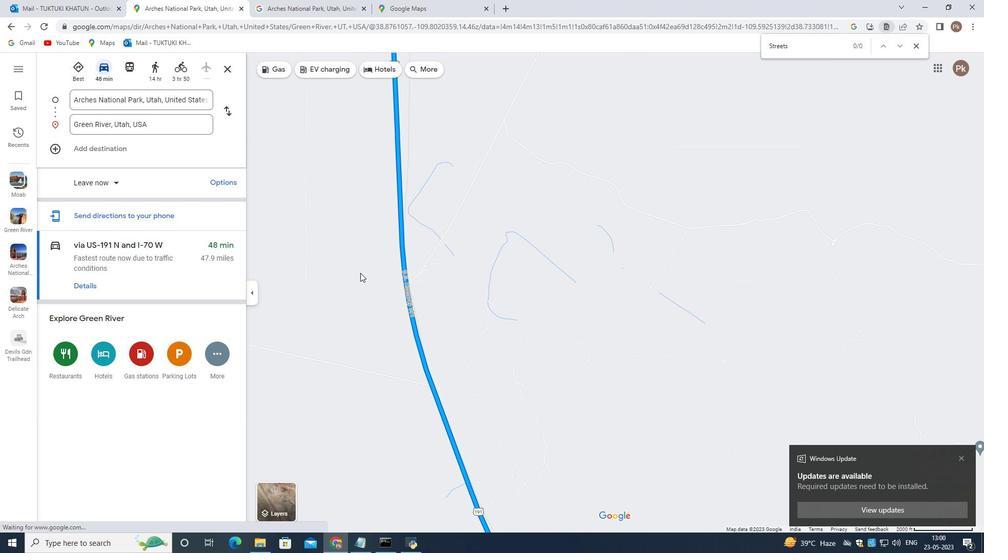 
Action: Mouse moved to (339, 231)
Screenshot: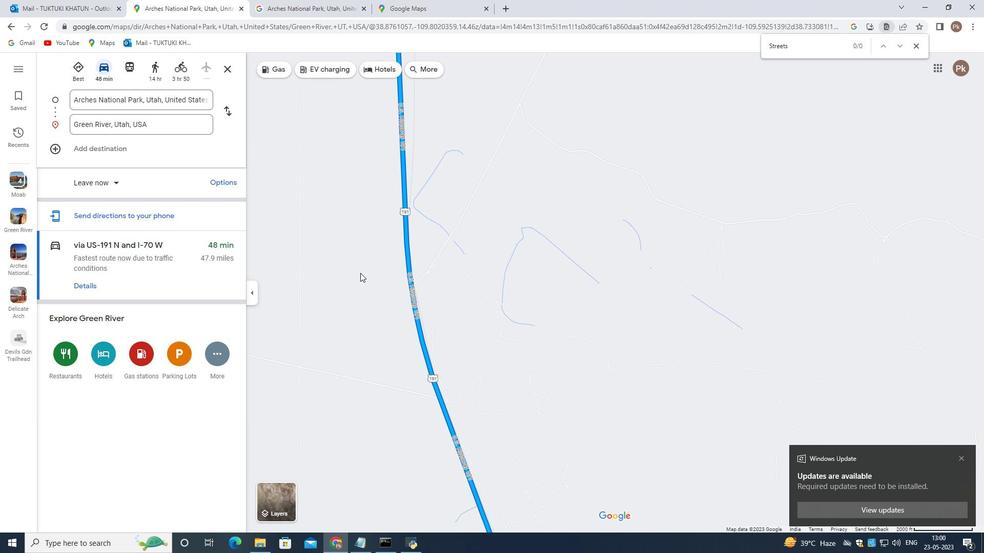
Action: Mouse scrolled (339, 231) with delta (0, 0)
Screenshot: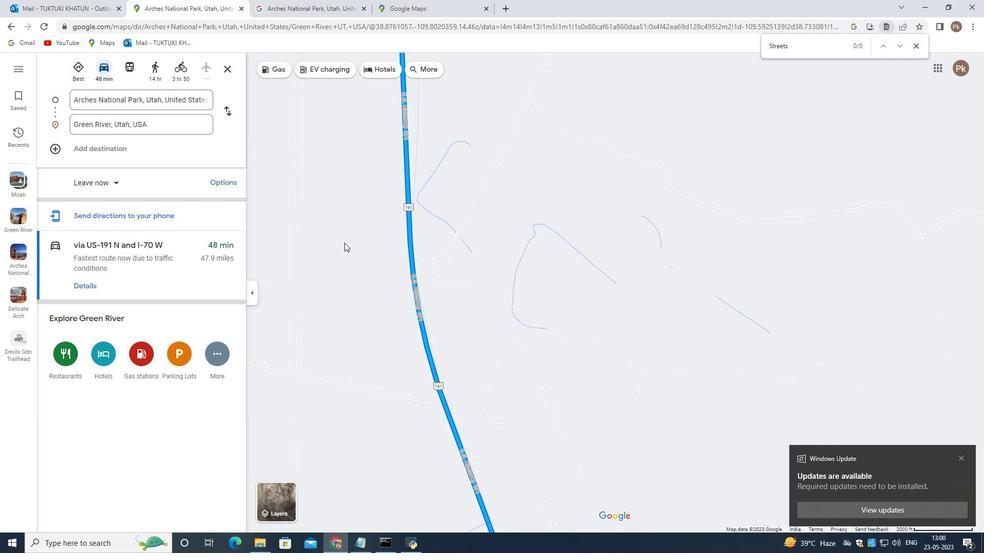 
Action: Mouse scrolled (339, 231) with delta (0, 0)
Screenshot: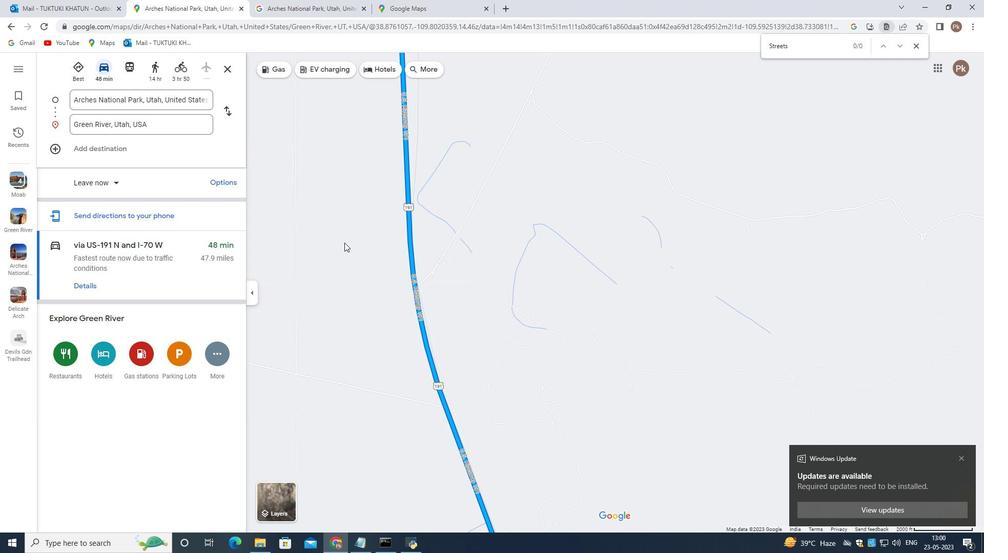
Action: Mouse scrolled (339, 231) with delta (0, 0)
Screenshot: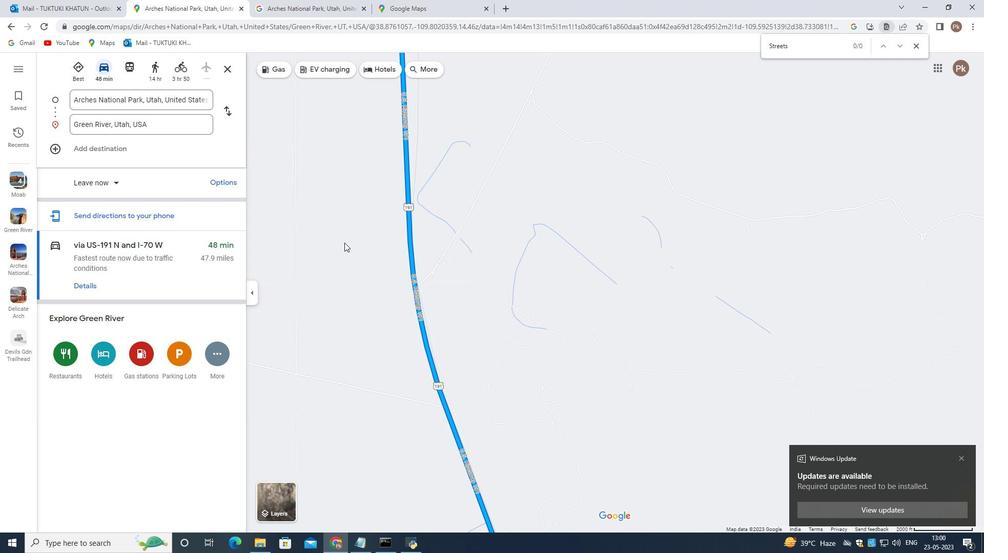
Action: Mouse moved to (338, 231)
Screenshot: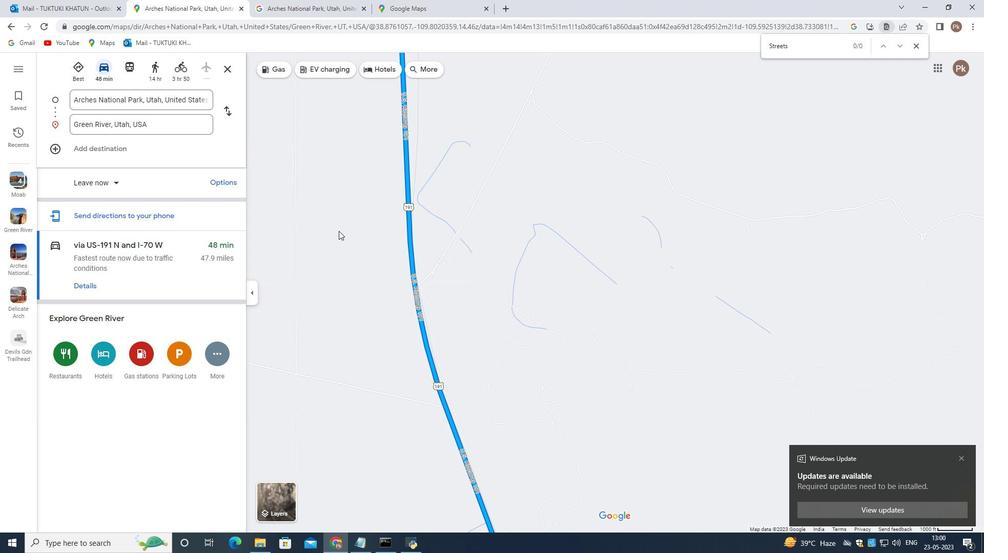 
Action: Mouse scrolled (338, 231) with delta (0, 0)
Screenshot: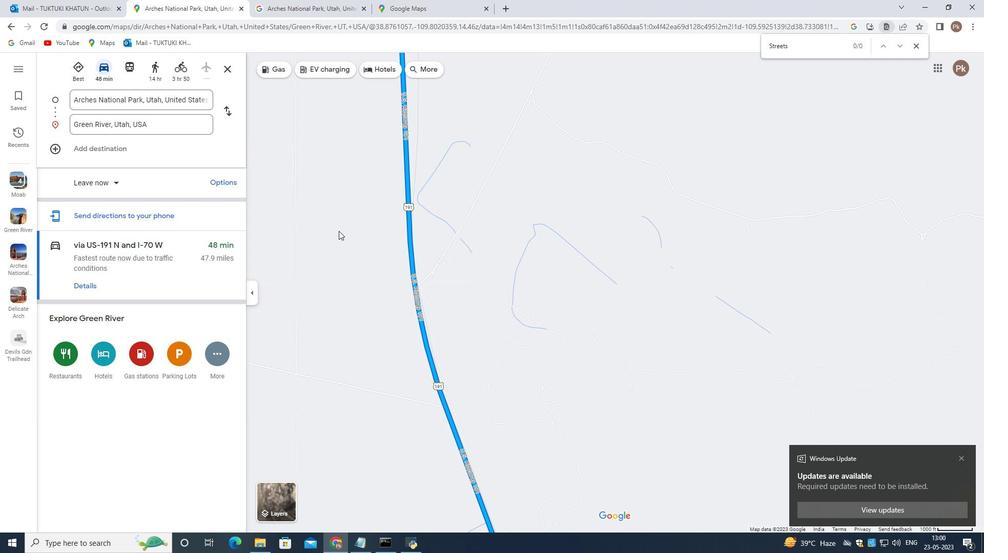 
Action: Mouse moved to (338, 231)
Screenshot: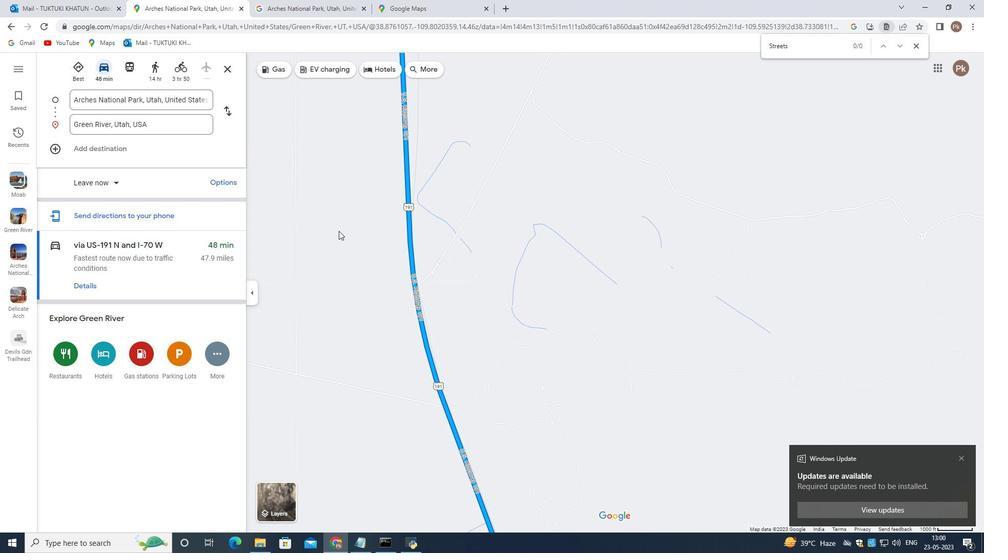 
Action: Mouse scrolled (338, 231) with delta (0, 0)
Screenshot: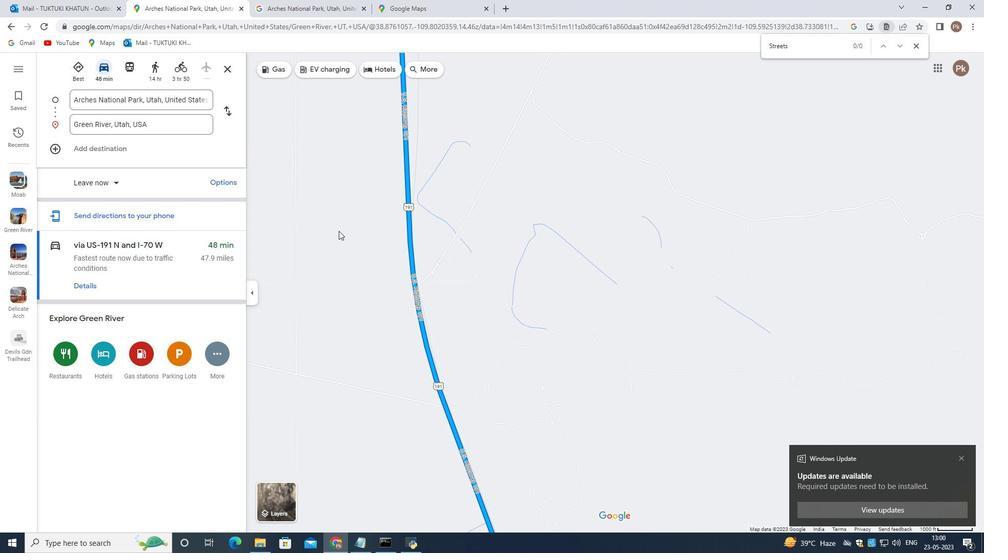 
Action: Mouse moved to (334, 231)
Screenshot: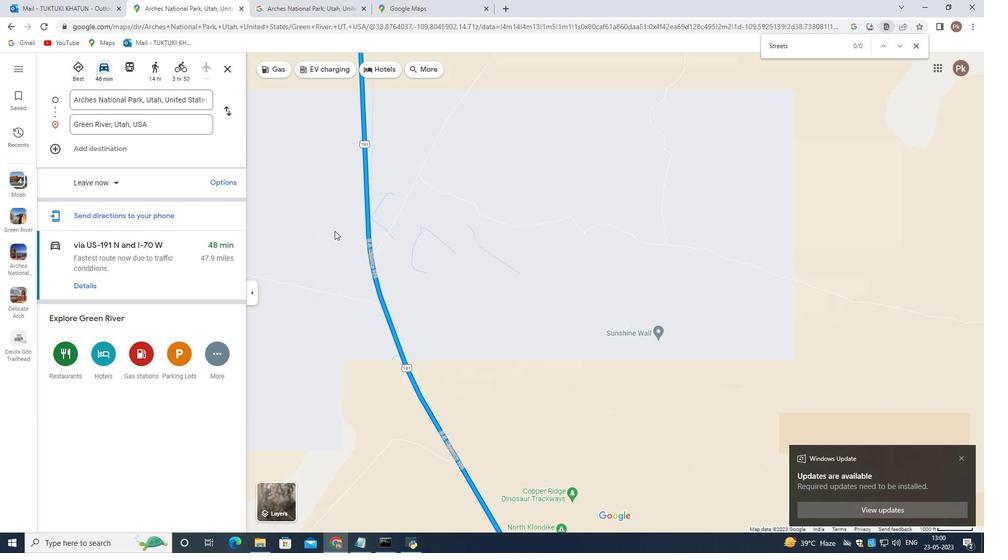 
Action: Mouse scrolled (334, 231) with delta (0, 0)
Screenshot: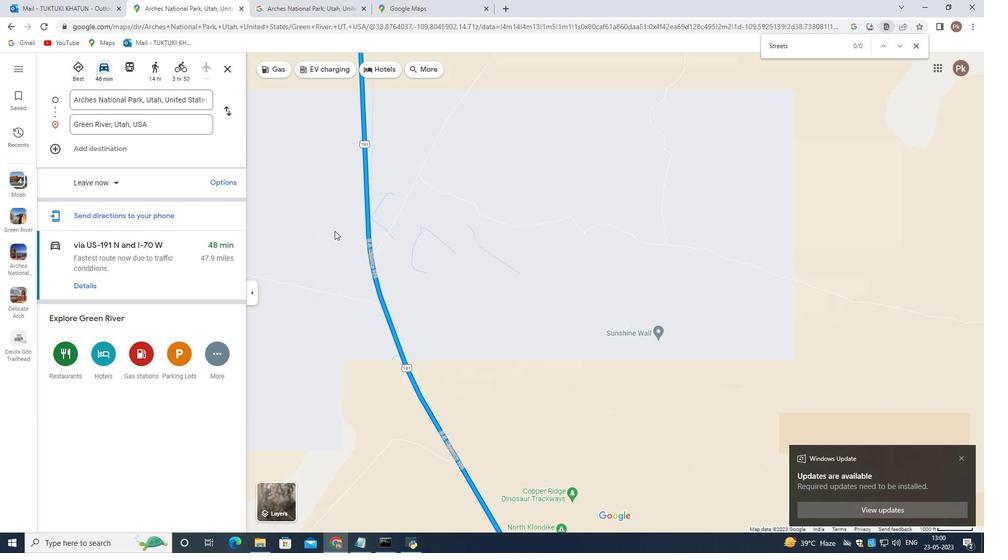 
Action: Mouse scrolled (334, 231) with delta (0, 0)
Screenshot: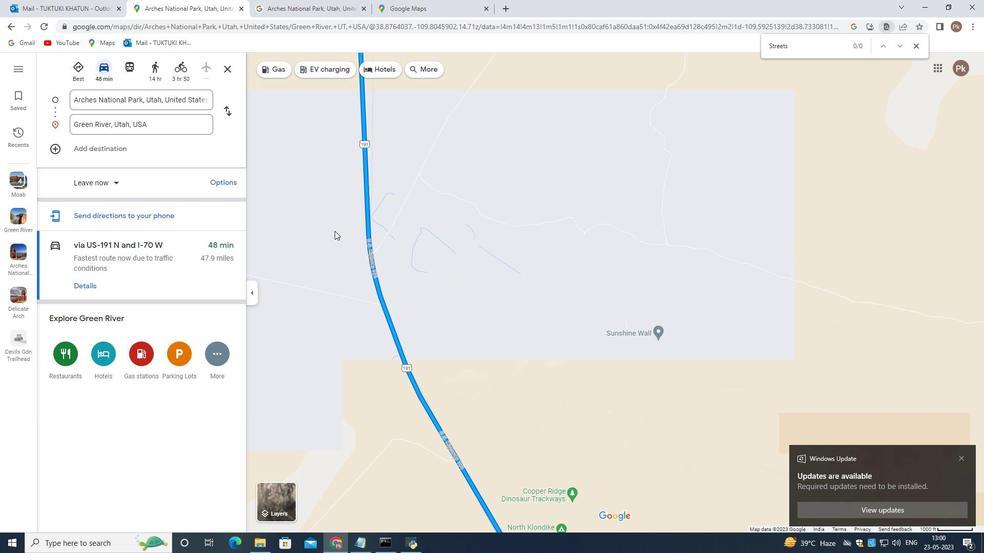 
Action: Mouse moved to (334, 232)
Screenshot: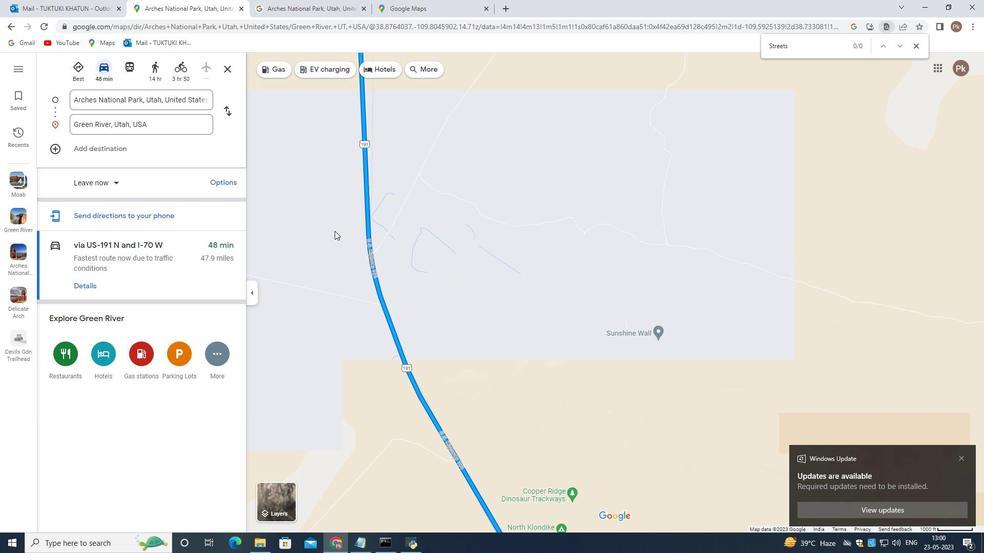 
Action: Mouse scrolled (334, 231) with delta (0, 0)
Screenshot: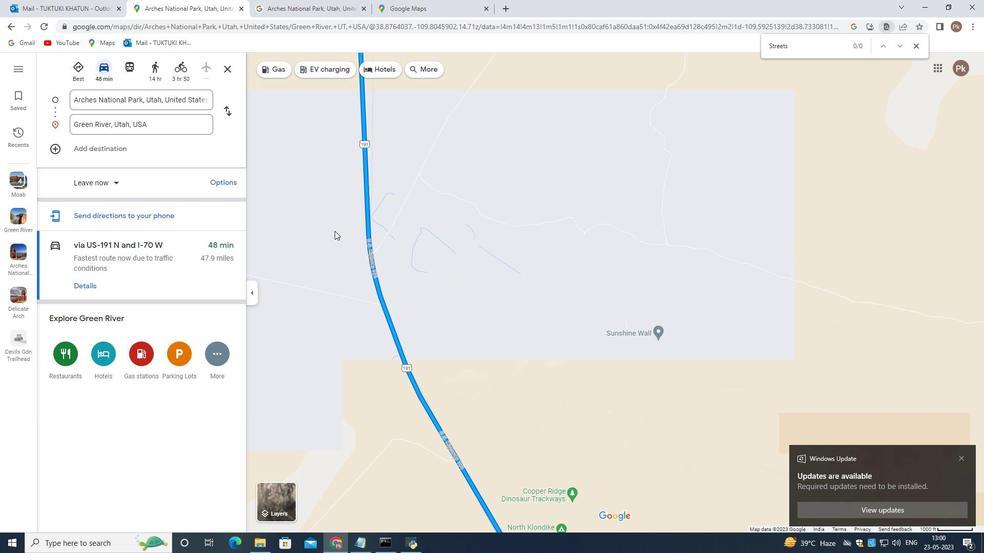 
Action: Mouse scrolled (334, 231) with delta (0, 0)
